 Task: Best interior design and art website designs: Polderâs Old World Market.
Action: Mouse moved to (96, 155)
Screenshot: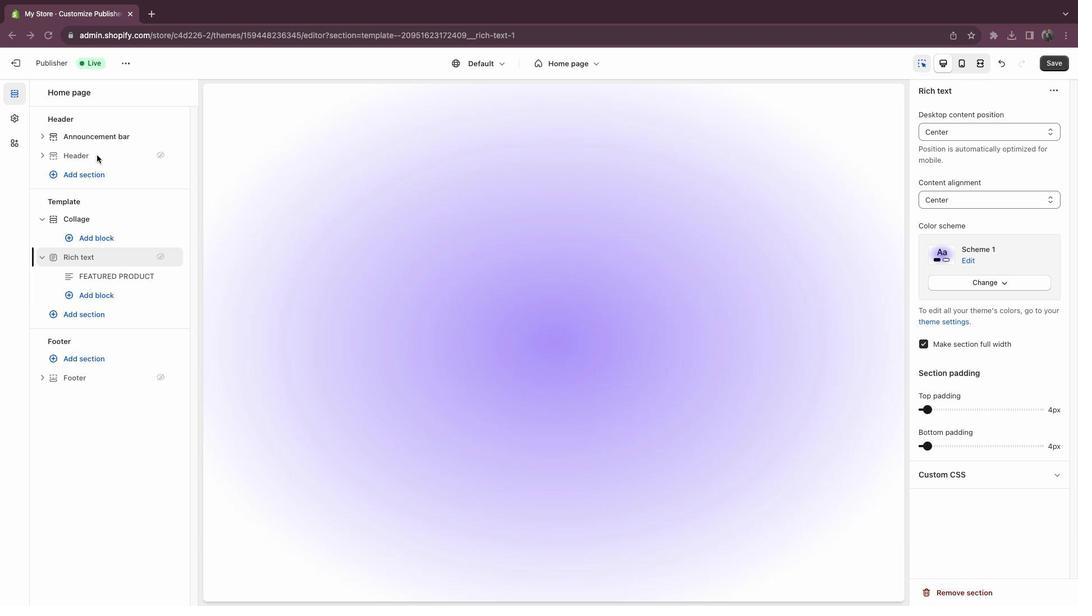 
Action: Mouse pressed left at (96, 155)
Screenshot: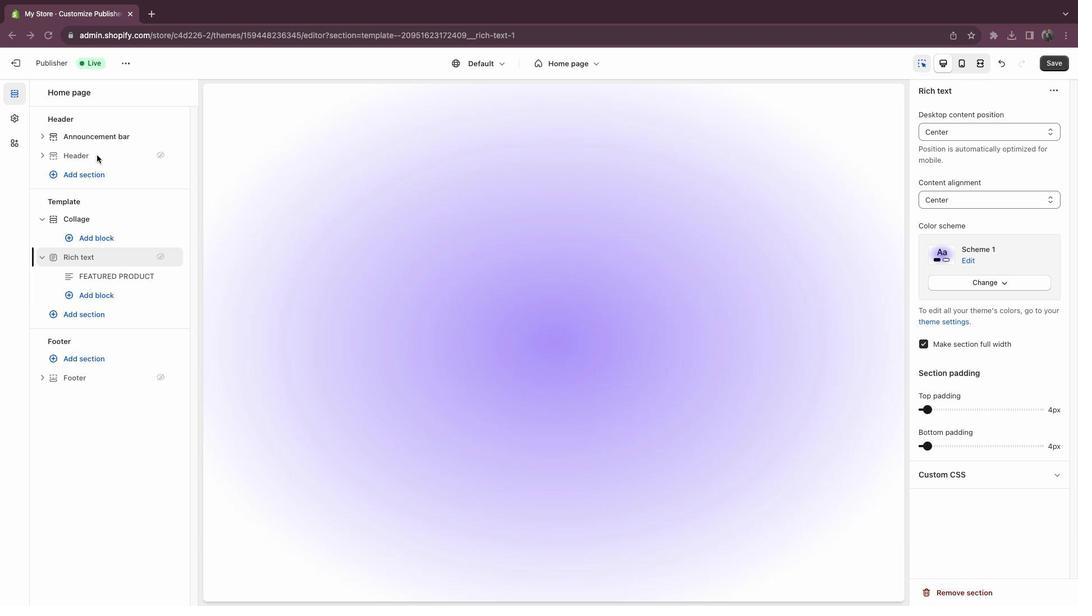 
Action: Mouse moved to (157, 157)
Screenshot: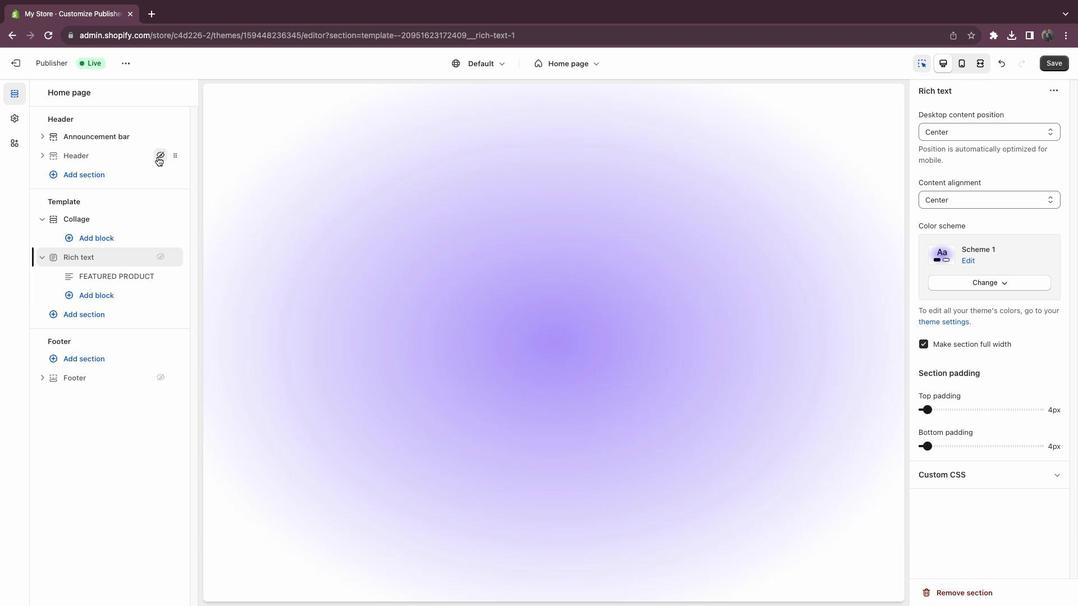 
Action: Mouse pressed left at (157, 157)
Screenshot: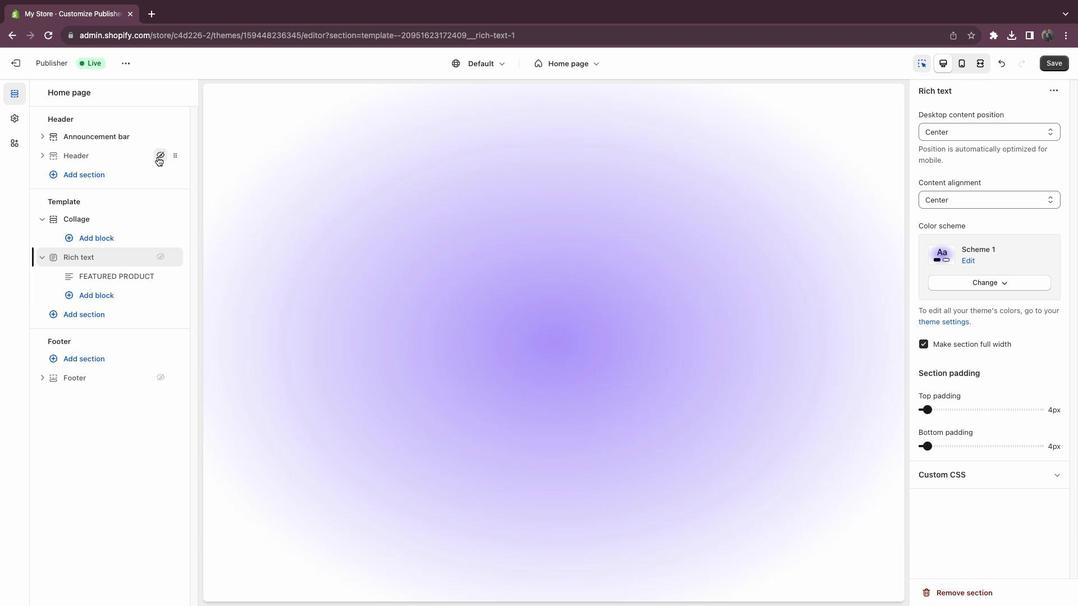 
Action: Mouse moved to (12, 126)
Screenshot: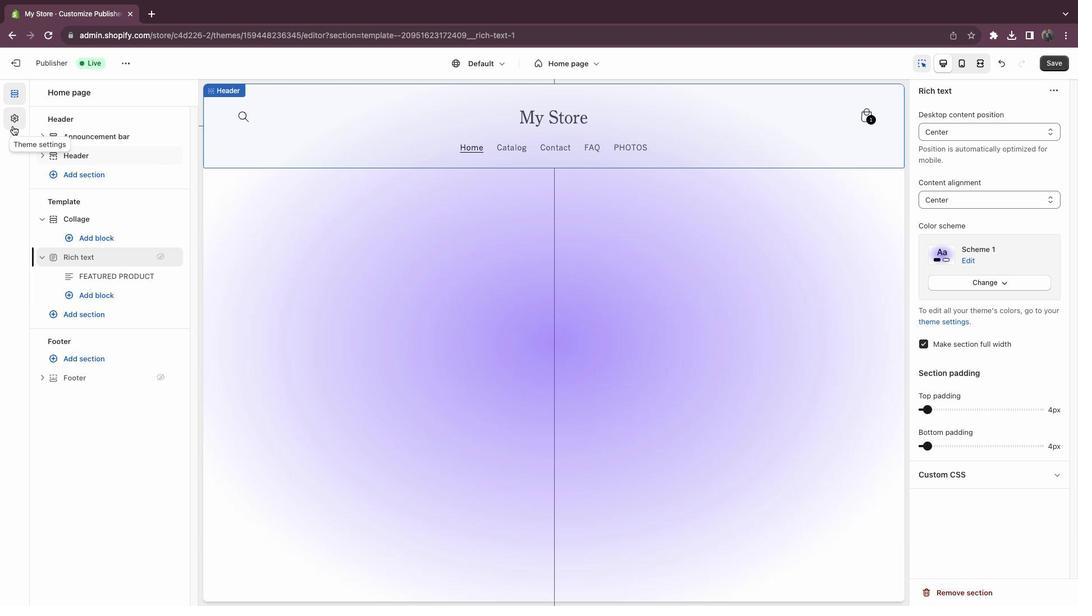 
Action: Mouse pressed left at (12, 126)
Screenshot: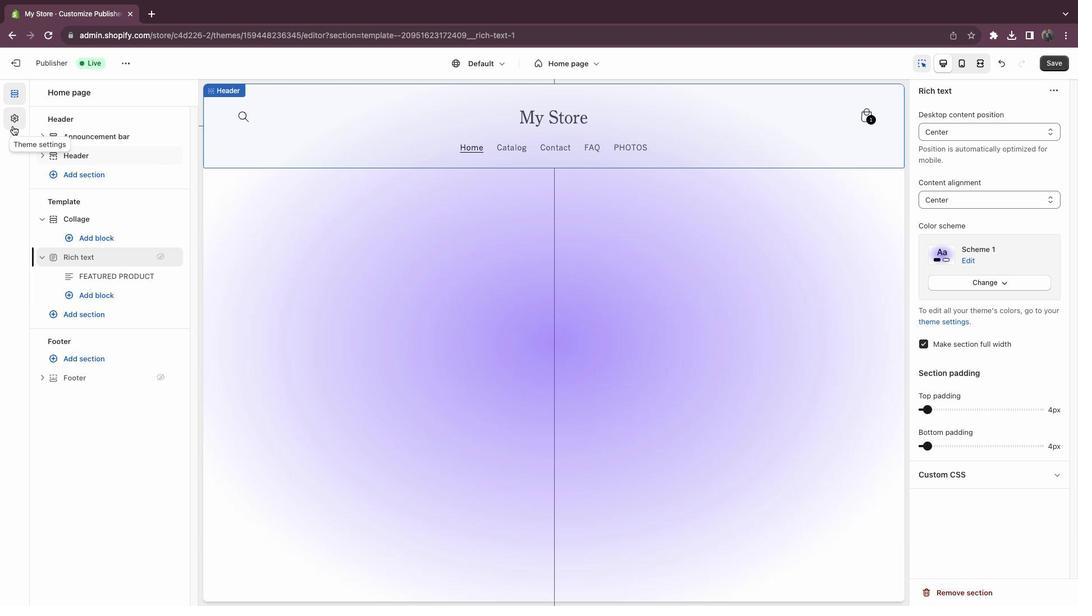 
Action: Mouse moved to (89, 127)
Screenshot: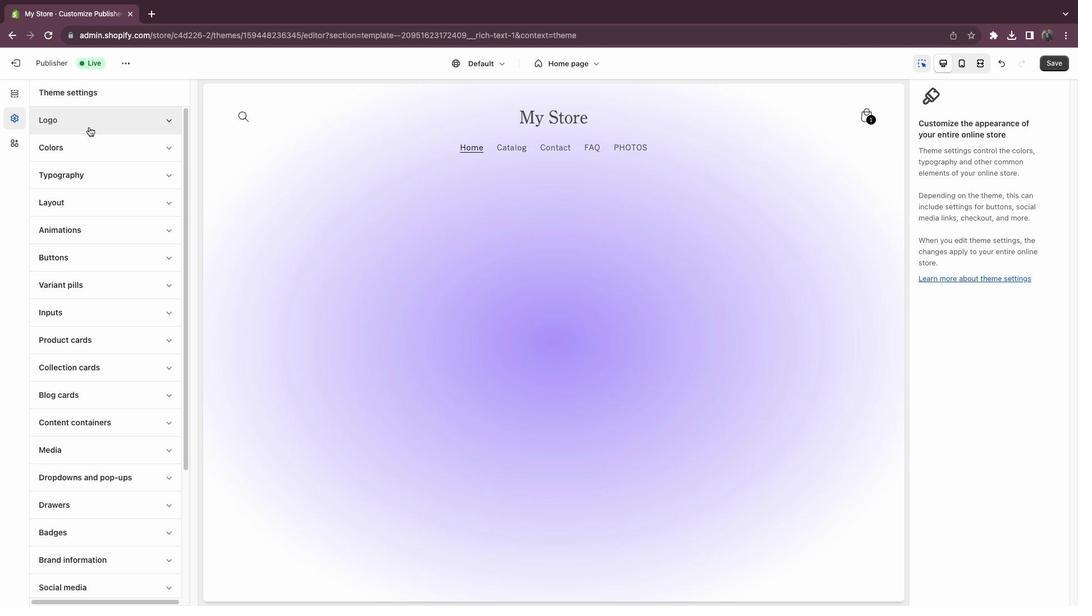 
Action: Mouse pressed left at (89, 127)
Screenshot: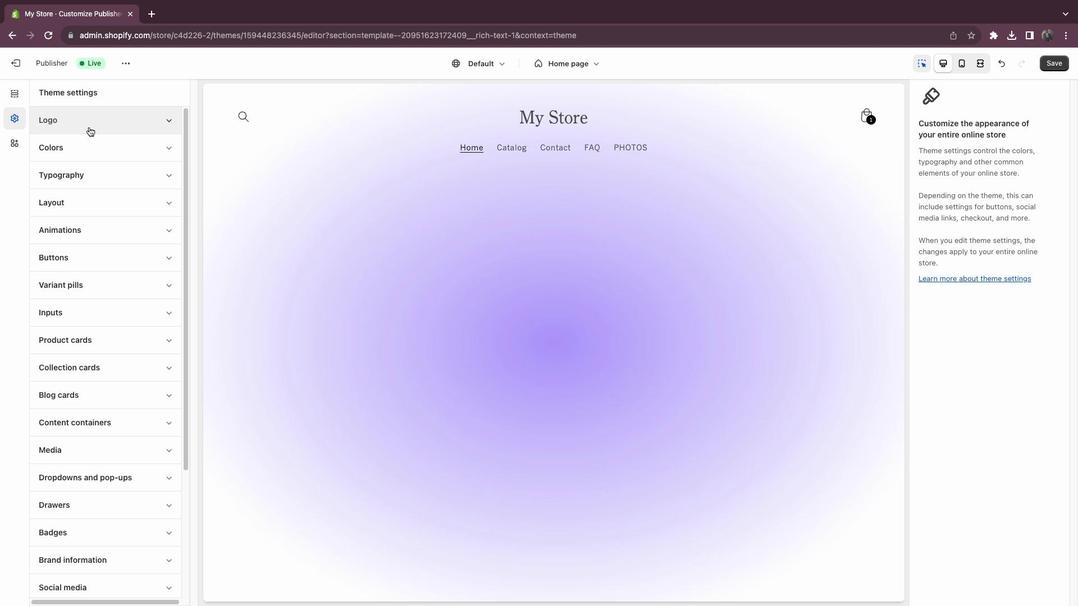 
Action: Mouse moved to (101, 189)
Screenshot: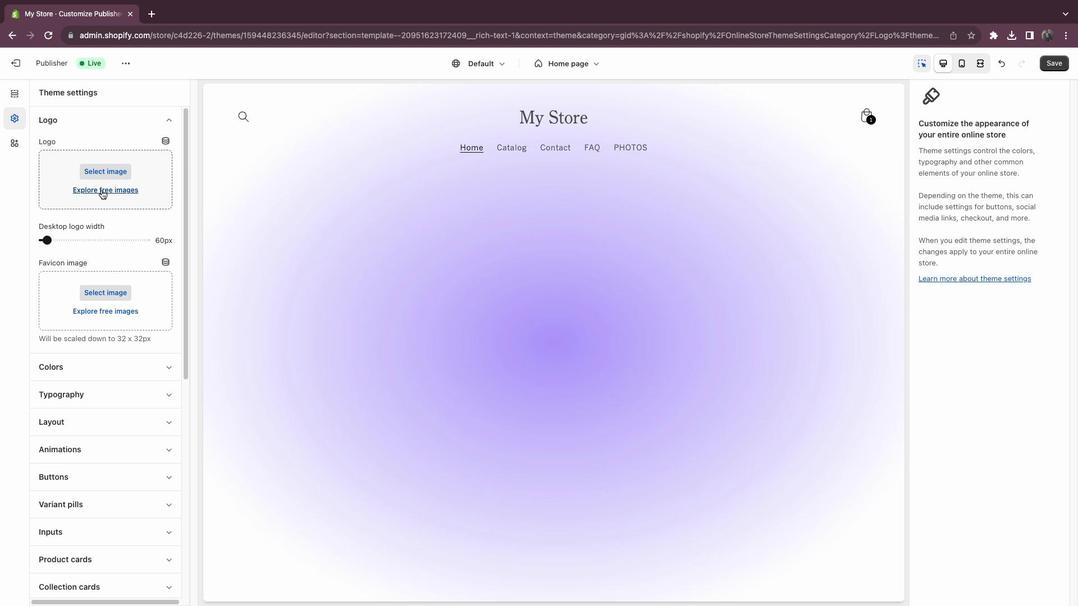 
Action: Mouse pressed left at (101, 189)
Screenshot: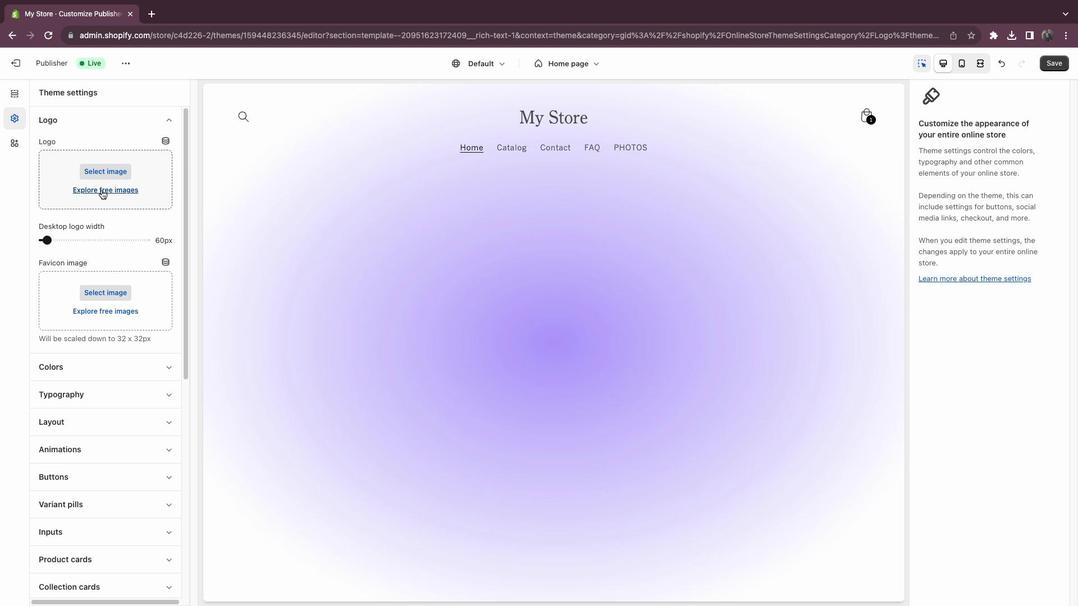 
Action: Mouse moved to (175, 86)
Screenshot: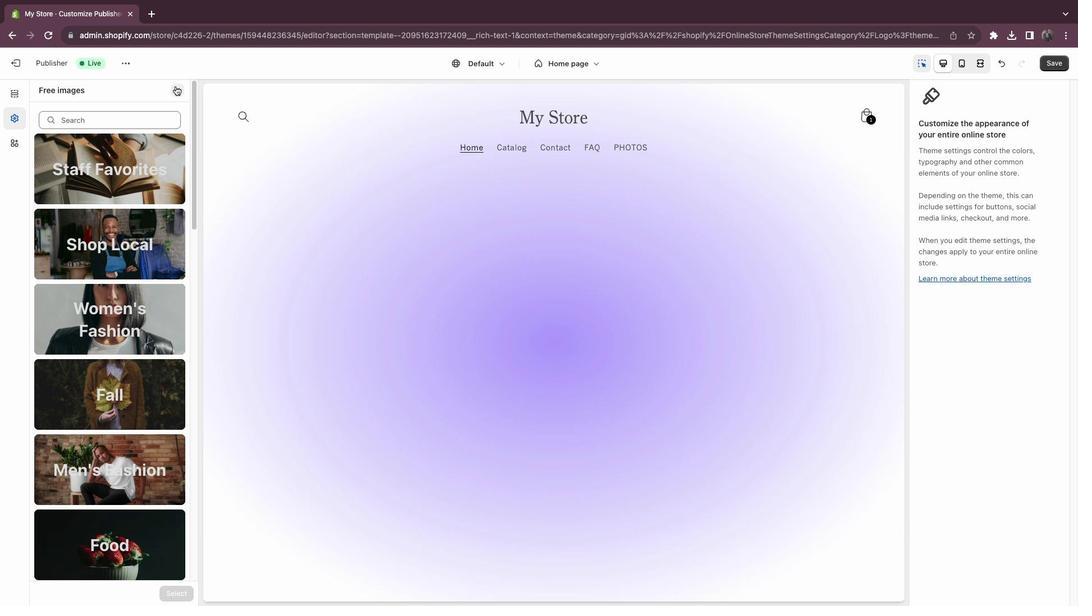 
Action: Mouse pressed left at (175, 86)
Screenshot: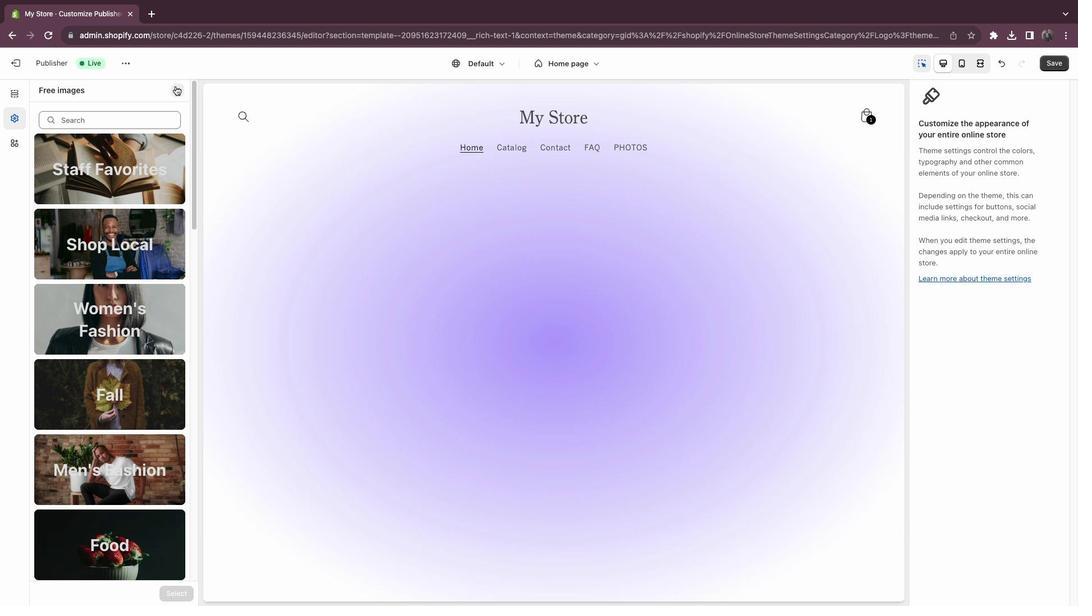 
Action: Mouse moved to (116, 174)
Screenshot: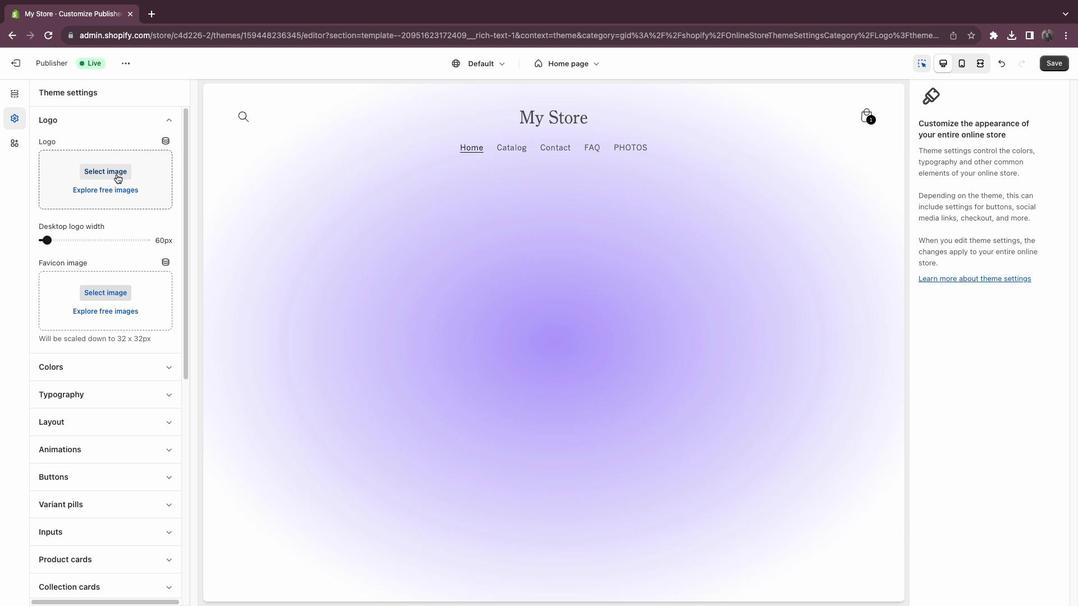 
Action: Mouse pressed left at (116, 174)
Screenshot: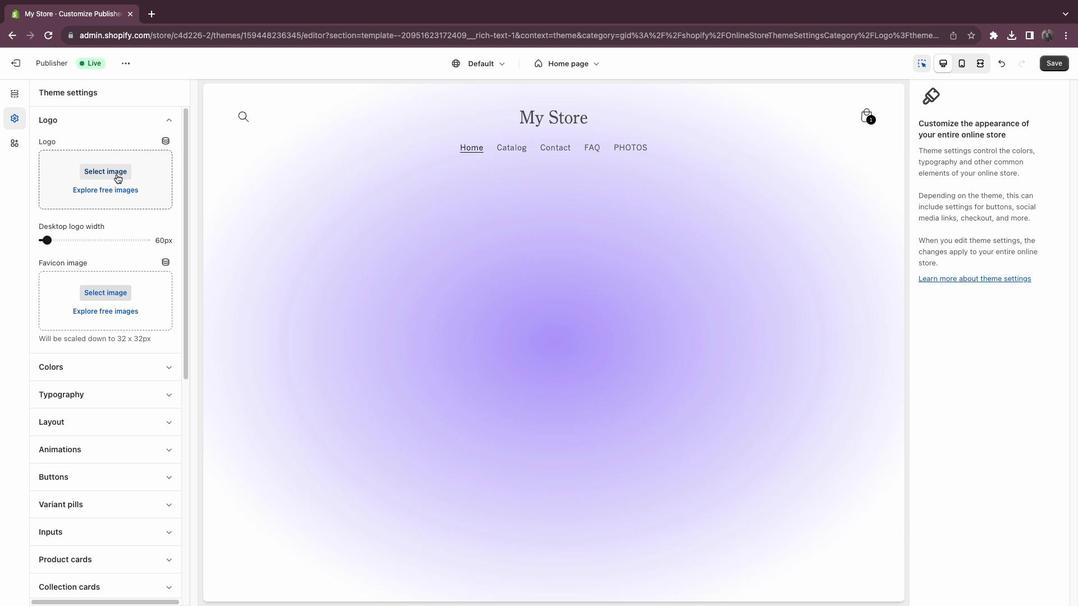 
Action: Mouse moved to (465, 330)
Screenshot: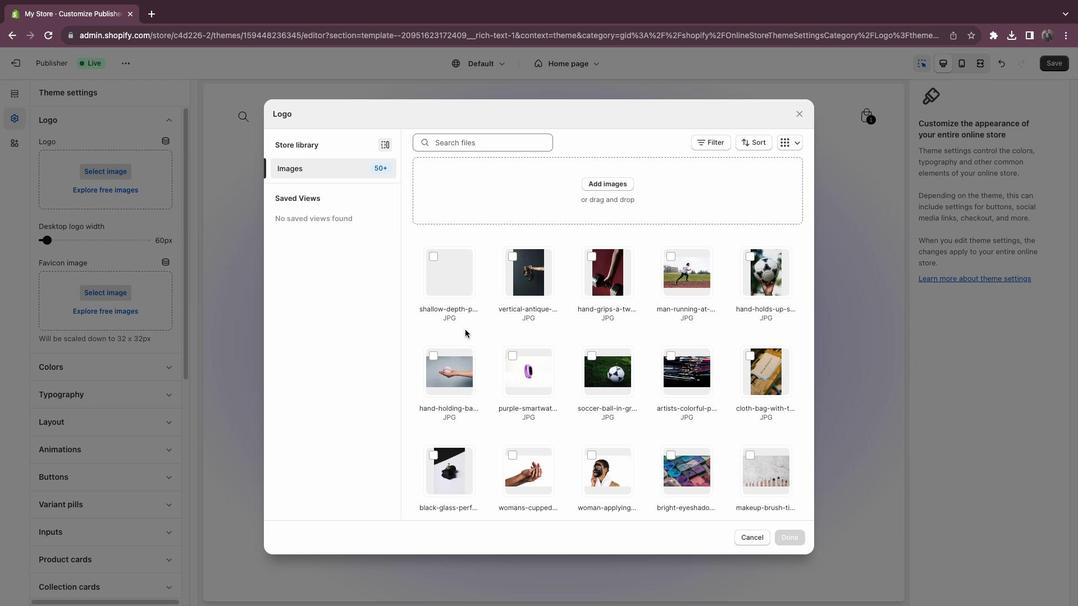 
Action: Mouse scrolled (465, 330) with delta (0, 0)
Screenshot: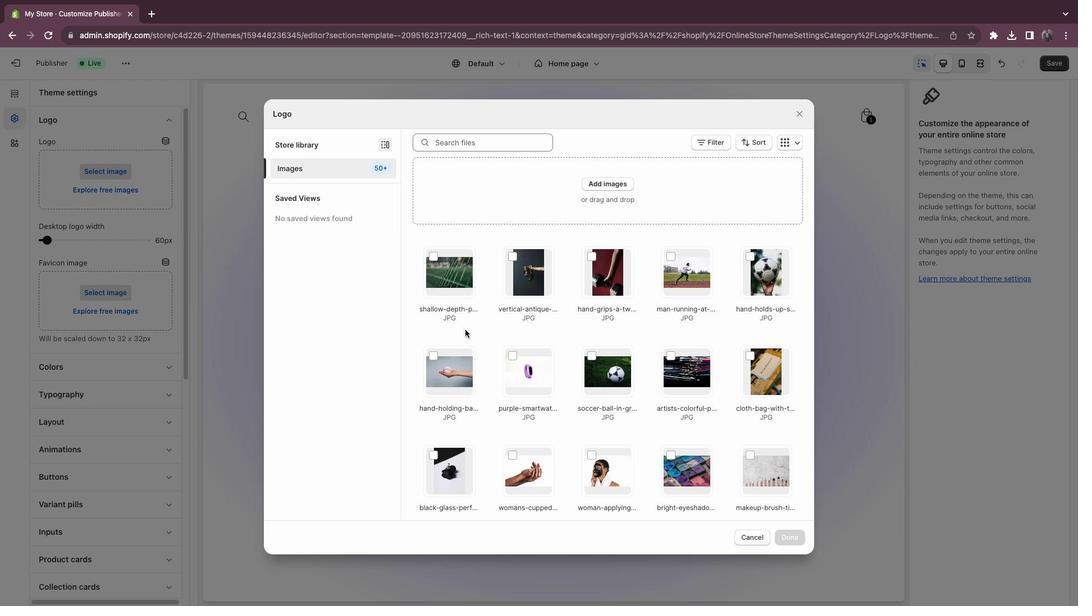 
Action: Mouse moved to (485, 306)
Screenshot: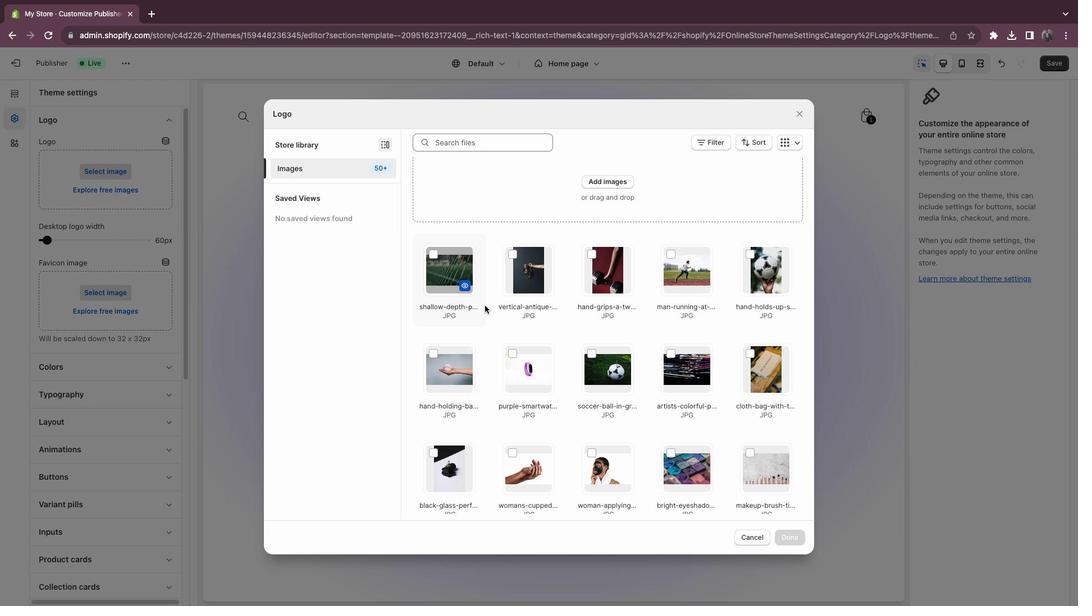 
Action: Mouse scrolled (485, 306) with delta (0, 0)
Screenshot: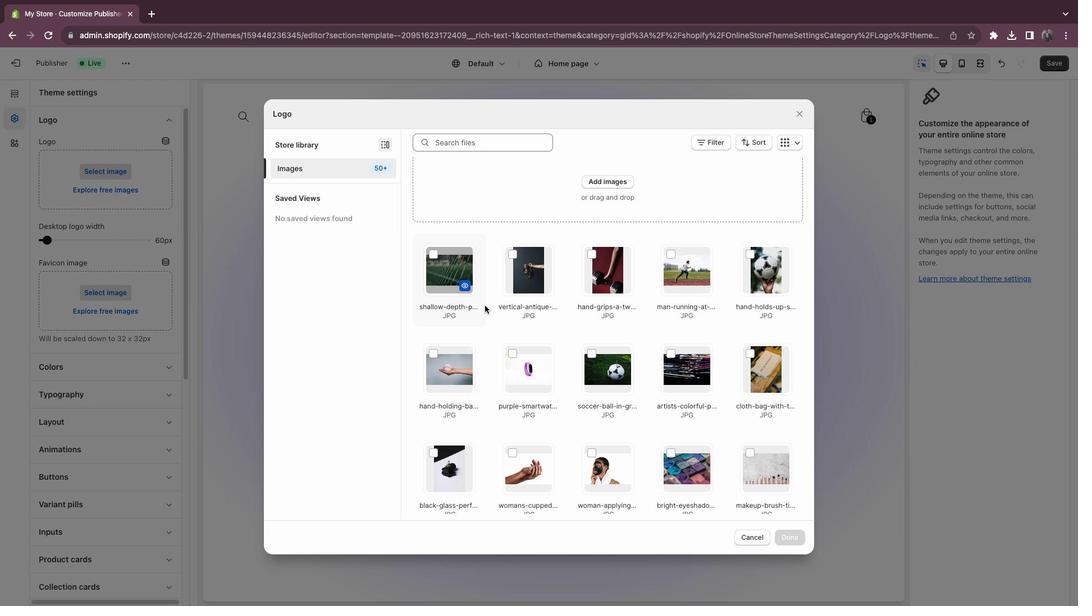 
Action: Mouse scrolled (485, 306) with delta (0, 0)
Screenshot: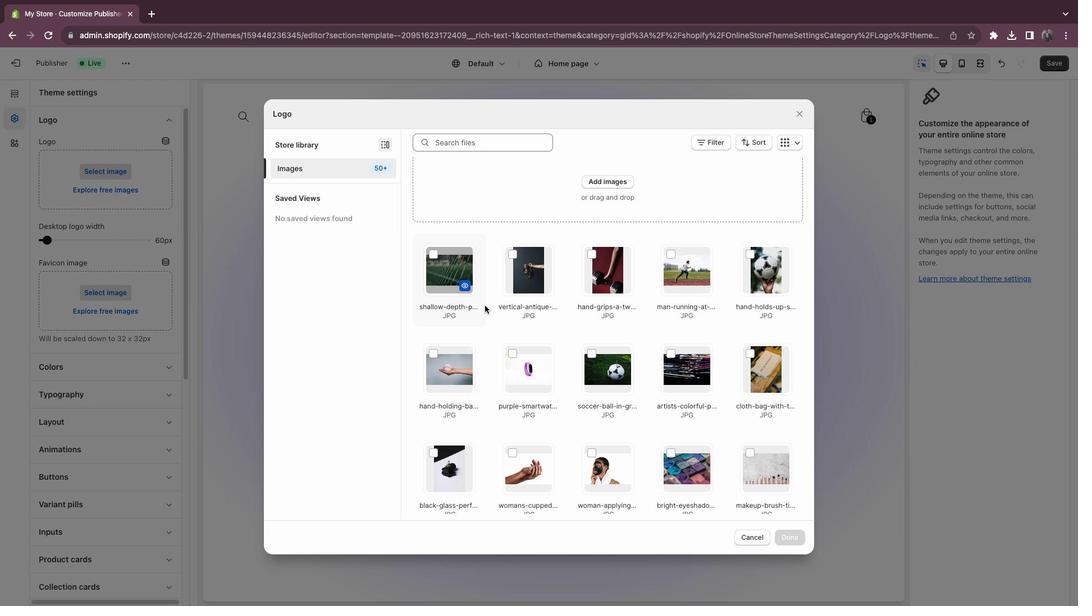 
Action: Mouse scrolled (485, 306) with delta (0, 2)
Screenshot: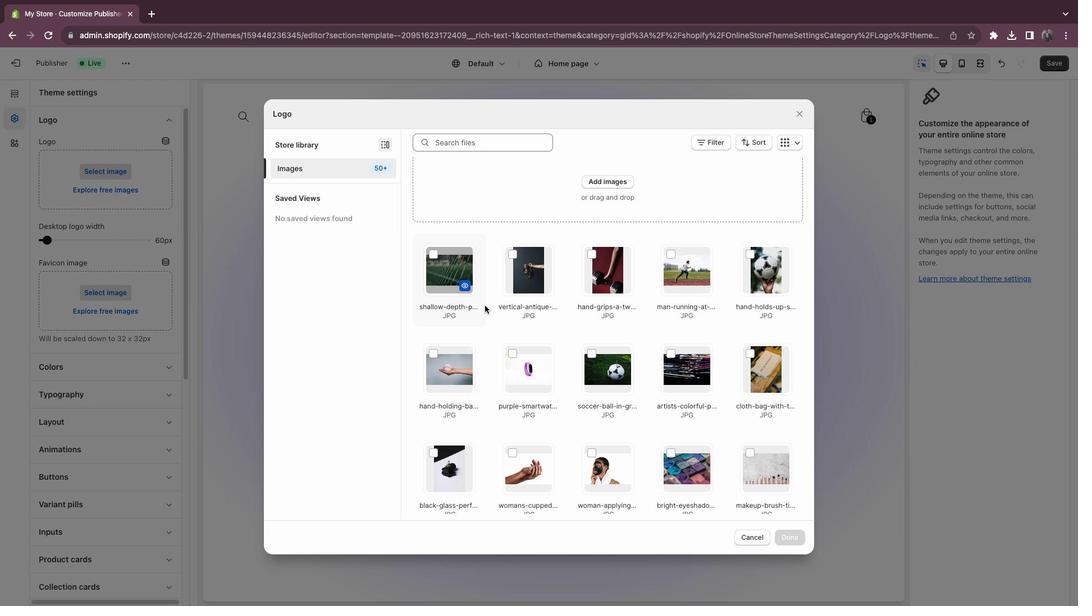 
Action: Mouse scrolled (485, 306) with delta (0, 2)
Screenshot: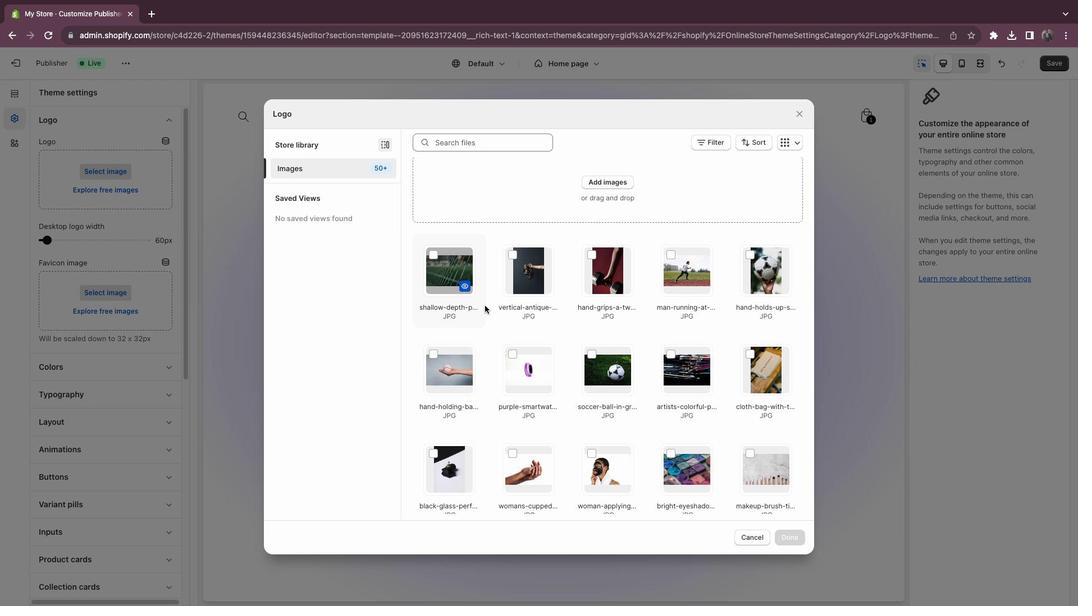
Action: Mouse scrolled (485, 306) with delta (0, 3)
Screenshot: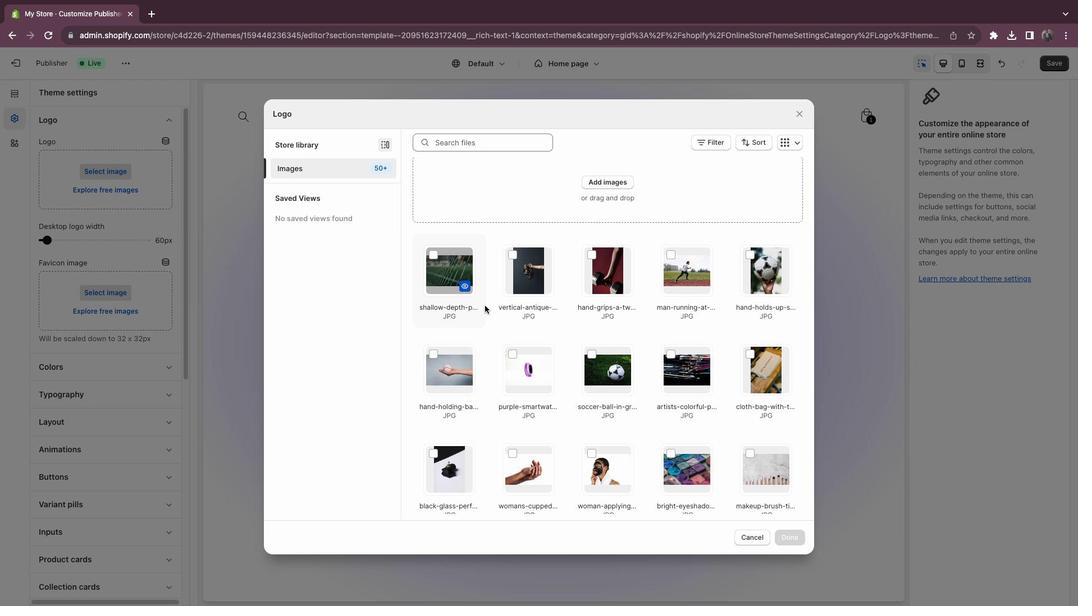 
Action: Mouse scrolled (485, 306) with delta (0, 3)
Screenshot: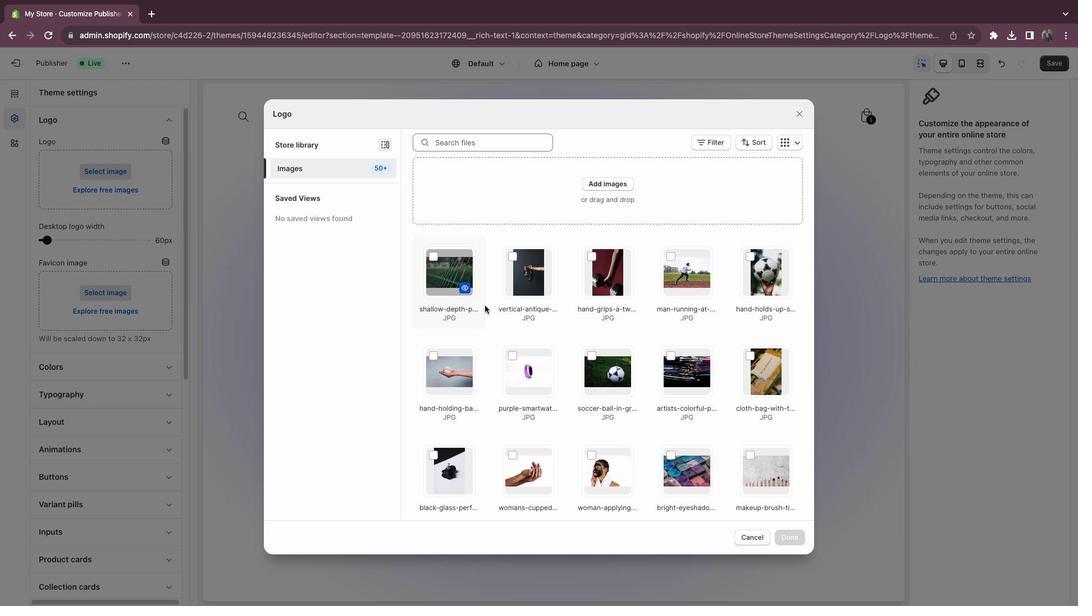 
Action: Mouse moved to (605, 194)
Screenshot: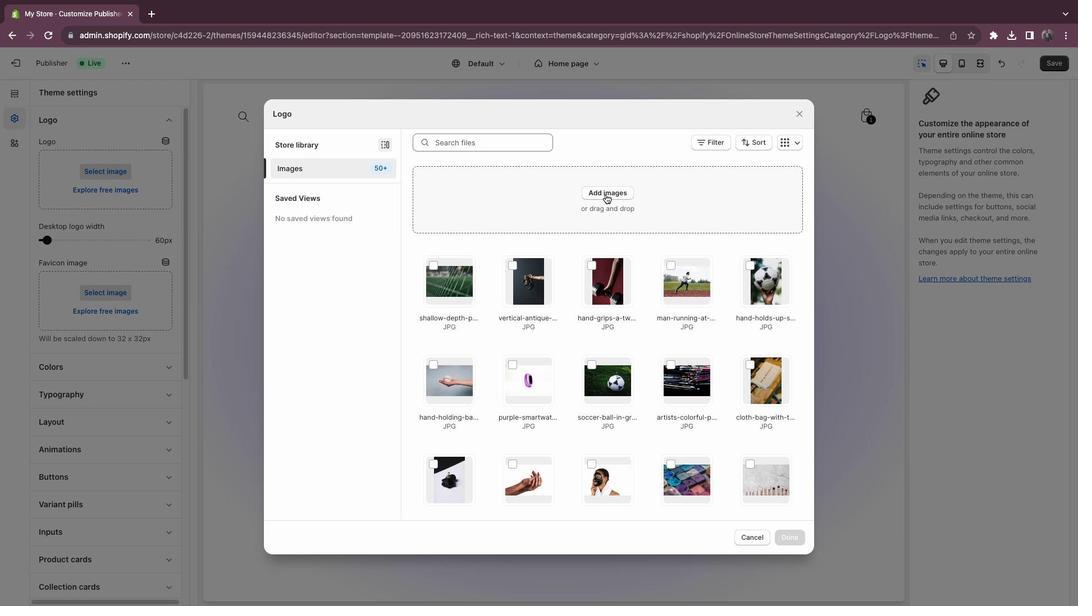 
Action: Mouse pressed left at (605, 194)
Screenshot: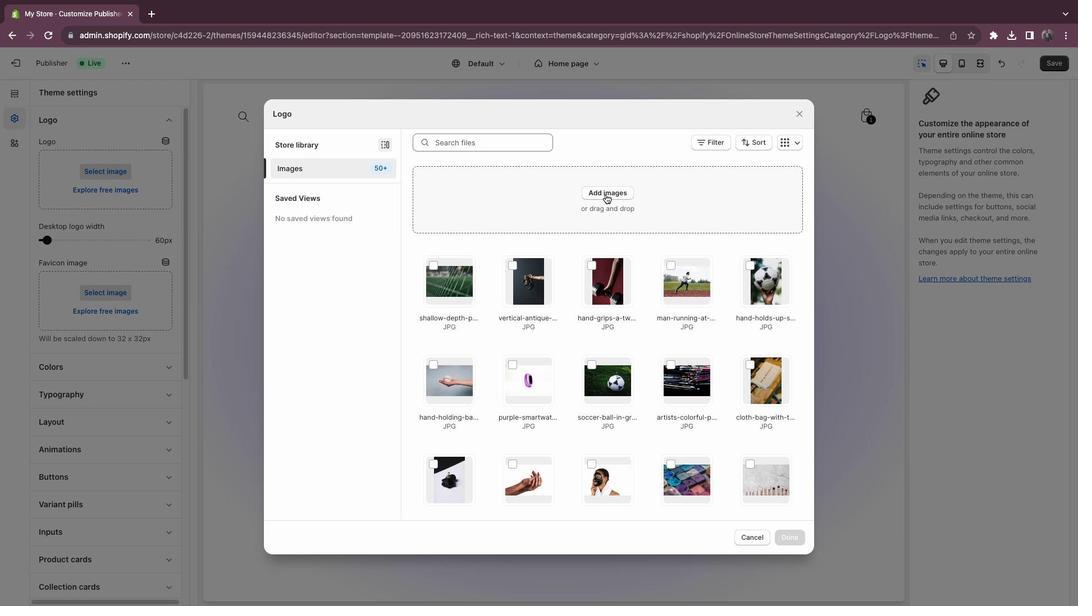 
Action: Mouse moved to (530, 263)
Screenshot: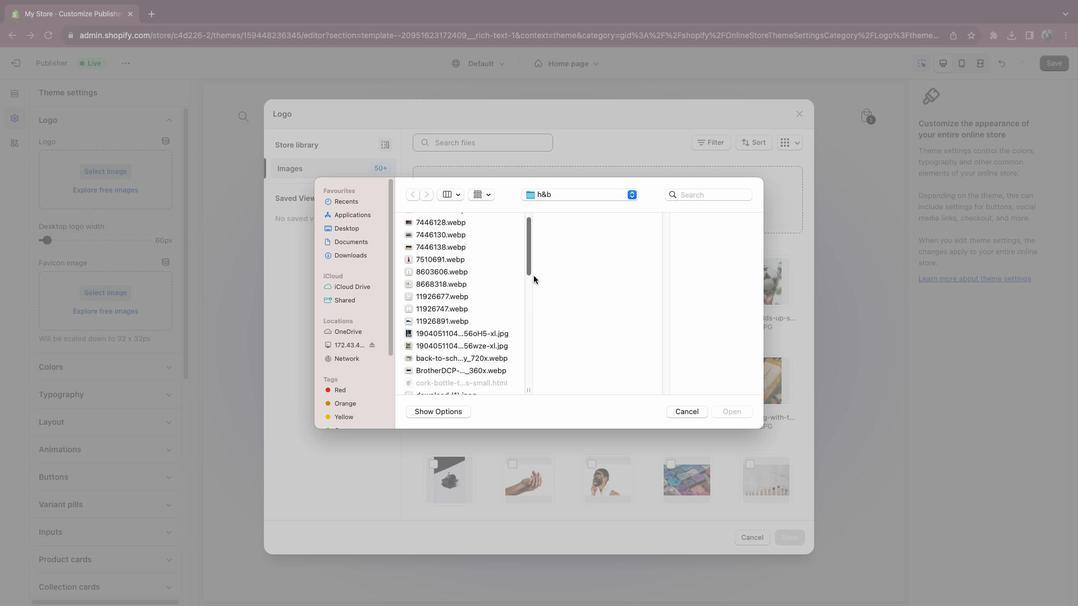 
Action: Mouse pressed left at (530, 263)
Screenshot: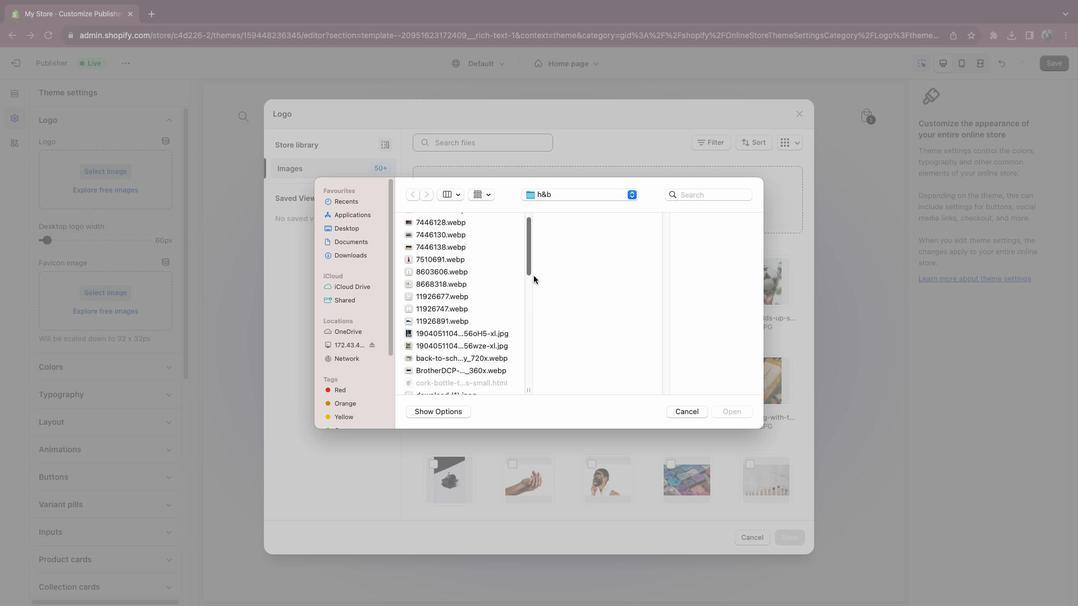 
Action: Mouse moved to (424, 272)
Screenshot: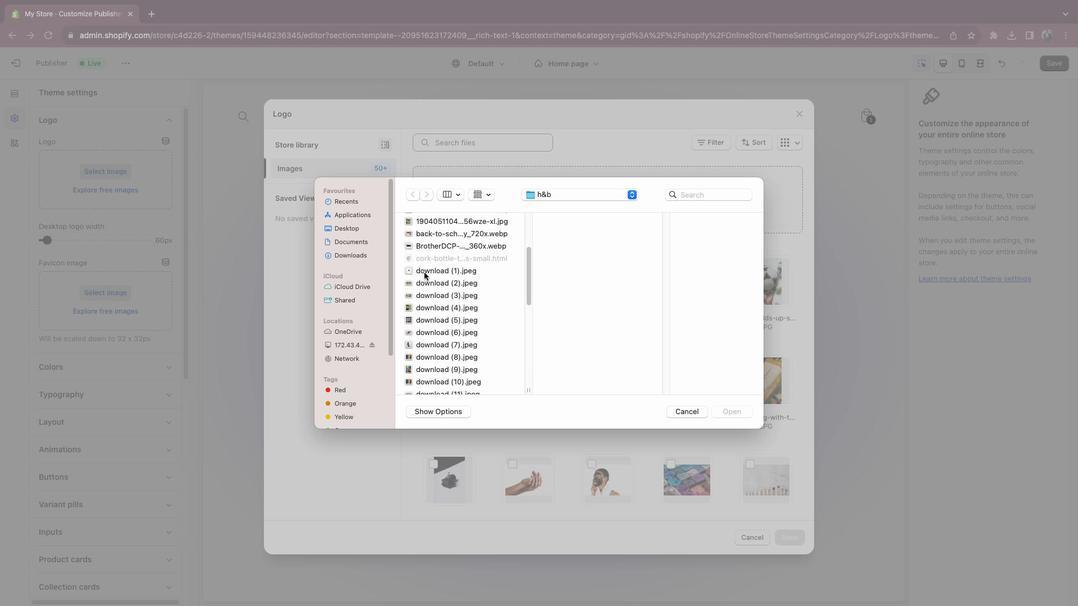 
Action: Mouse pressed left at (424, 272)
Screenshot: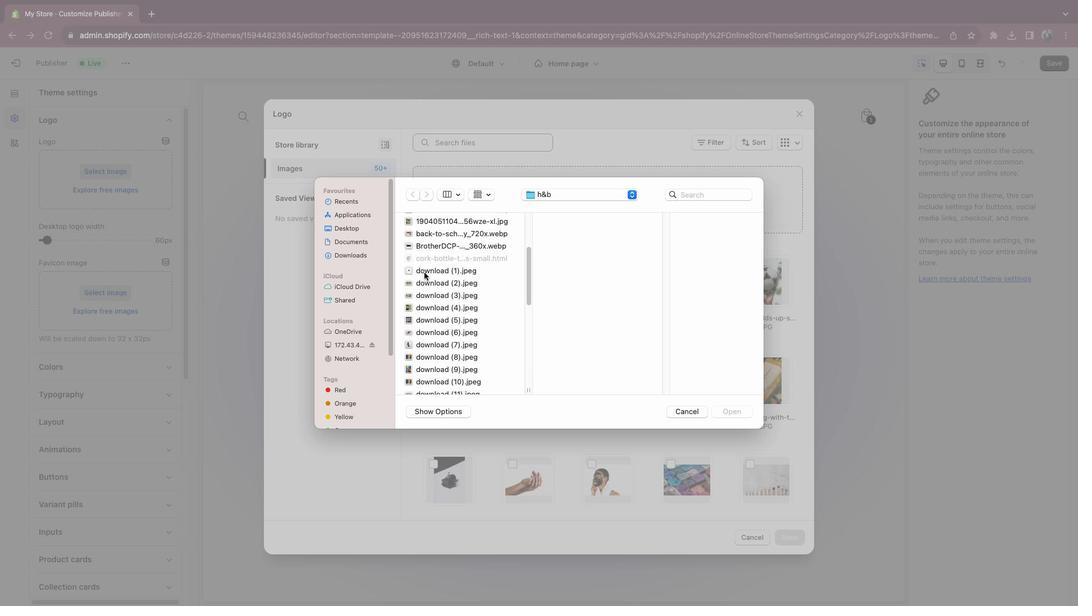 
Action: Mouse moved to (722, 409)
Screenshot: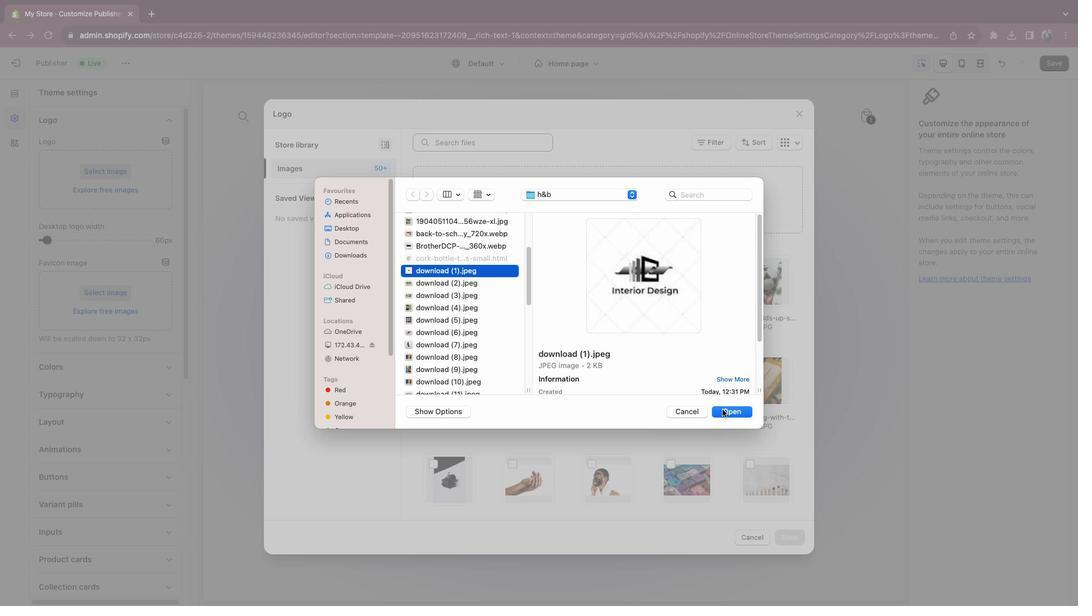 
Action: Mouse pressed left at (722, 409)
Screenshot: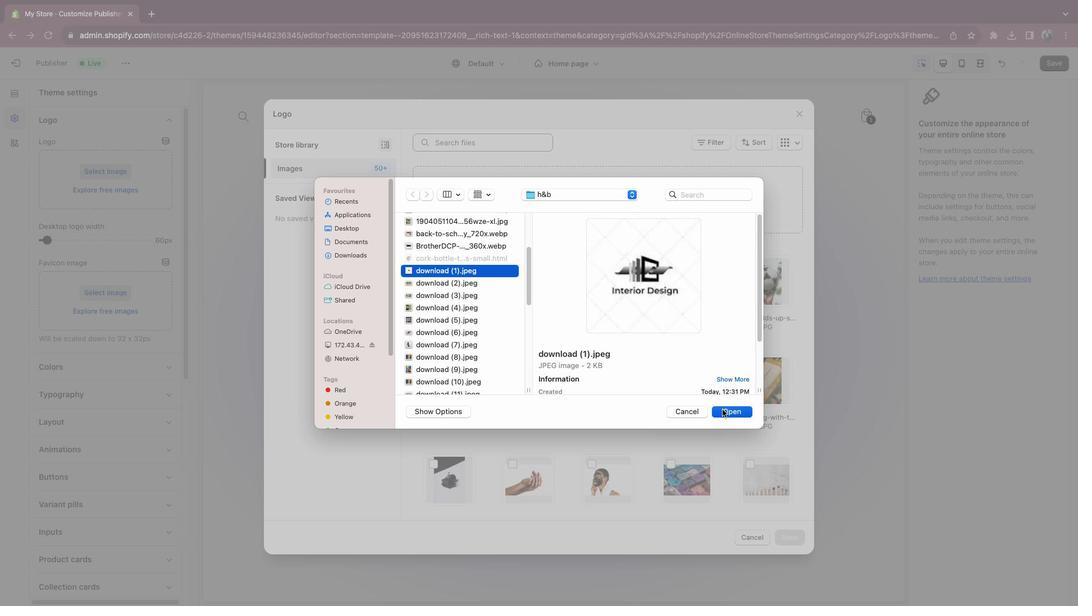 
Action: Mouse moved to (802, 541)
Screenshot: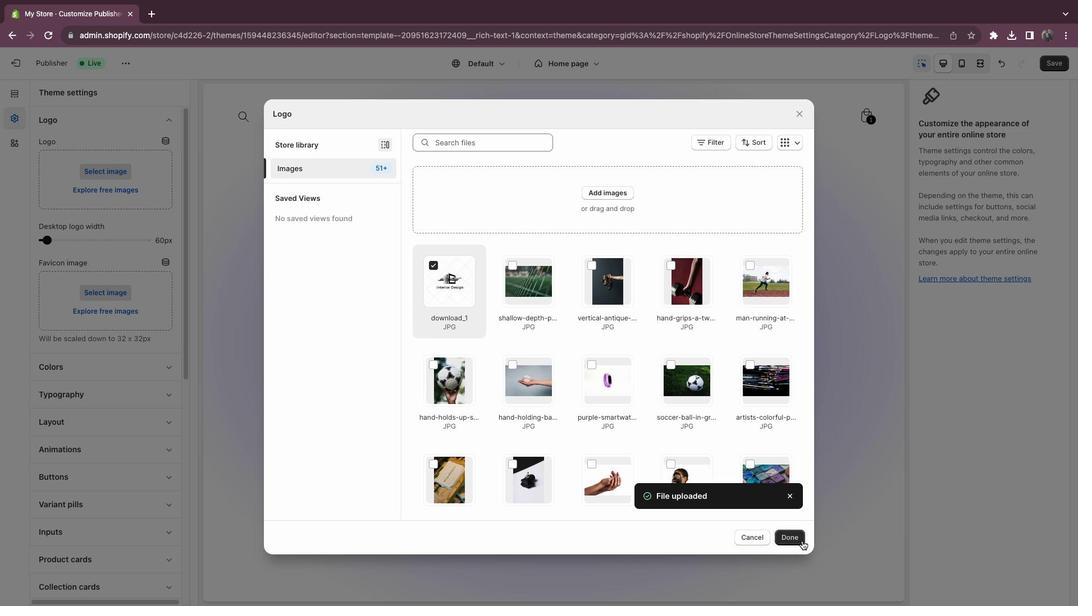 
Action: Mouse pressed left at (802, 541)
Screenshot: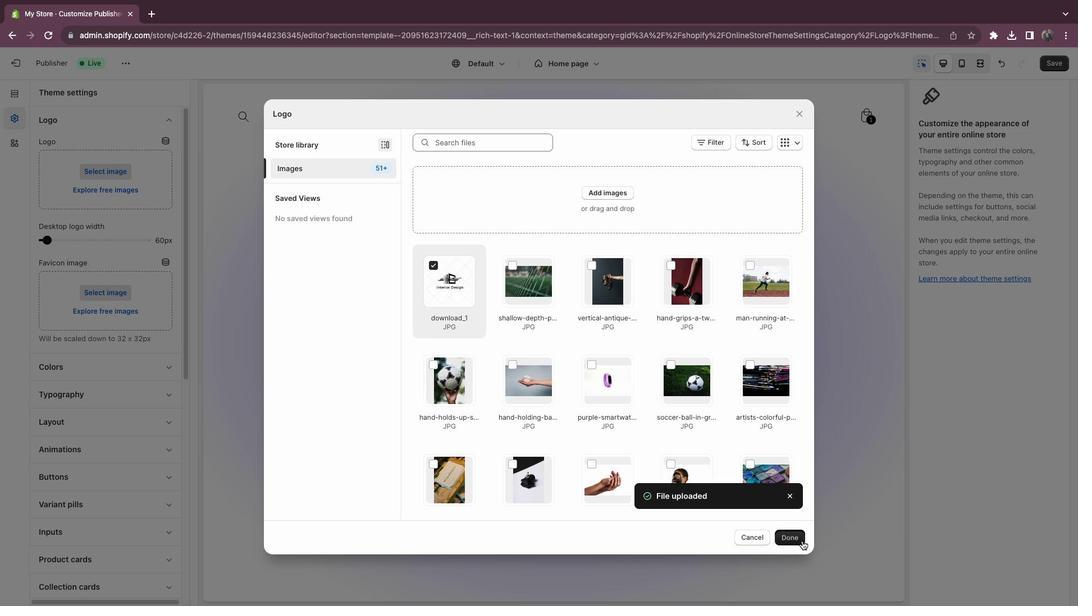 
Action: Mouse moved to (178, 429)
Screenshot: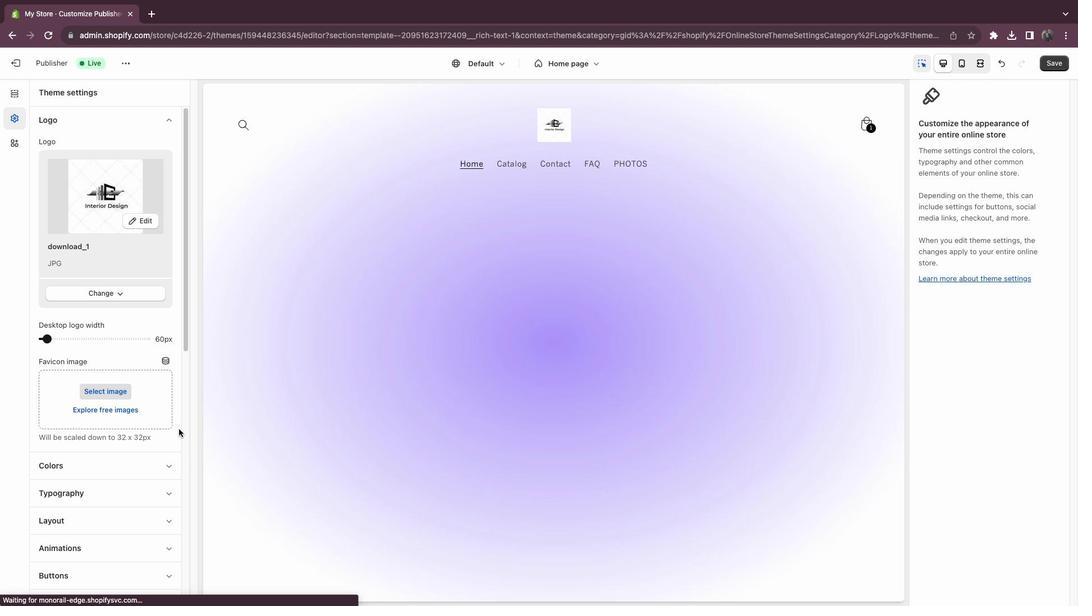 
Action: Mouse scrolled (178, 429) with delta (0, 0)
Screenshot: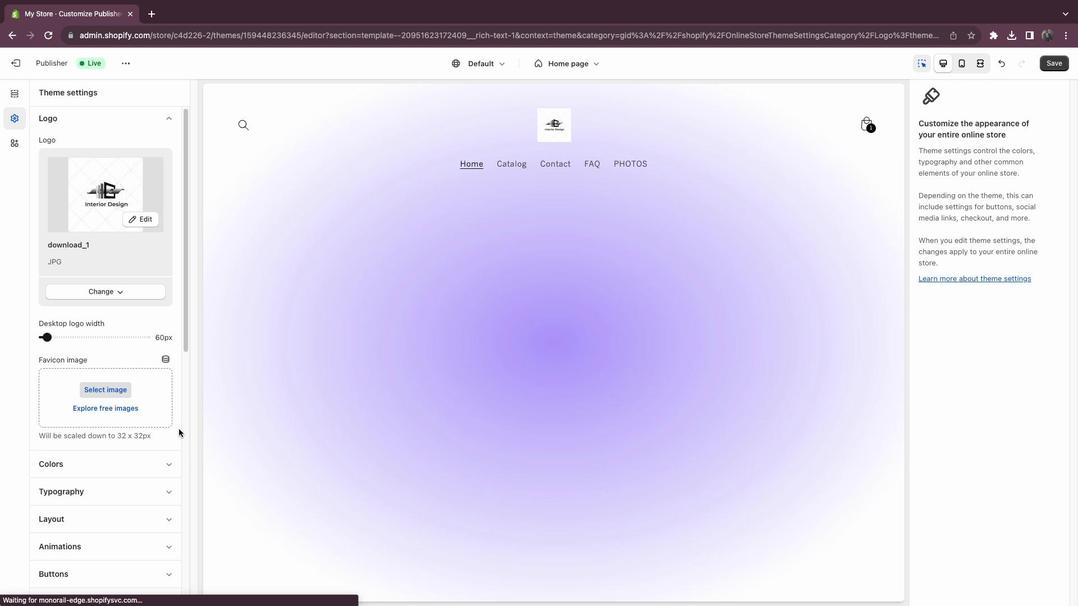 
Action: Mouse scrolled (178, 429) with delta (0, 0)
Screenshot: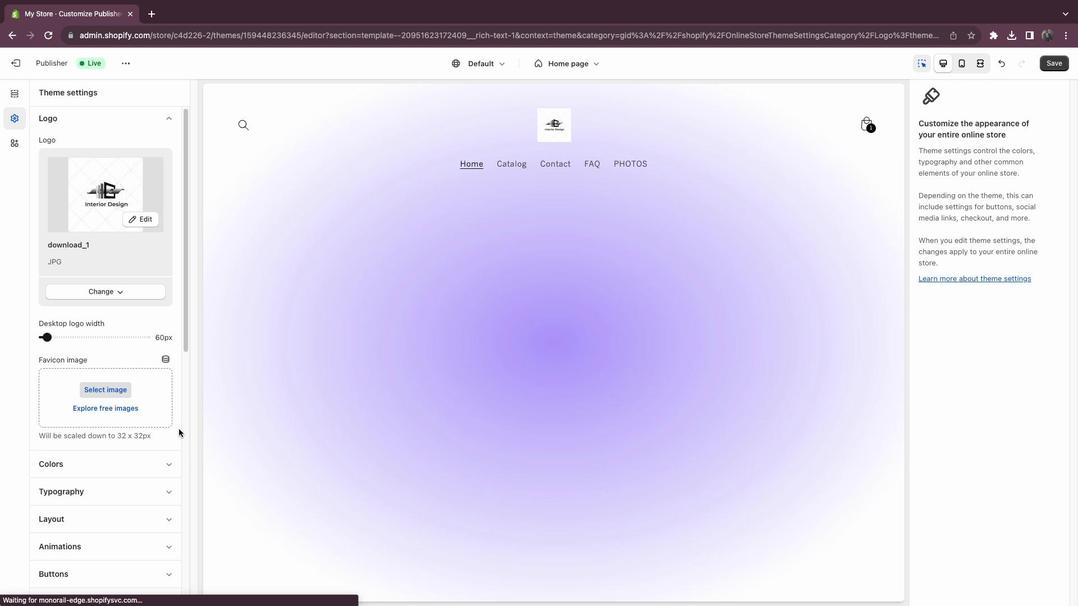 
Action: Mouse scrolled (178, 429) with delta (0, -1)
Screenshot: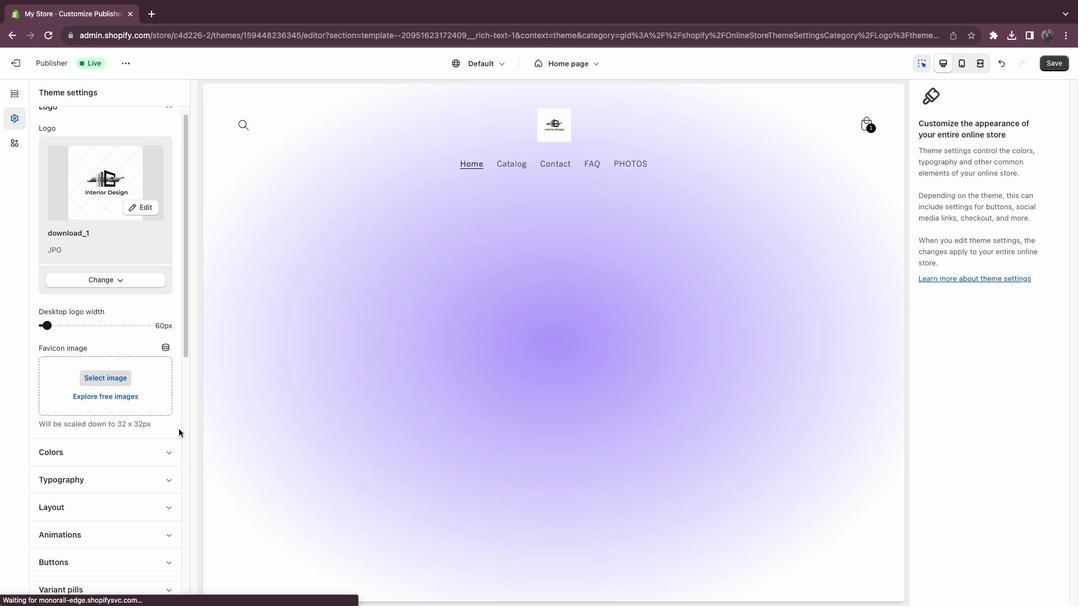 
Action: Mouse scrolled (178, 429) with delta (0, -2)
Screenshot: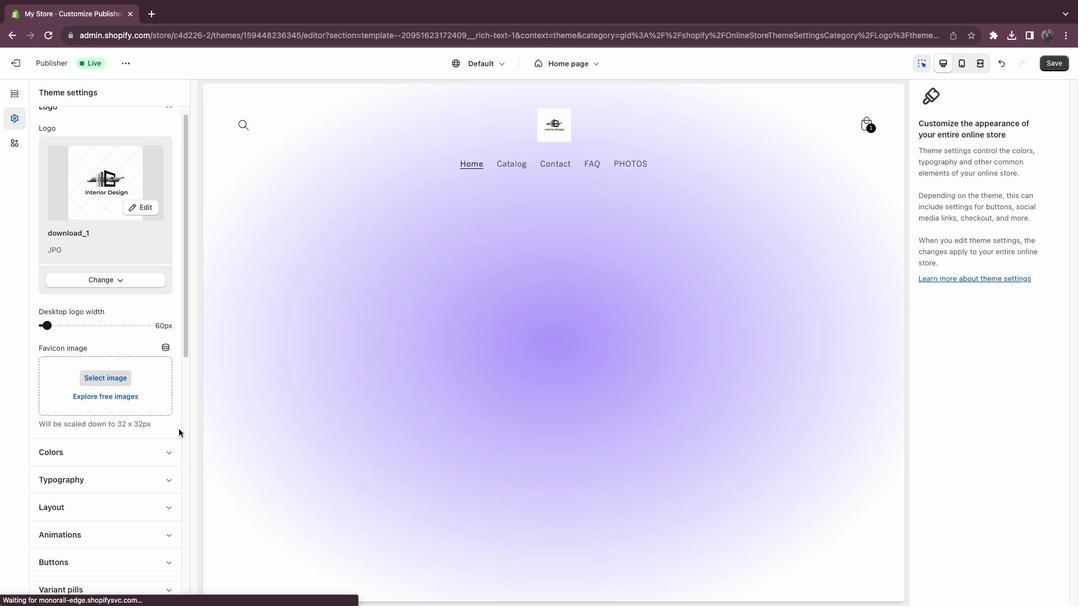 
Action: Mouse scrolled (178, 429) with delta (0, -3)
Screenshot: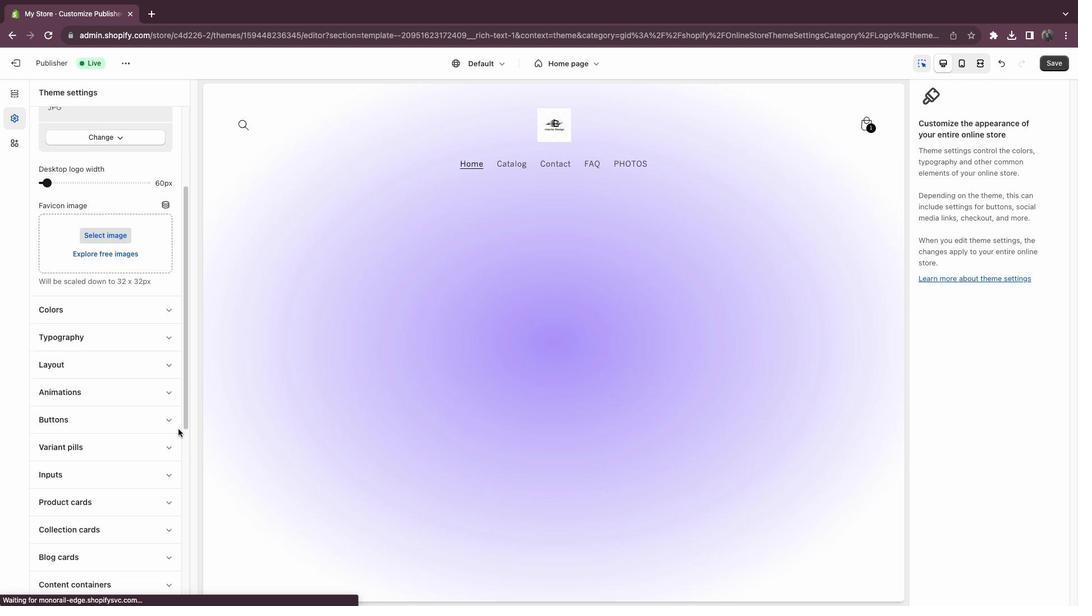 
Action: Mouse moved to (178, 429)
Screenshot: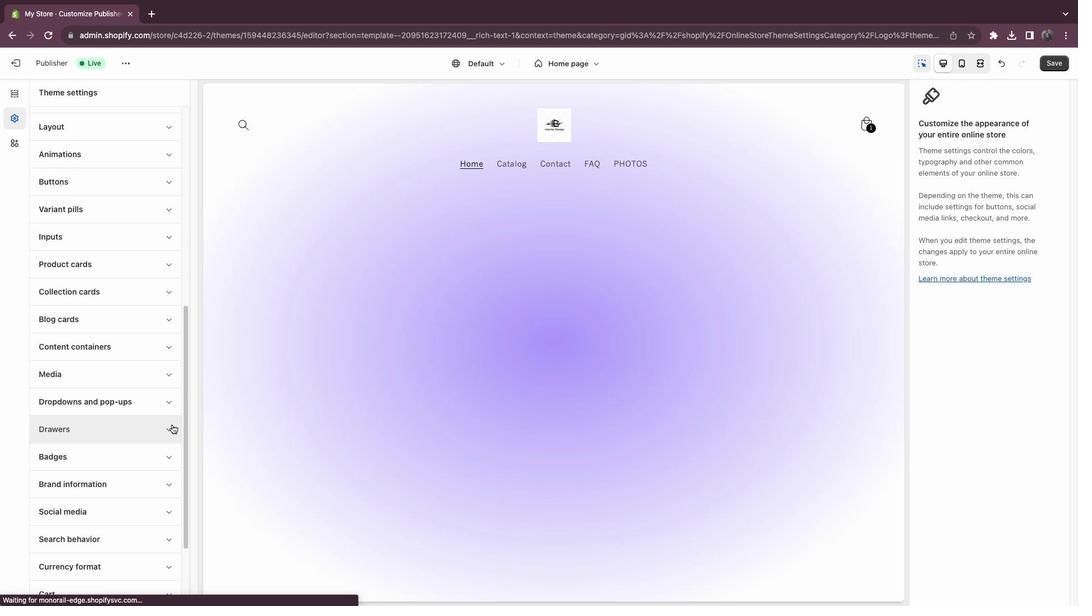 
Action: Mouse scrolled (178, 429) with delta (0, -3)
Screenshot: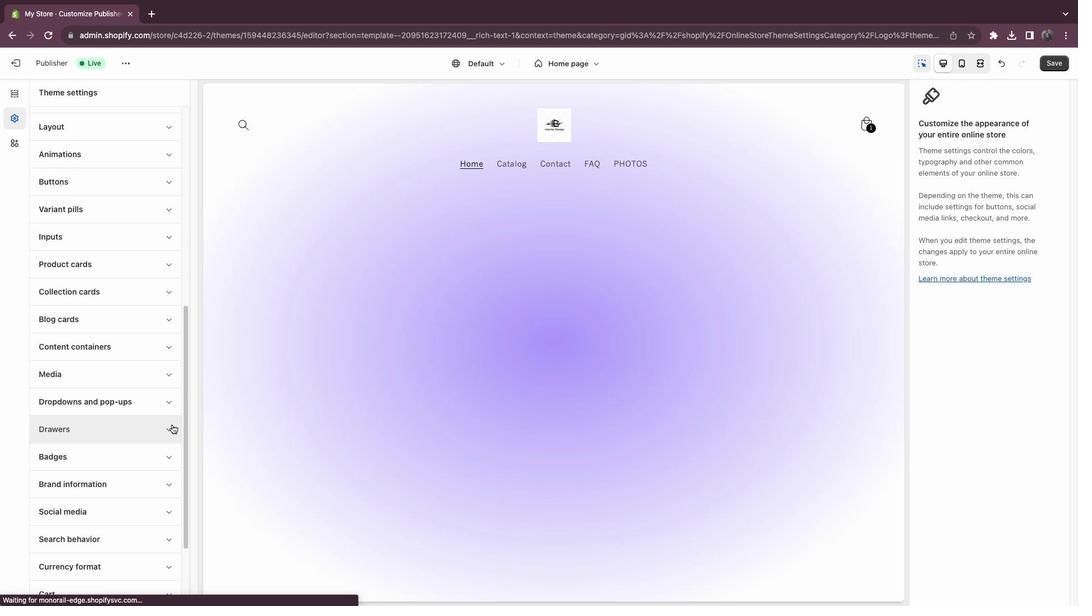 
Action: Mouse moved to (149, 404)
Screenshot: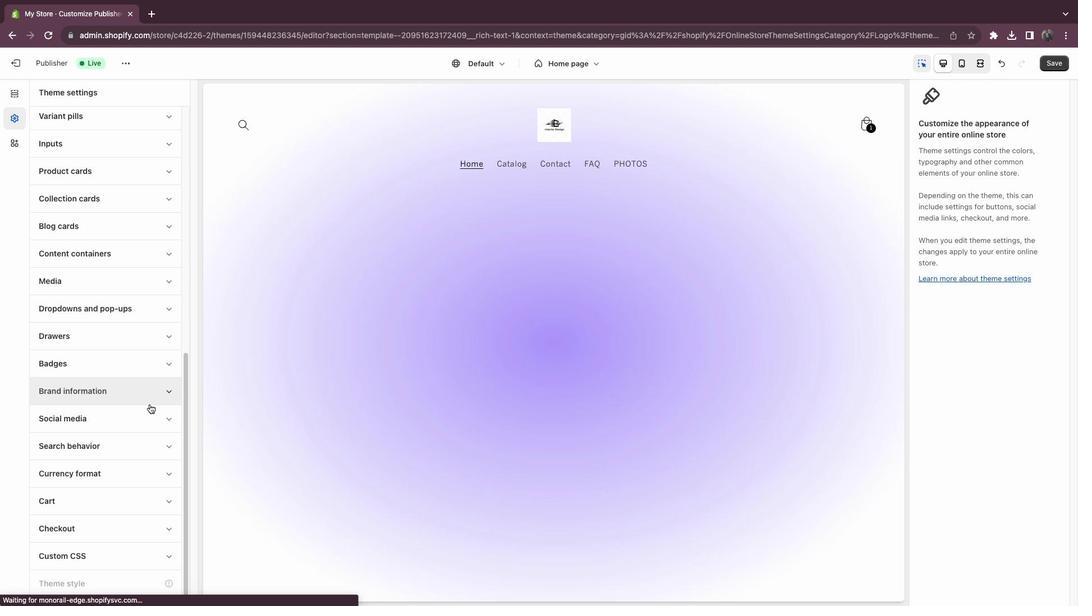 
Action: Mouse scrolled (149, 404) with delta (0, 0)
Screenshot: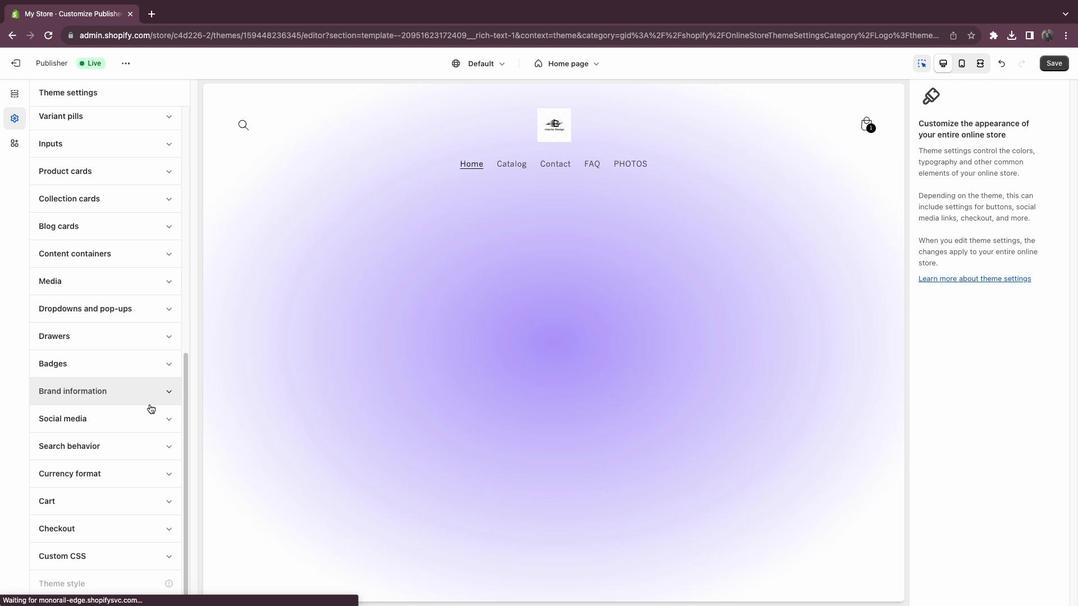 
Action: Mouse scrolled (149, 404) with delta (0, 0)
Screenshot: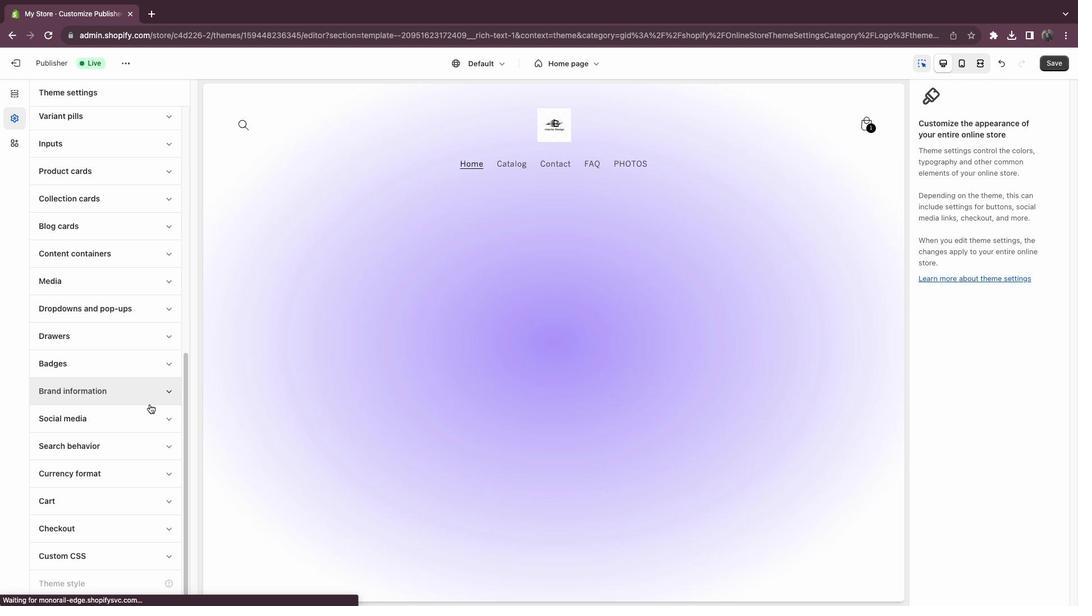 
Action: Mouse scrolled (149, 404) with delta (0, -1)
Screenshot: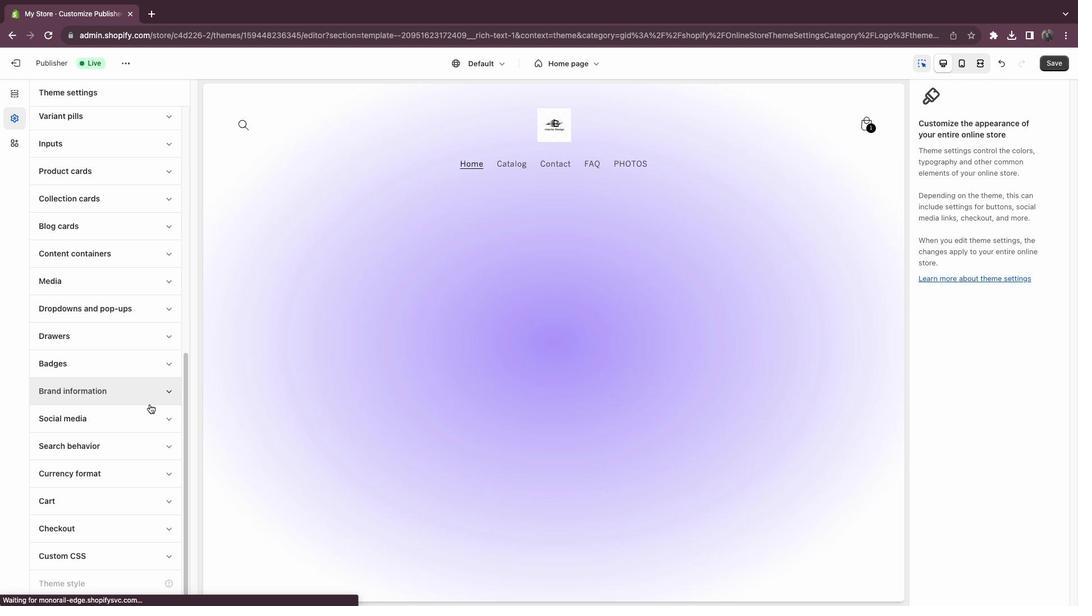 
Action: Mouse scrolled (149, 404) with delta (0, -2)
Screenshot: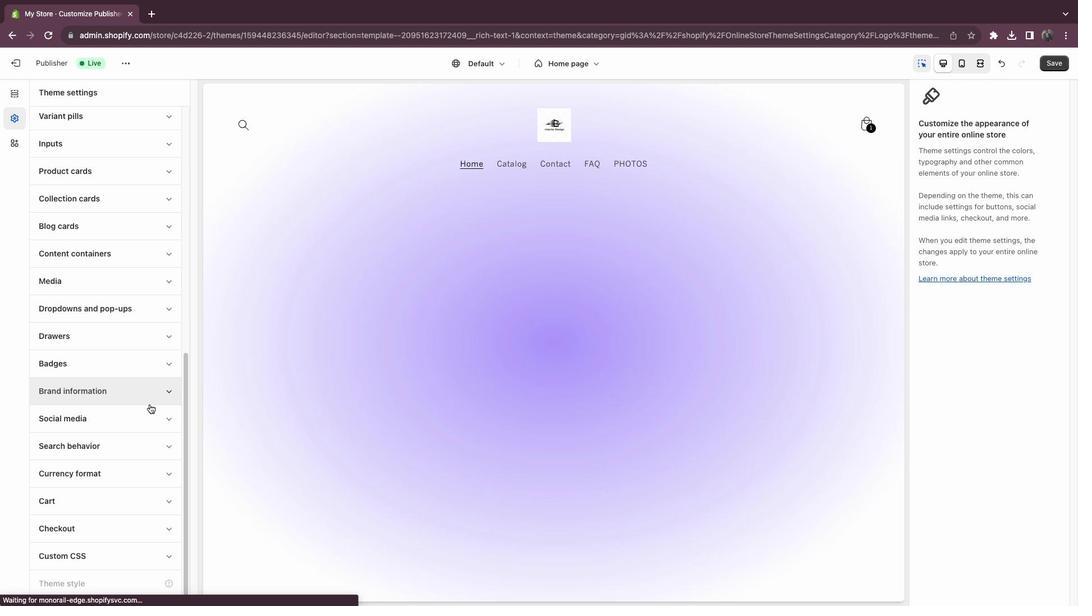 
Action: Mouse scrolled (149, 404) with delta (0, -3)
Screenshot: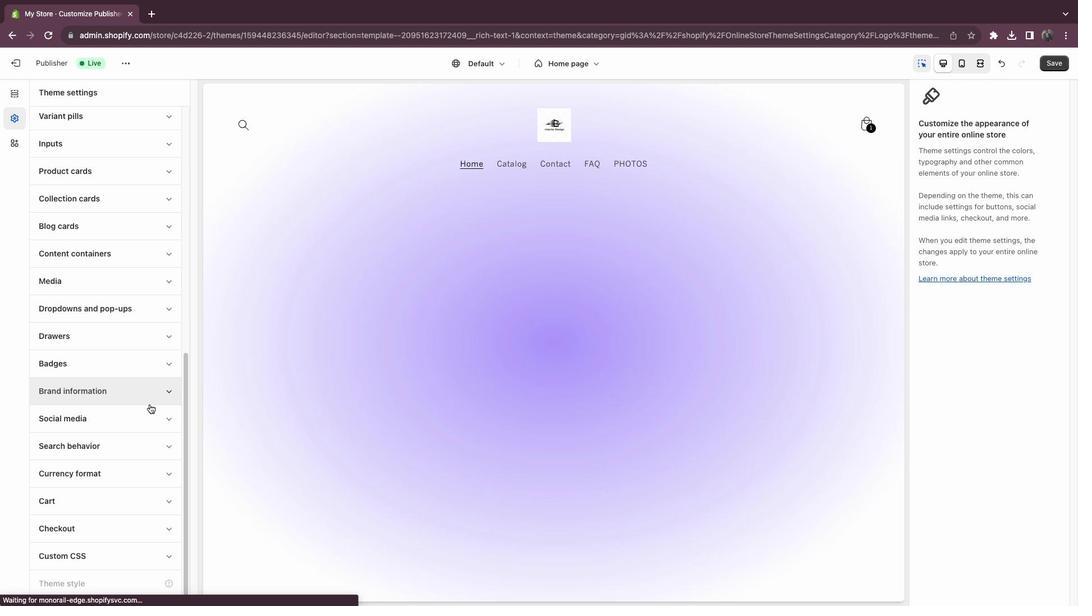 
Action: Mouse scrolled (149, 404) with delta (0, 0)
Screenshot: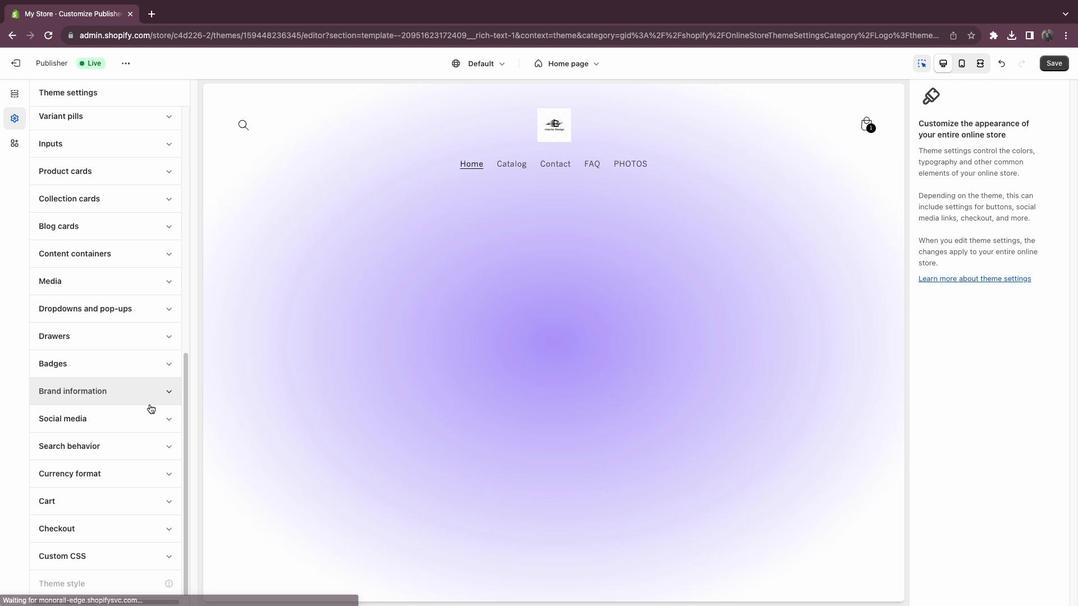 
Action: Mouse scrolled (149, 404) with delta (0, 0)
Screenshot: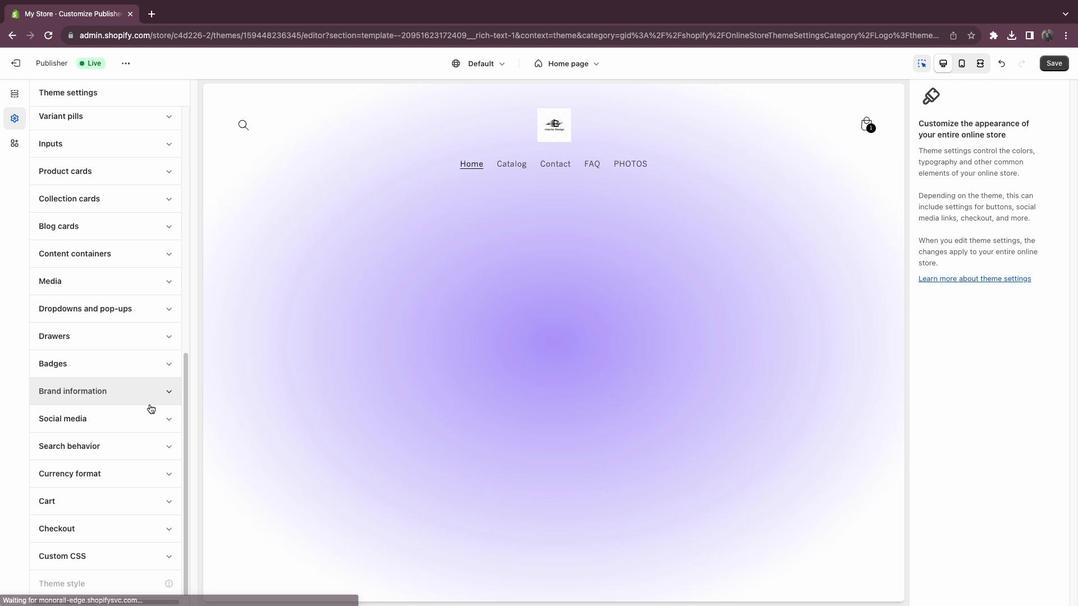 
Action: Mouse scrolled (149, 404) with delta (0, 1)
Screenshot: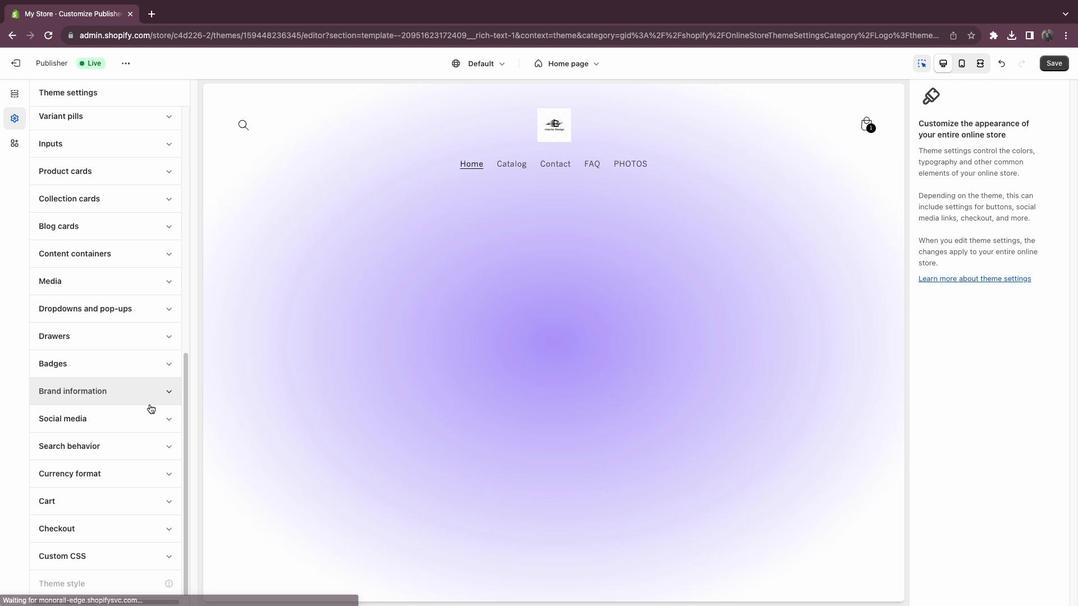 
Action: Mouse scrolled (149, 404) with delta (0, 2)
Screenshot: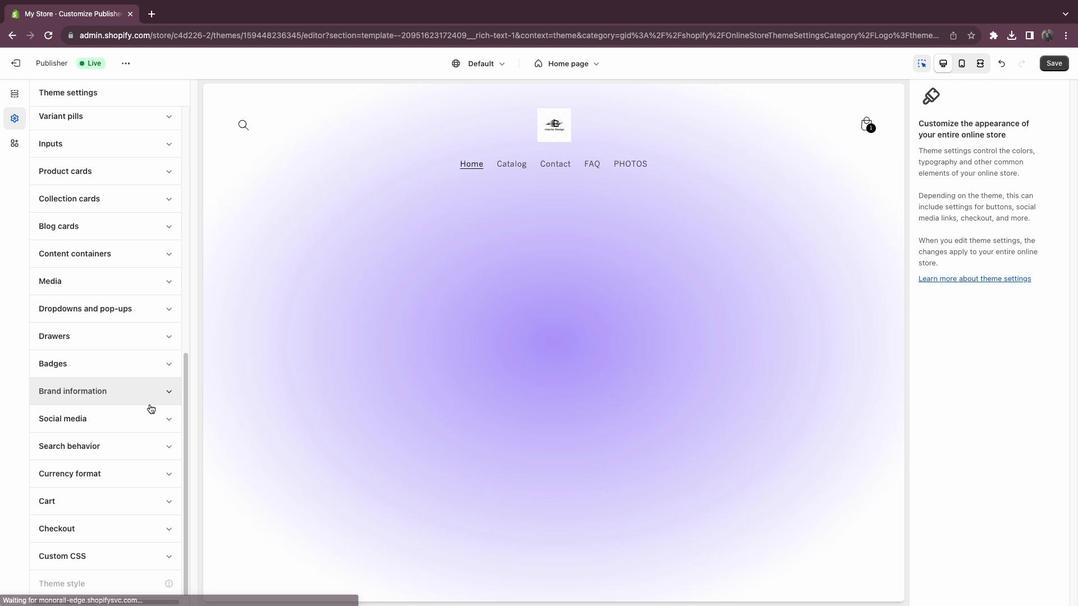 
Action: Mouse scrolled (149, 404) with delta (0, 0)
Screenshot: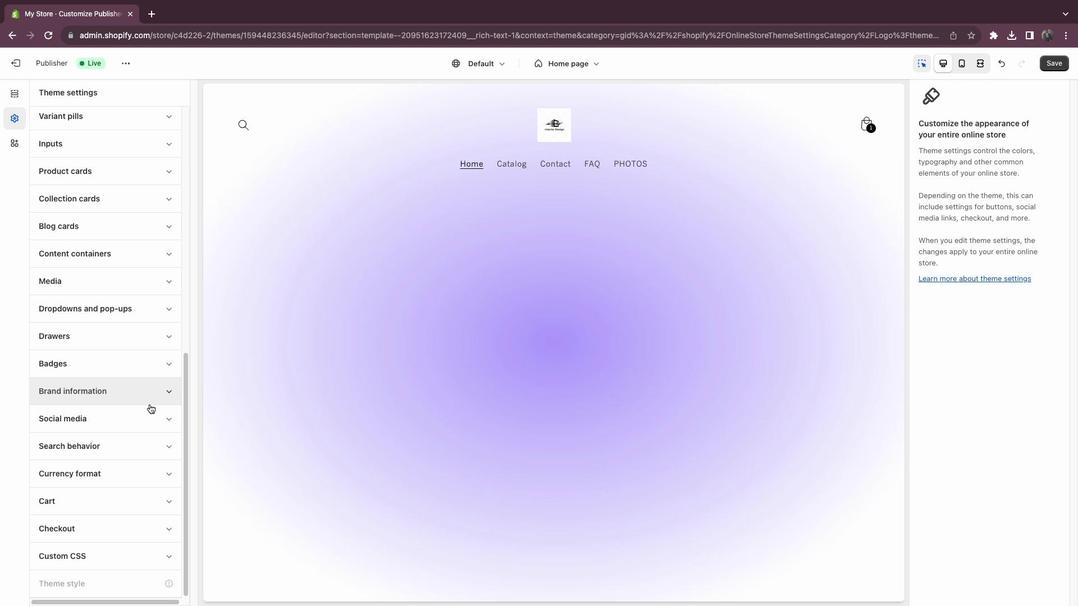 
Action: Mouse scrolled (149, 404) with delta (0, 0)
Screenshot: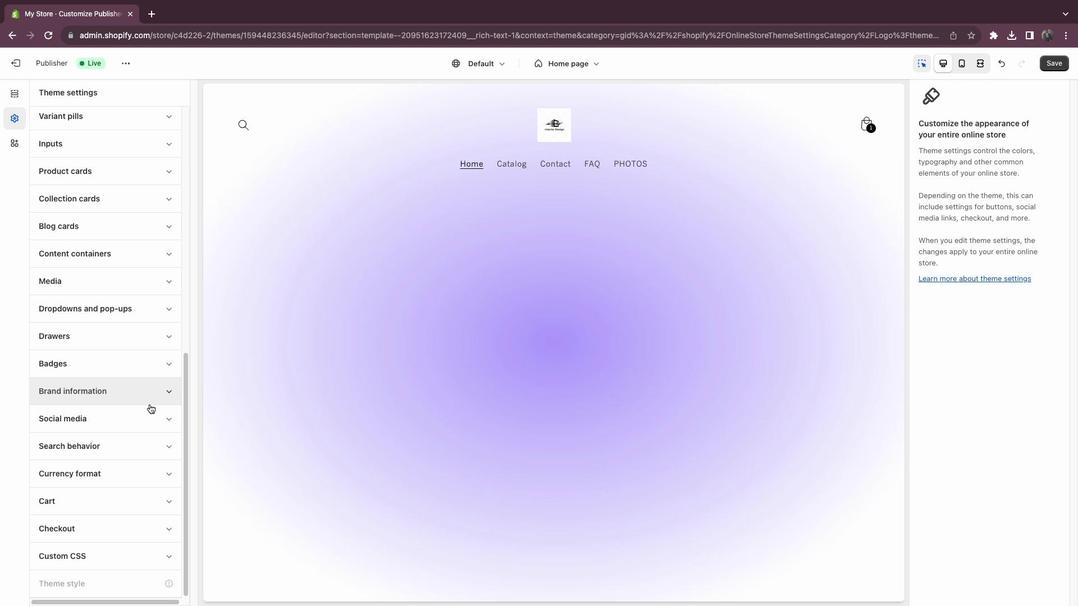 
Action: Mouse scrolled (149, 404) with delta (0, 1)
Screenshot: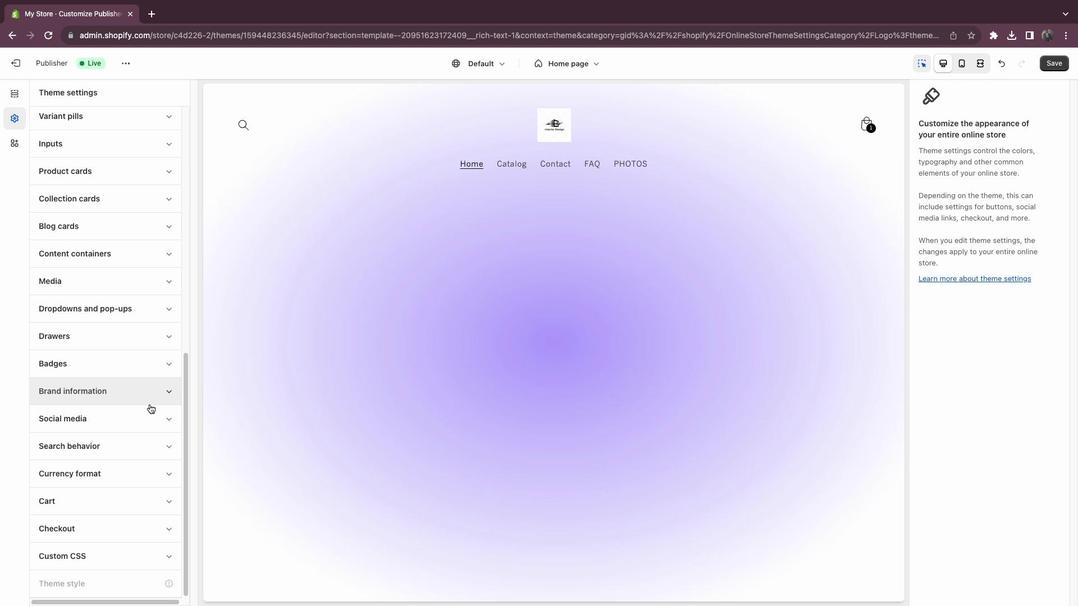 
Action: Mouse scrolled (149, 404) with delta (0, 2)
Screenshot: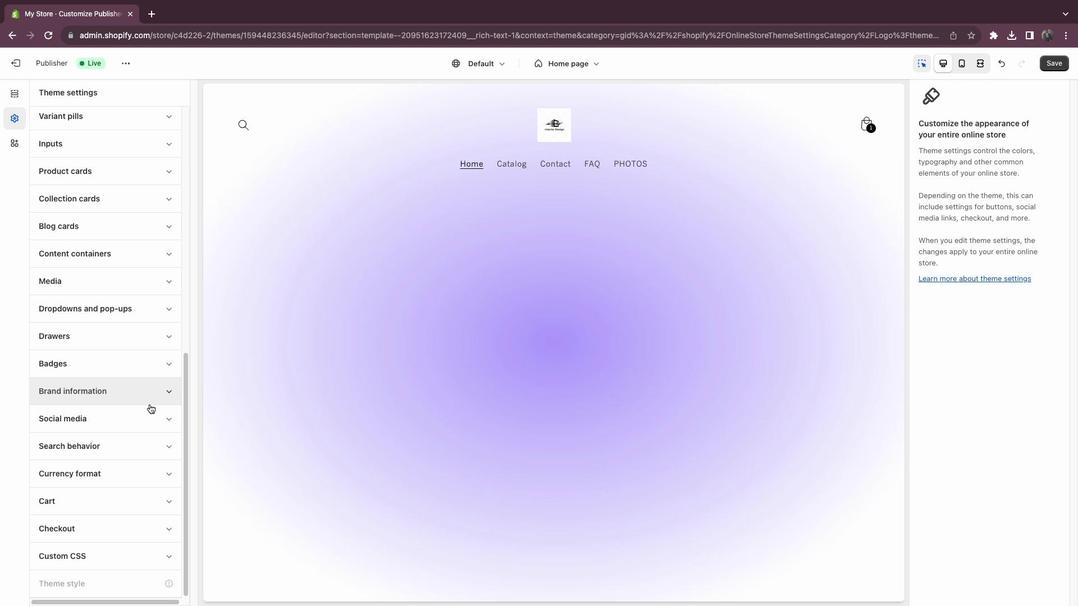 
Action: Mouse scrolled (149, 404) with delta (0, 3)
Screenshot: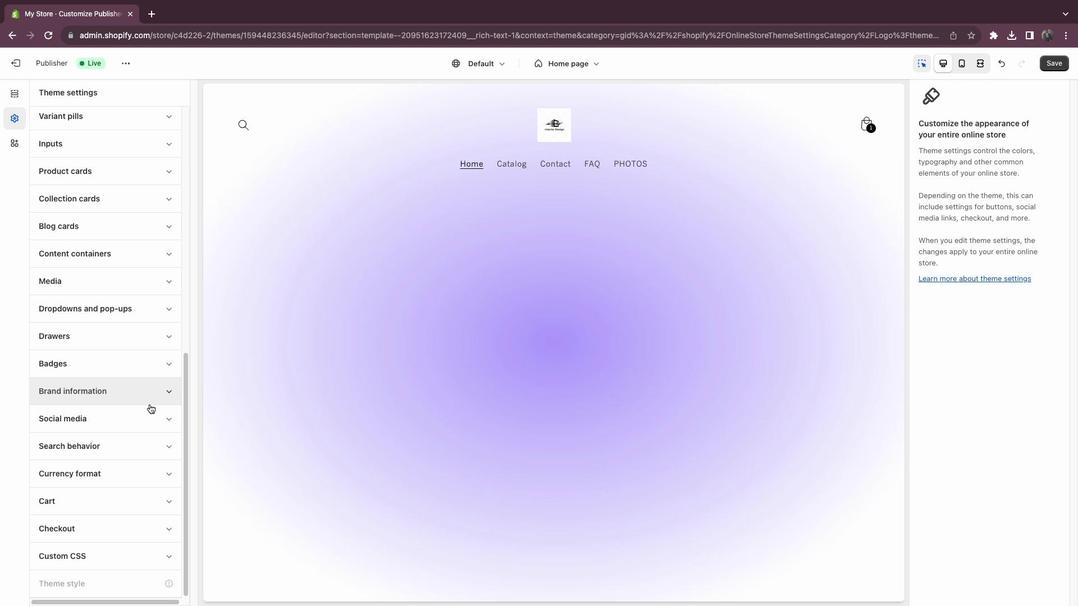 
Action: Mouse scrolled (149, 404) with delta (0, 0)
Screenshot: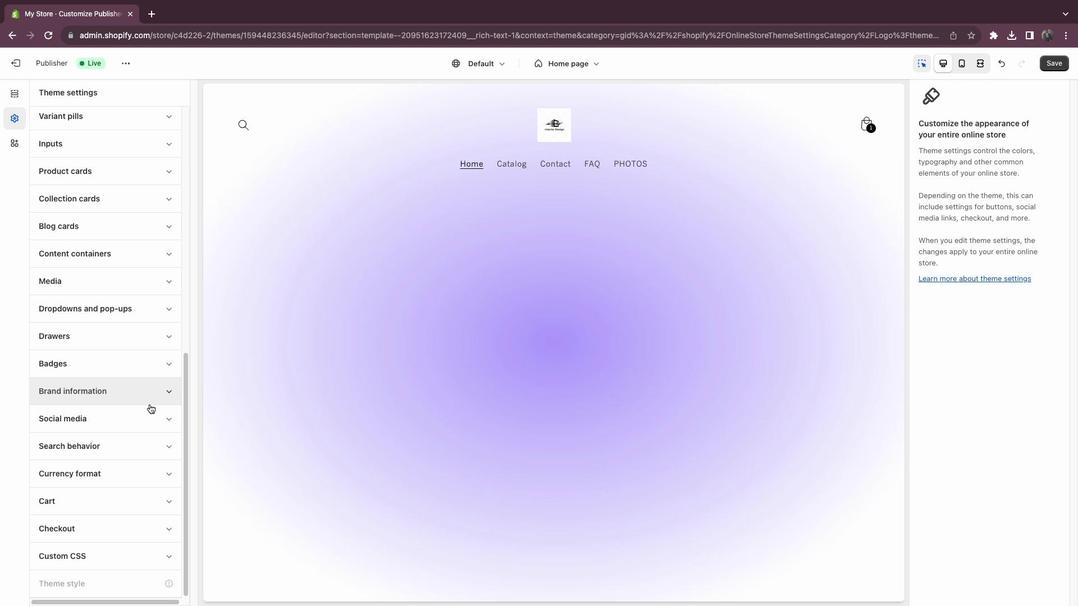 
Action: Mouse scrolled (149, 404) with delta (0, 0)
Screenshot: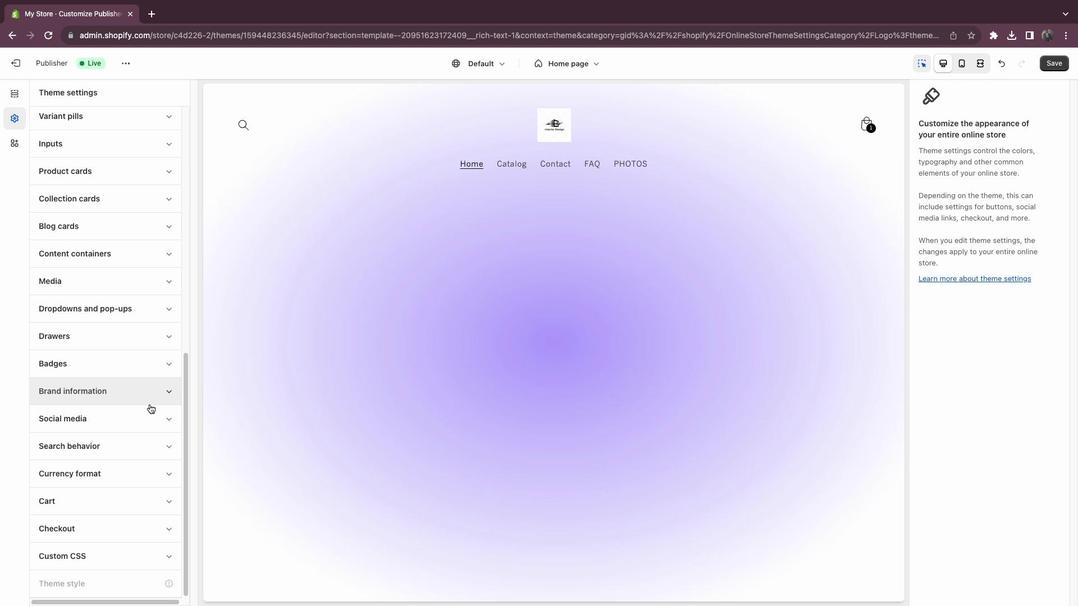 
Action: Mouse scrolled (149, 404) with delta (0, 1)
Screenshot: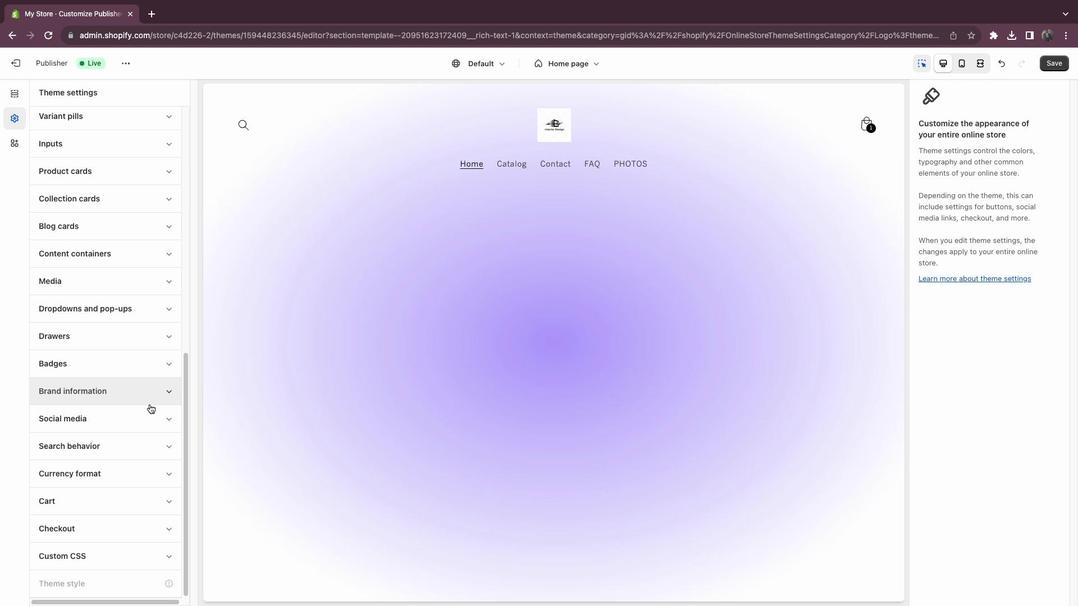 
Action: Mouse scrolled (149, 404) with delta (0, 2)
Screenshot: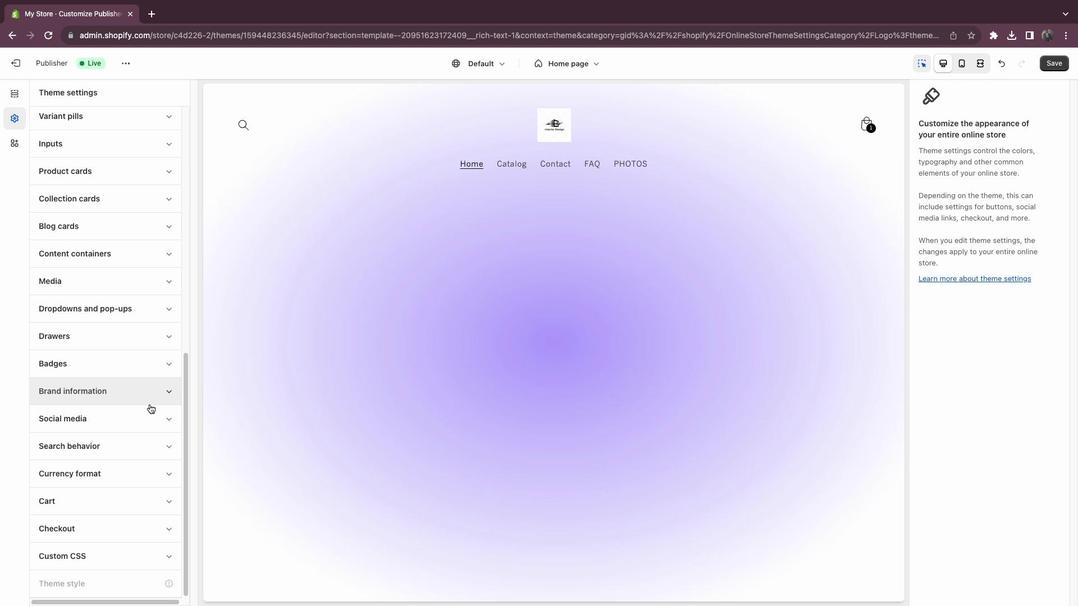 
Action: Mouse scrolled (149, 404) with delta (0, 3)
Screenshot: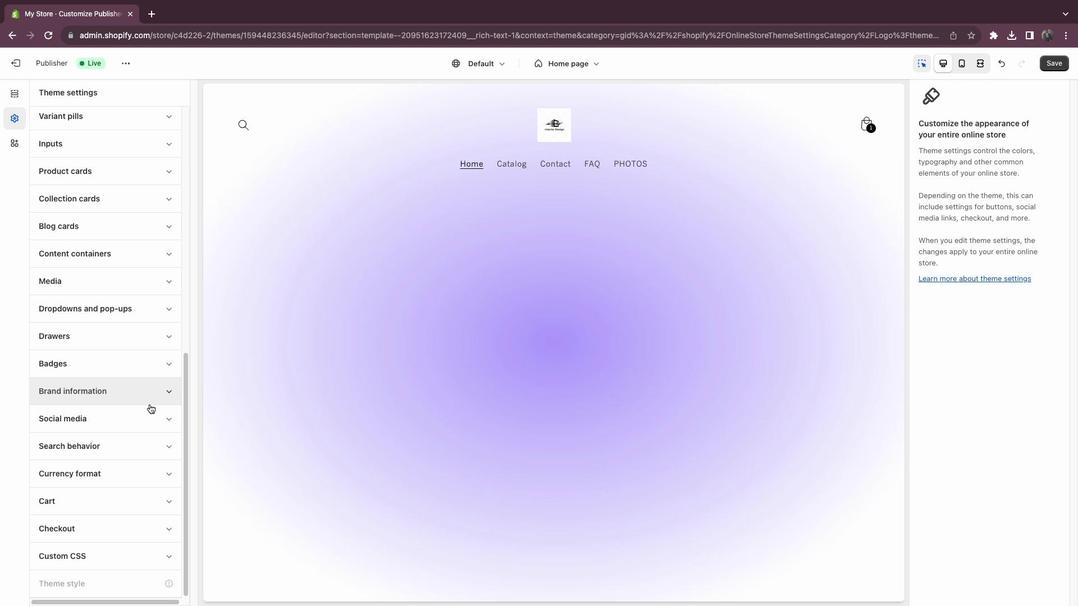 
Action: Mouse moved to (180, 418)
Screenshot: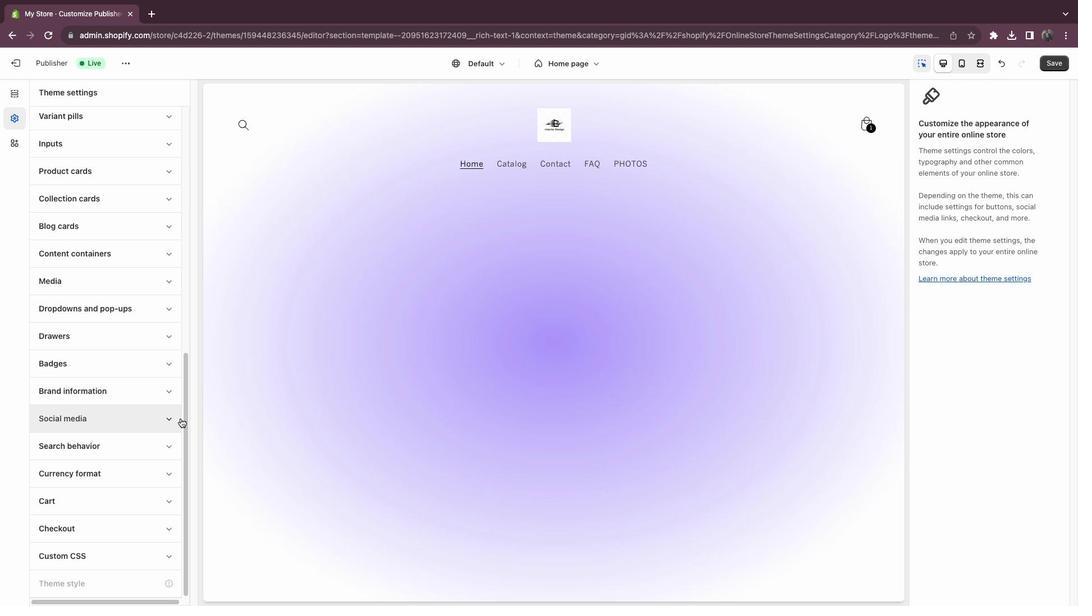 
Action: Mouse scrolled (180, 418) with delta (0, 0)
Screenshot: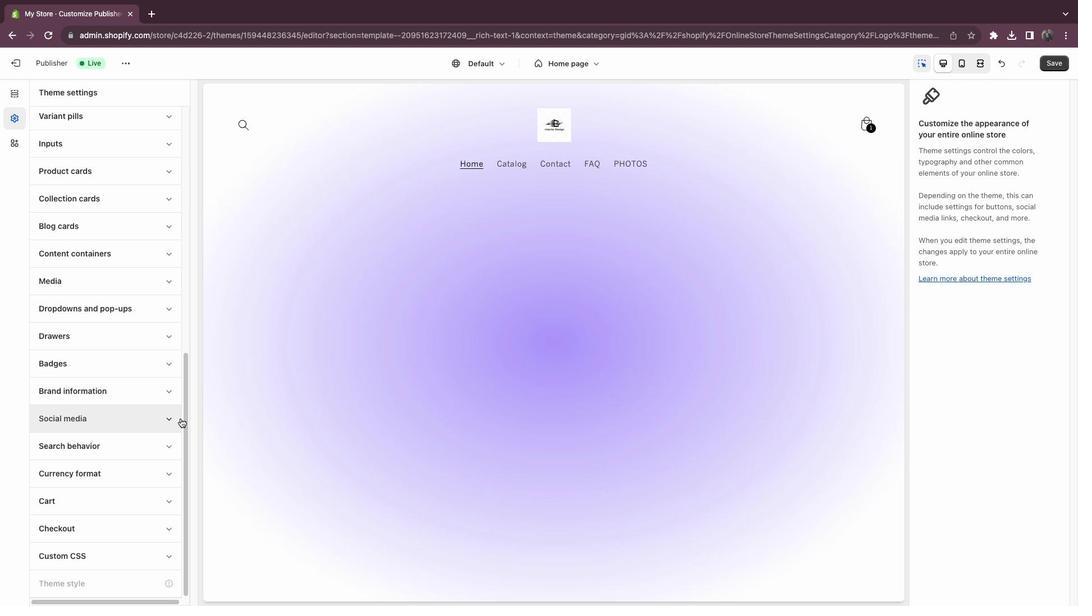 
Action: Mouse scrolled (180, 418) with delta (0, 0)
Screenshot: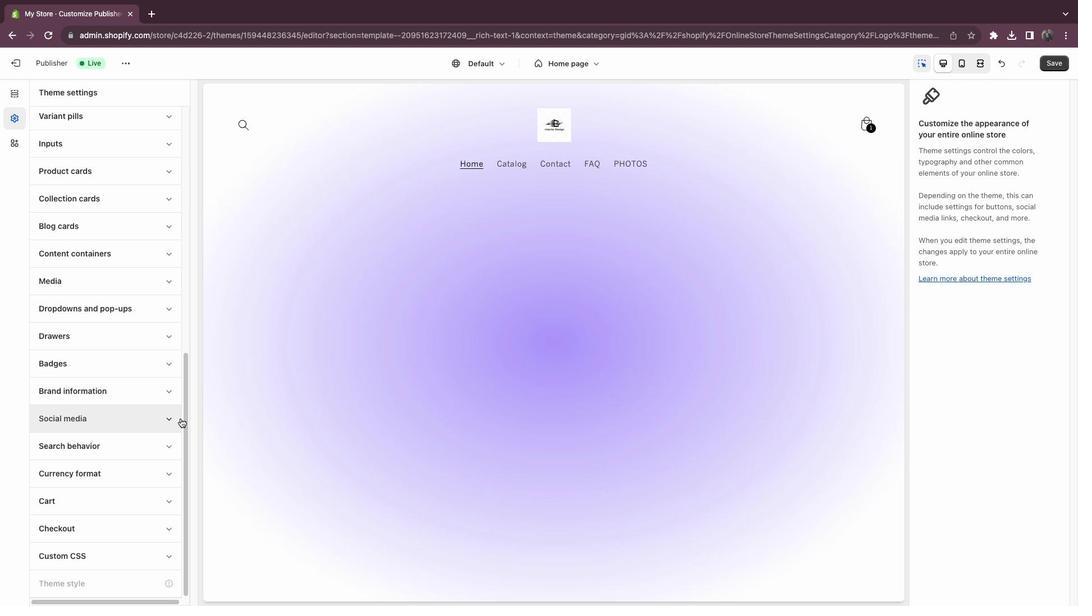 
Action: Mouse scrolled (180, 418) with delta (0, -1)
Screenshot: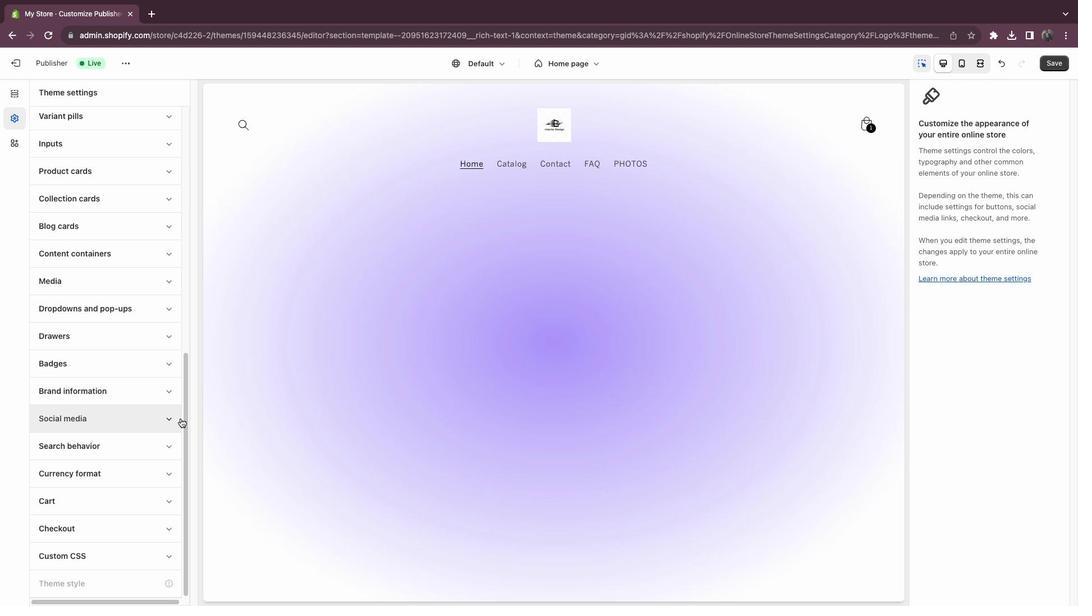 
Action: Mouse moved to (180, 418)
Screenshot: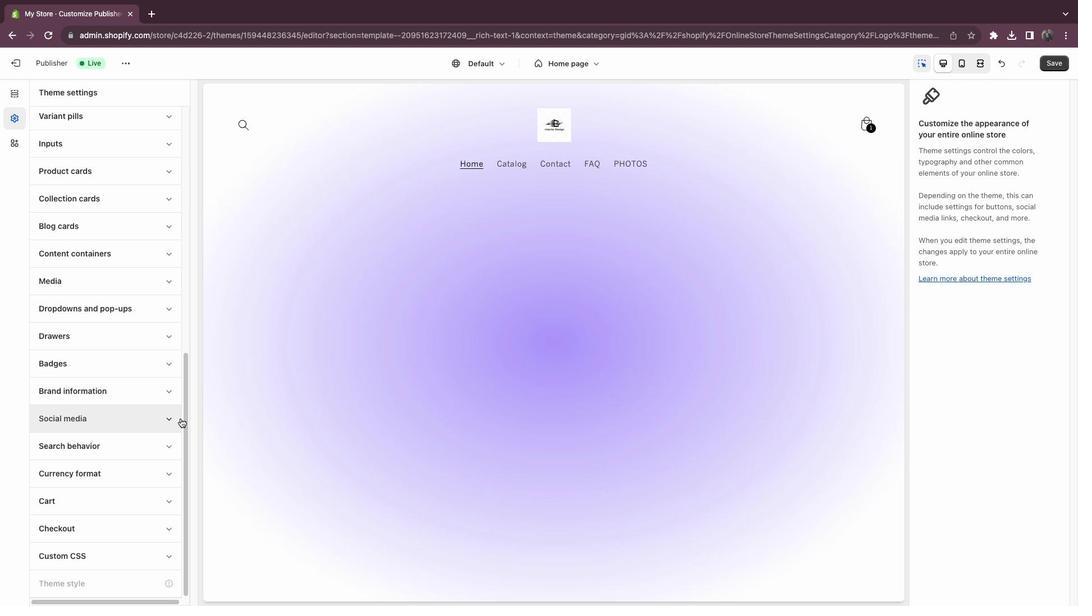 
Action: Mouse scrolled (180, 418) with delta (0, -2)
Screenshot: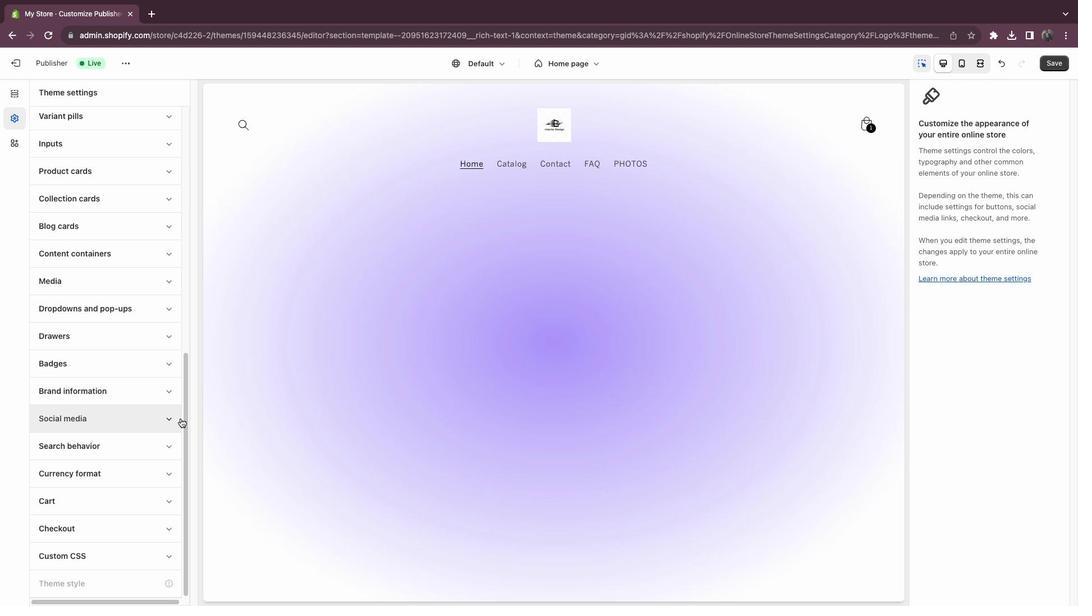 
Action: Mouse scrolled (180, 418) with delta (0, -3)
Screenshot: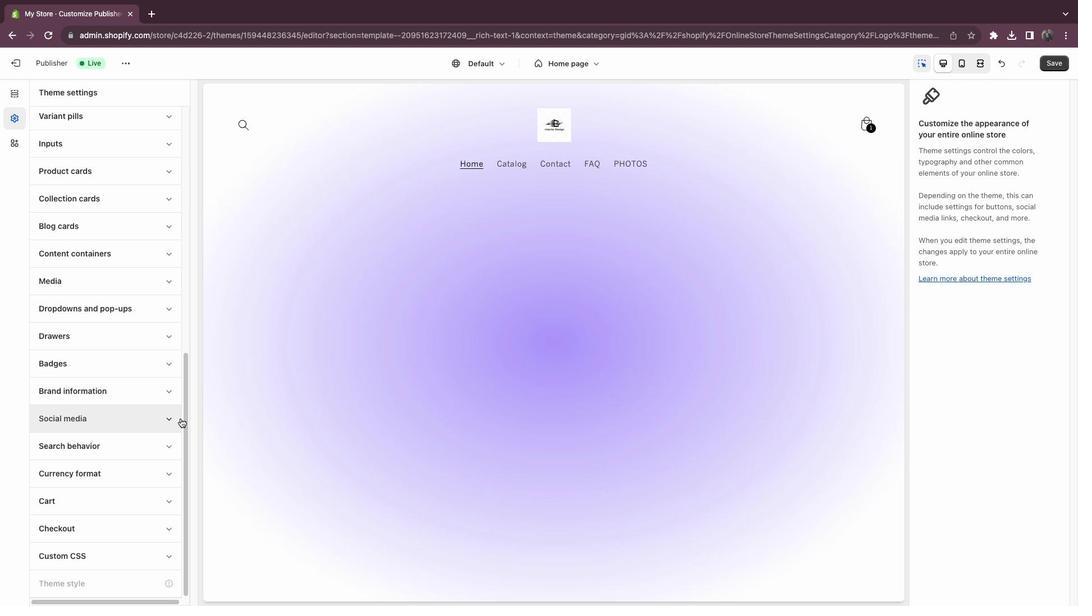 
Action: Mouse scrolled (180, 418) with delta (0, -3)
Screenshot: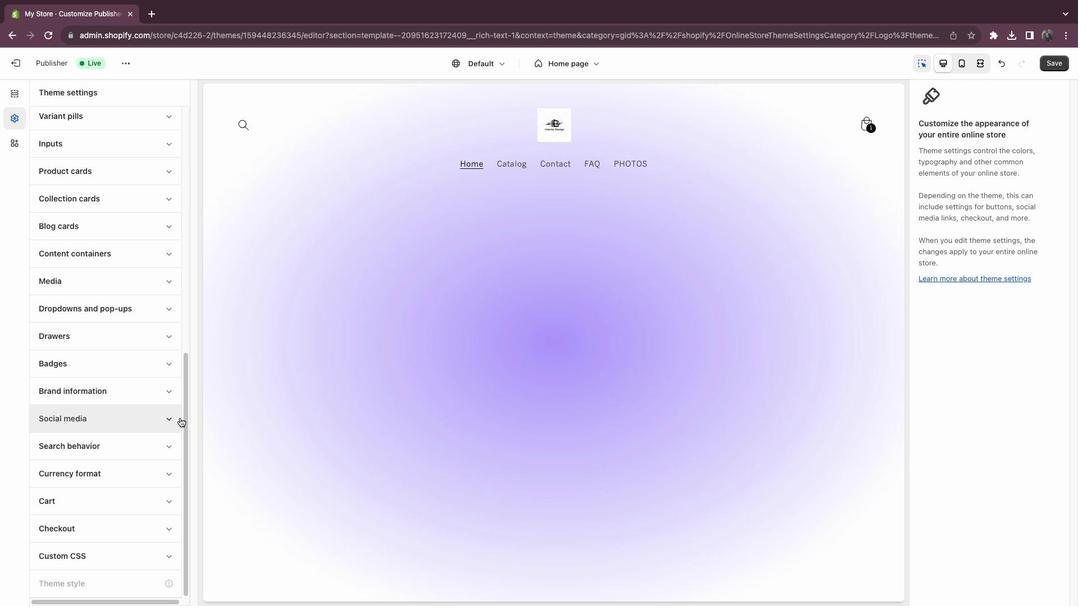 
Action: Mouse moved to (110, 375)
Screenshot: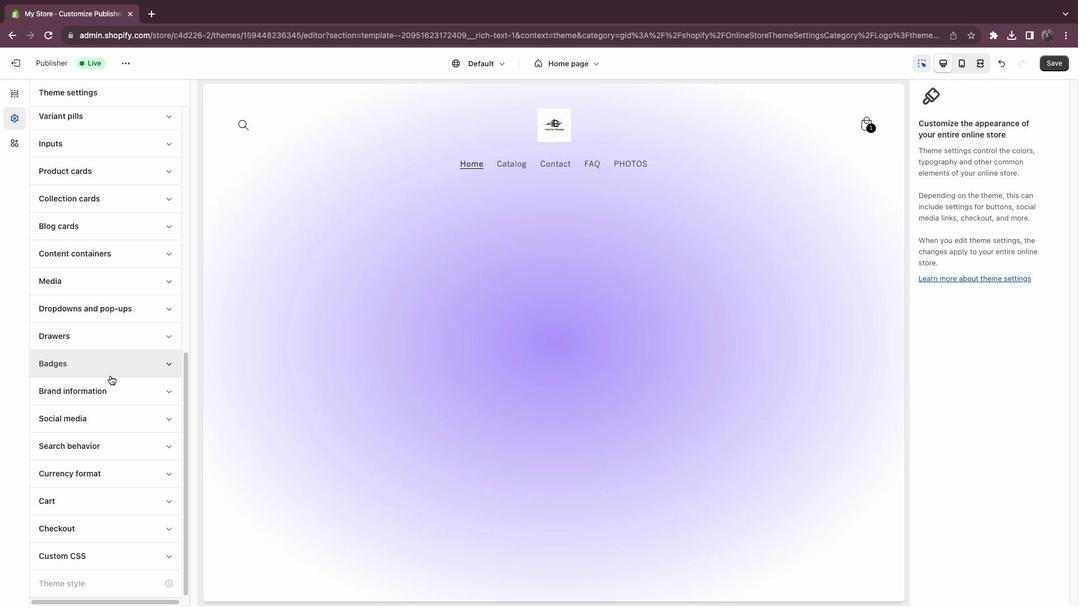 
Action: Mouse scrolled (110, 375) with delta (0, 0)
Screenshot: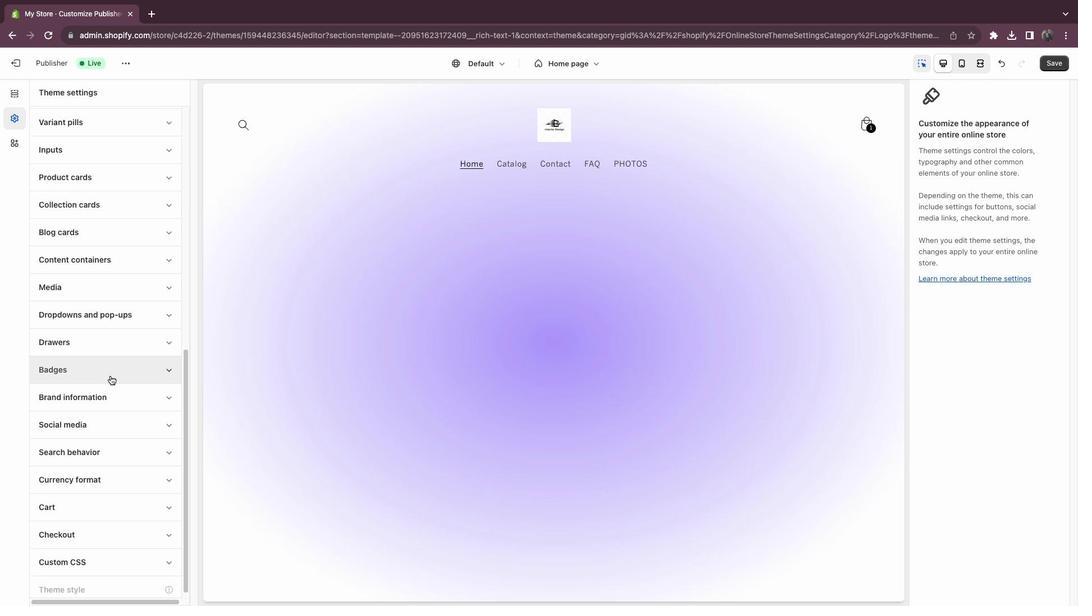 
Action: Mouse scrolled (110, 375) with delta (0, 0)
Screenshot: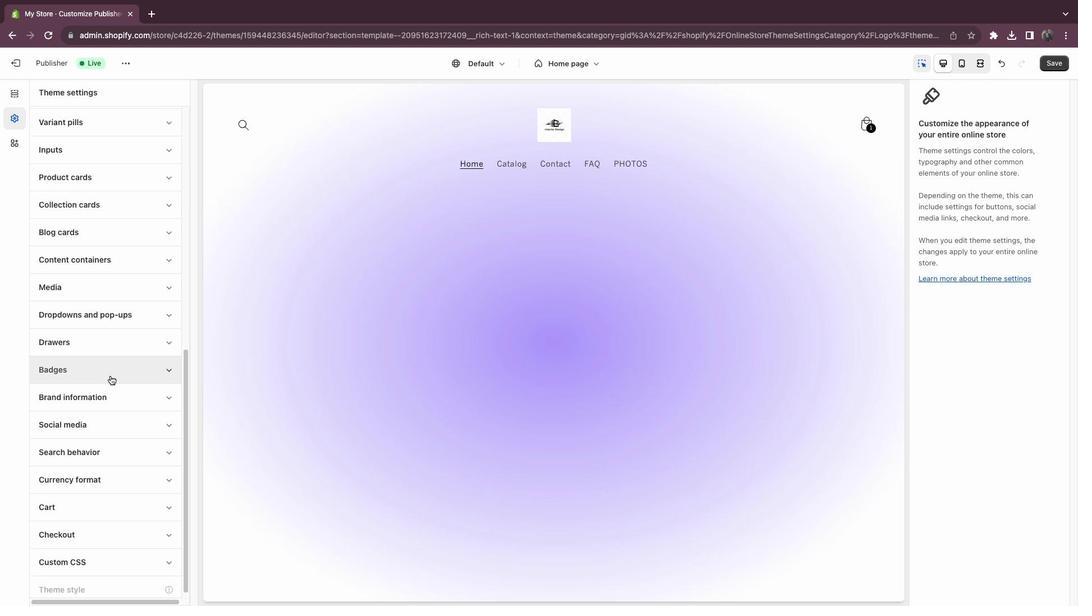 
Action: Mouse scrolled (110, 375) with delta (0, 1)
Screenshot: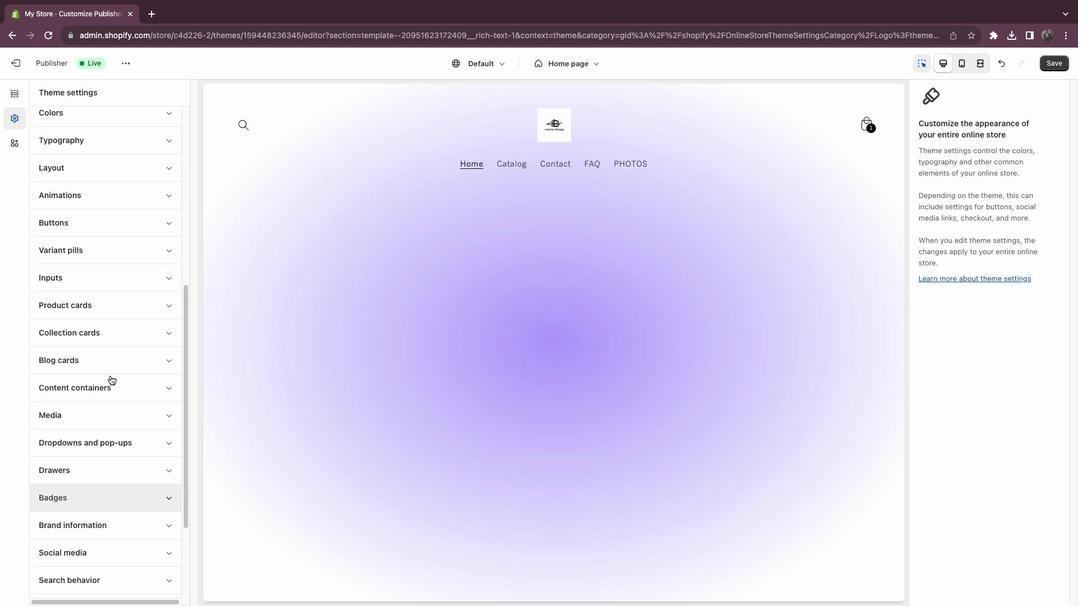 
Action: Mouse scrolled (110, 375) with delta (0, 2)
Screenshot: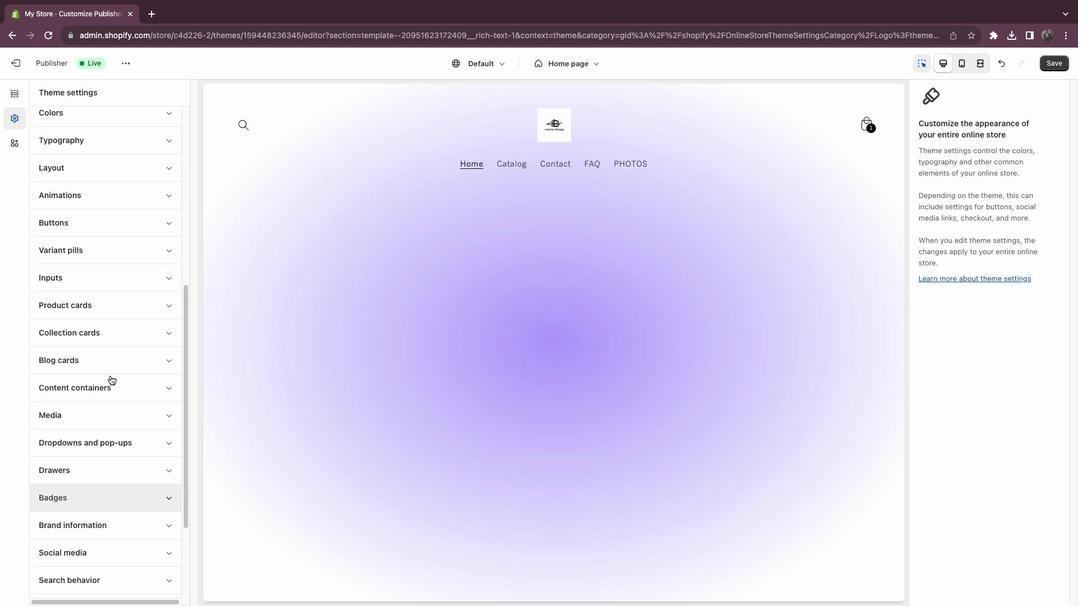
Action: Mouse scrolled (110, 375) with delta (0, 3)
Screenshot: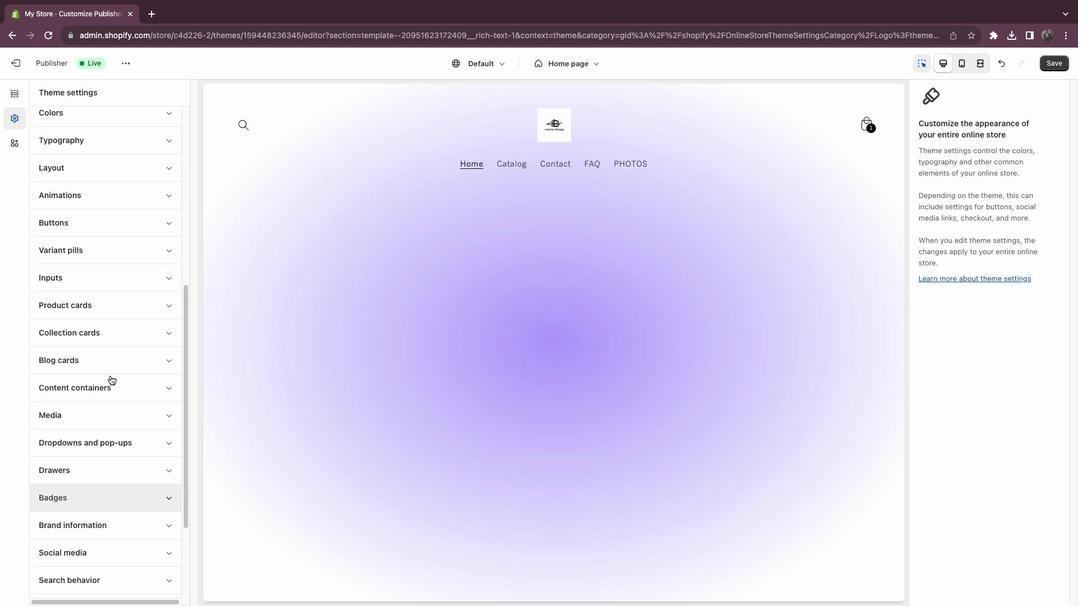 
Action: Mouse scrolled (110, 375) with delta (0, 3)
Screenshot: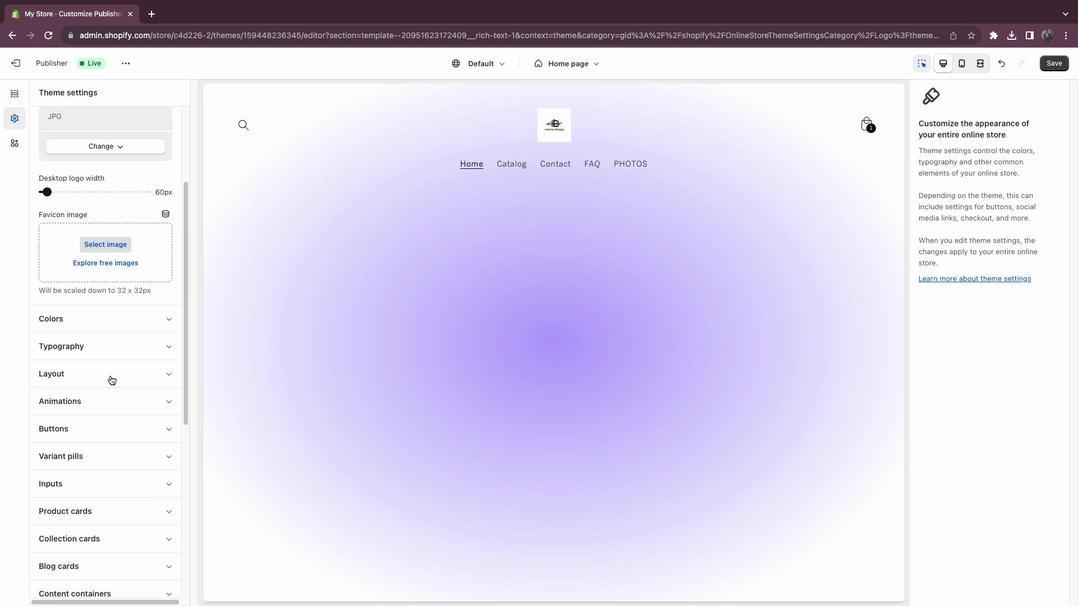 
Action: Mouse scrolled (110, 375) with delta (0, 0)
Screenshot: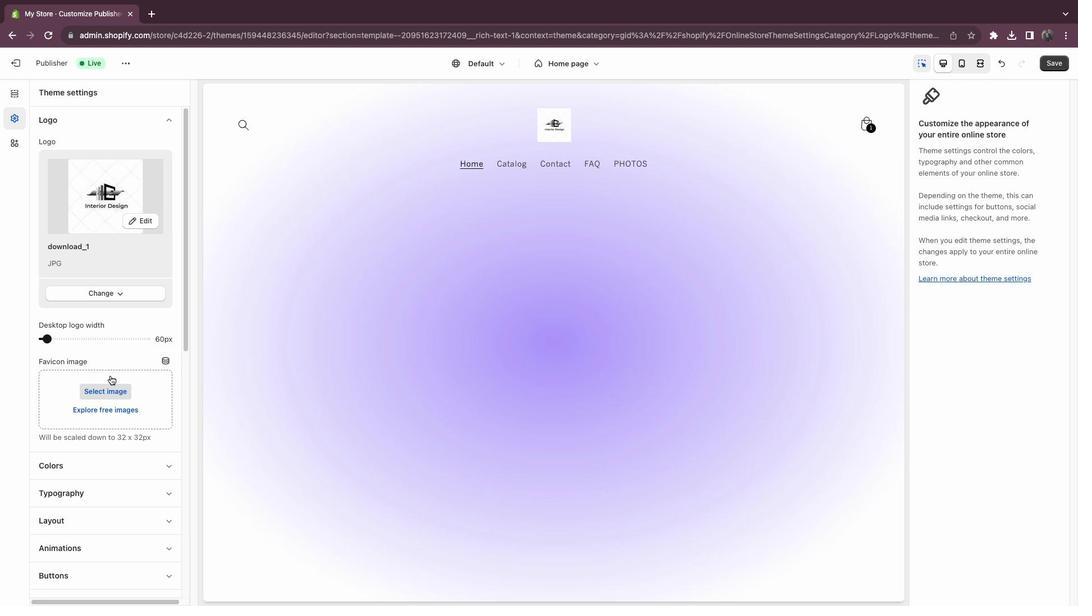 
Action: Mouse scrolled (110, 375) with delta (0, 0)
Screenshot: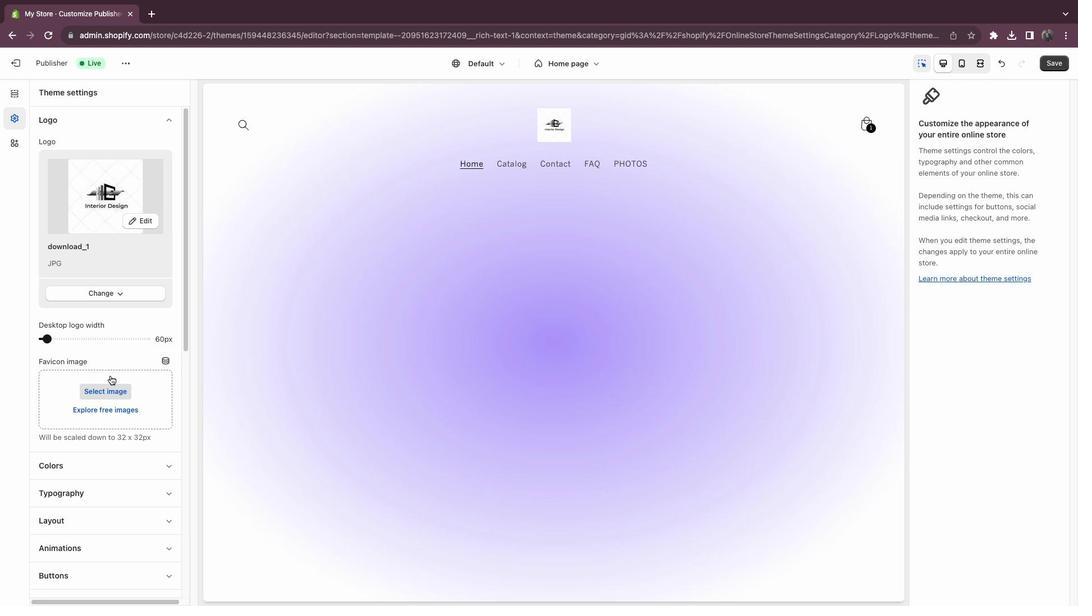 
Action: Mouse scrolled (110, 375) with delta (0, 1)
Screenshot: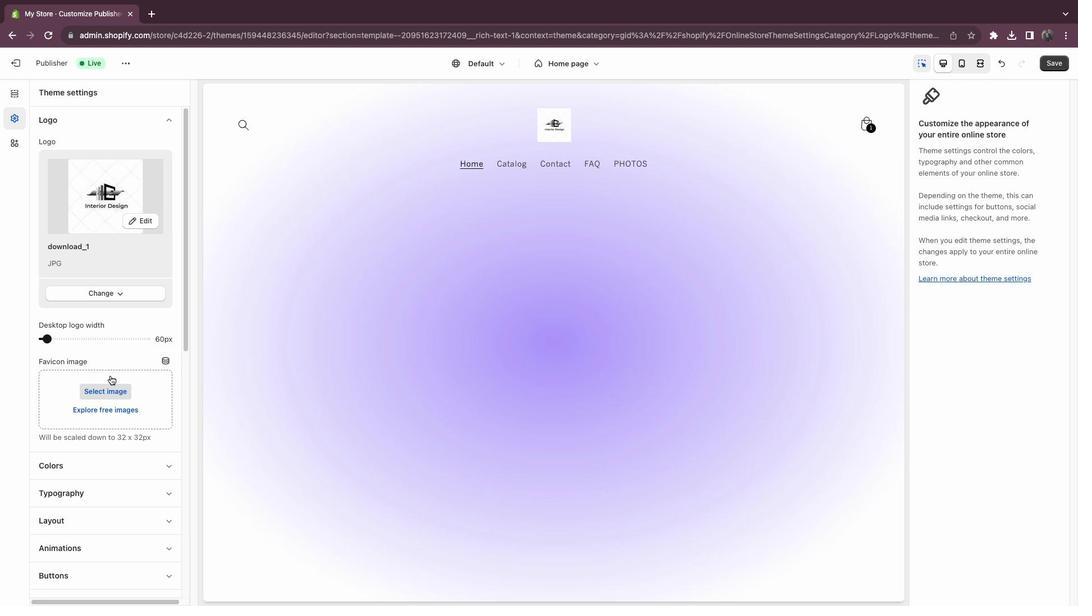 
Action: Mouse scrolled (110, 375) with delta (0, 2)
Screenshot: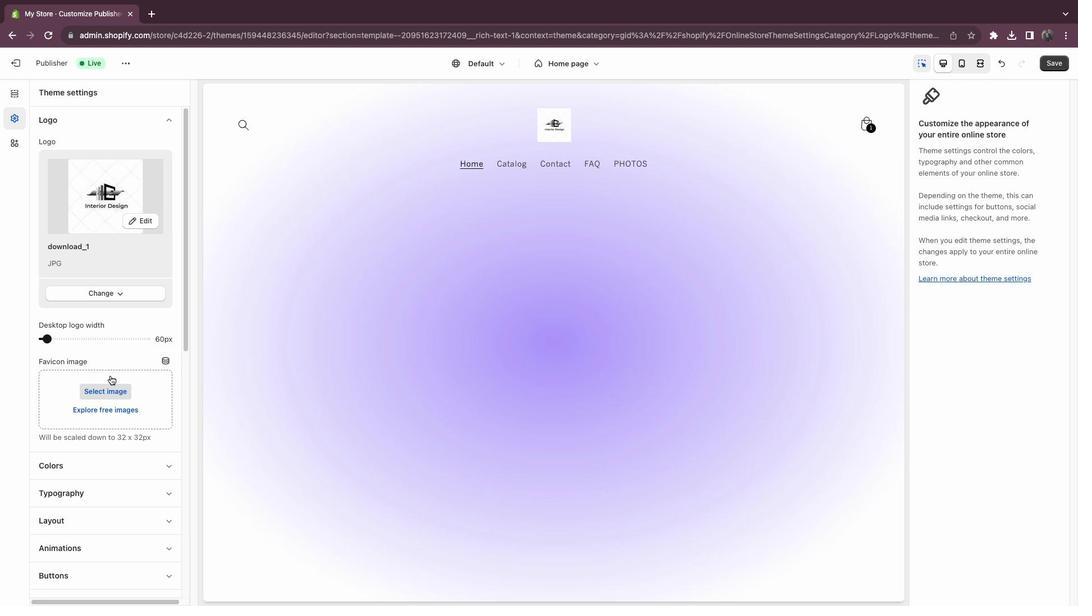 
Action: Mouse scrolled (110, 375) with delta (0, 3)
Screenshot: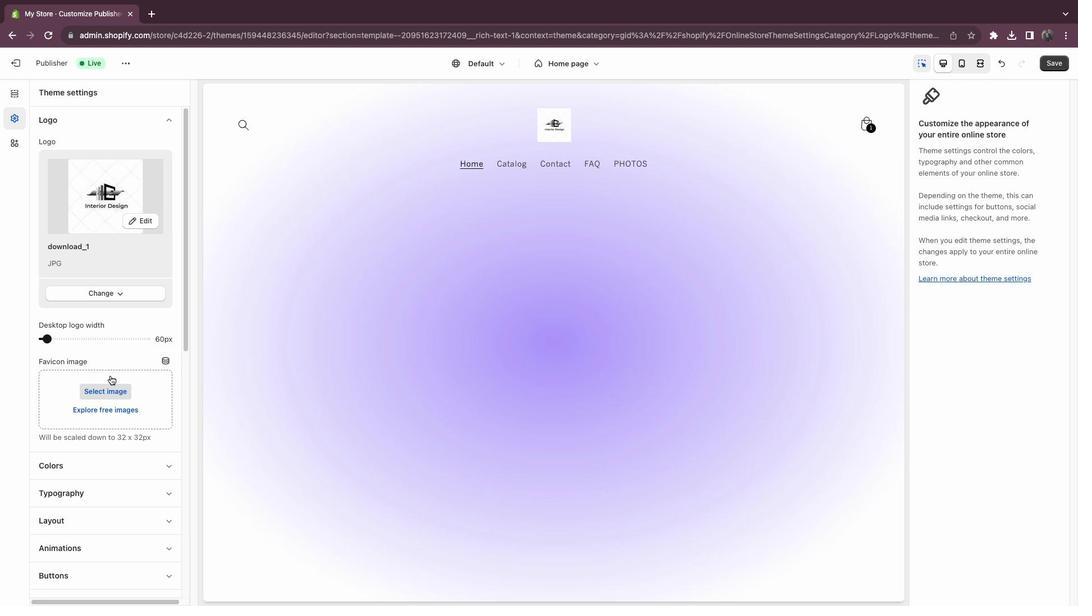 
Action: Mouse moved to (51, 338)
Screenshot: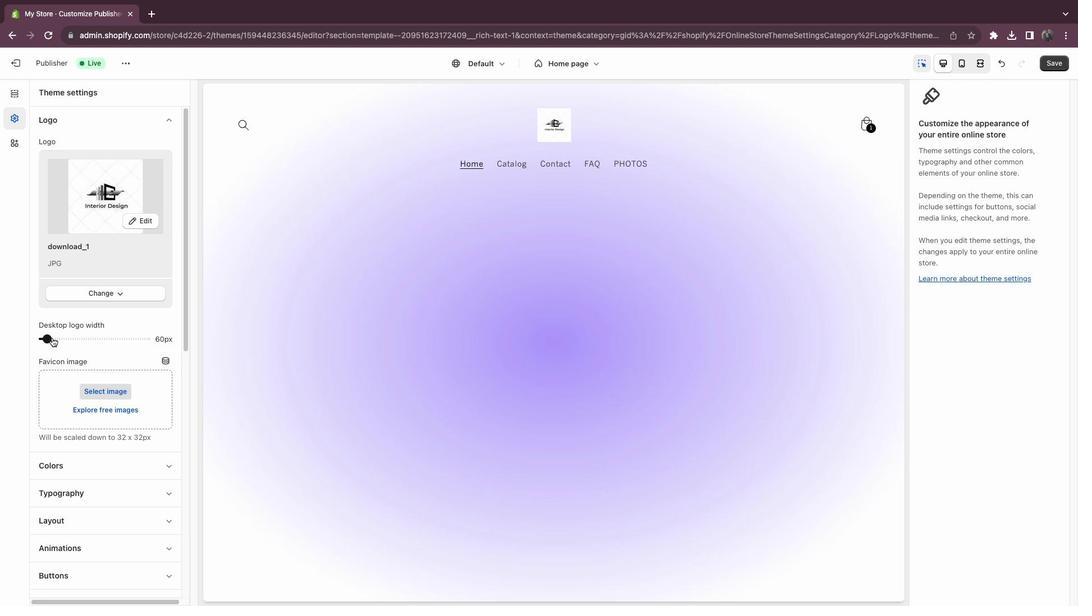 
Action: Mouse pressed left at (51, 338)
Screenshot: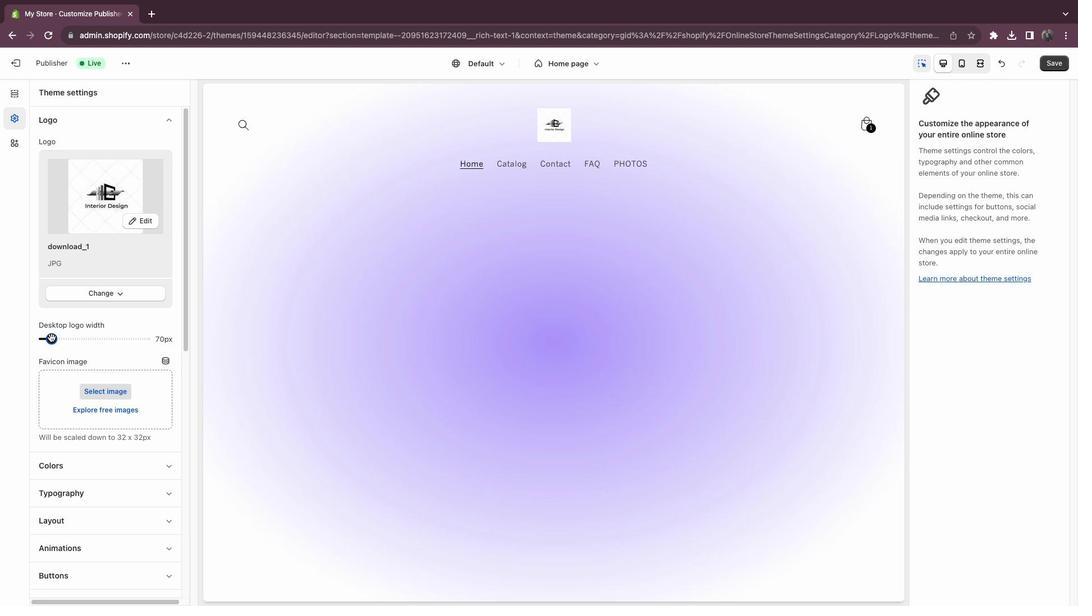 
Action: Mouse moved to (62, 339)
Screenshot: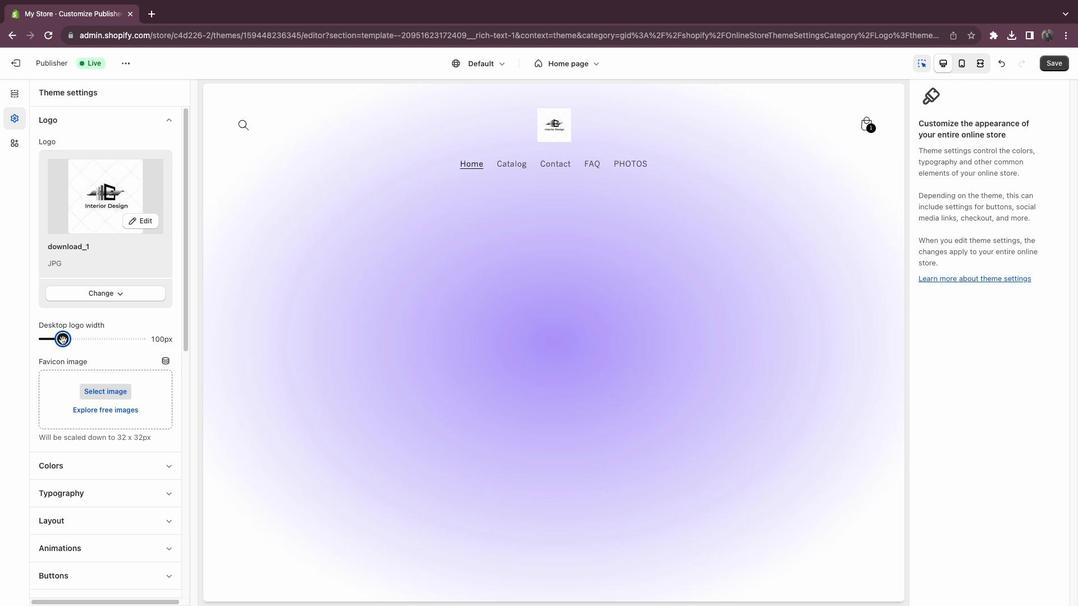 
Action: Mouse pressed left at (62, 339)
Screenshot: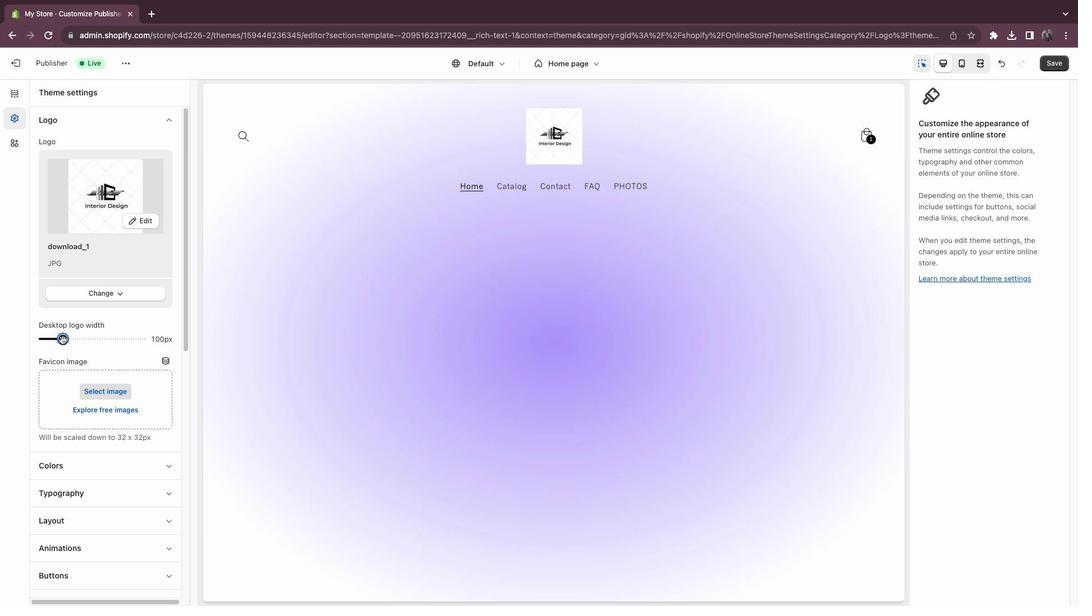 
Action: Mouse moved to (128, 294)
Screenshot: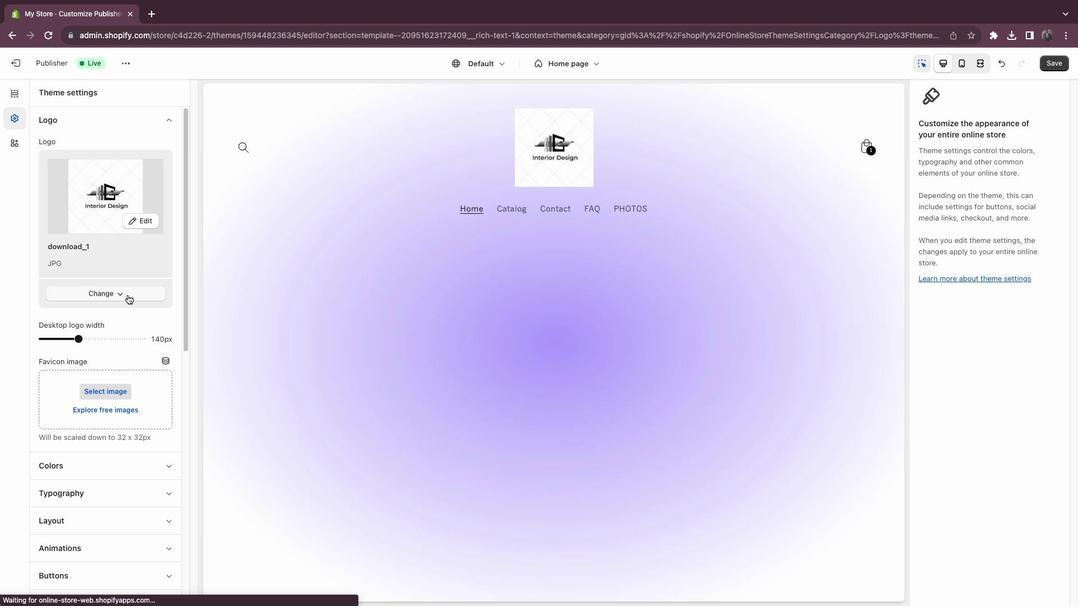 
Action: Mouse pressed left at (128, 294)
Screenshot: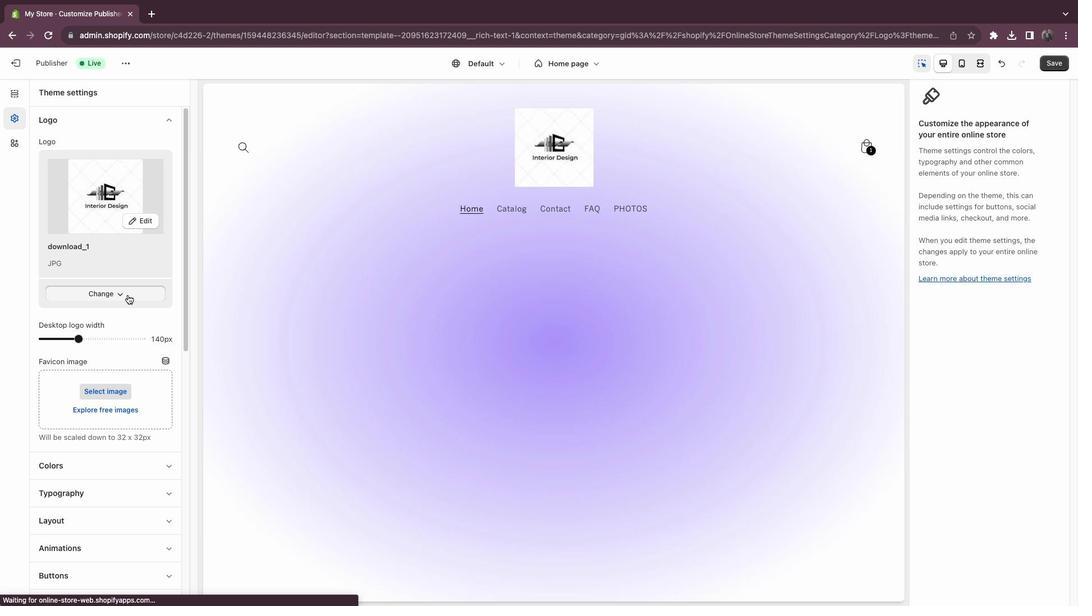 
Action: Mouse moved to (188, 319)
Screenshot: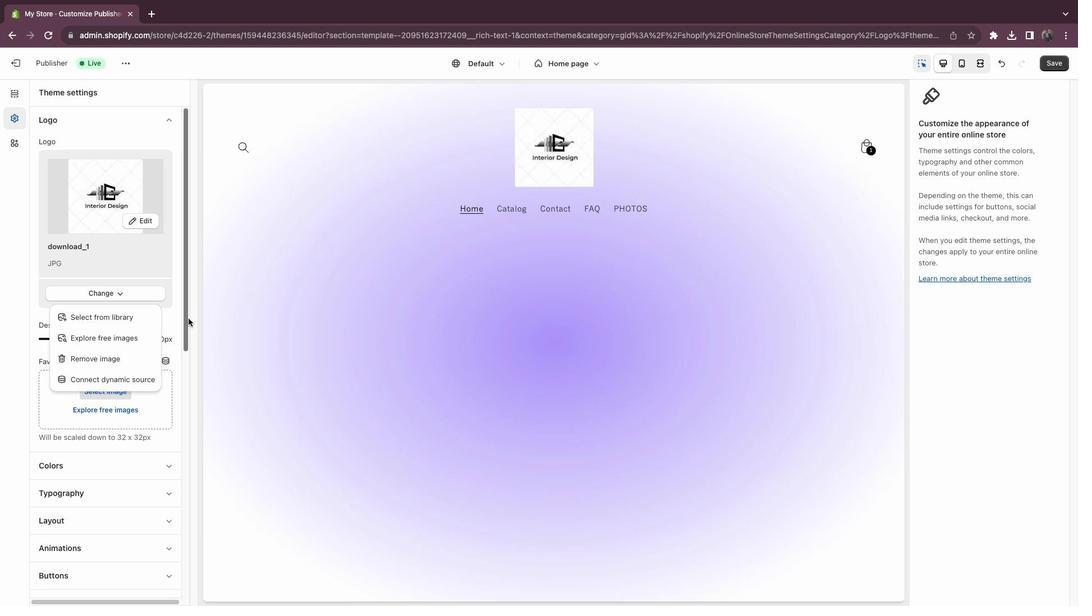
Action: Mouse pressed left at (188, 319)
Screenshot: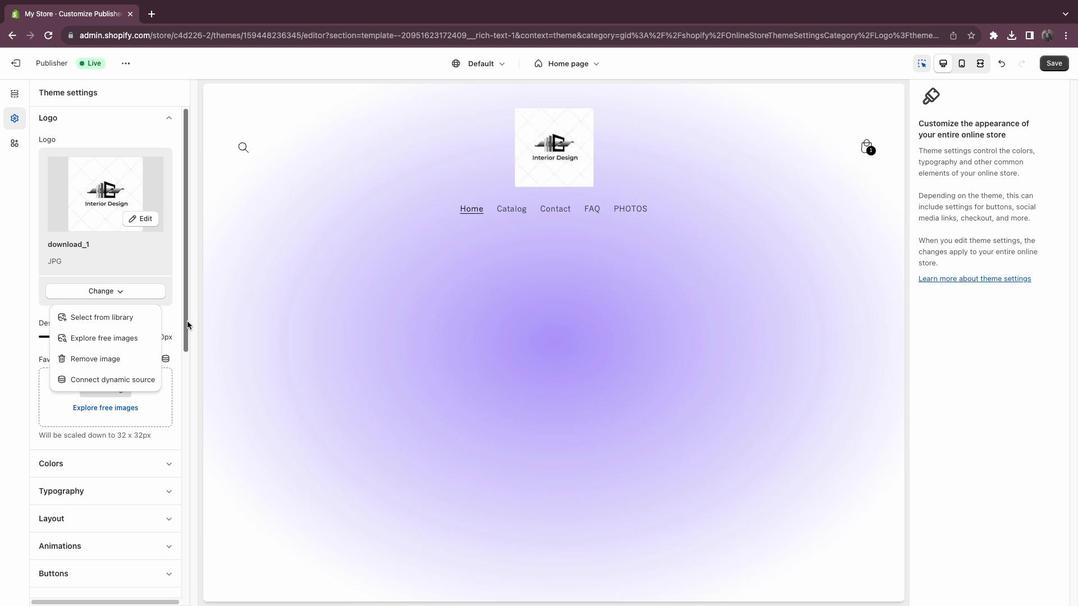 
Action: Mouse moved to (303, 380)
Screenshot: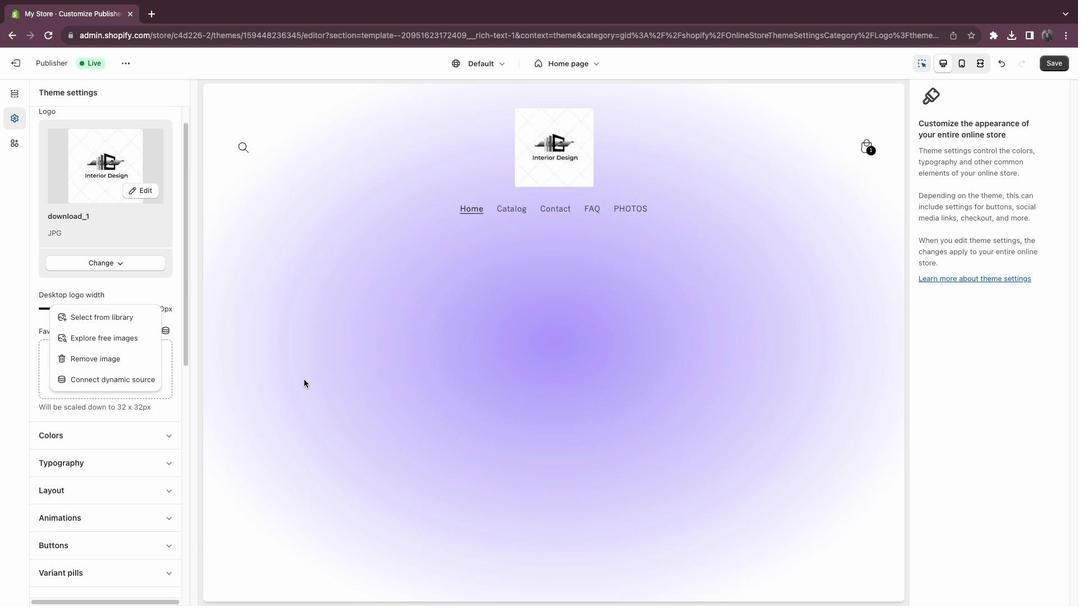 
Action: Mouse pressed left at (303, 380)
Screenshot: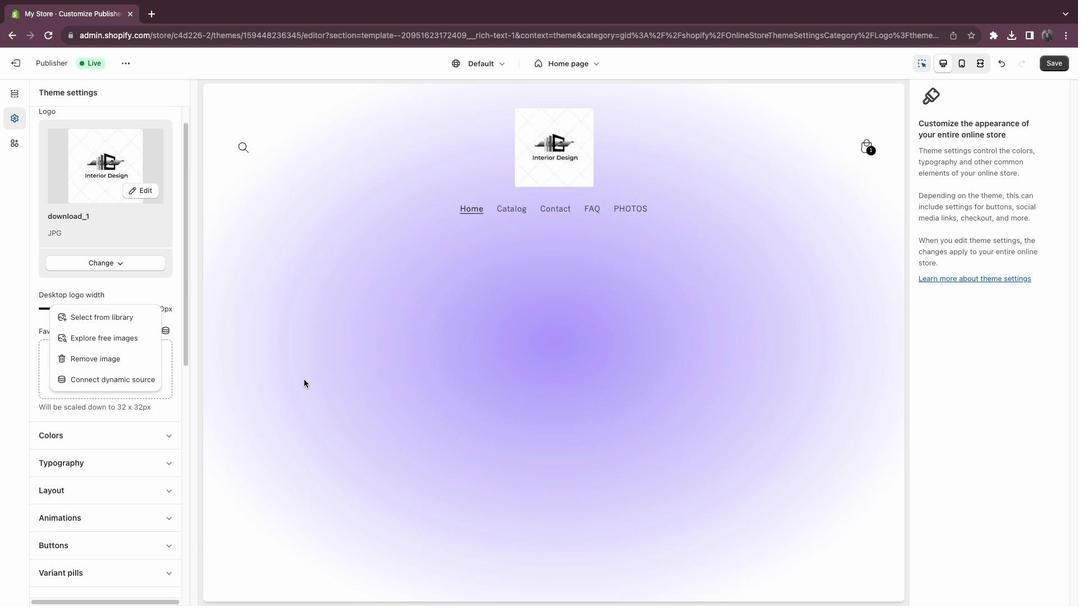 
Action: Mouse moved to (103, 425)
Screenshot: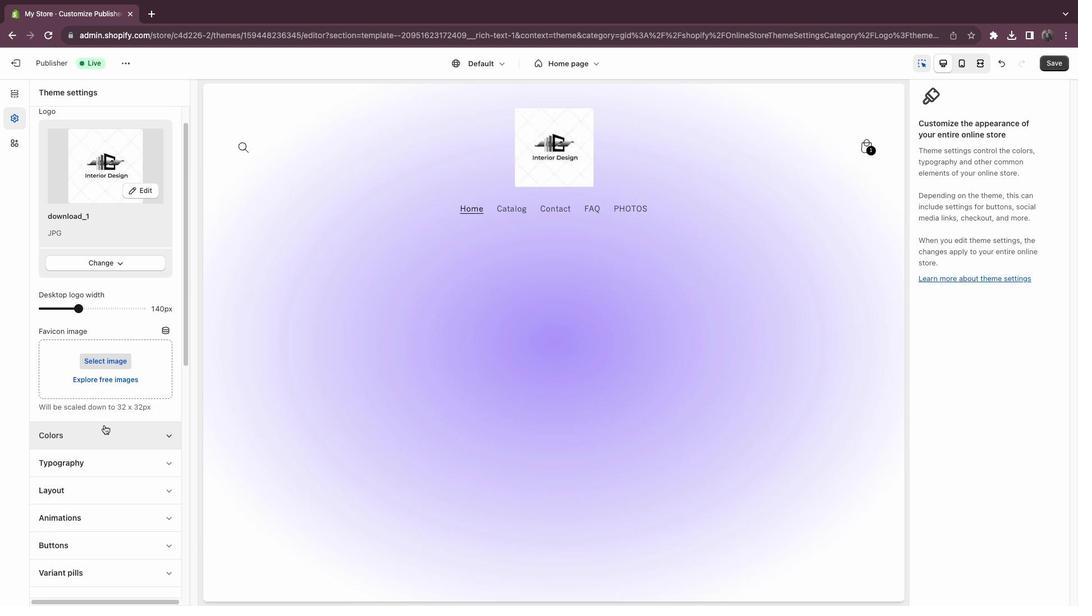 
Action: Mouse pressed left at (103, 425)
Screenshot: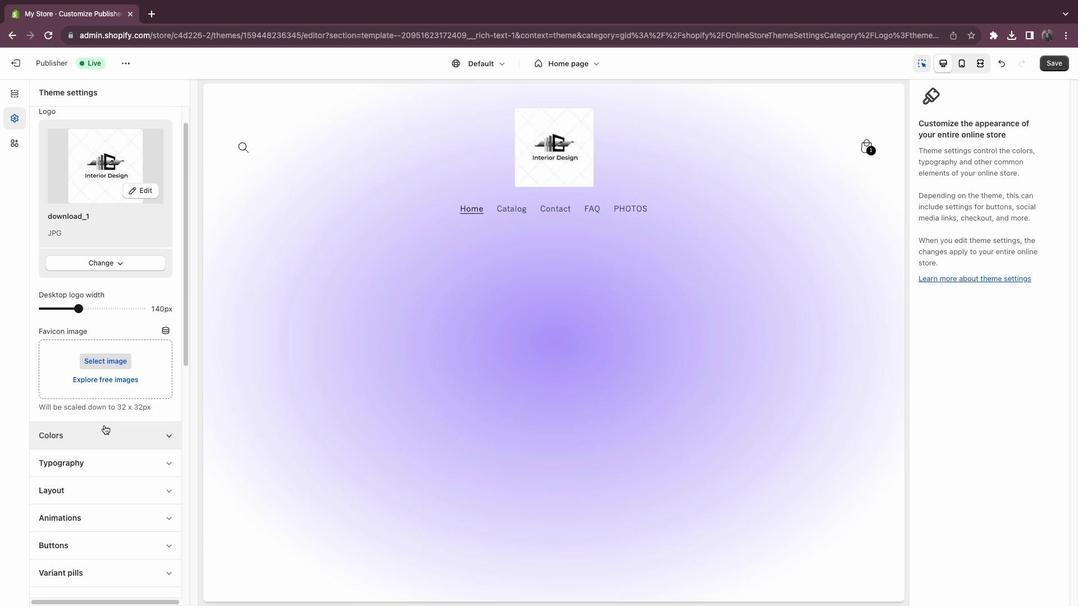 
Action: Mouse moved to (68, 303)
Screenshot: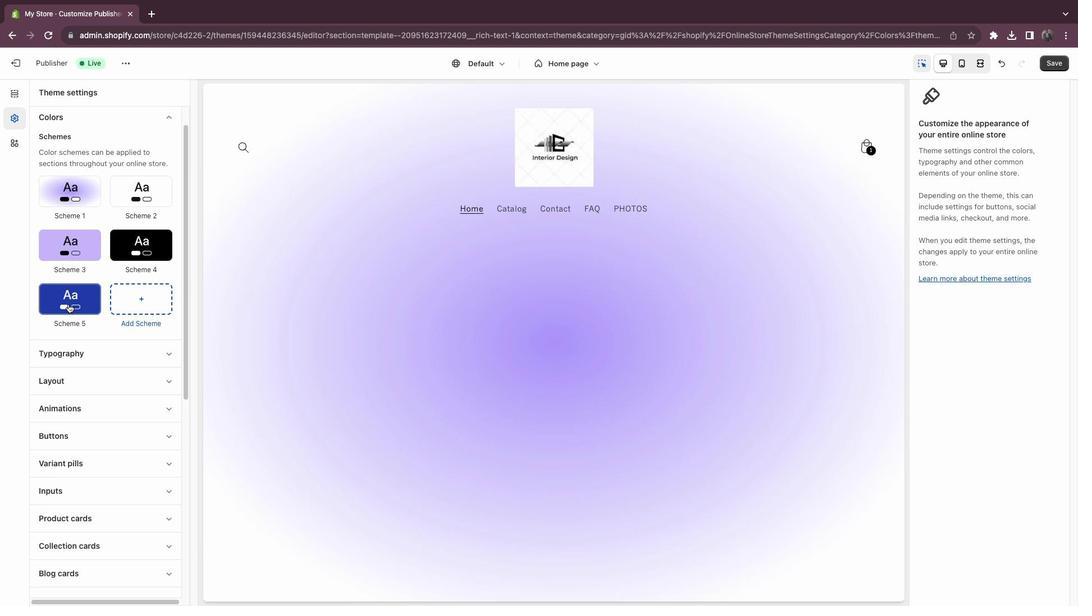 
Action: Mouse pressed left at (68, 303)
Screenshot: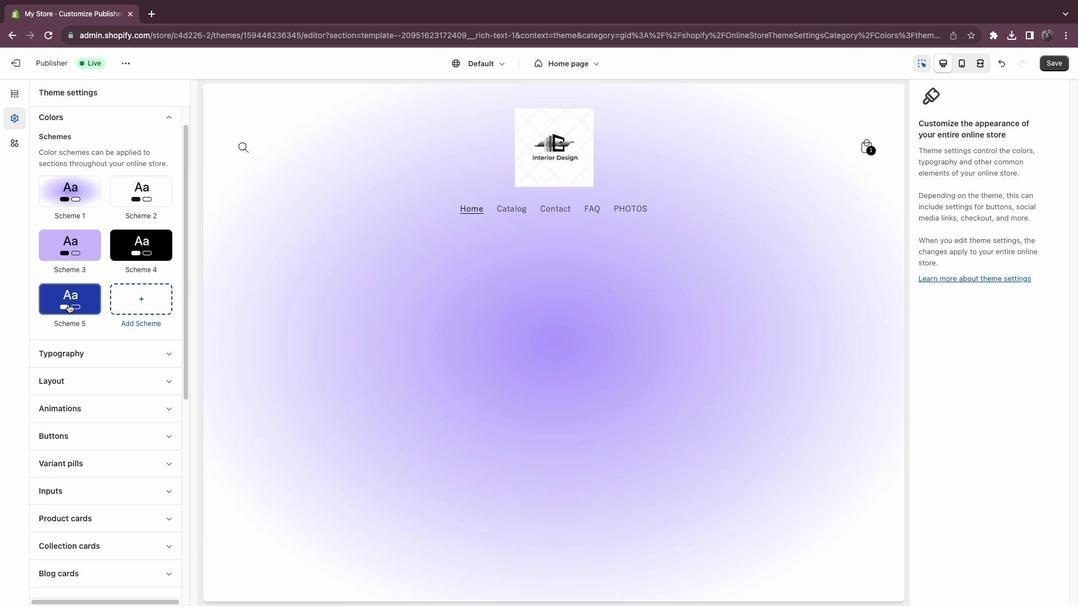
Action: Mouse moved to (114, 343)
Screenshot: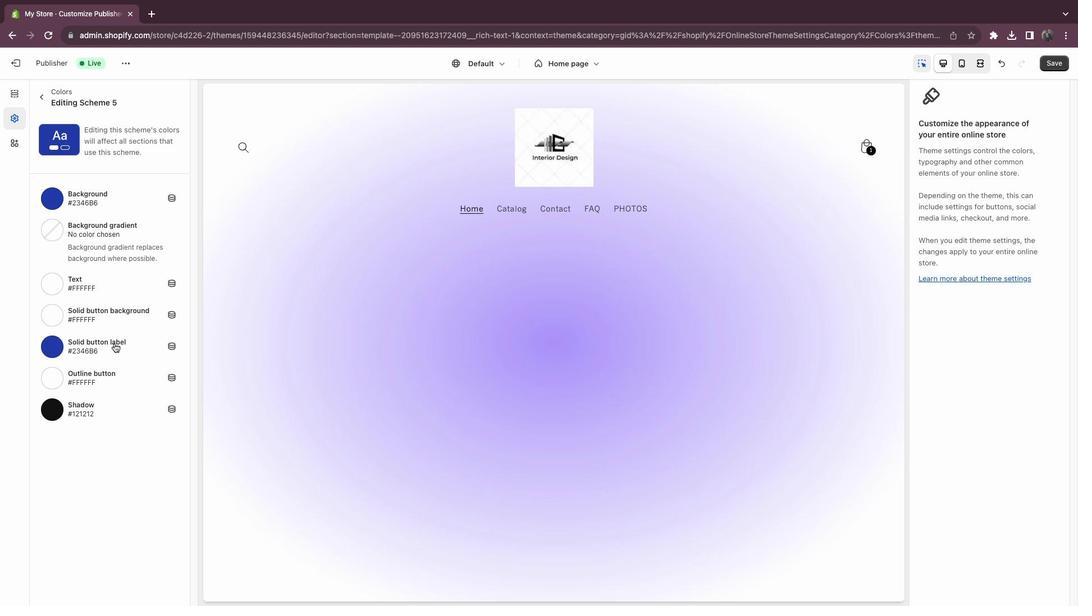 
Action: Mouse pressed left at (114, 343)
Screenshot: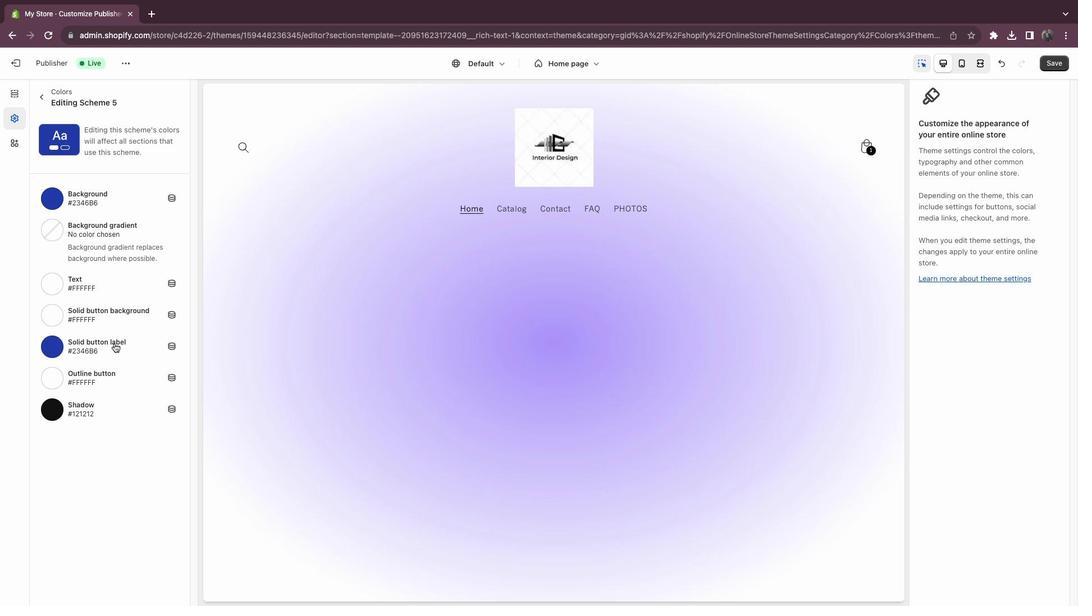 
Action: Mouse moved to (369, 399)
Screenshot: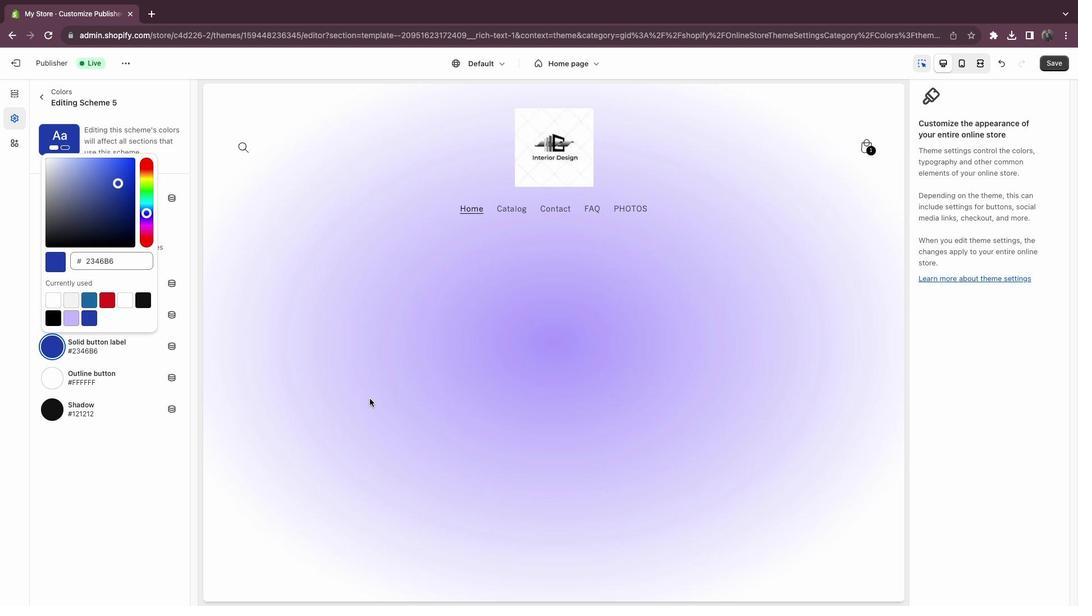 
Action: Mouse pressed left at (369, 399)
Screenshot: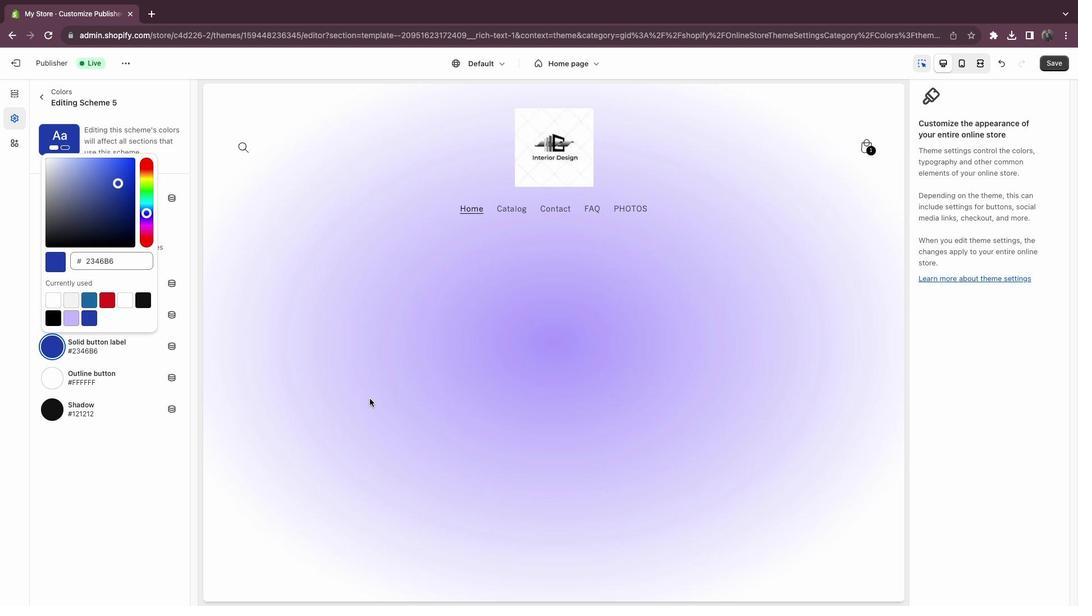 
Action: Mouse moved to (338, 170)
Screenshot: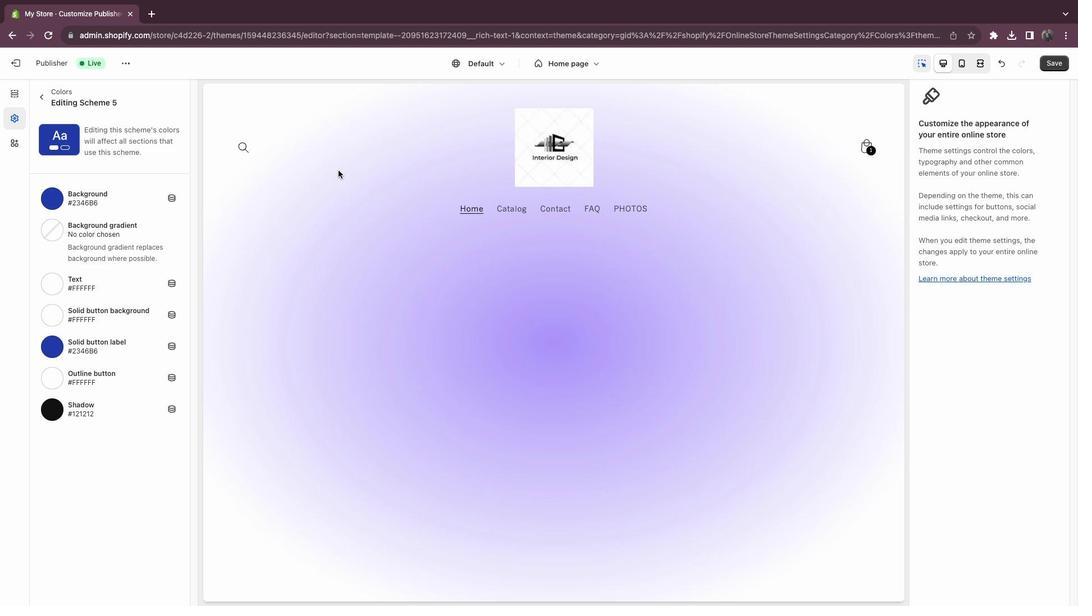 
Action: Mouse pressed left at (338, 170)
Screenshot: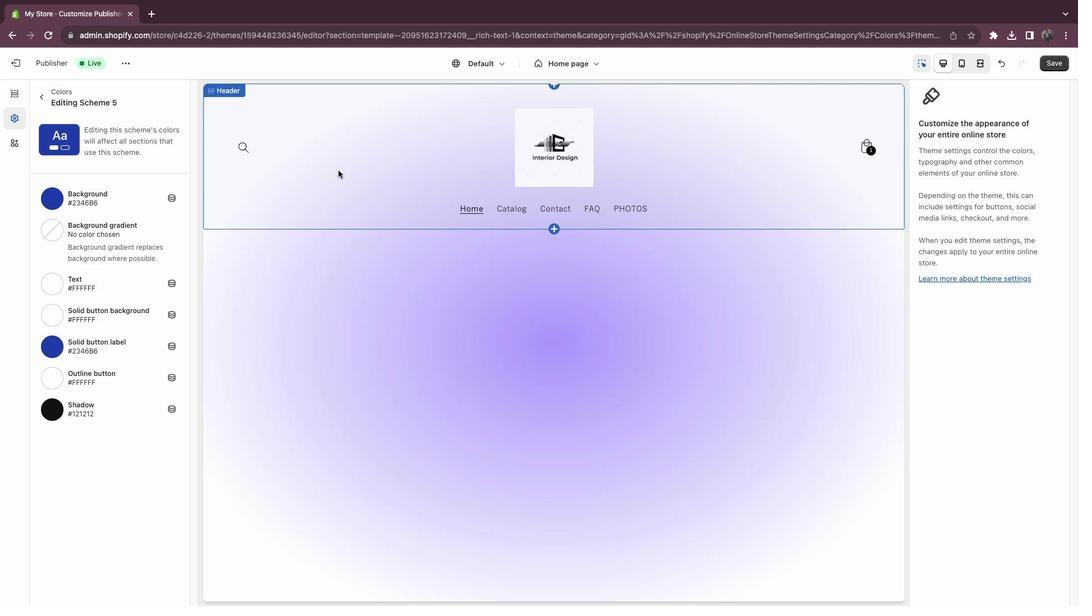 
Action: Mouse moved to (968, 505)
Screenshot: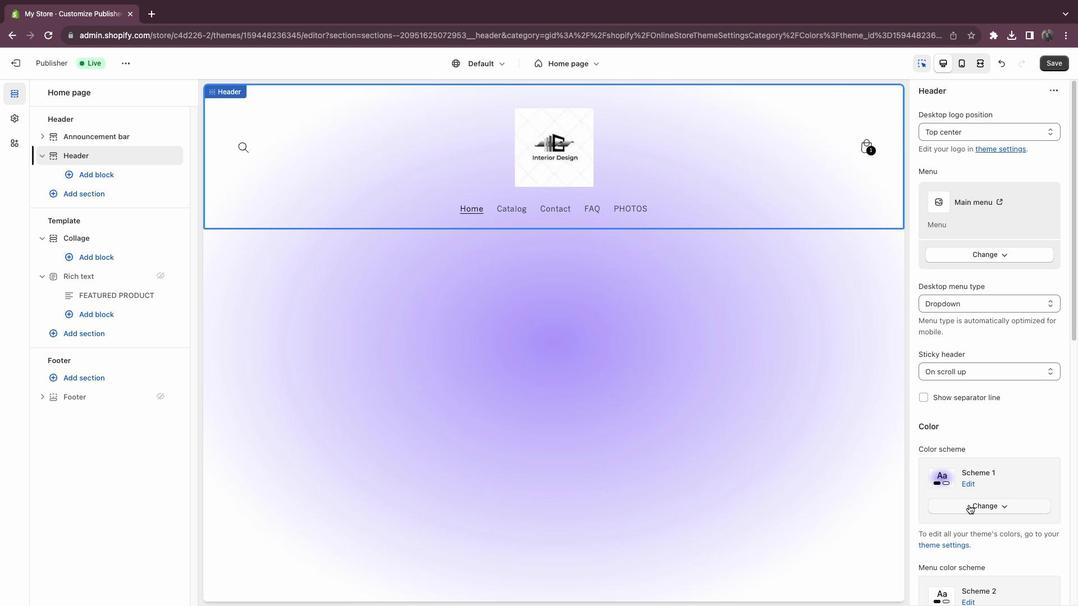
Action: Mouse pressed left at (968, 505)
Screenshot: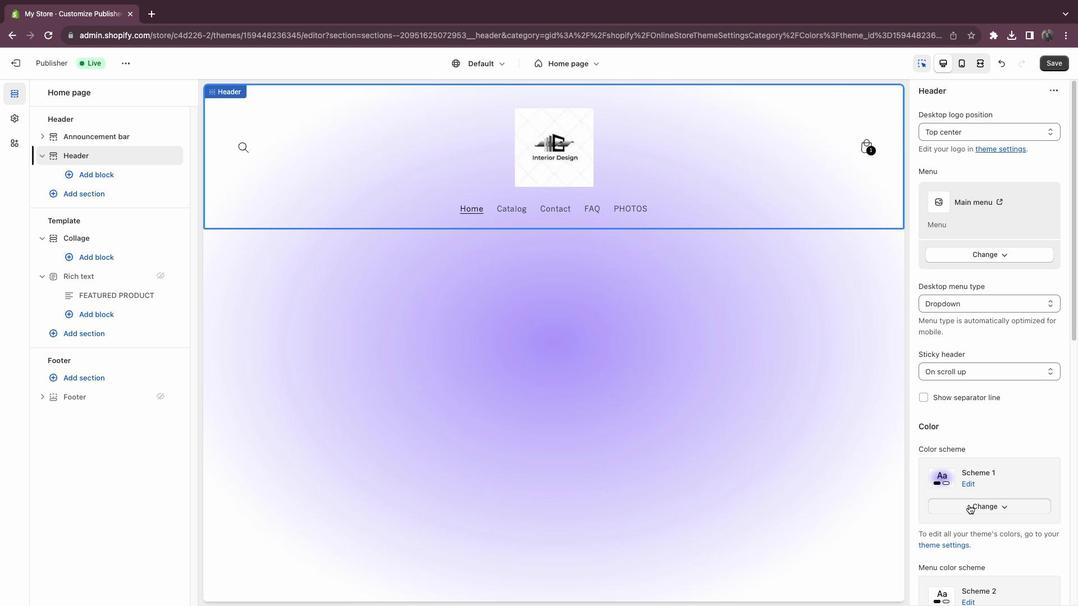 
Action: Mouse moved to (954, 480)
Screenshot: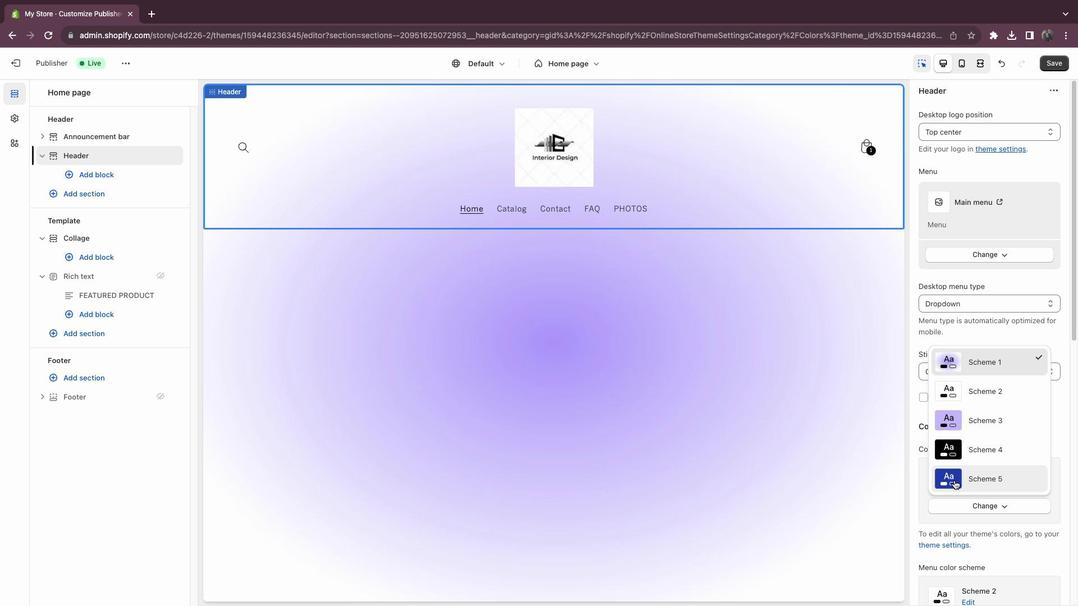
Action: Mouse pressed left at (954, 480)
Screenshot: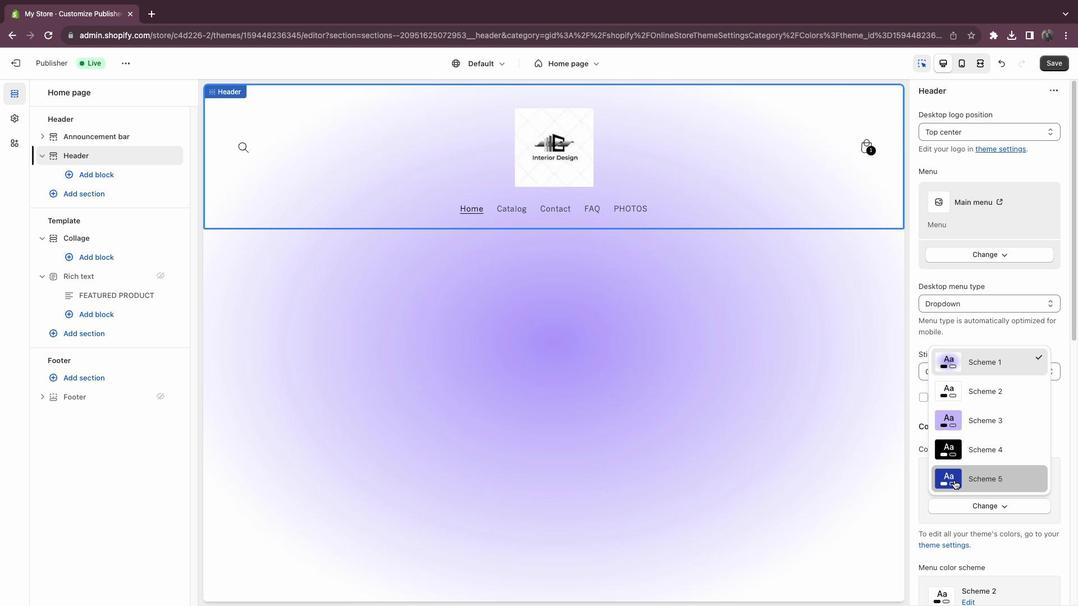 
Action: Mouse moved to (612, 372)
Screenshot: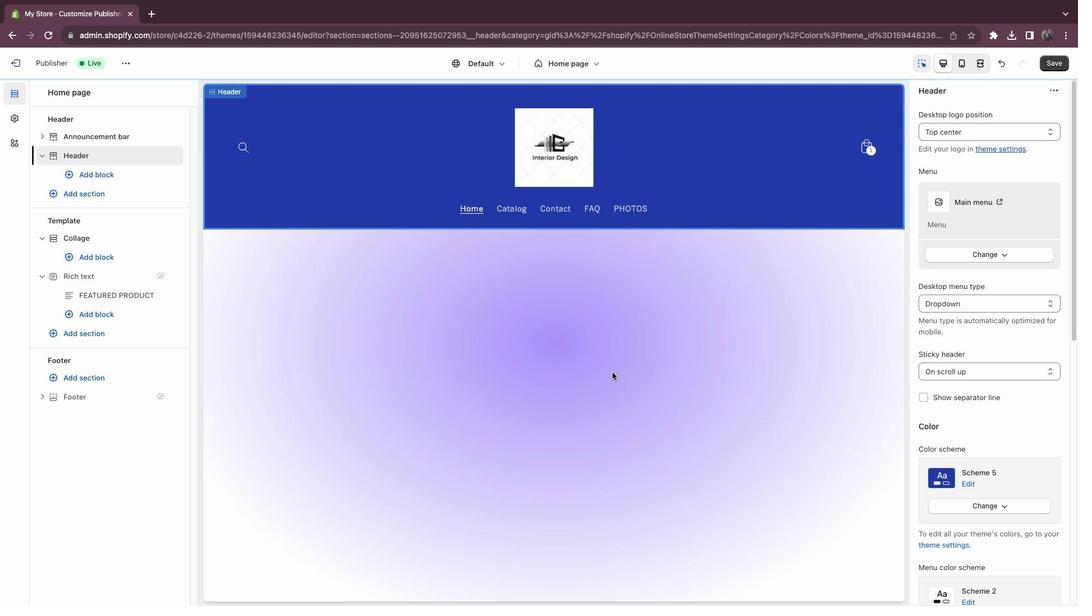 
Action: Mouse pressed left at (612, 372)
Screenshot: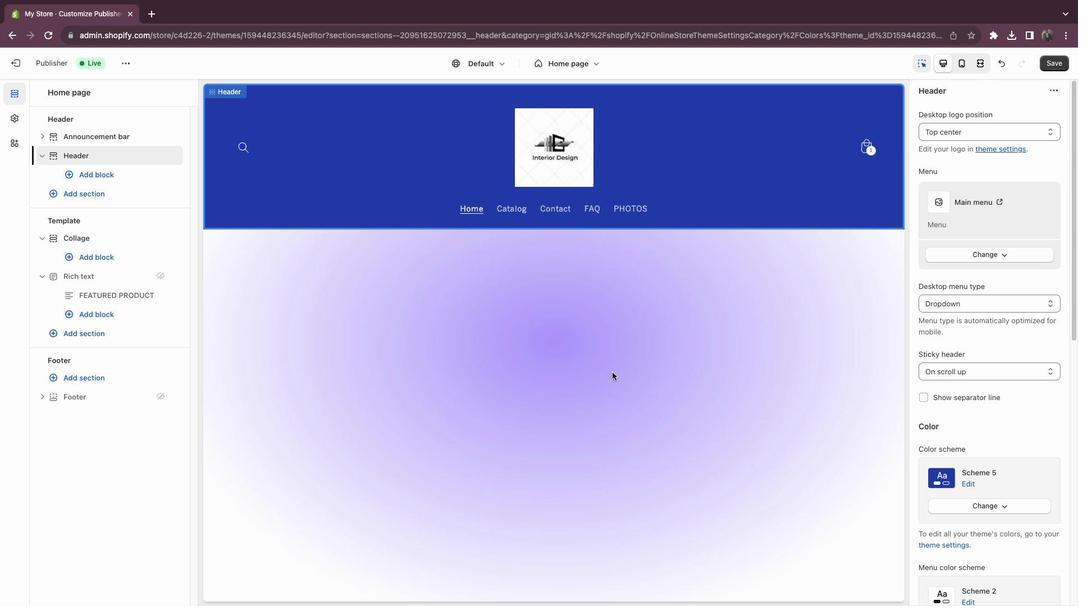 
Action: Mouse moved to (402, 313)
Screenshot: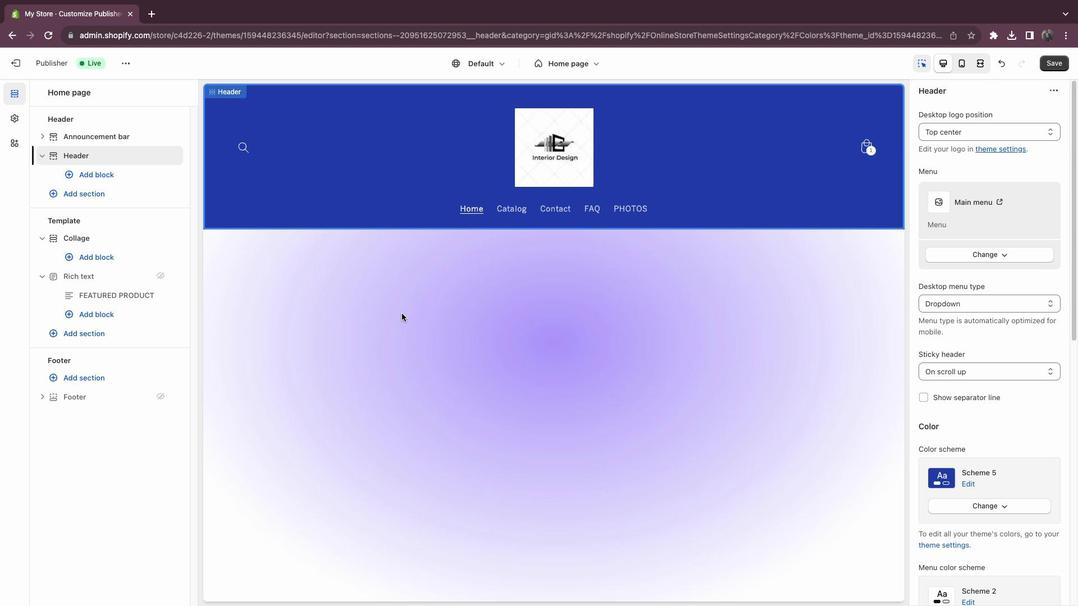 
Action: Mouse scrolled (402, 313) with delta (0, 0)
Screenshot: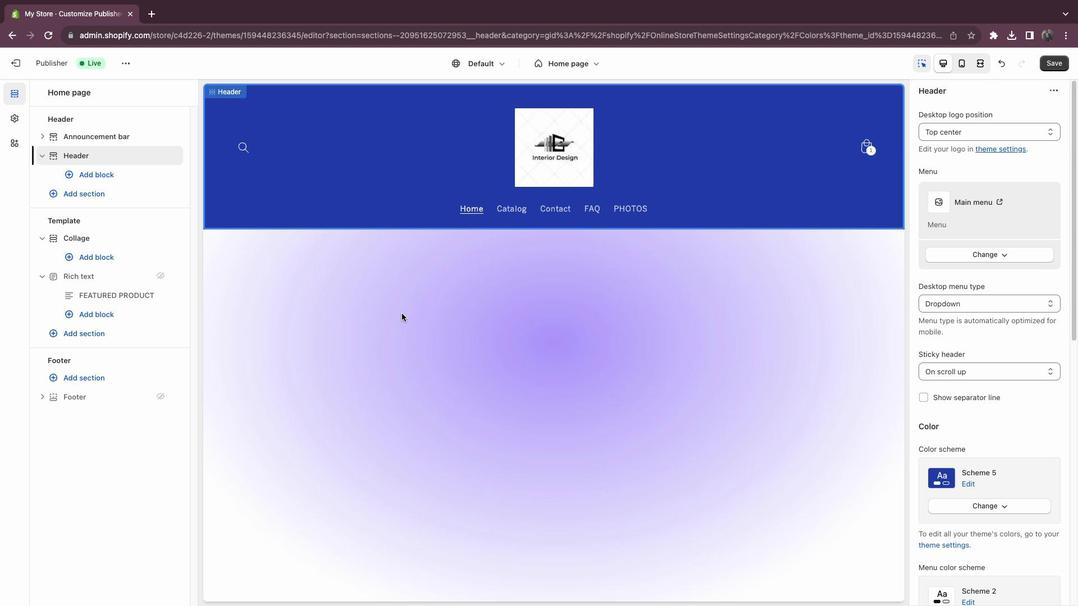 
Action: Mouse scrolled (402, 313) with delta (0, 0)
Screenshot: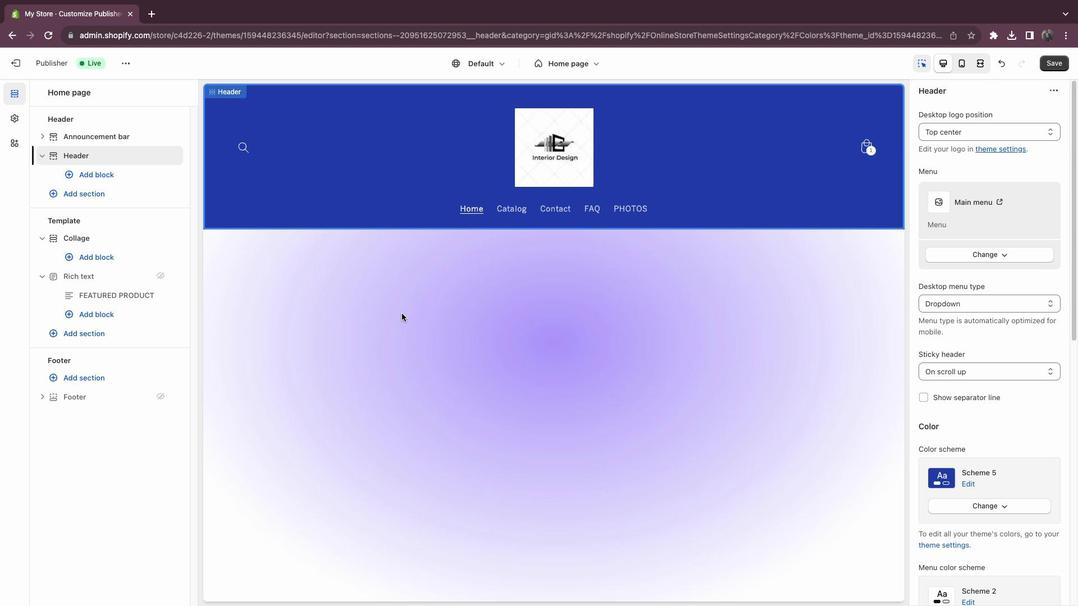
Action: Mouse scrolled (402, 313) with delta (0, -1)
Screenshot: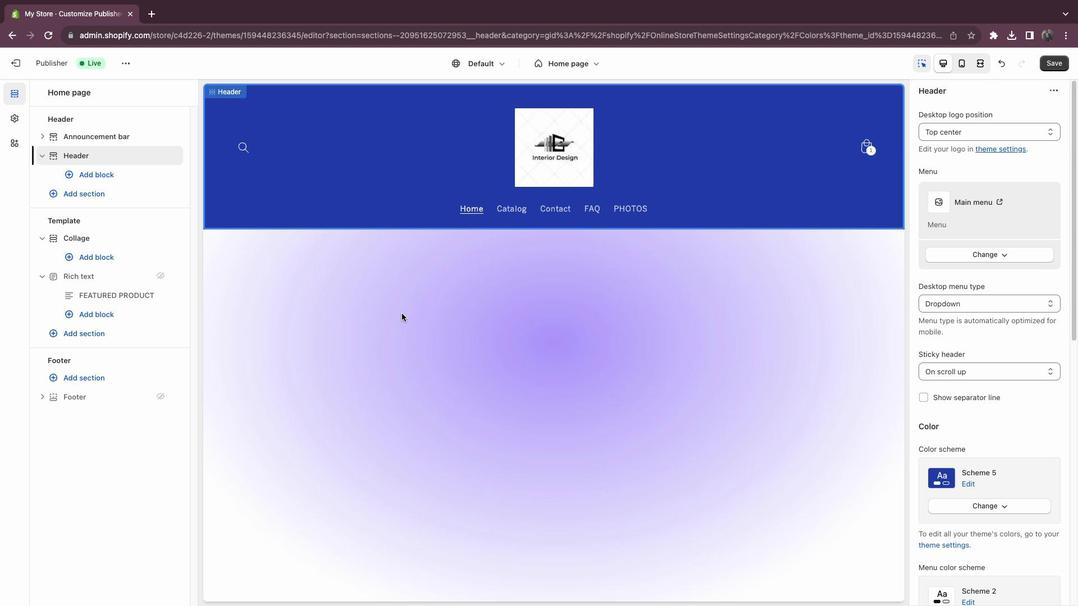
Action: Mouse scrolled (402, 313) with delta (0, -2)
Screenshot: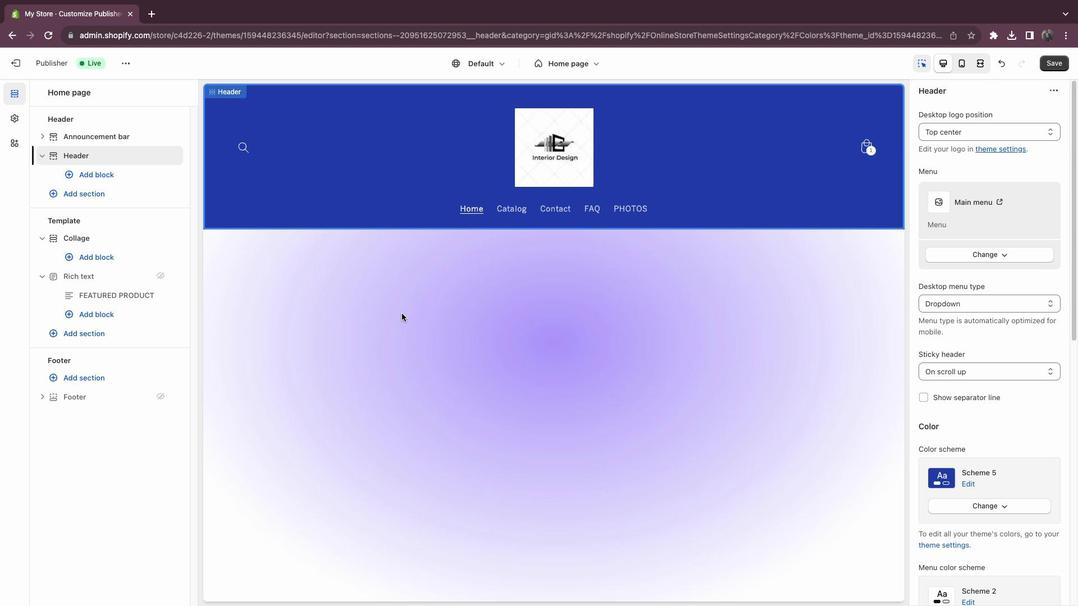 
Action: Mouse scrolled (402, 313) with delta (0, -3)
Screenshot: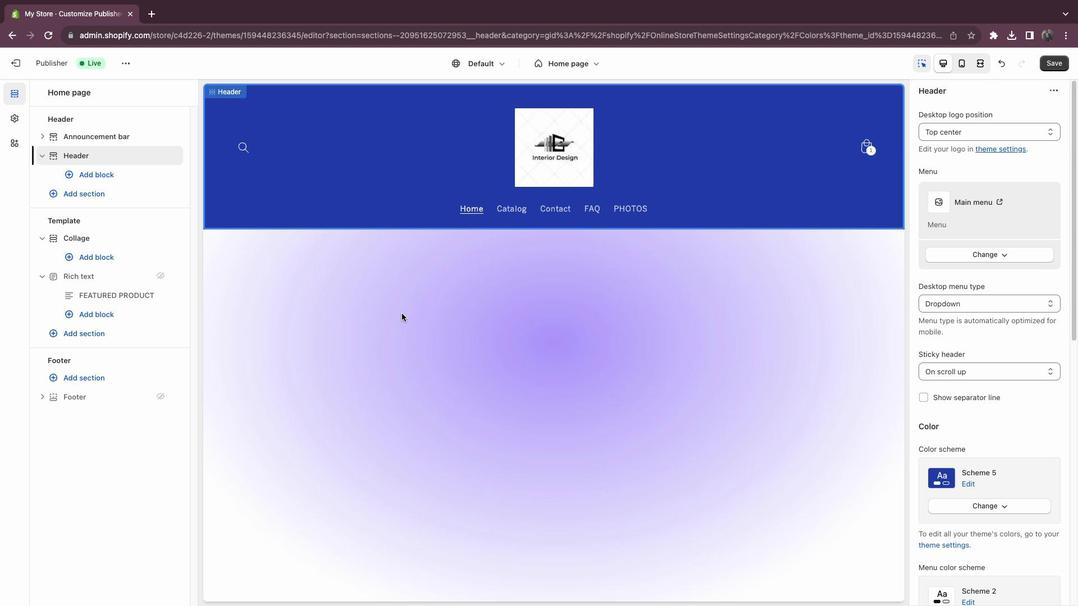
Action: Mouse scrolled (402, 313) with delta (0, -3)
Screenshot: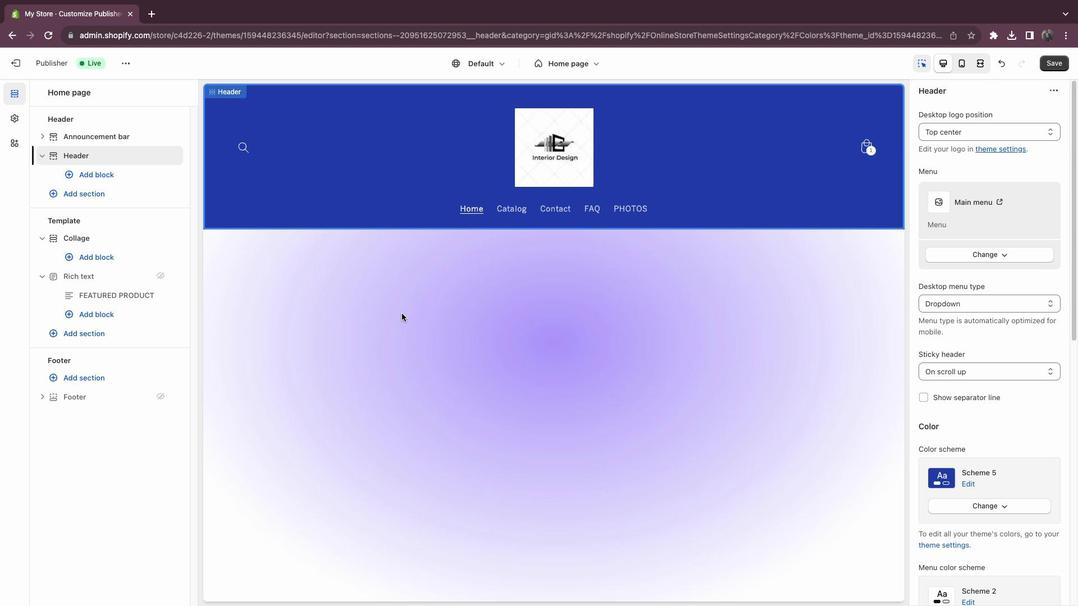 
Action: Mouse moved to (402, 313)
Screenshot: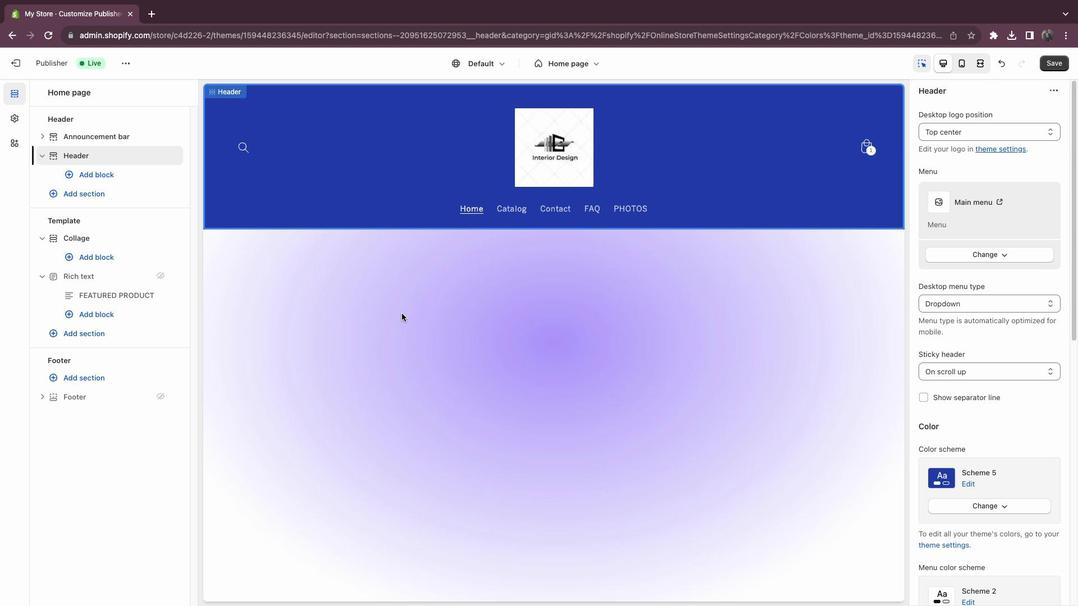 
Action: Mouse scrolled (402, 313) with delta (0, 0)
Screenshot: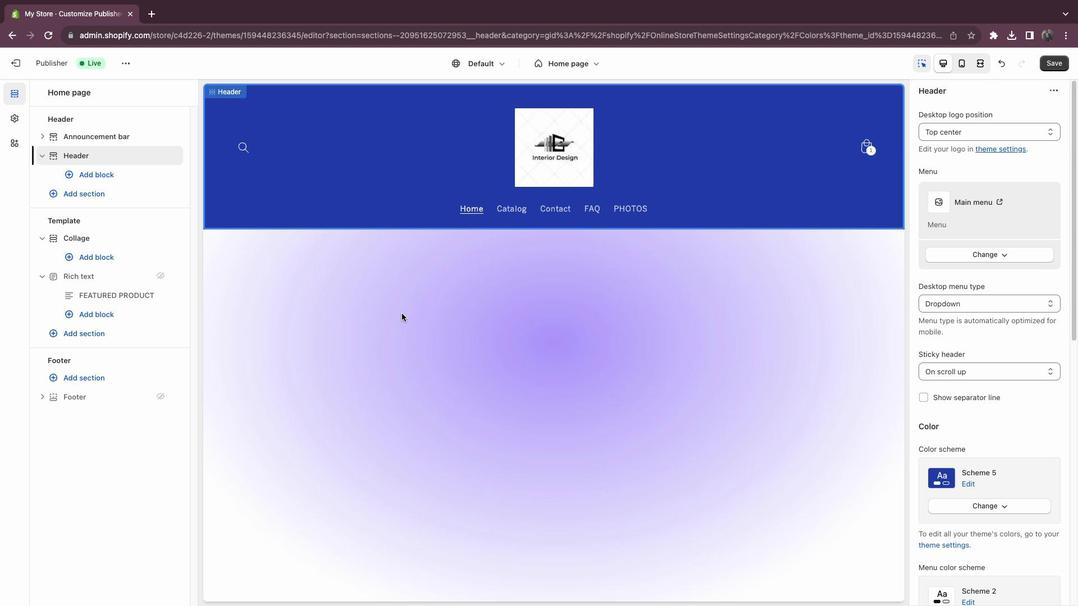 
Action: Mouse scrolled (402, 313) with delta (0, 0)
Screenshot: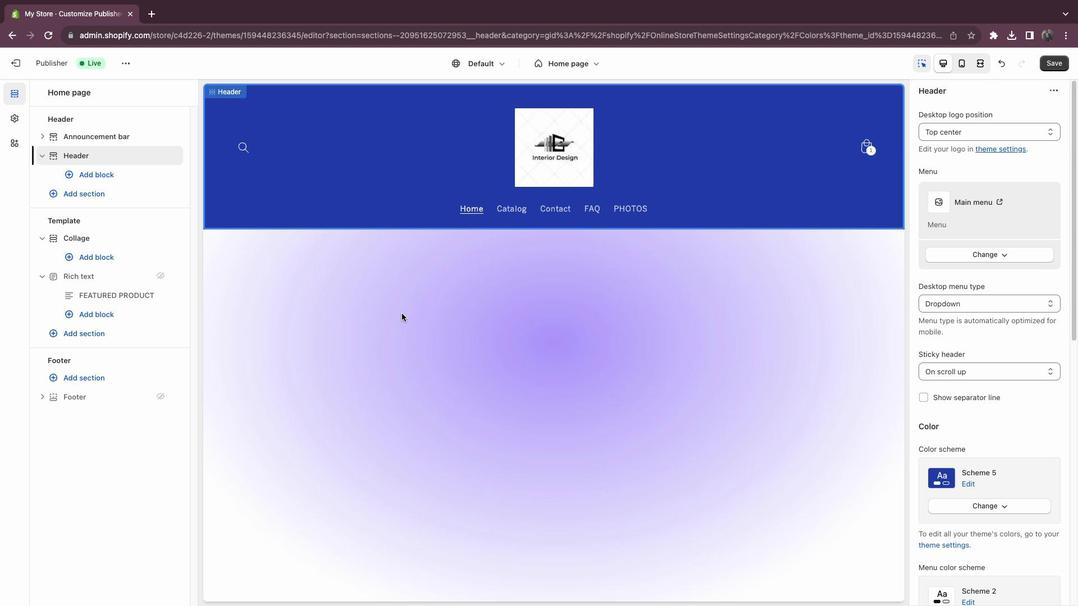 
Action: Mouse scrolled (402, 313) with delta (0, 2)
Screenshot: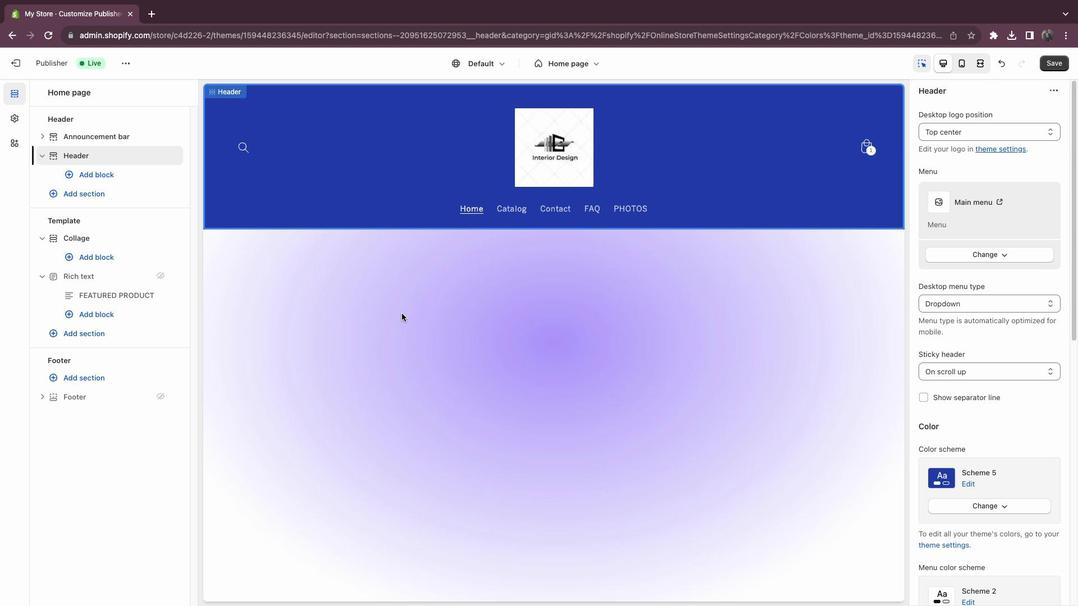 
Action: Mouse scrolled (402, 313) with delta (0, 2)
Screenshot: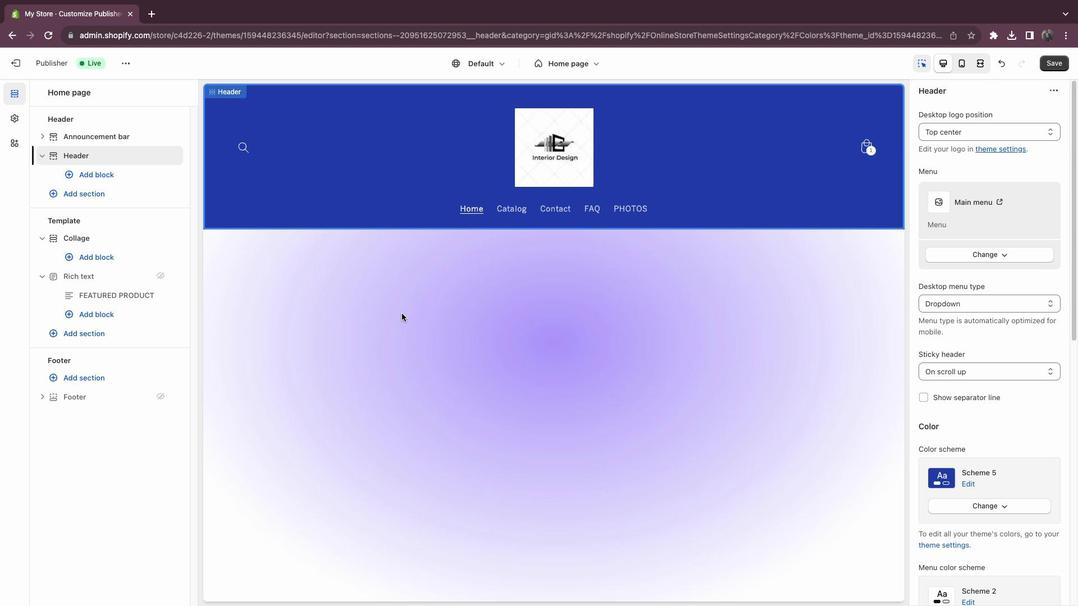 
Action: Mouse scrolled (402, 313) with delta (0, 3)
Screenshot: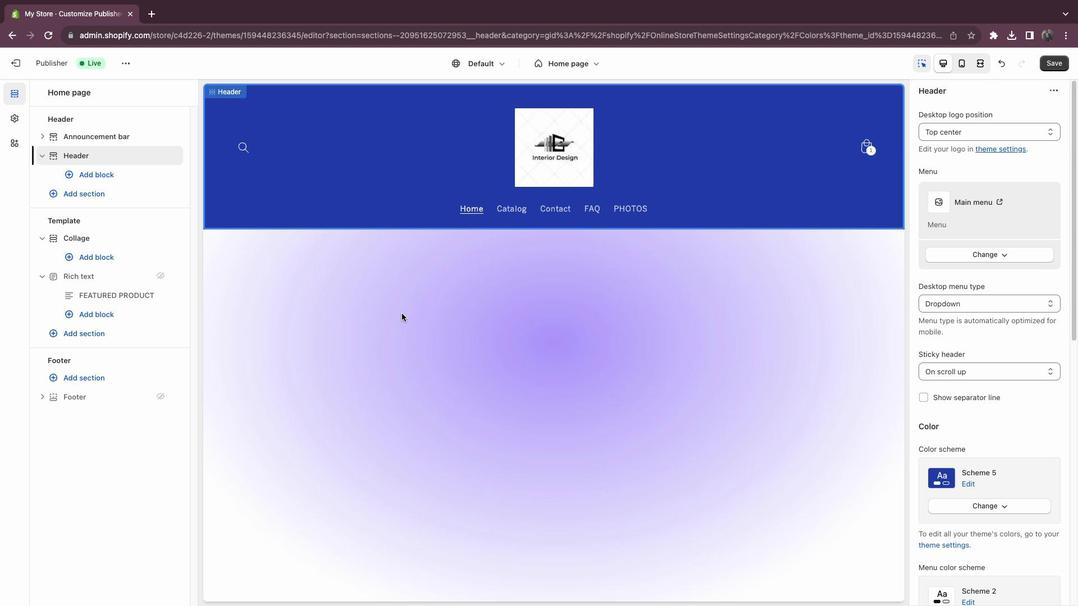 
Action: Mouse scrolled (402, 313) with delta (0, 3)
Screenshot: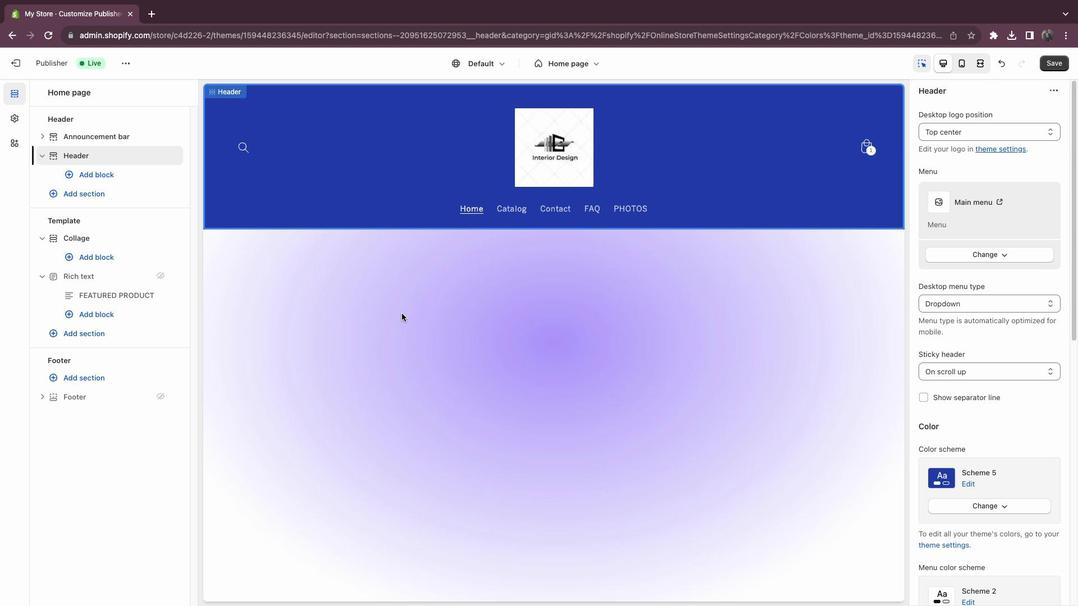 
Action: Mouse scrolled (402, 313) with delta (0, 0)
Screenshot: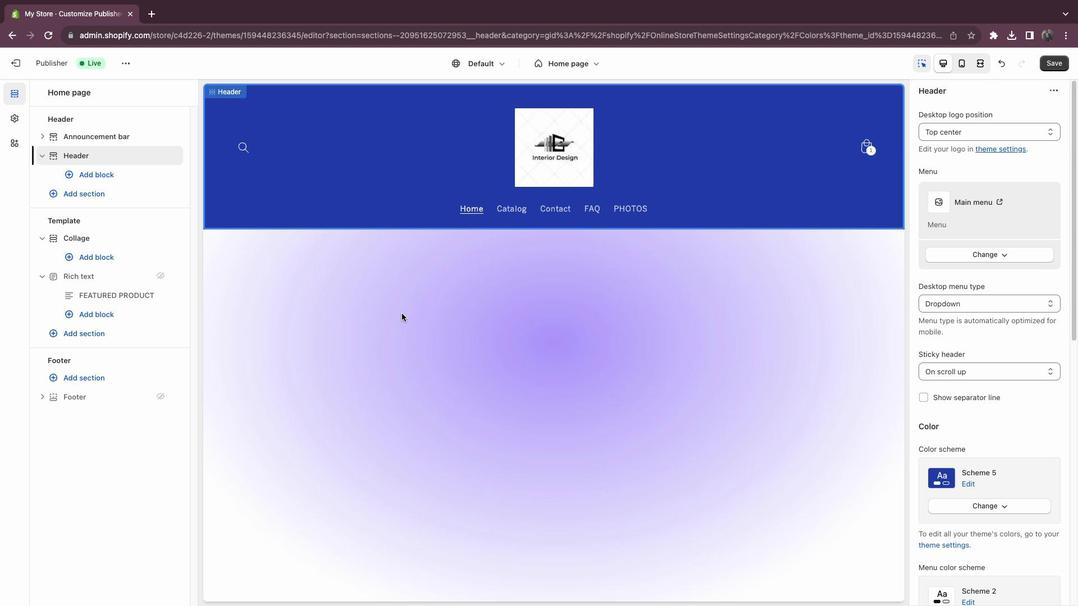 
Action: Mouse scrolled (402, 313) with delta (0, 0)
Screenshot: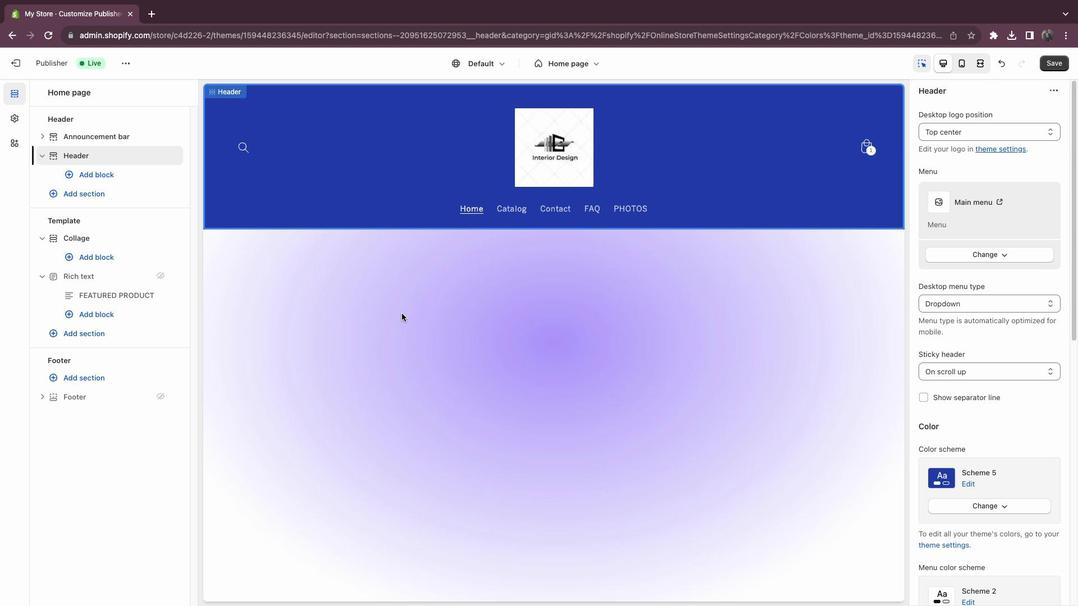 
Action: Mouse scrolled (402, 313) with delta (0, 1)
Screenshot: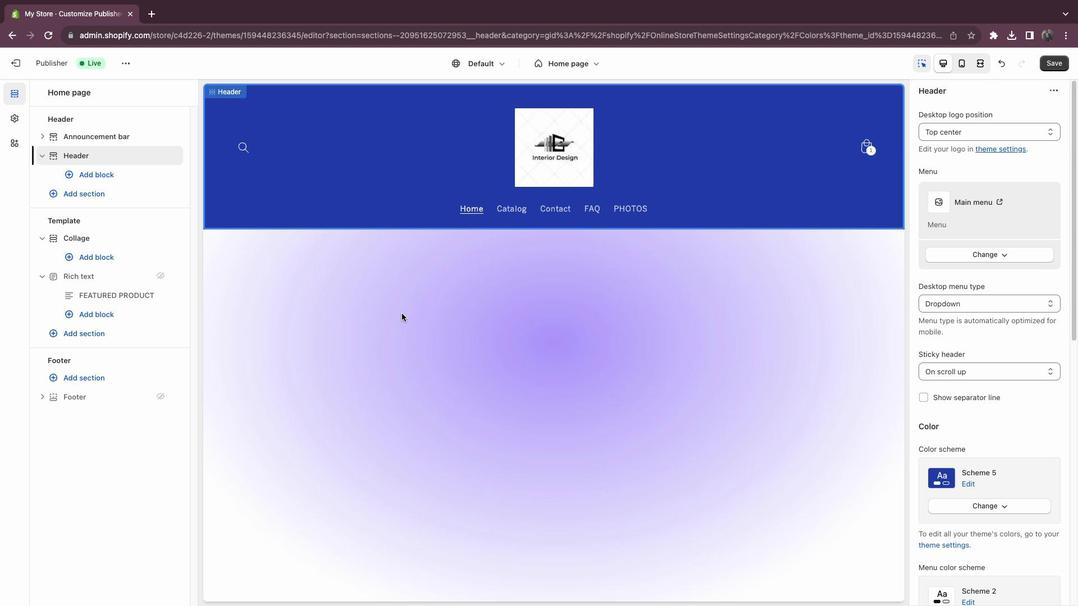 
Action: Mouse scrolled (402, 313) with delta (0, 2)
Screenshot: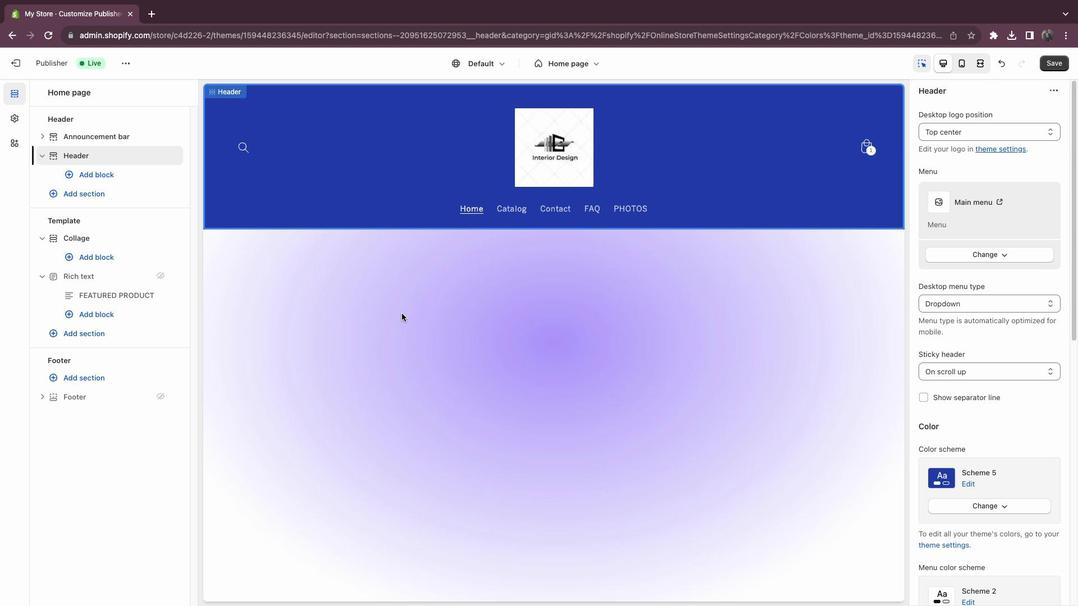 
Action: Mouse scrolled (402, 313) with delta (0, 3)
Screenshot: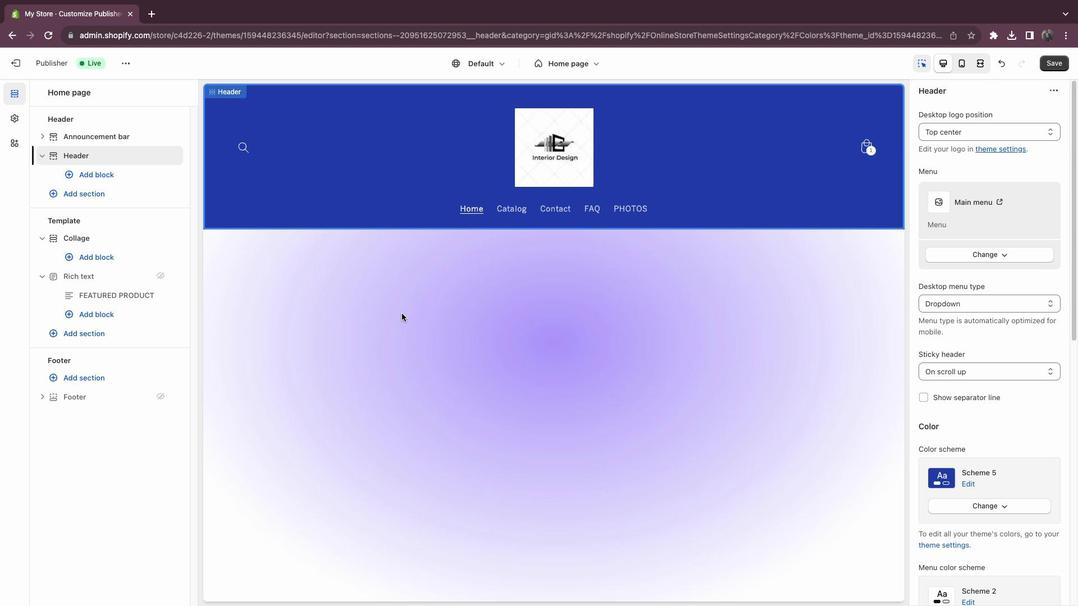 
Action: Mouse scrolled (402, 313) with delta (0, 3)
Screenshot: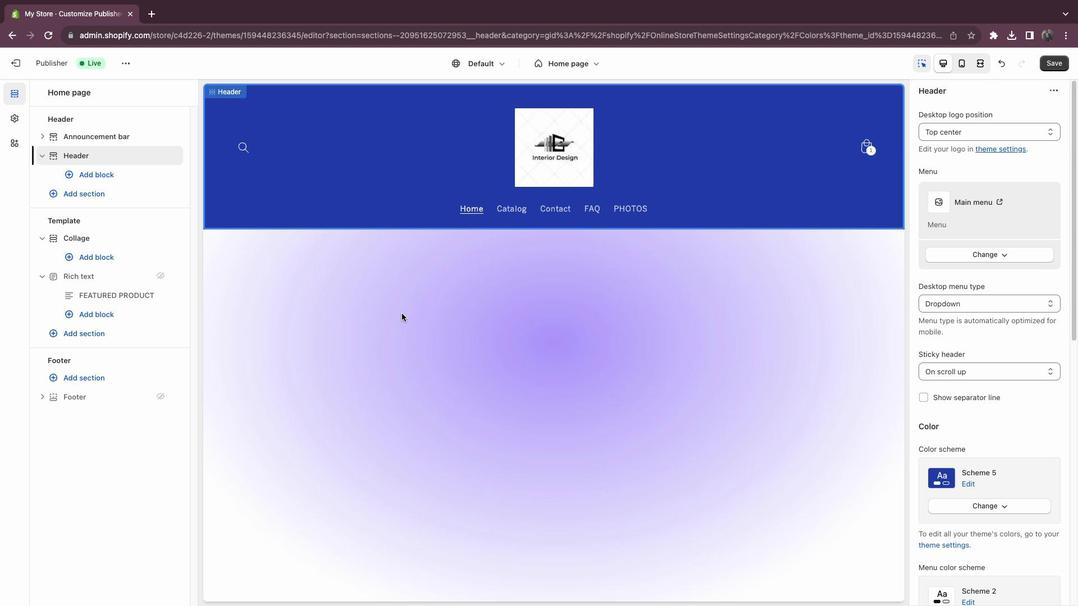 
Action: Mouse moved to (443, 323)
Screenshot: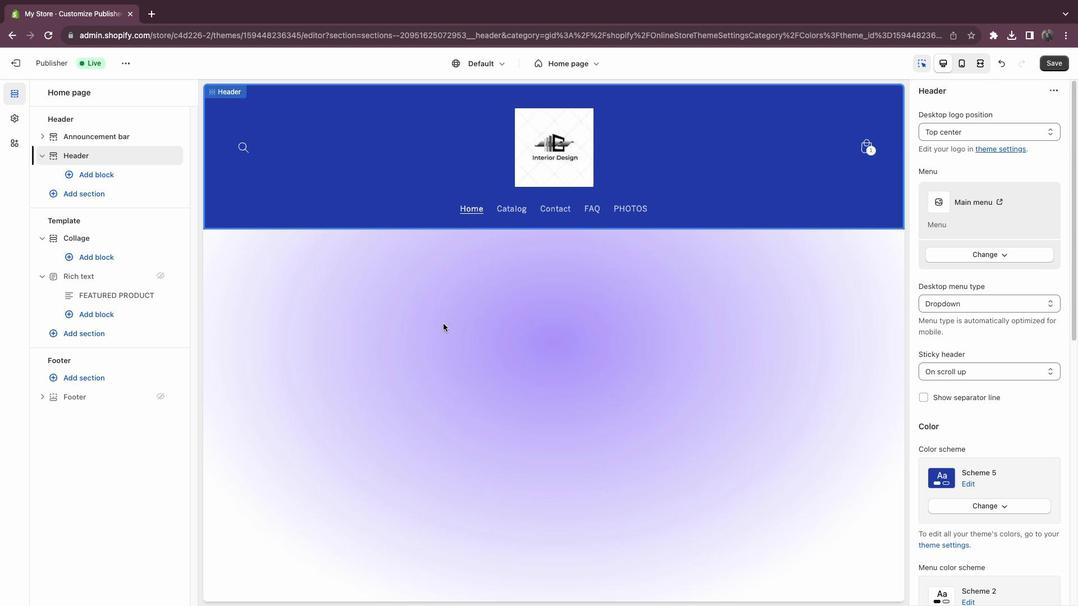 
Action: Mouse pressed left at (443, 323)
Screenshot: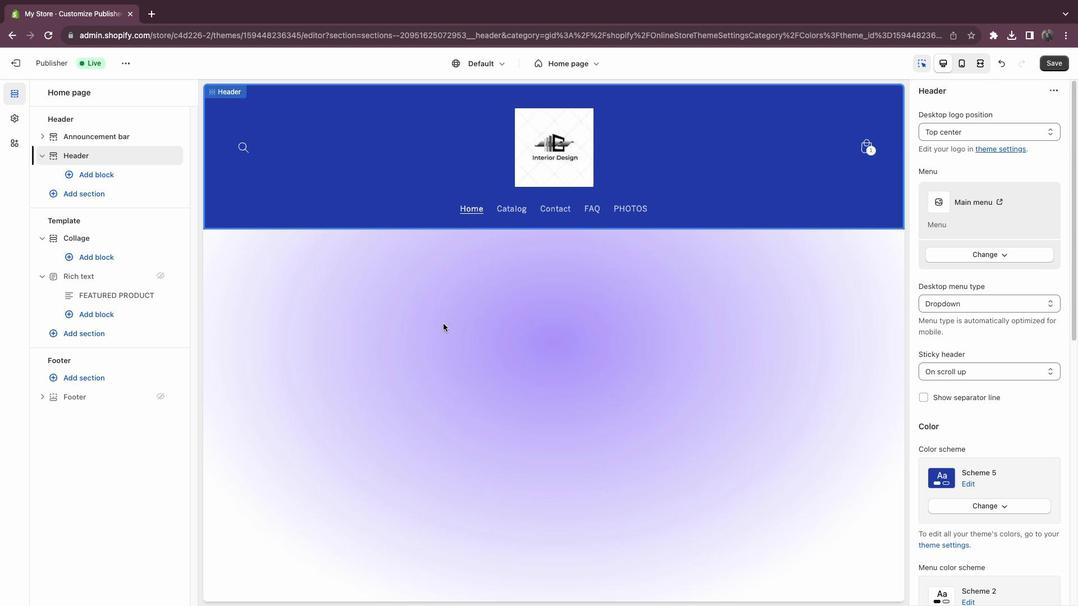 
Action: Mouse moved to (92, 335)
Screenshot: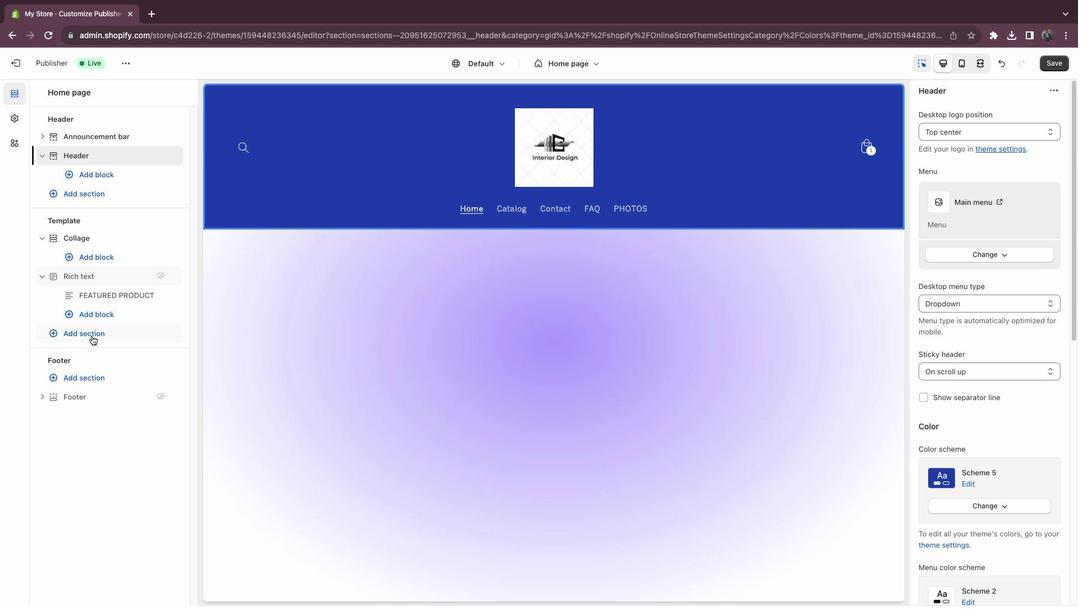 
Action: Mouse pressed left at (92, 335)
Screenshot: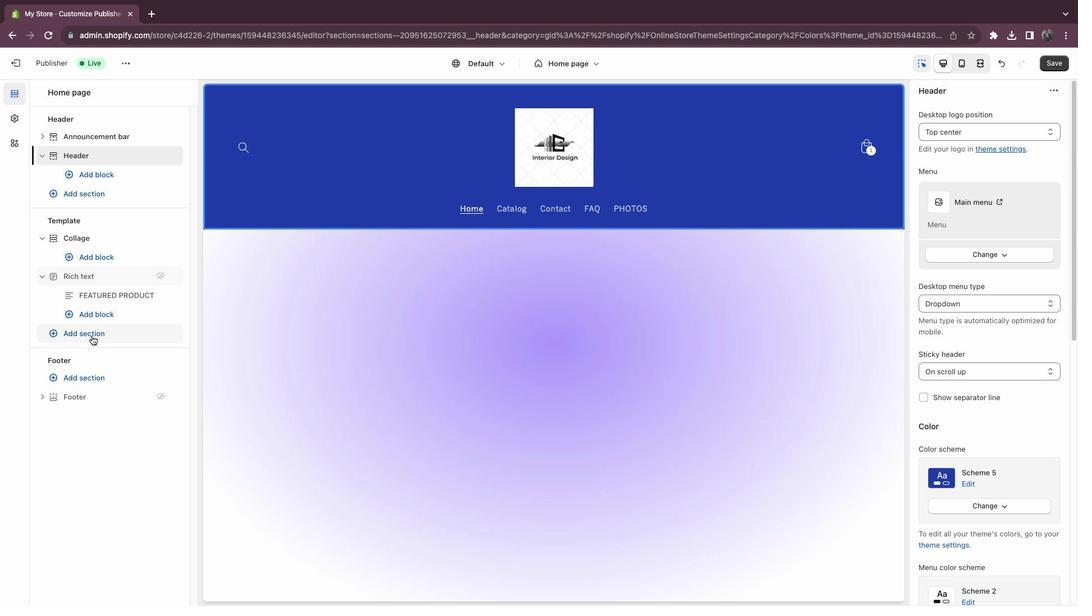 
Action: Mouse moved to (253, 417)
Screenshot: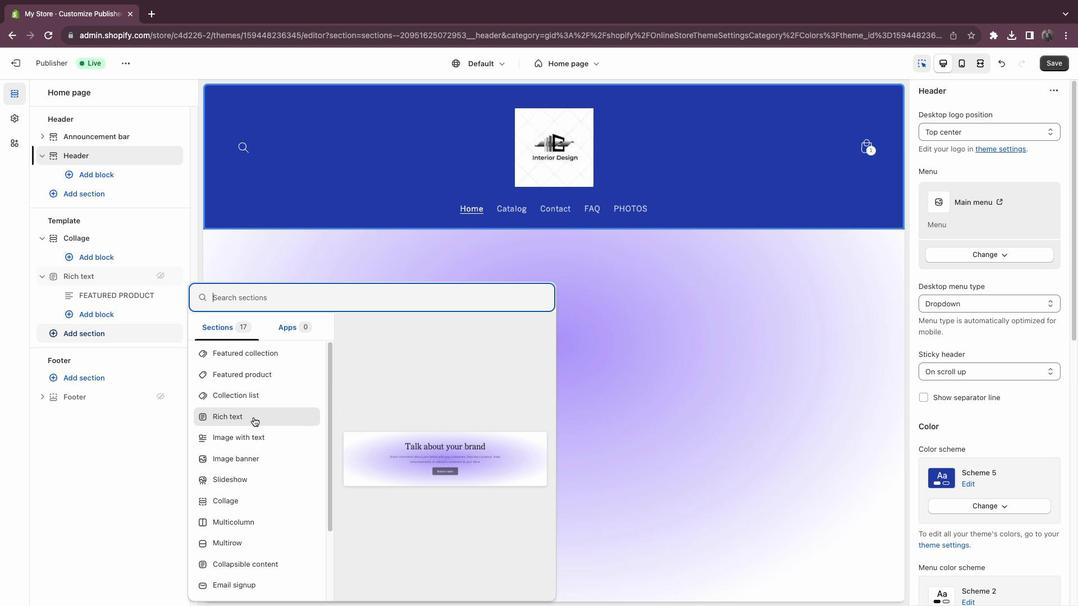 
Action: Mouse pressed left at (253, 417)
Screenshot: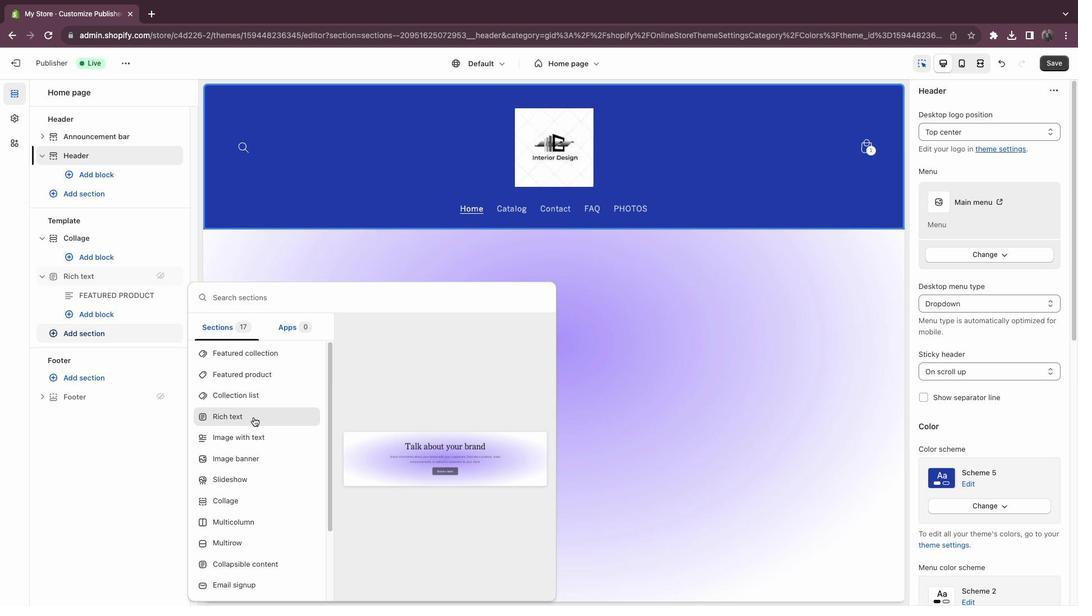 
Action: Mouse moved to (450, 243)
Screenshot: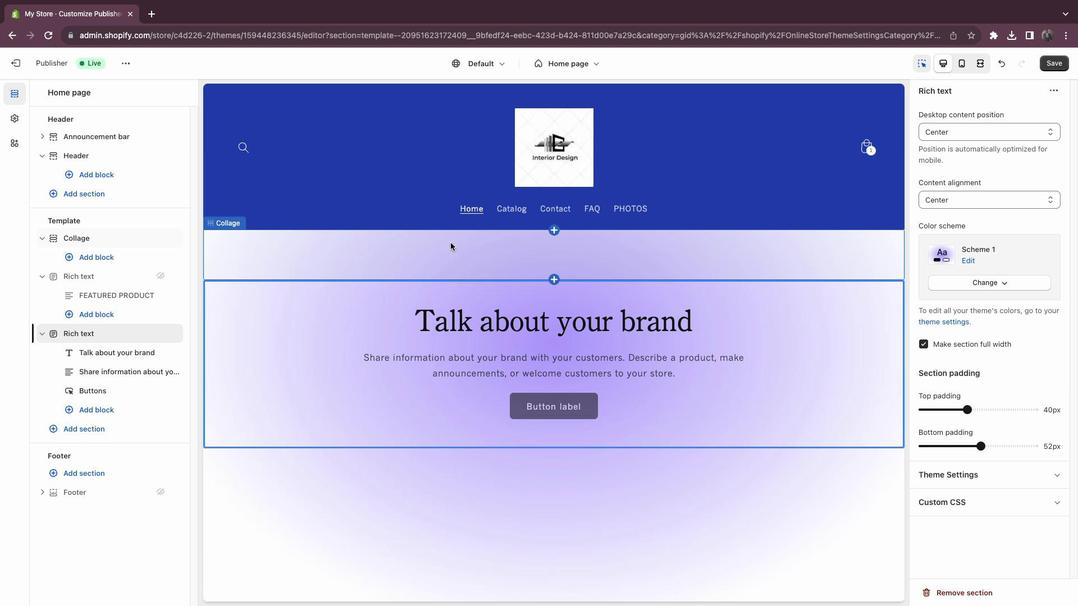 
Action: Mouse pressed left at (450, 243)
Screenshot: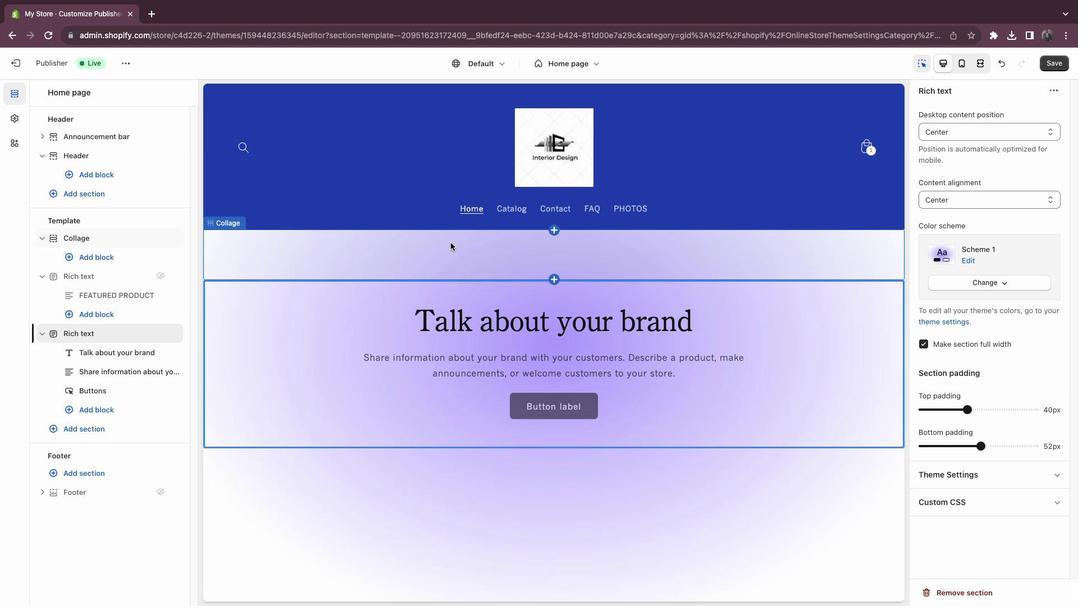 
Action: Mouse moved to (158, 237)
Screenshot: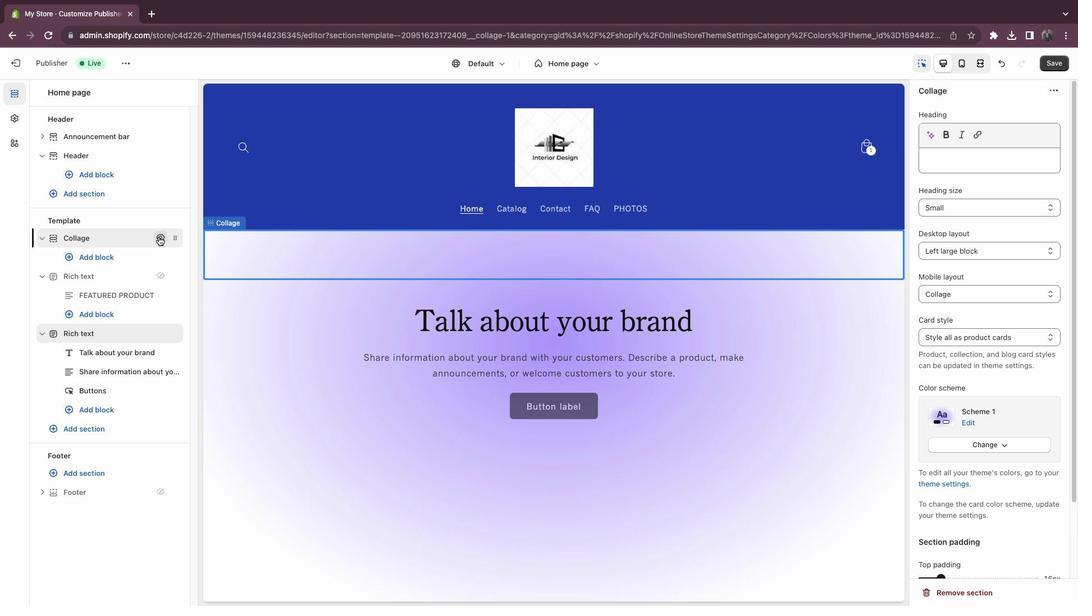 
Action: Mouse pressed left at (158, 237)
Screenshot: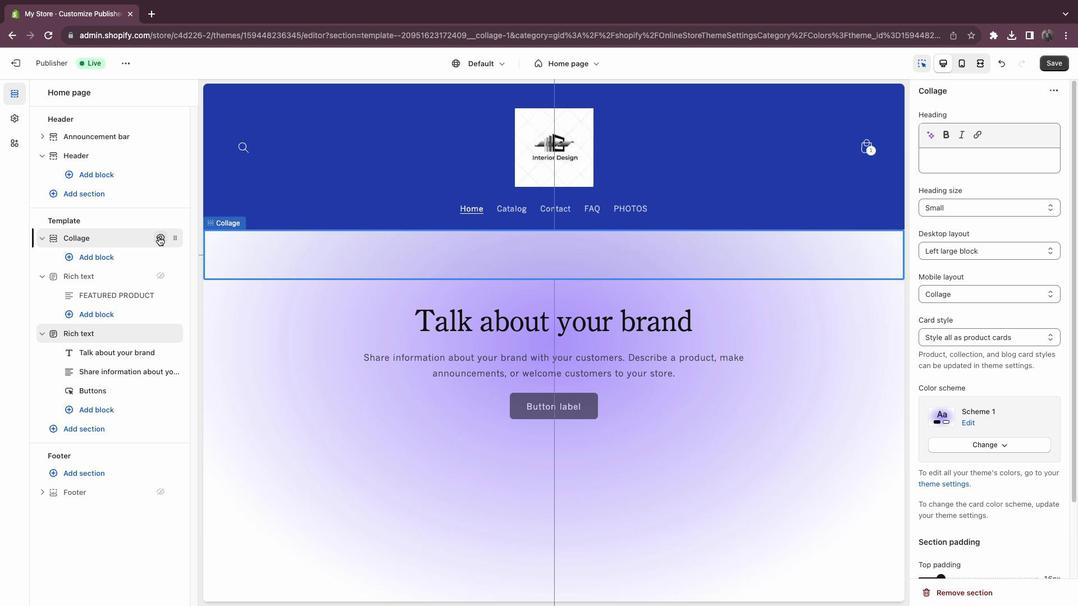 
Action: Mouse moved to (712, 266)
Screenshot: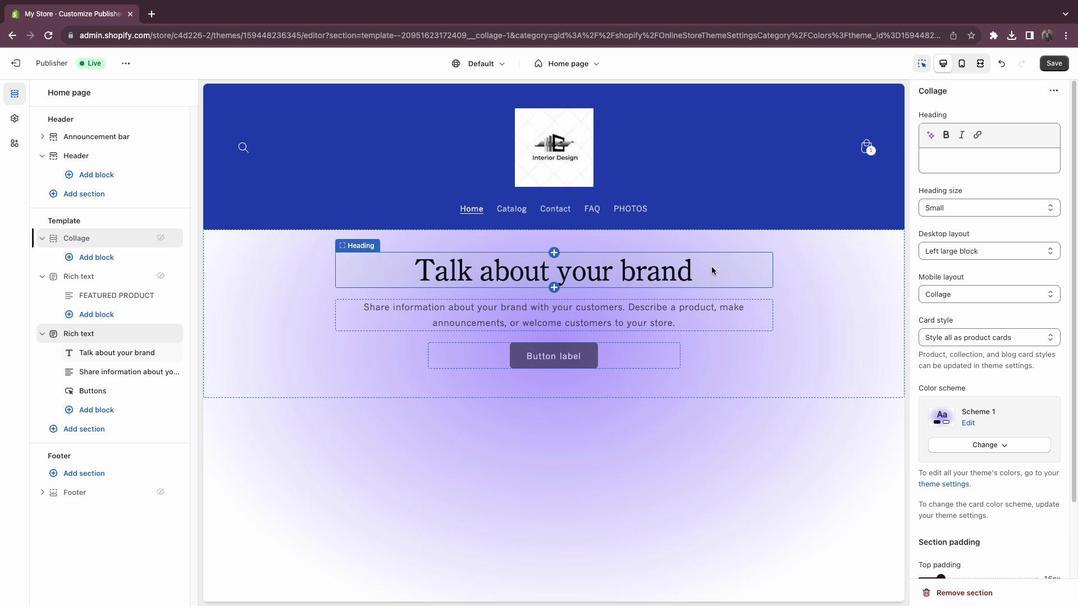 
Action: Mouse pressed left at (712, 266)
Screenshot: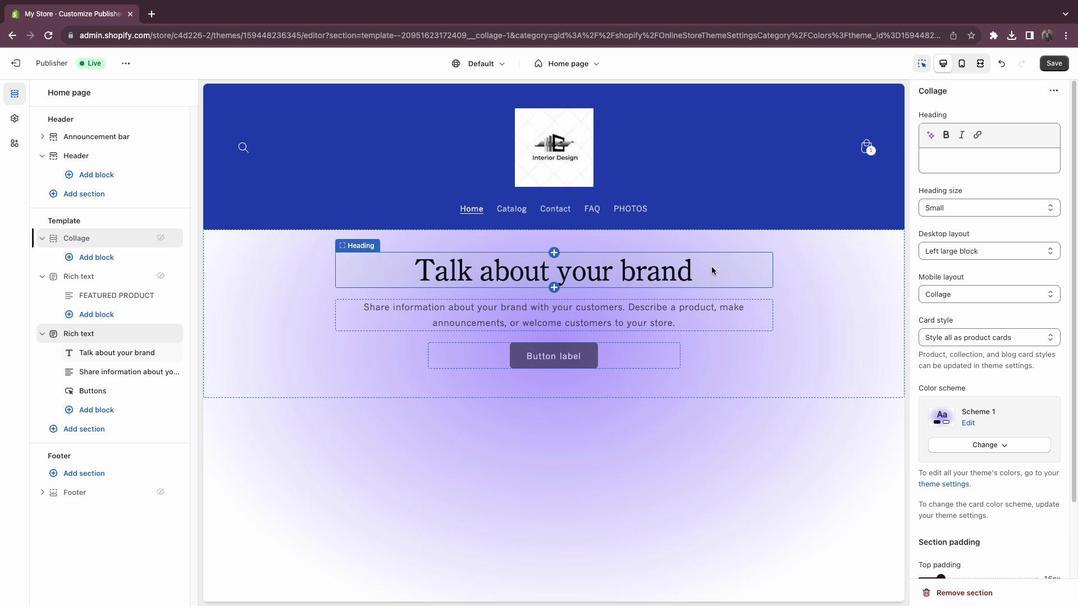 
Action: Mouse moved to (712, 266)
Screenshot: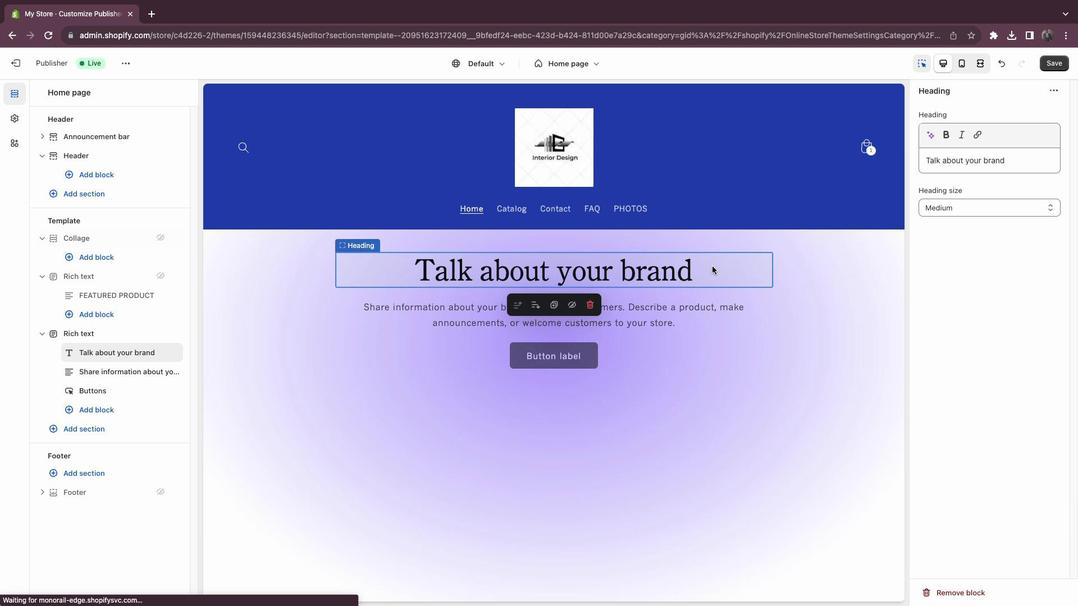 
Action: Mouse pressed left at (712, 266)
Screenshot: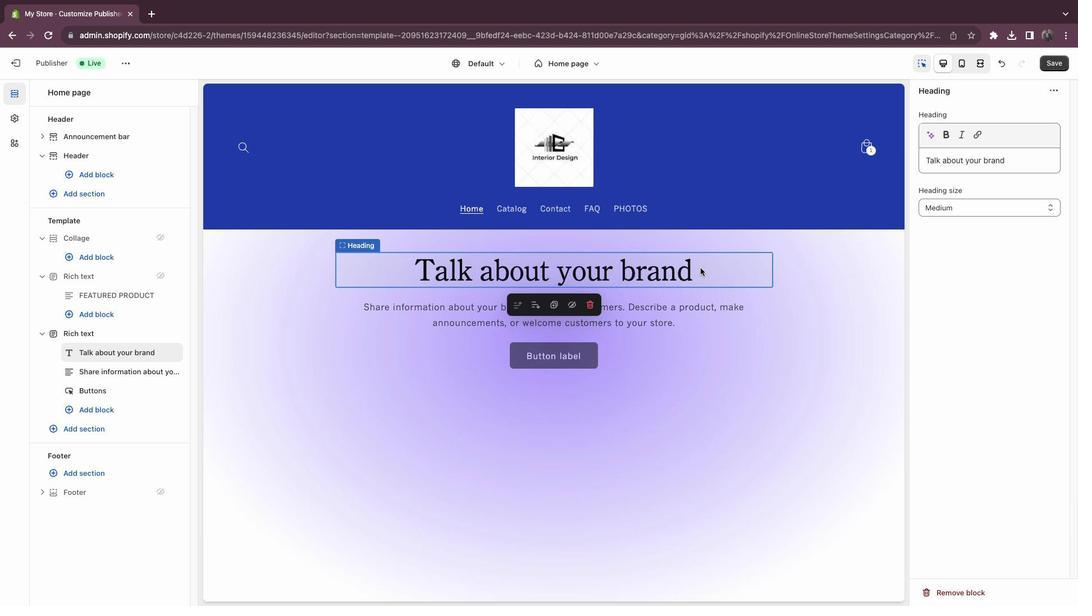 
Action: Mouse moved to (747, 263)
Screenshot: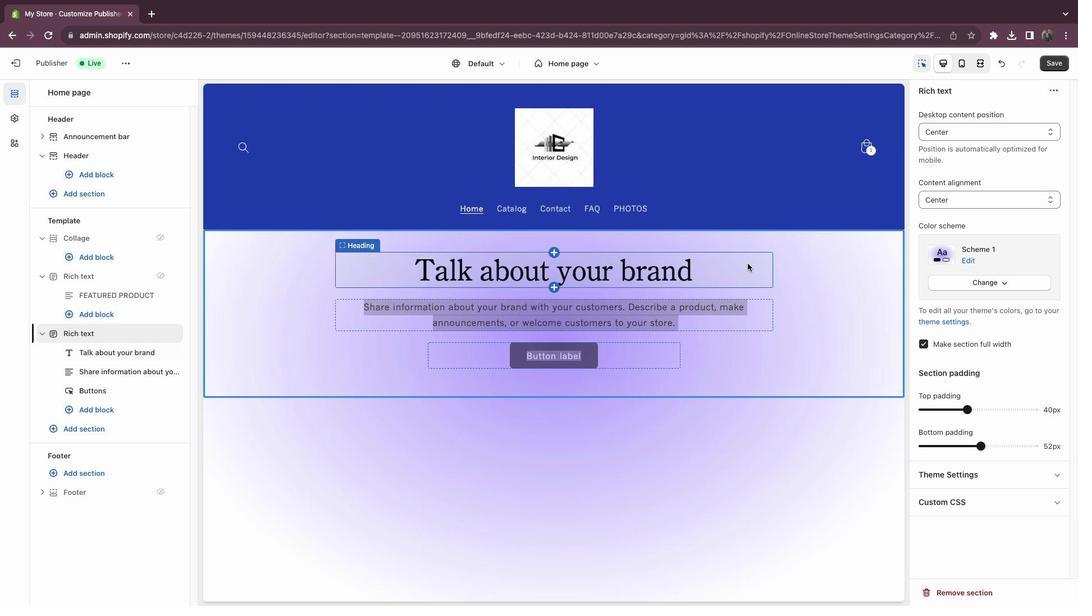 
Action: Mouse pressed left at (747, 263)
Screenshot: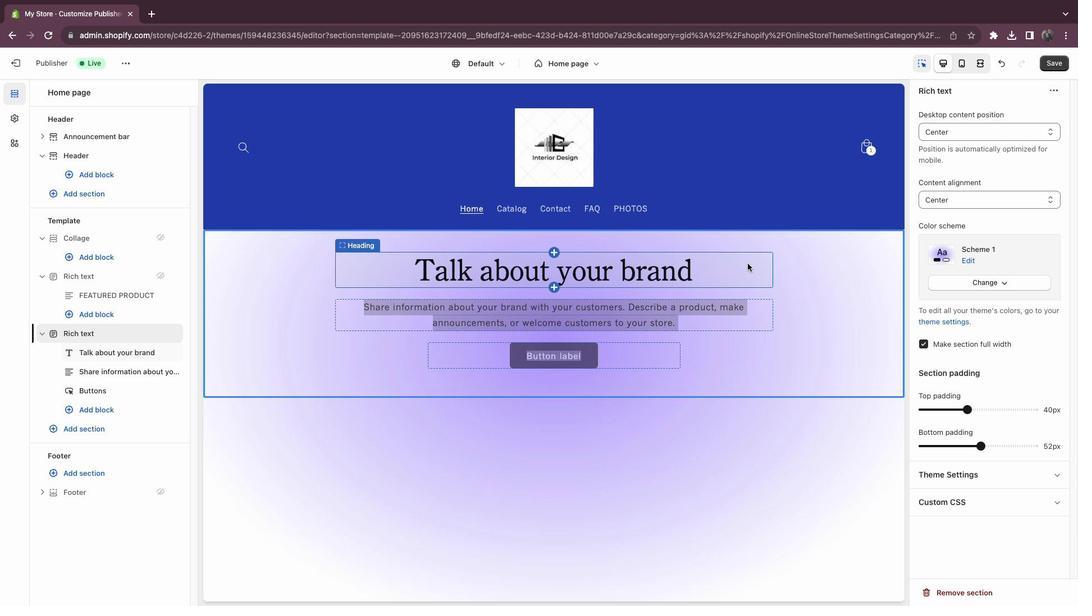 
Action: Mouse moved to (1005, 161)
Screenshot: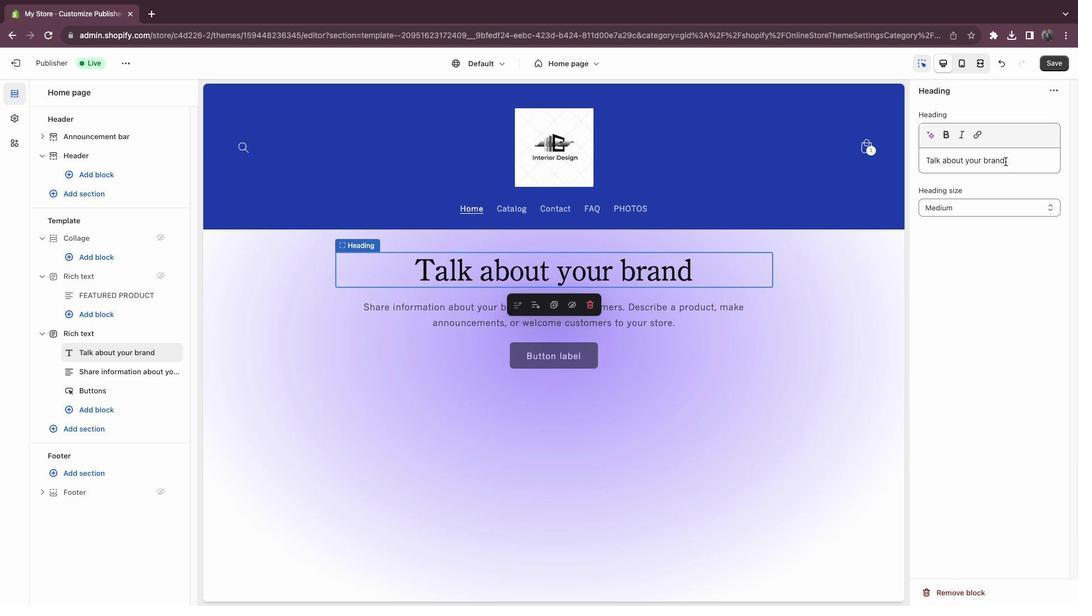 
Action: Mouse pressed left at (1005, 161)
Screenshot: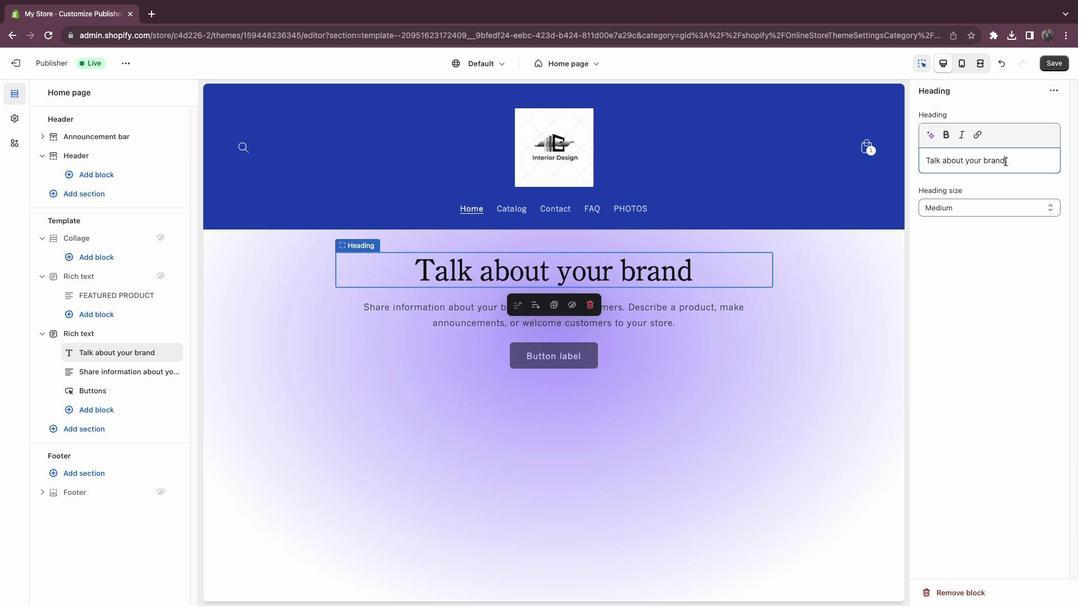 
Action: Mouse moved to (751, 95)
Screenshot: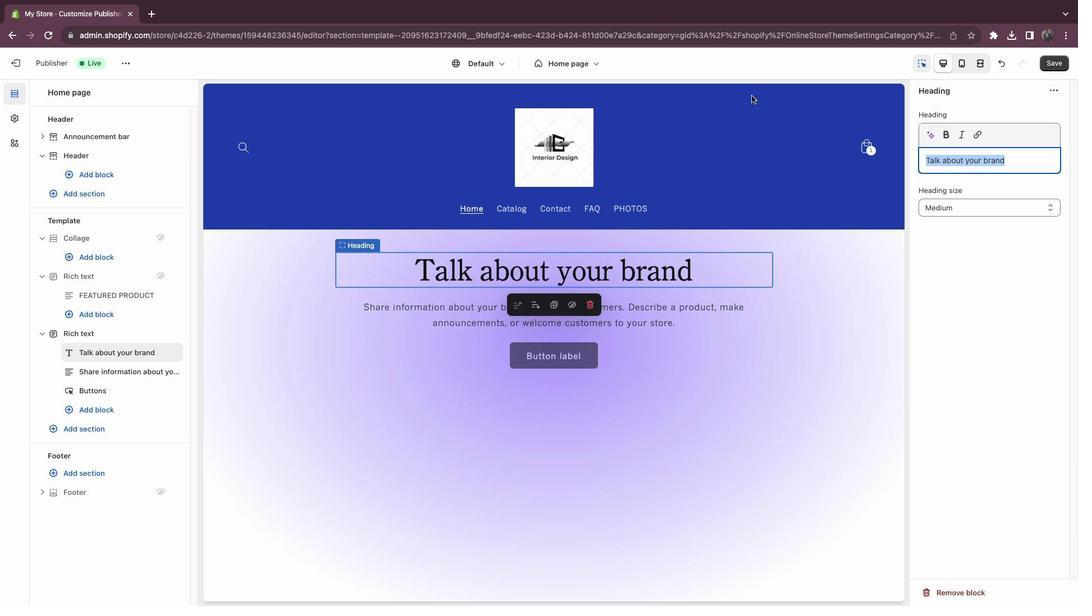 
Action: Key pressed Key.caps_lockKey.shift'P''o''l''d''e''r'',''s'Key.spaceKey.backspaceKey.backspaceKey.backspaceKey.shift_r':'Key.backspaceKey.shift_r','Key.backspace"'"
Screenshot: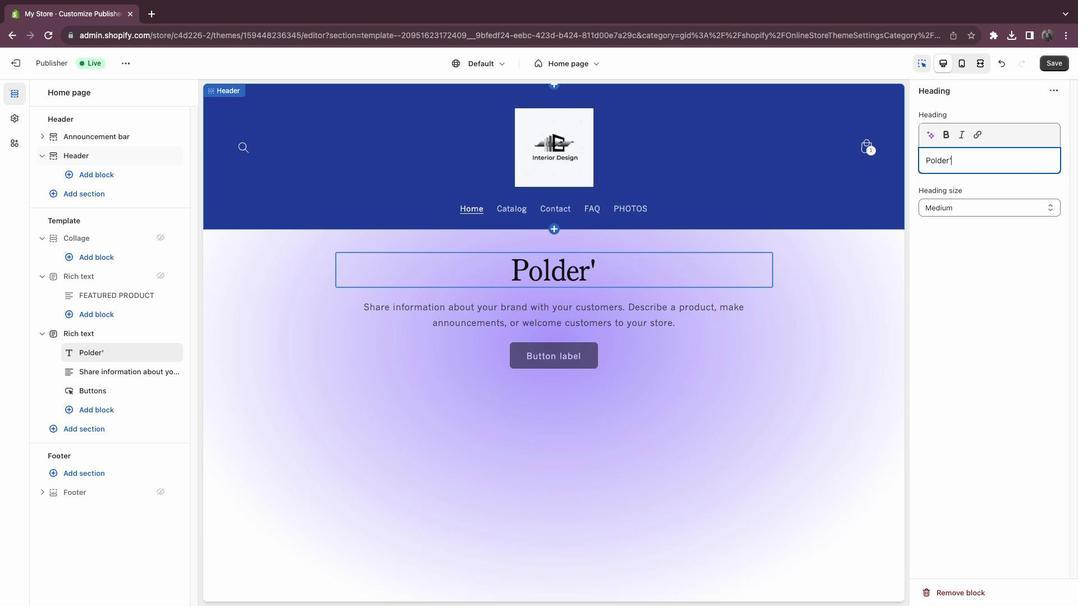 
Action: Mouse moved to (881, 102)
Screenshot: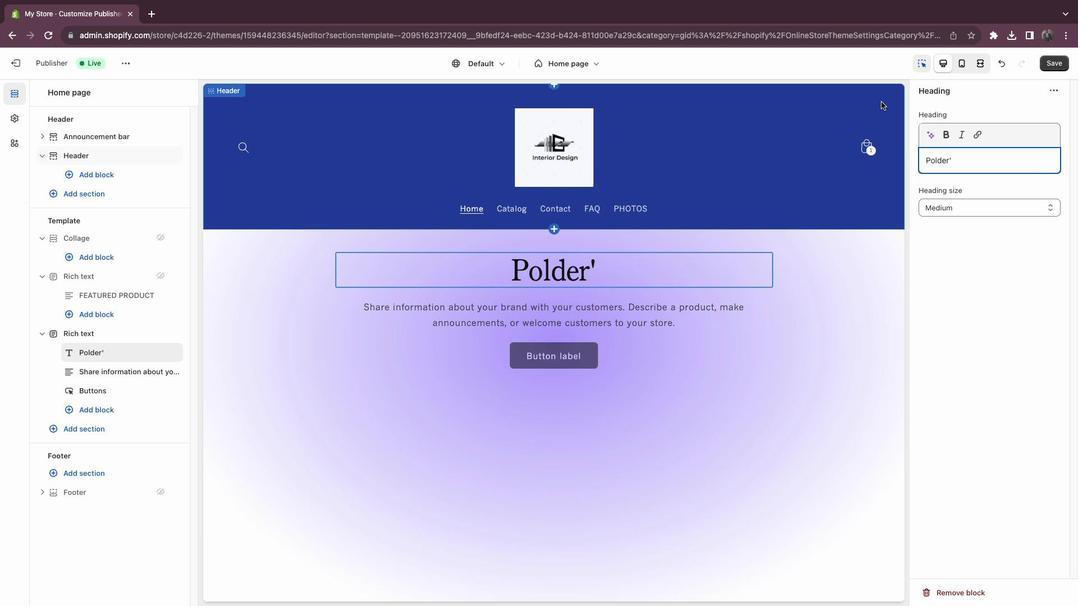 
Action: Key pressed 's'Key.space'o''l''d'Key.space'w''o''r''l''d'Key.space'm''a''r''k''e''t'Key.space
Screenshot: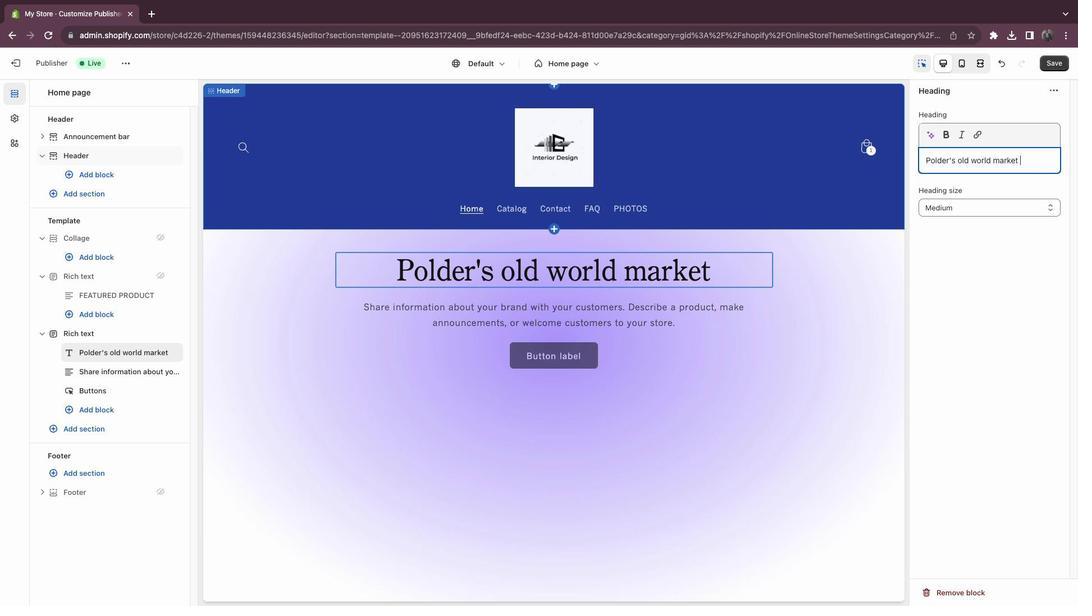 
Action: Mouse moved to (726, 313)
Screenshot: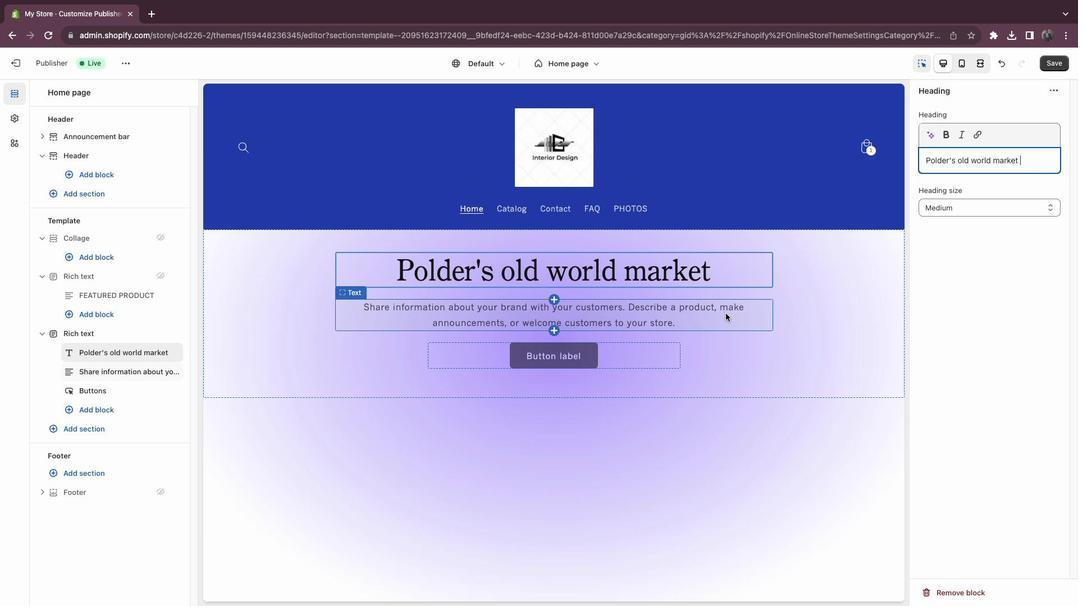 
Action: Mouse pressed left at (726, 313)
Screenshot: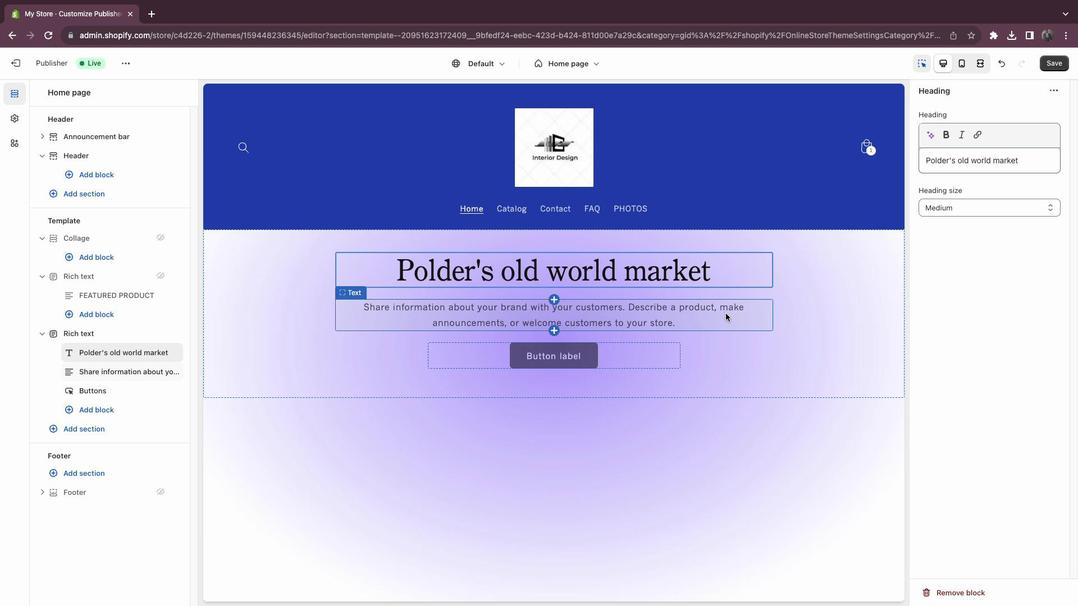 
Action: Mouse moved to (1015, 210)
Screenshot: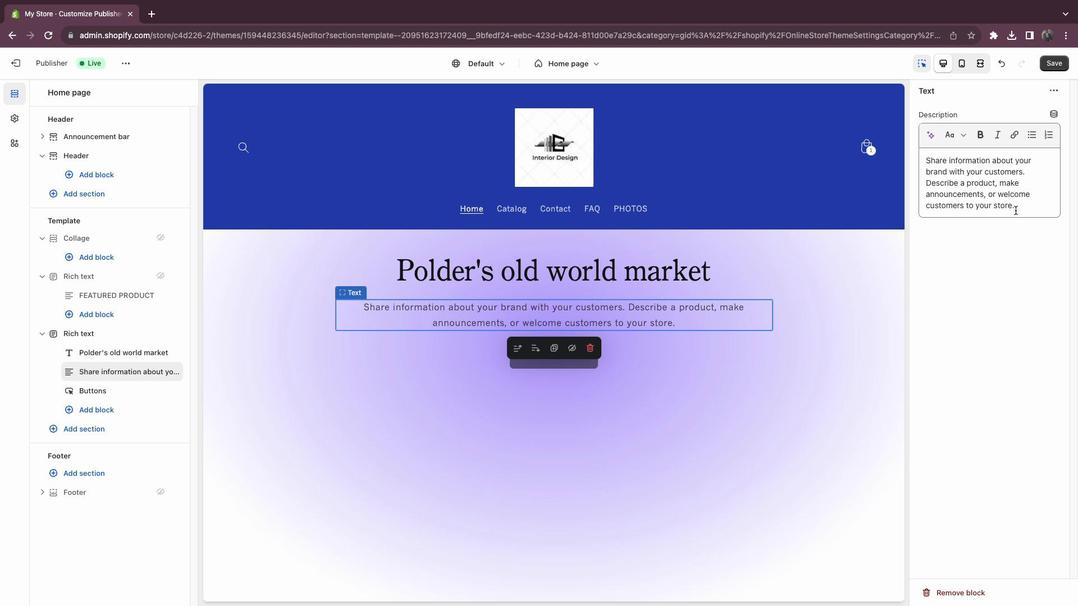 
Action: Mouse pressed left at (1015, 210)
Screenshot: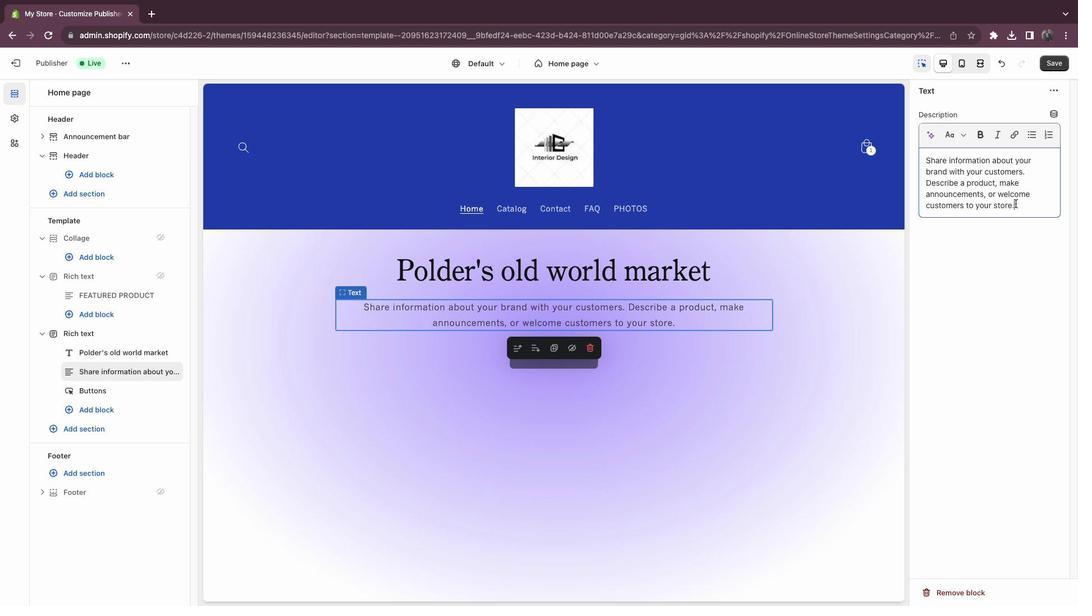 
Action: Mouse moved to (945, 152)
Screenshot: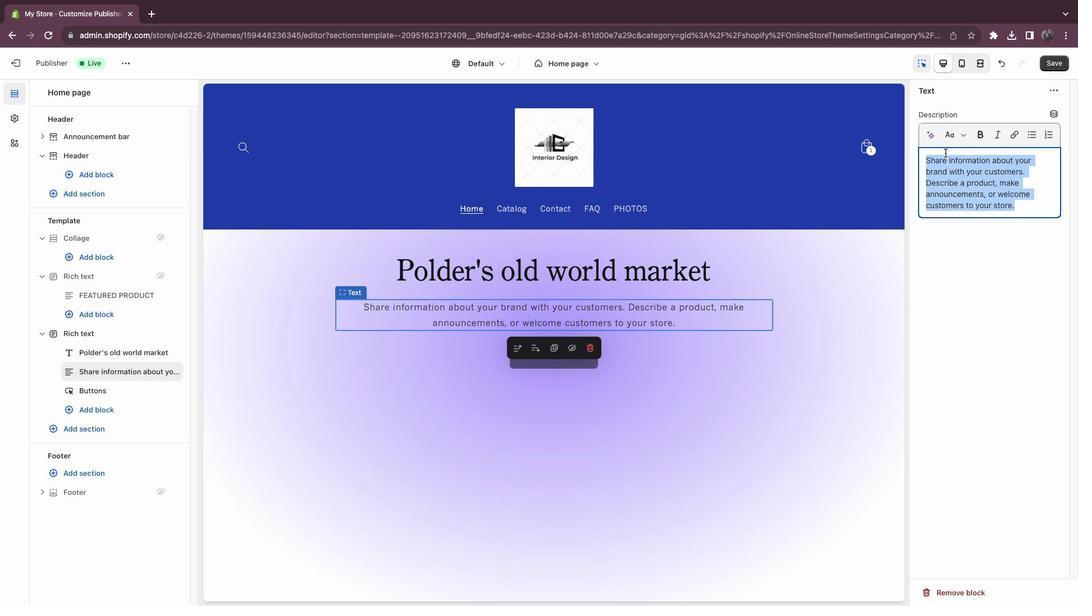 
Action: Key pressed Key.backspace
Screenshot: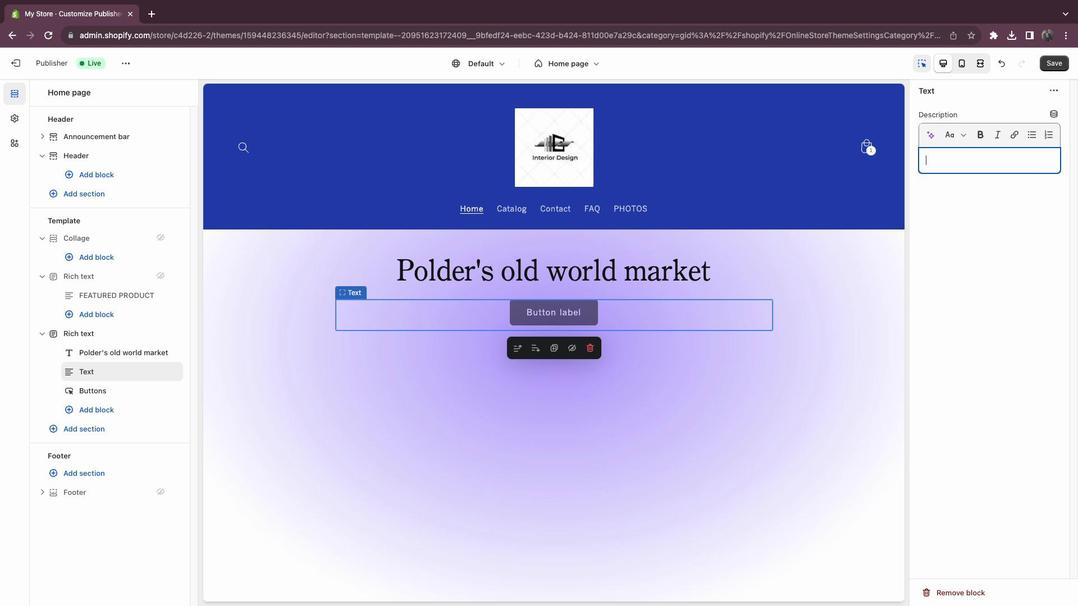 
Action: Mouse moved to (978, 163)
Screenshot: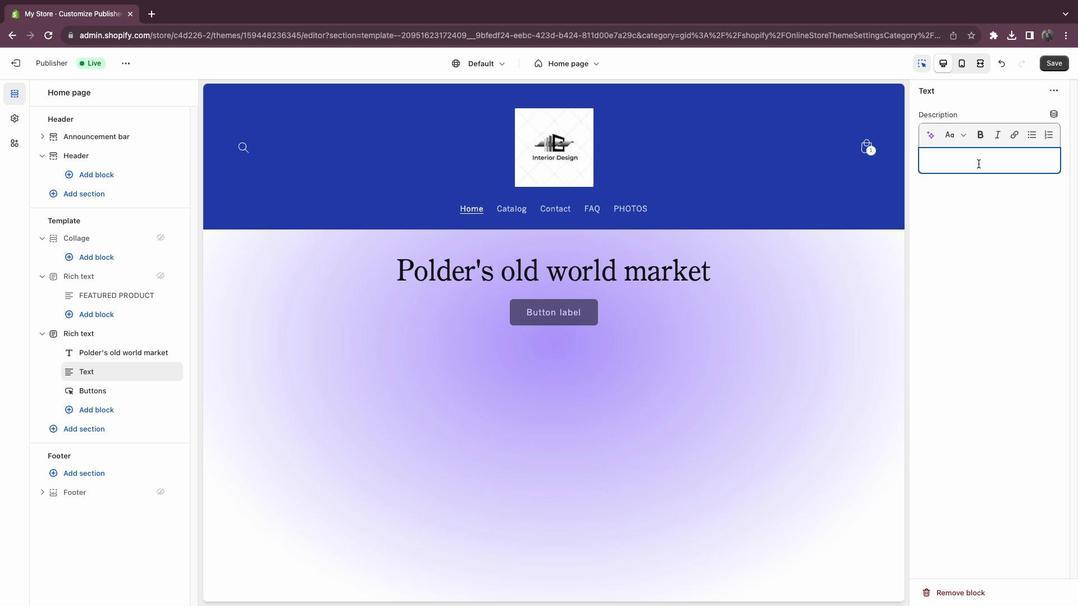 
Action: Mouse pressed left at (978, 163)
Screenshot: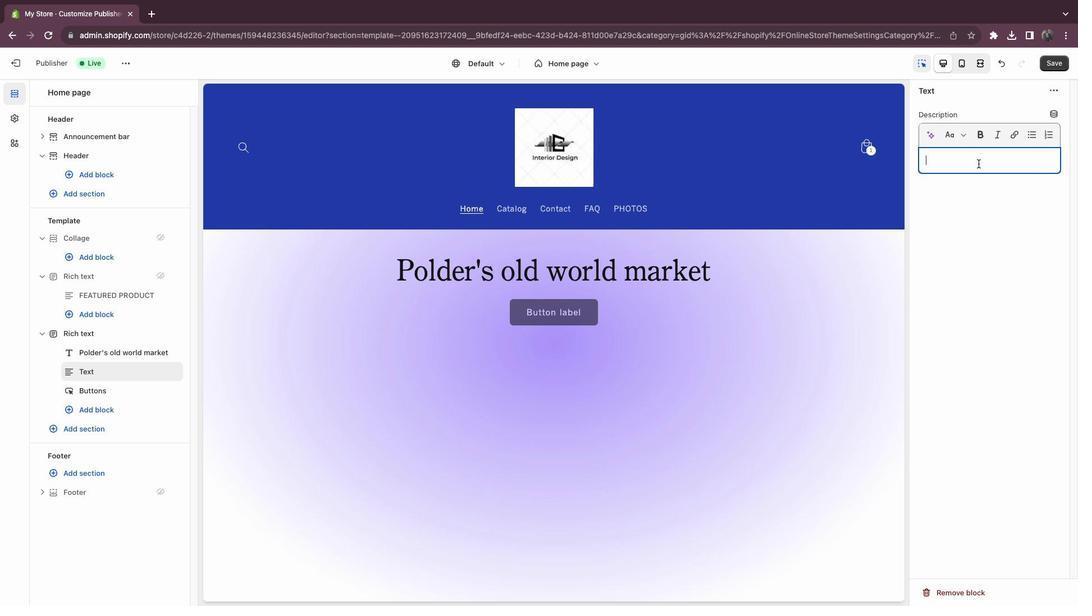 
Action: Mouse moved to (973, 157)
Screenshot: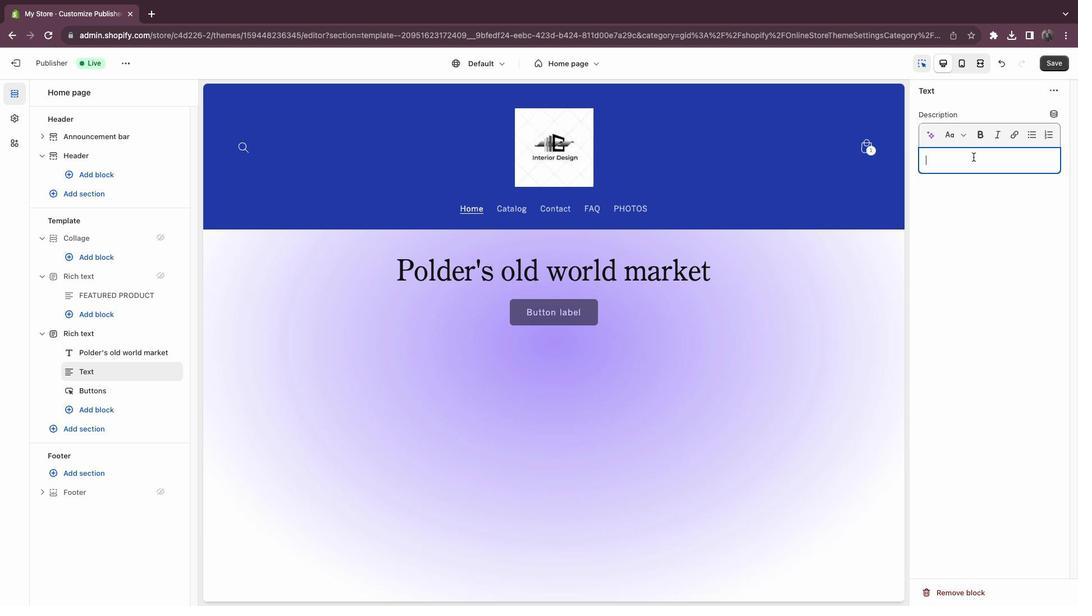 
Action: Key pressed Key.shift'B''e''s''t'Key.space'i''n''t''e''r''i''o''n'Key.spaceKey.backspaceKey.backspace'r'Key.space'd''e''s''i''n''g'Key.spaceKey.backspaceKey.backspaceKey.backspaceKey.backspace'i''g''n'Key.space'a''n''d'Key.space'a''r''t'Key.space'w''e''b''s''i''t''e'Key.space'd''e''s''i''g''n''s'Key.space'w''e'Key.space'a''l''l'Key.space'a''r''e'Key.space'd''o''n''e'Key.space'm''o''r''e'Key.space'y'Key.backspace't''h''a''n'Key.space'1''0''0'Key.space'p''l''u''s'Key.space'h''o''m''e'Key.space't''o'Key.space'd''e''s''i''g''n'Key.space'a''n'Key.space'c''r''e''a''t''e'Key.space'm''u''l''t''i''p''l''e'Key.space'f''u''n''c''t''i''o''n'Key.space'w''i''t''h'Key.space'u''s''i''n''g'Key.space'l''a''t''e''s''t'Key.space't''e''c''n''h''o''l''o''g''y'Key.space't''o'Key.space'c''r''e''a''t''e'Key.space'a'Key.space'd''r''e''a''m'Key.space'h''o''u''s''e'Key.spaceKey.backspace'.''w''e'Key.space'h''a''v''r'Key.backspace'e'Key.space'a'Key.space'g''r'Key.backspace'r''e''a''t'Key.space't''e''a''m'Key.space'w''i''t''h'Key.space'a''l''l'Key.space'h''a''v''e'Key.space'i''n''d''i''v''i''d''u''l''e'Key.spaceKey.backspaceKey.backspaceKey.backspaceKey.backspace'u''l''e'Key.spaceKey.backspaceKey.backspaceKey.backspaceKey.backspace'o''l''e'Key.space
Screenshot: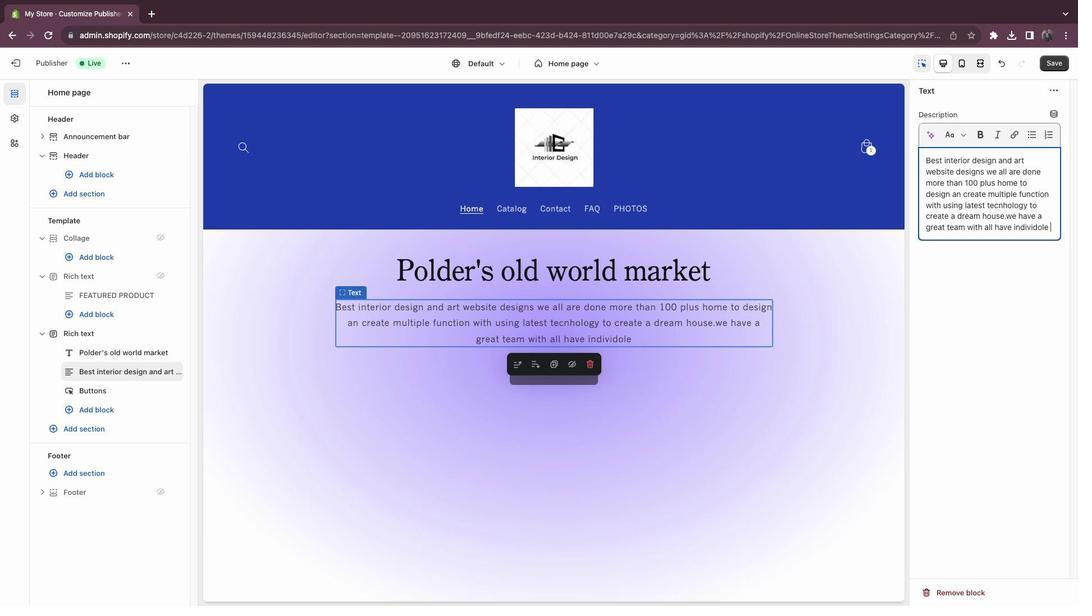 
Action: Mouse moved to (1023, 230)
Screenshot: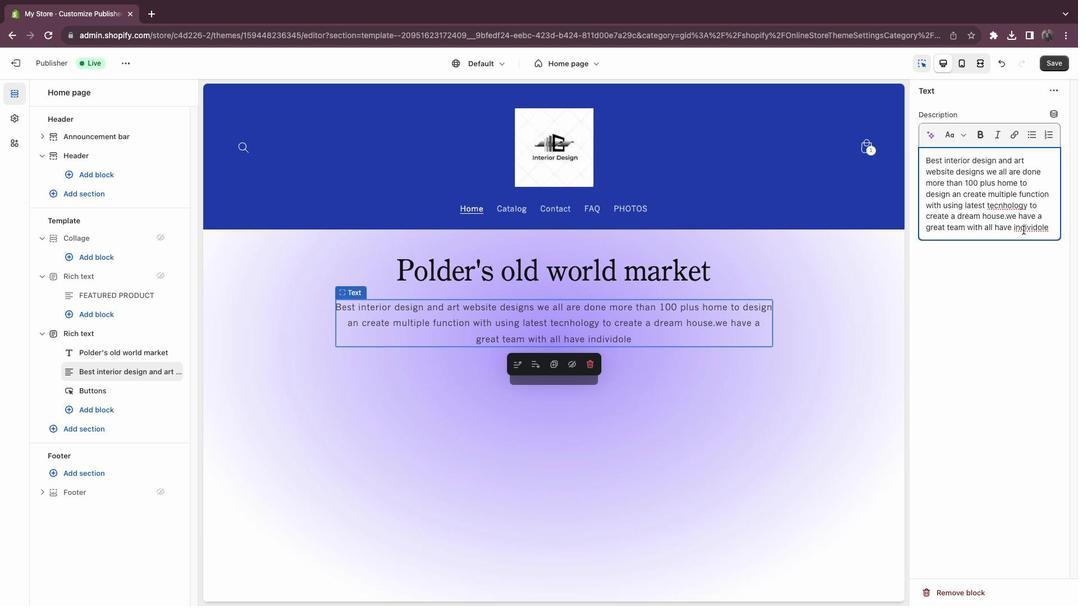 
Action: Mouse pressed right at (1023, 230)
Screenshot: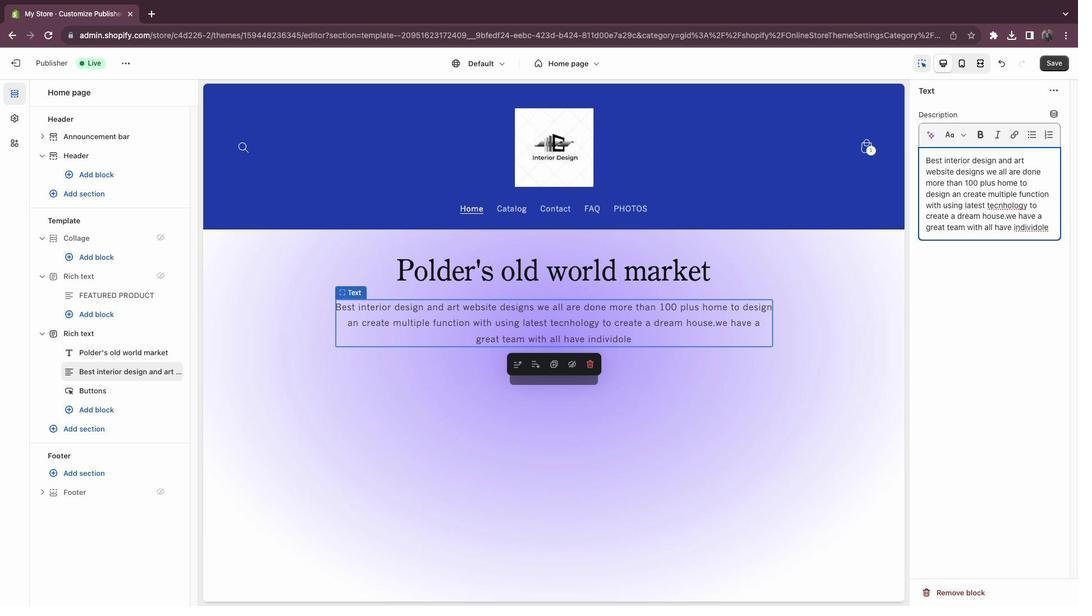
Action: Mouse moved to (1011, 230)
Screenshot: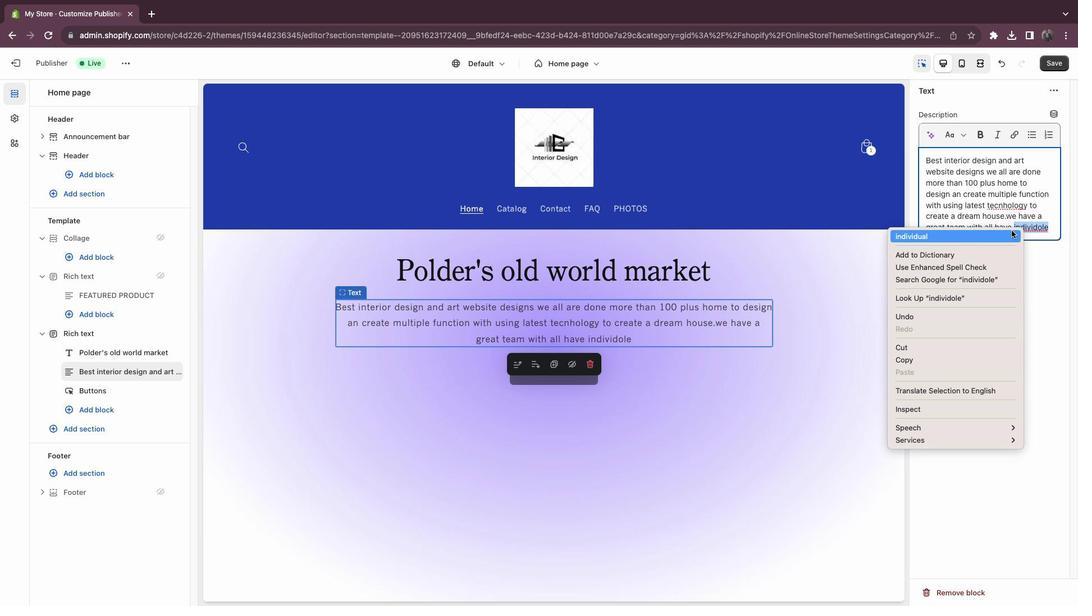 
Action: Mouse pressed left at (1011, 230)
Screenshot: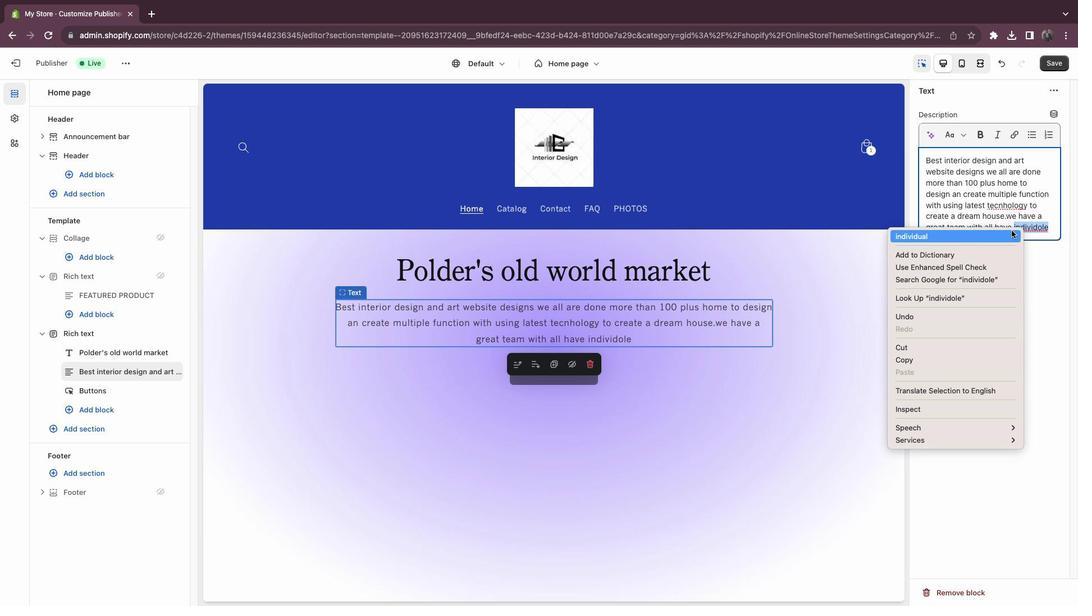 
Action: Mouse moved to (1015, 237)
Screenshot: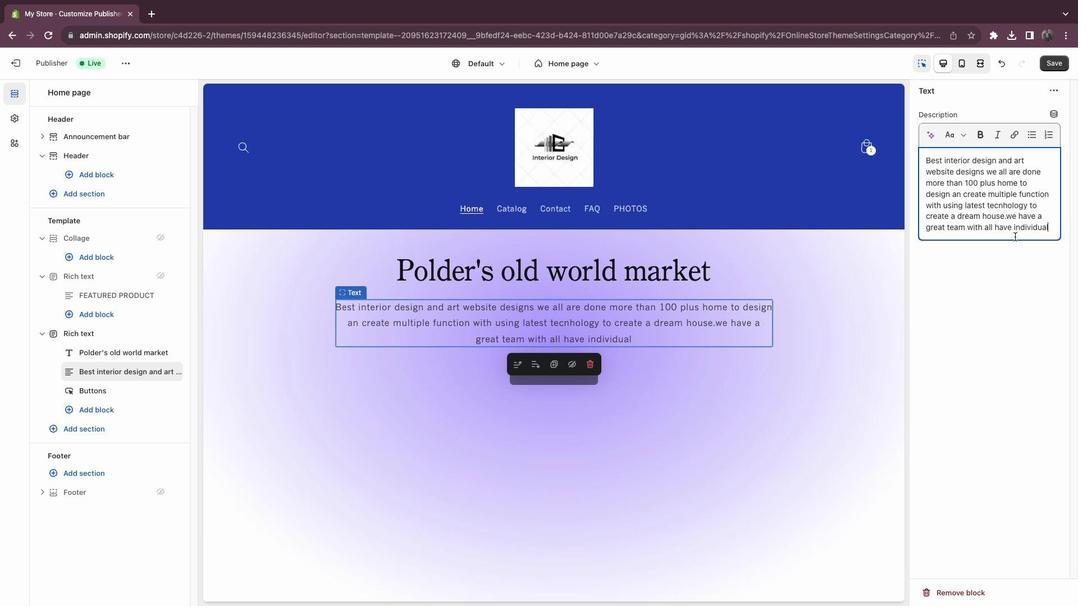 
Action: Key pressed Key.space'r''e''s''p''o''s''i''b''l''a''t''y'Key.space
Screenshot: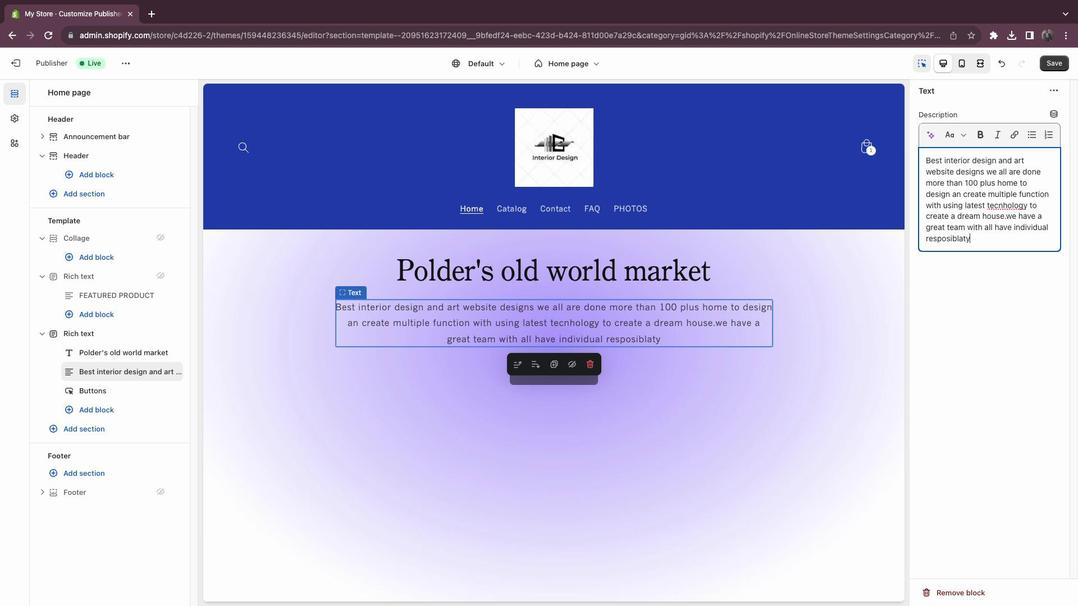 
Action: Mouse moved to (926, 227)
Screenshot: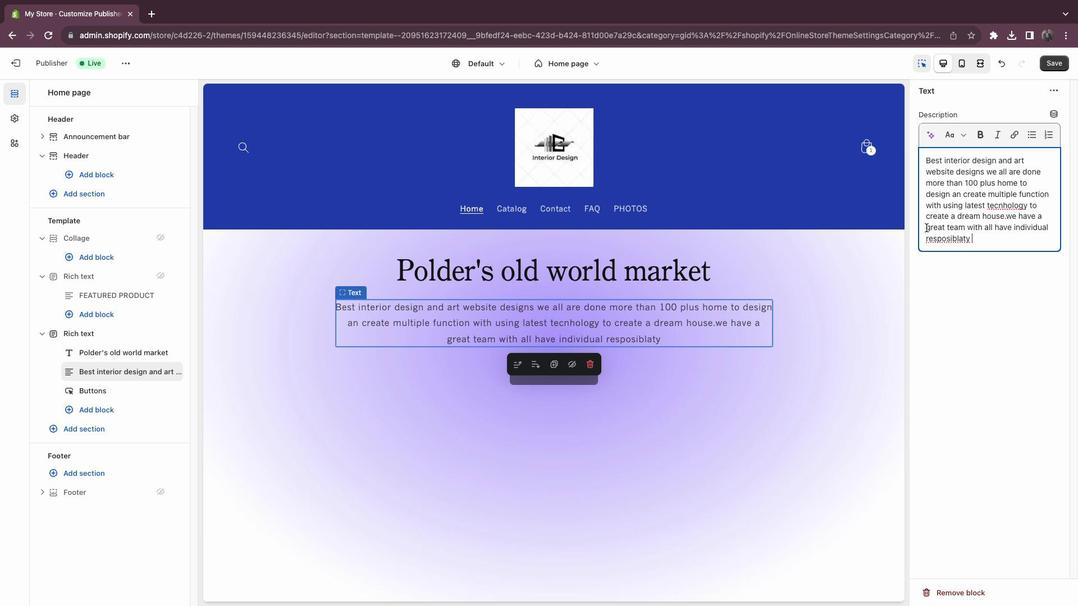 
Action: Key pressed Key.backspaceKey.backspaceKey.backspaceKey.backspaceKey.backspaceKey.backspaceKey.backspaceKey.backspaceKey.backspaceKey.backspaceKey.backspaceKey.backspaceKey.backspace'r''e''s''p''o''n''s''i''b''l''t''i''e''s'Key.space
Screenshot: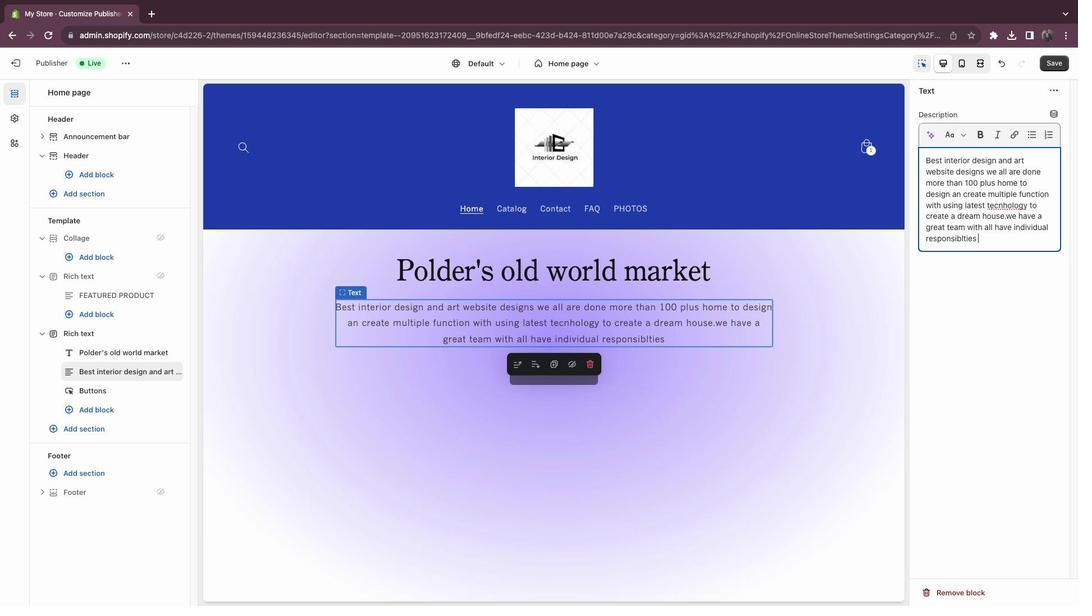 
Action: Mouse moved to (960, 242)
Screenshot: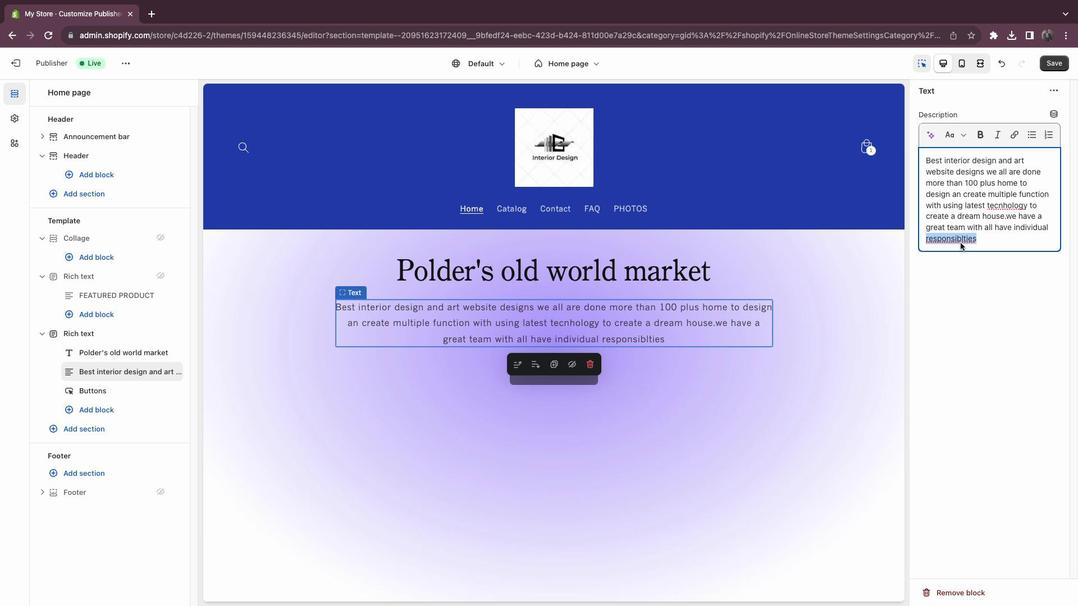 
Action: Mouse pressed right at (960, 242)
Screenshot: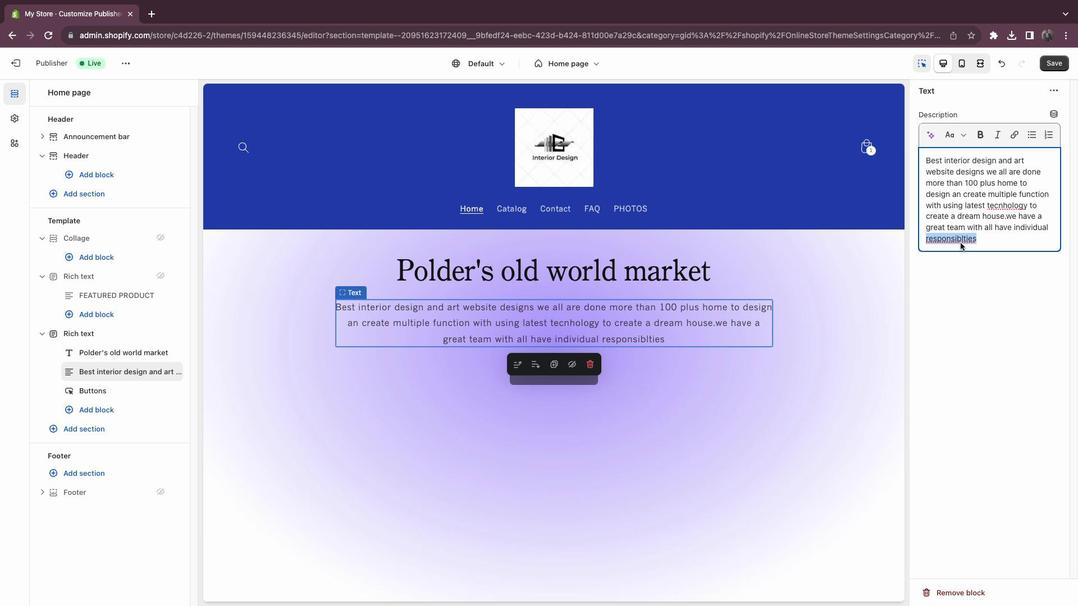
Action: Mouse moved to (940, 251)
Screenshot: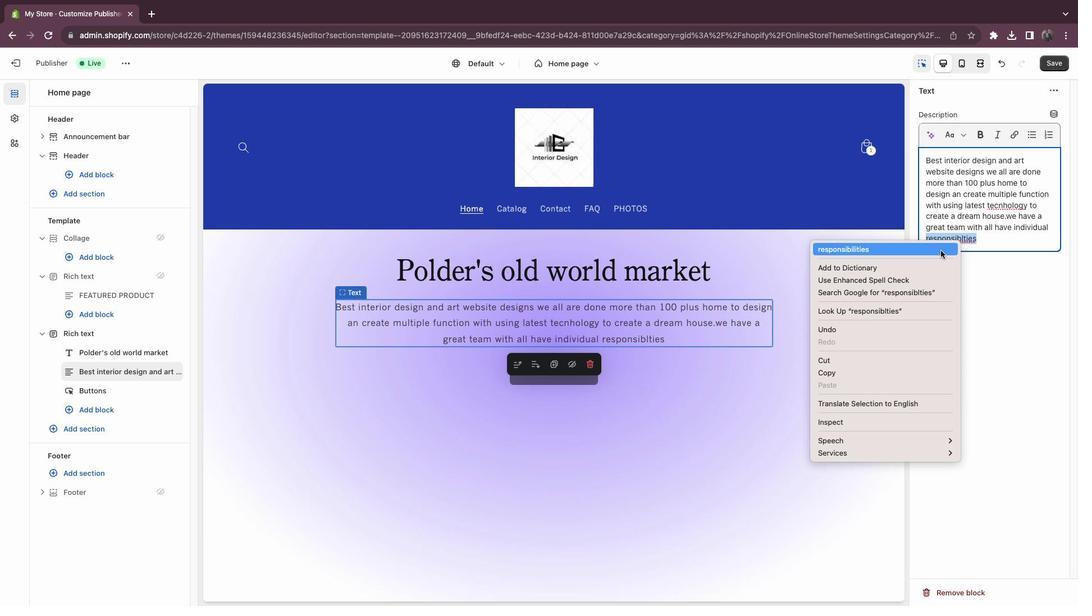 
Action: Mouse pressed left at (940, 251)
Screenshot: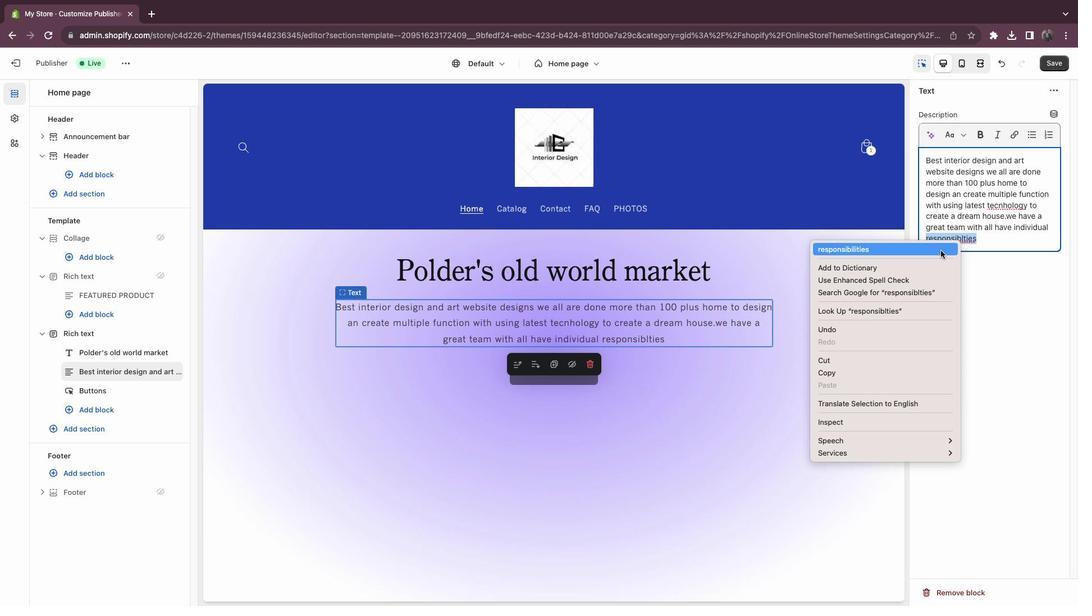 
Action: Mouse moved to (1013, 228)
Screenshot: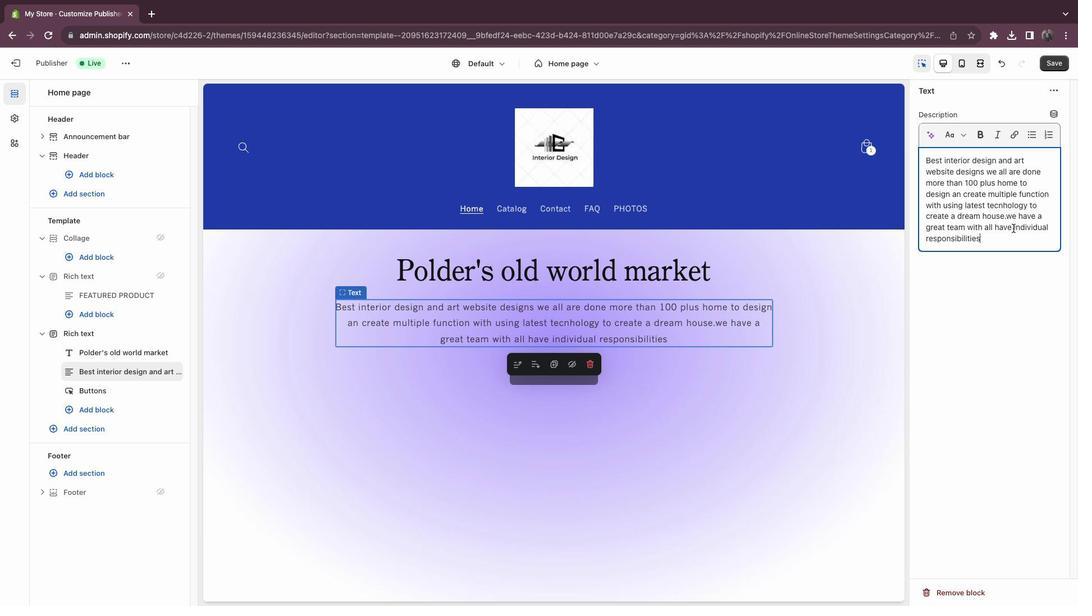 
Action: Key pressed Key.space
Screenshot: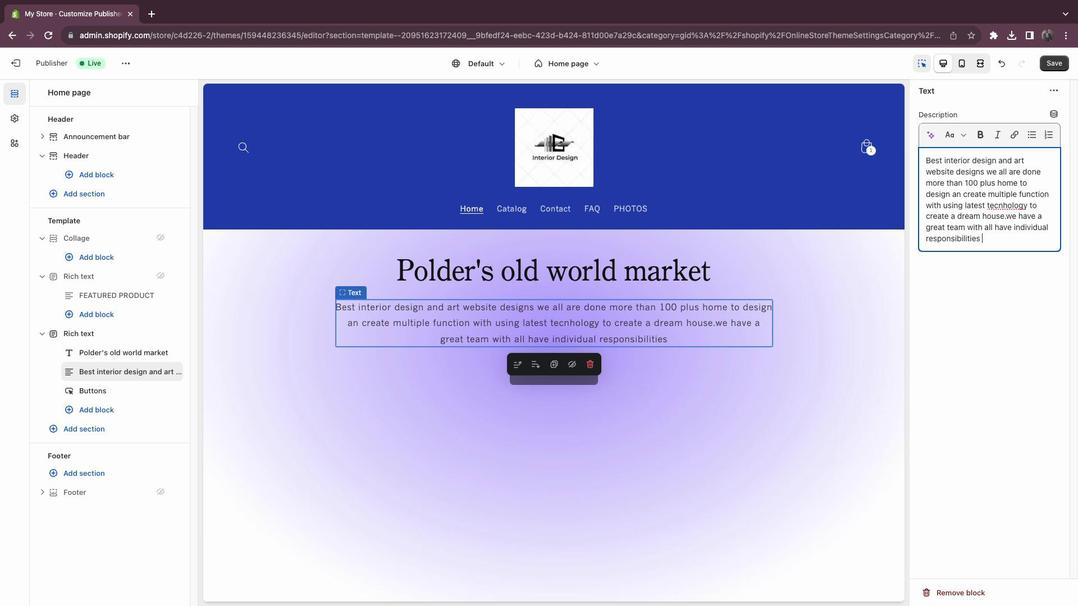 
Action: Mouse moved to (958, 257)
Screenshot: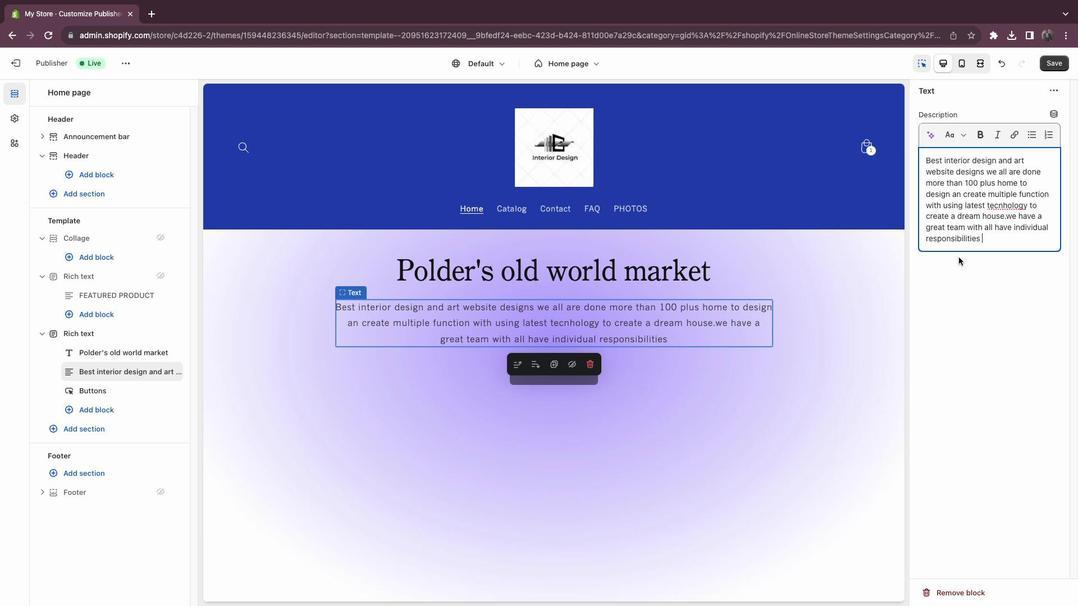
Action: Key pressed 't''o'Key.space'l''e''a''d'Key.space'a'Key.space'a'Key.space'g''r'Key.backspaceKey.backspaceKey.backspaceKey.backspace'g''r''a''t'Key.spaceKey.backspaceKey.backspaceKey.backspace'e''a''t'Key.space'h''o''u''s''e'Key.space'a''n''d'Key.space'y''o''u''r'Key.space'd''r''e''a''m'Key.space'h''o''m''e'Key.space','Key.backspace'.'
Screenshot: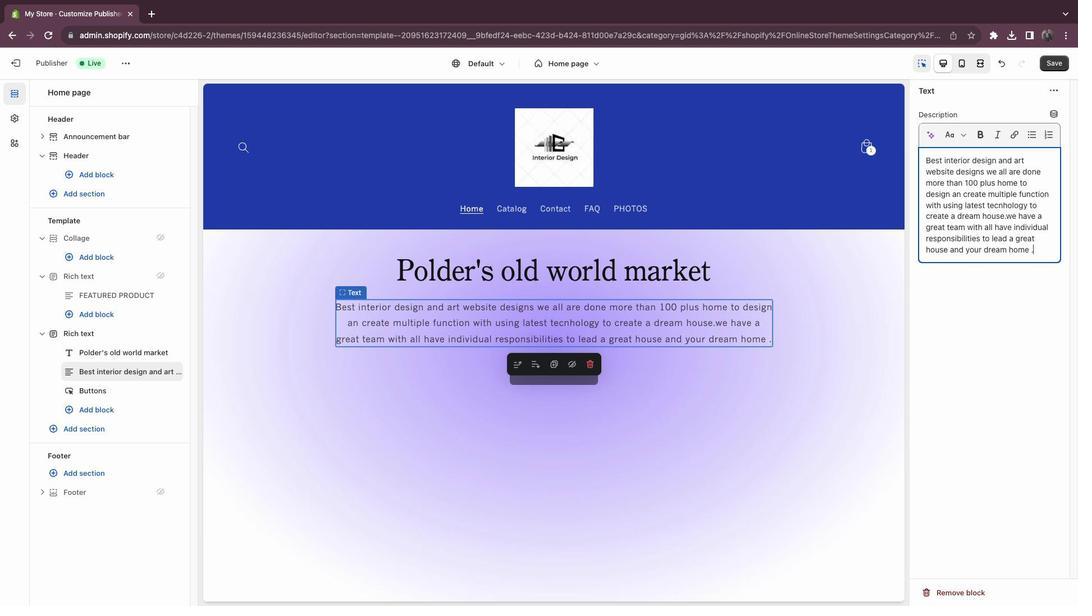 
Action: Mouse moved to (858, 367)
Screenshot: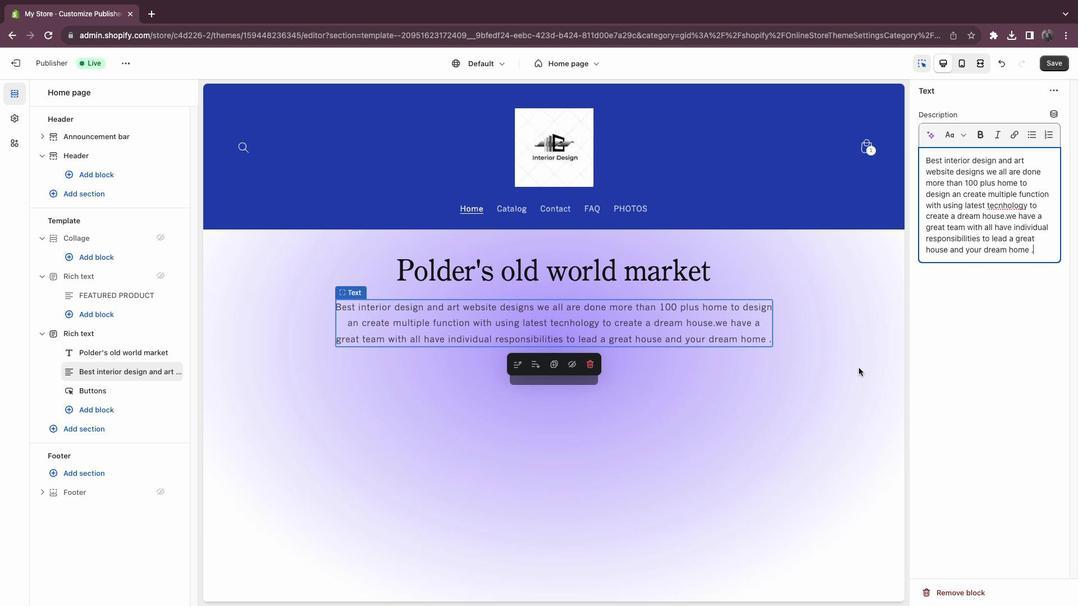 
Action: Mouse pressed left at (858, 367)
Screenshot: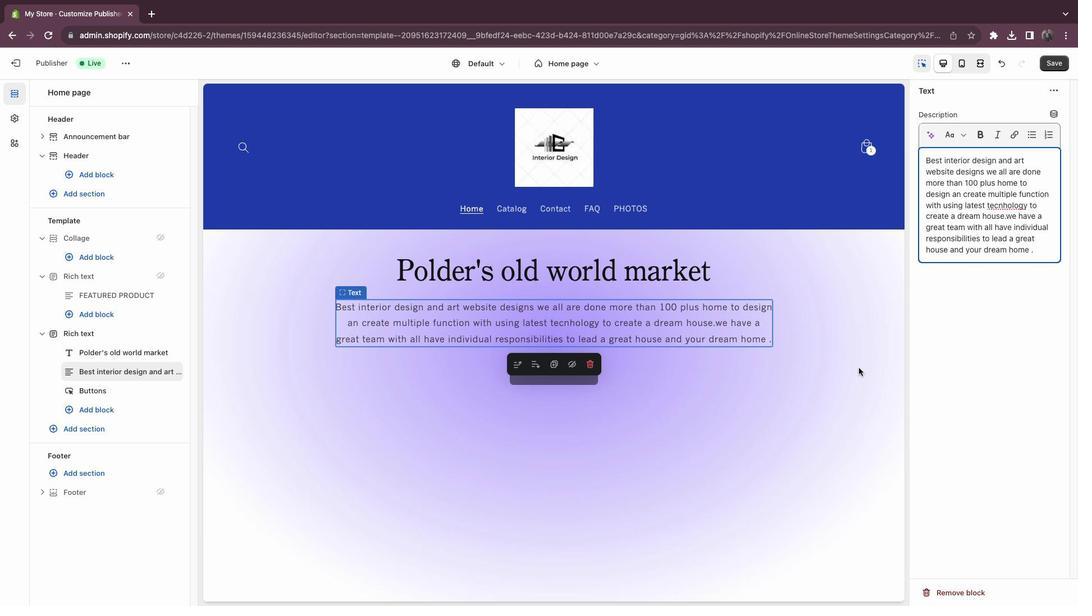 
Action: Mouse moved to (663, 372)
Screenshot: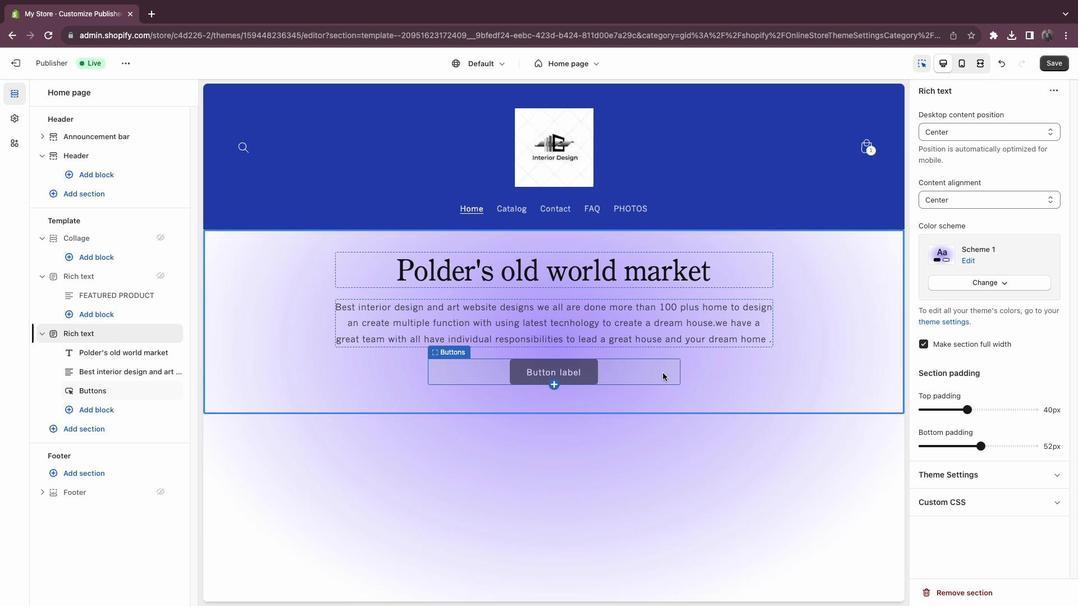 
Action: Mouse pressed left at (663, 372)
Screenshot: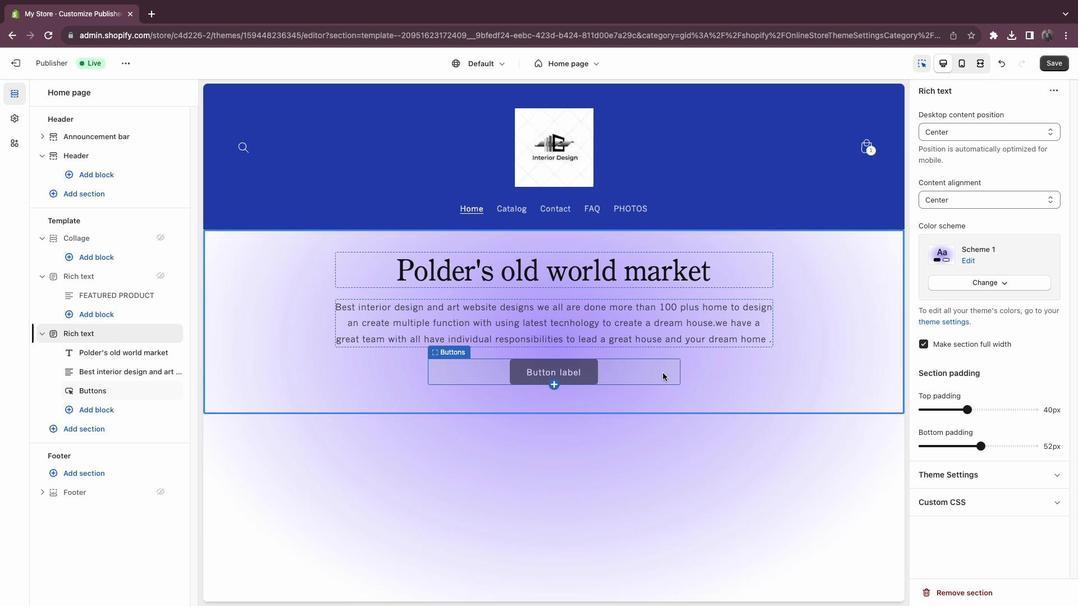 
Action: Mouse moved to (985, 134)
Screenshot: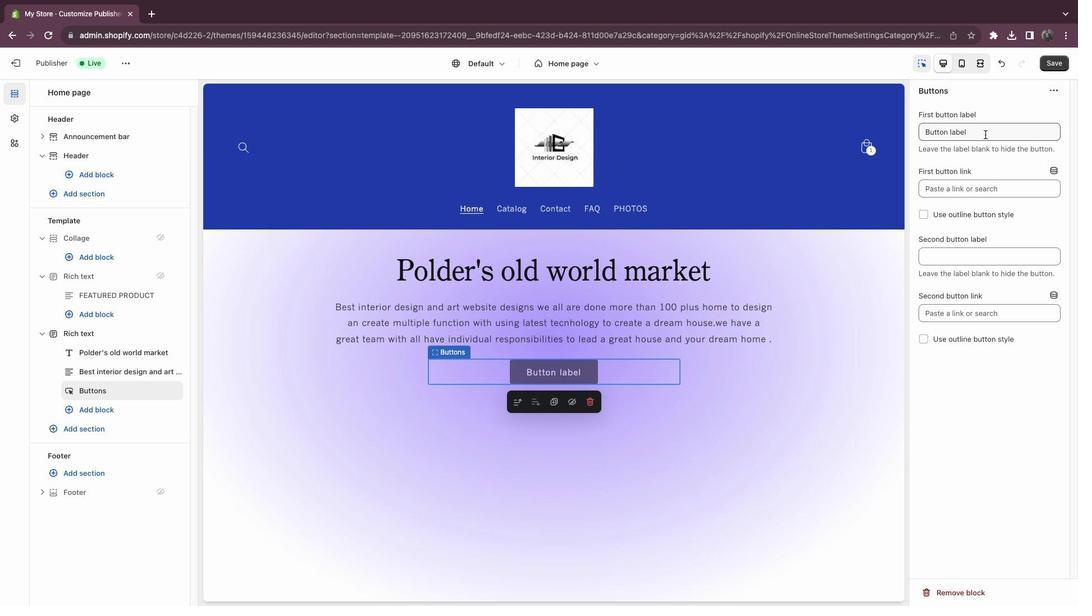 
Action: Mouse pressed left at (985, 134)
Screenshot: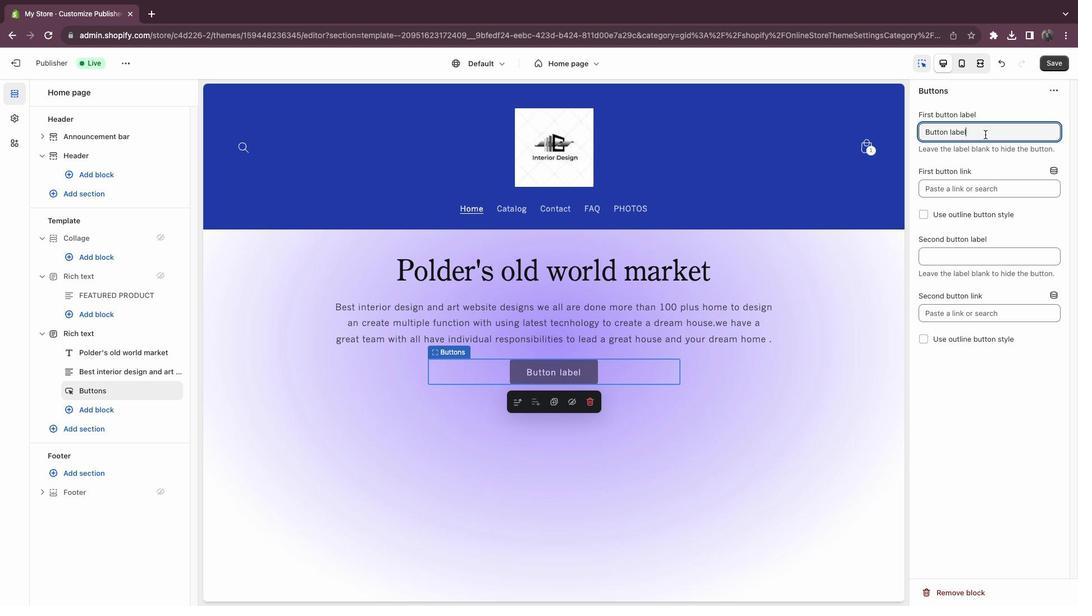 
Action: Mouse moved to (888, 129)
Screenshot: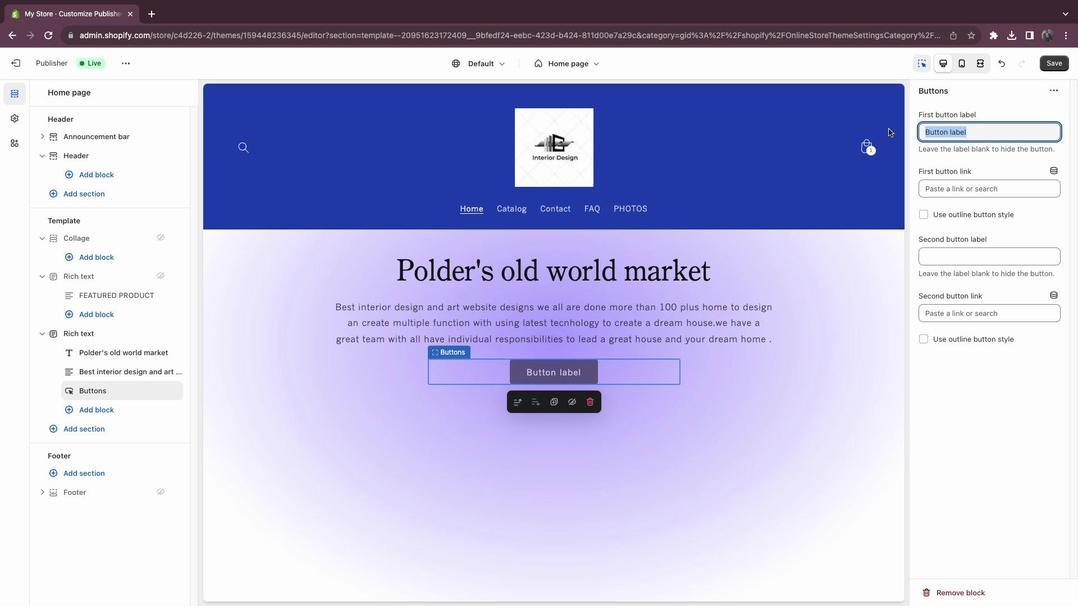 
Action: Key pressed Key.backspace'c''h''e''c''k'Key.space'o''u''t'Key.spaceKey.backspaceKey.backspaceKey.backspaceKey.backspaceKey.backspaceKey.backspaceKey.backspaceKey.backspaceKey.backspaceKey.backspaceKey.backspaceKey.backspaceKey.backspace'o''u''r'Key.space'd''i'Key.backspace'e''s''i''g''n'
Screenshot: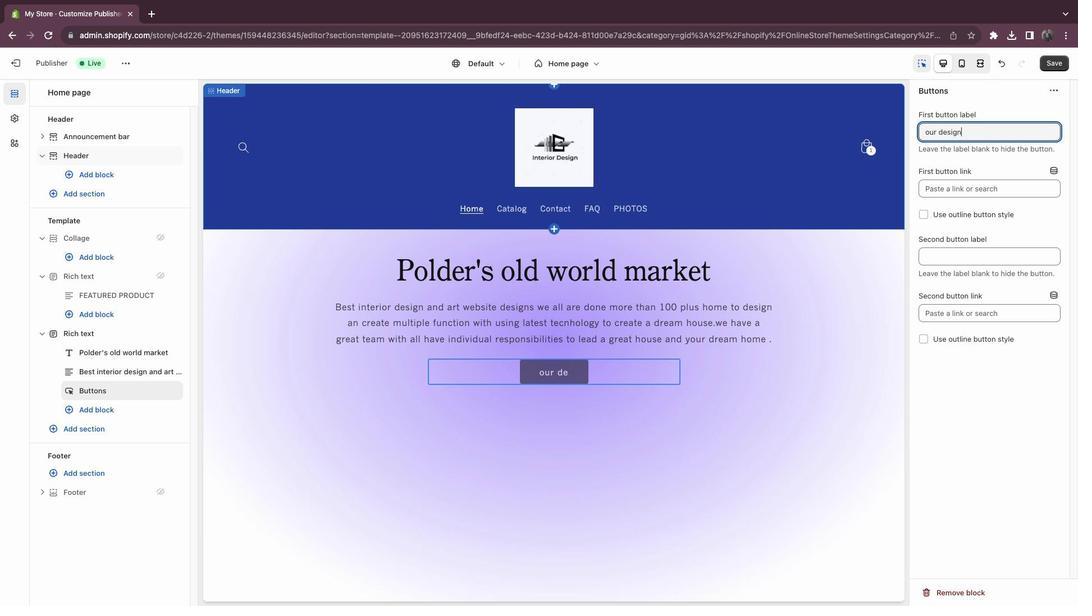 
Action: Mouse moved to (940, 261)
Screenshot: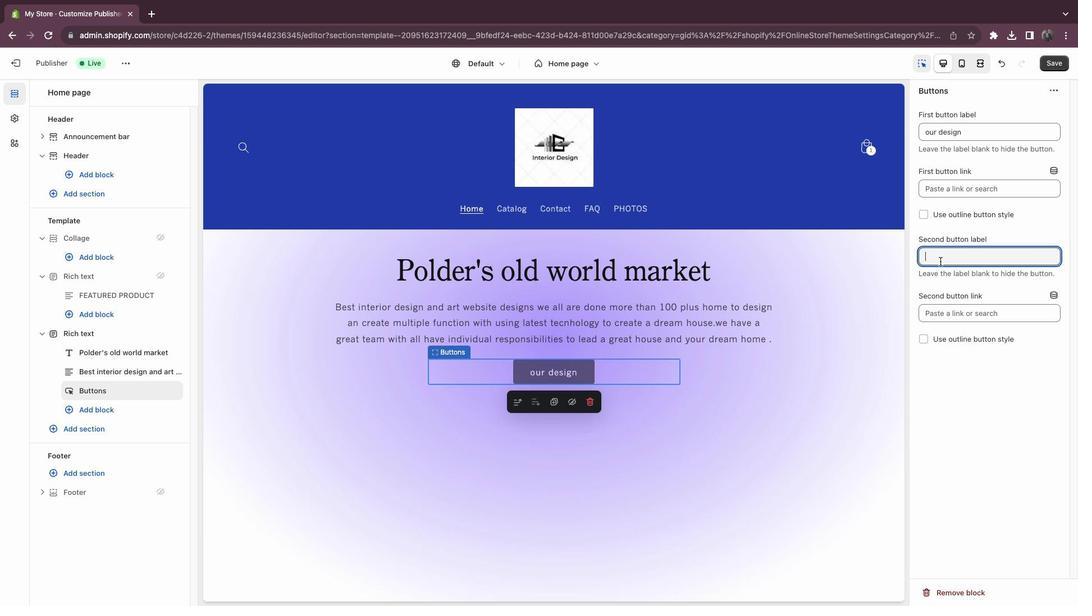 
Action: Mouse pressed left at (940, 261)
Screenshot: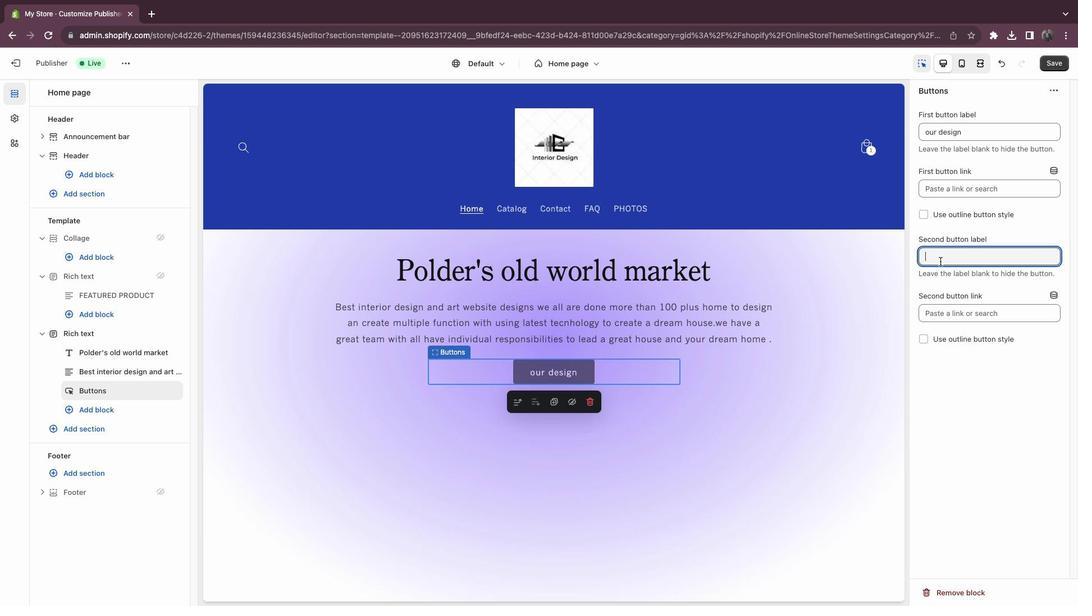 
Action: Mouse moved to (959, 189)
Screenshot: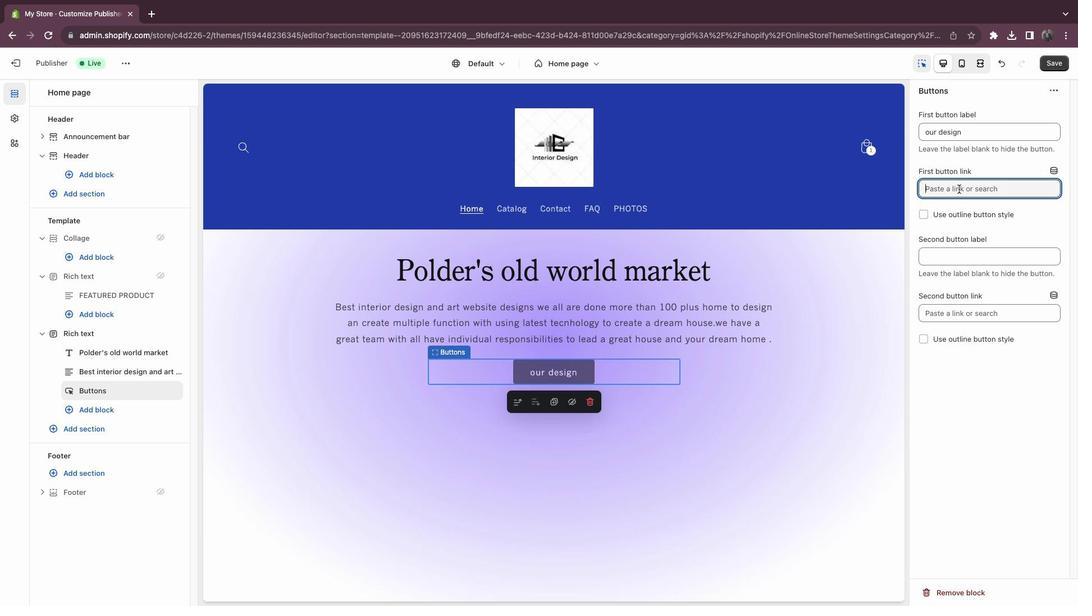 
Action: Mouse pressed left at (959, 189)
Screenshot: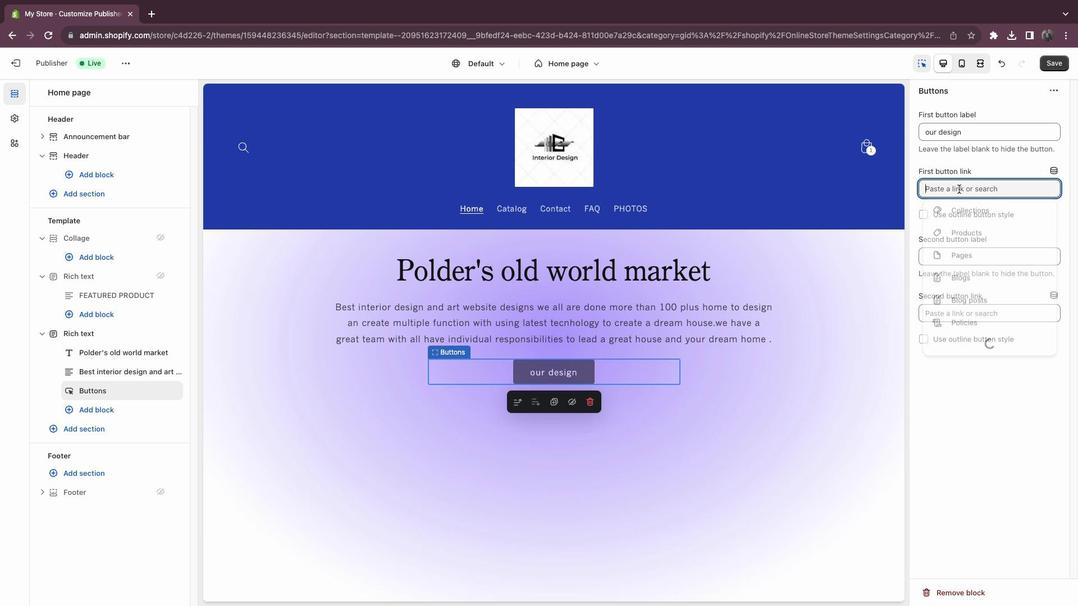 
Action: Mouse moved to (958, 261)
Screenshot: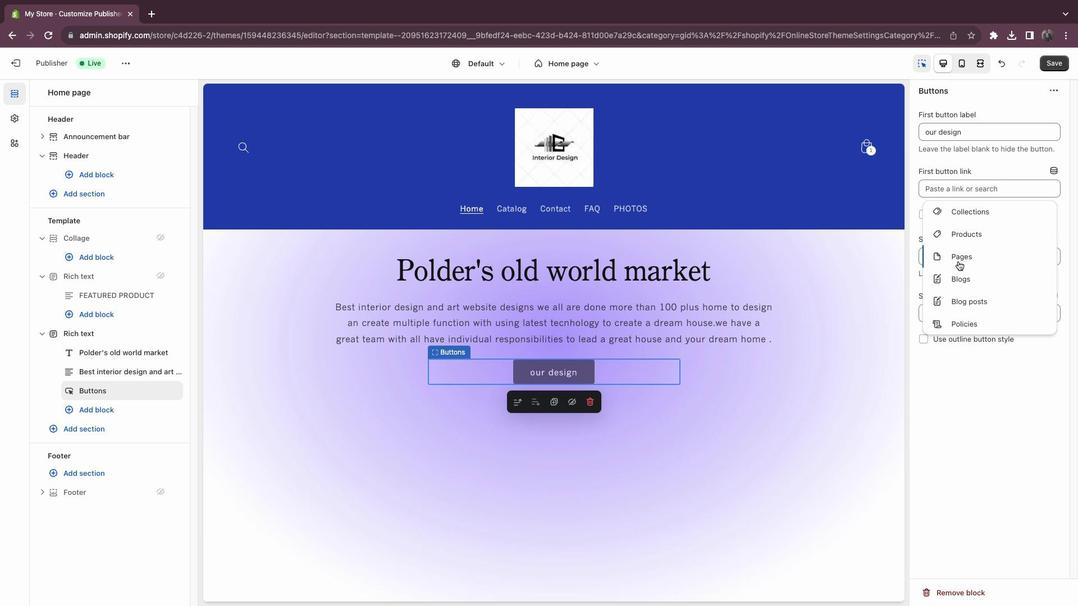 
Action: Mouse pressed left at (958, 261)
Screenshot: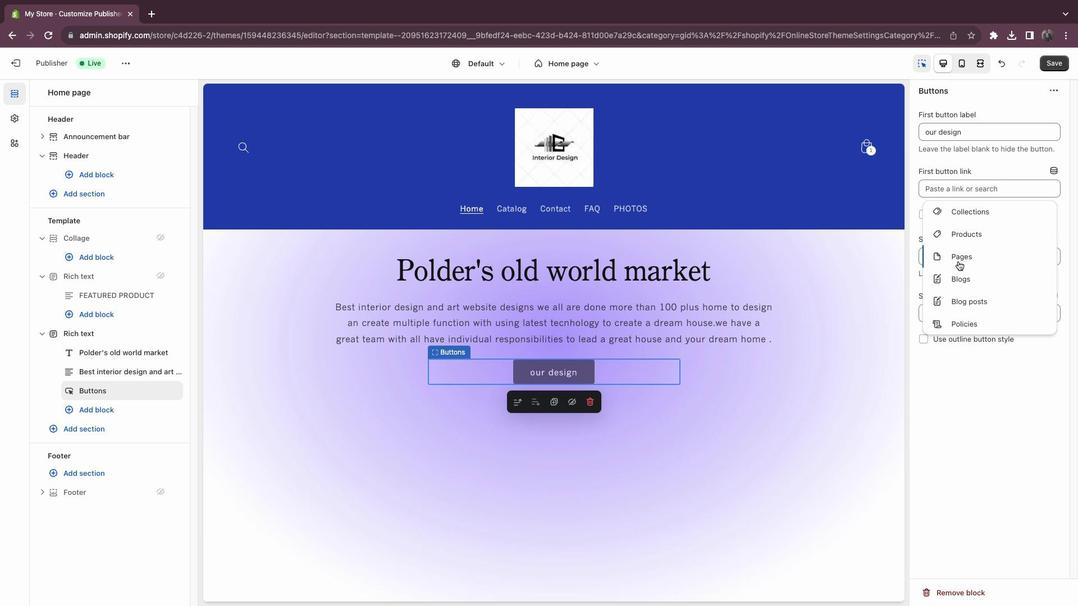 
Action: Mouse moved to (824, 377)
Screenshot: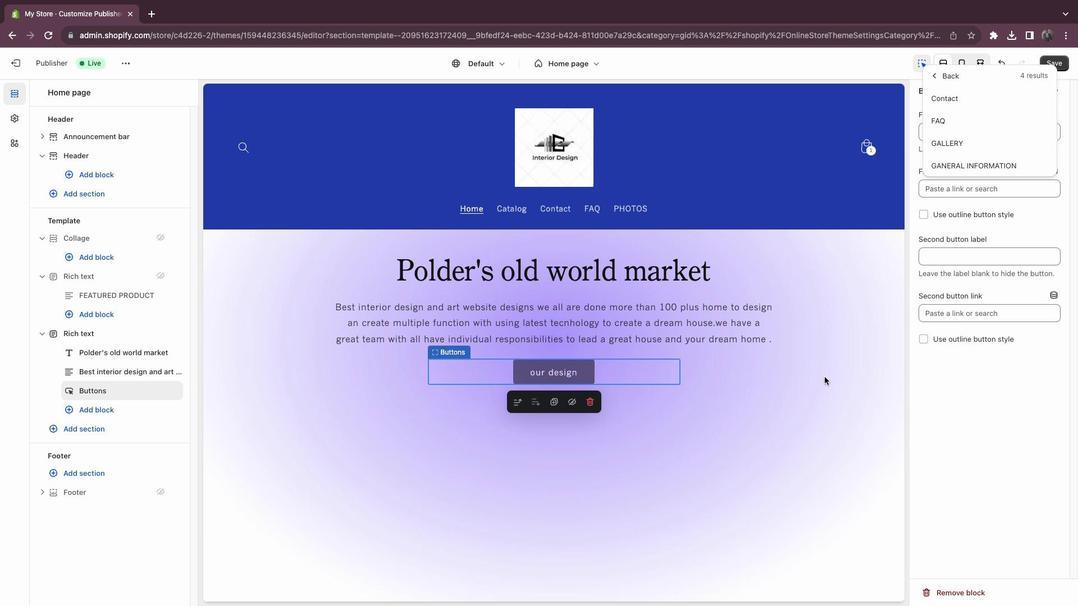 
Action: Mouse pressed left at (824, 377)
Screenshot: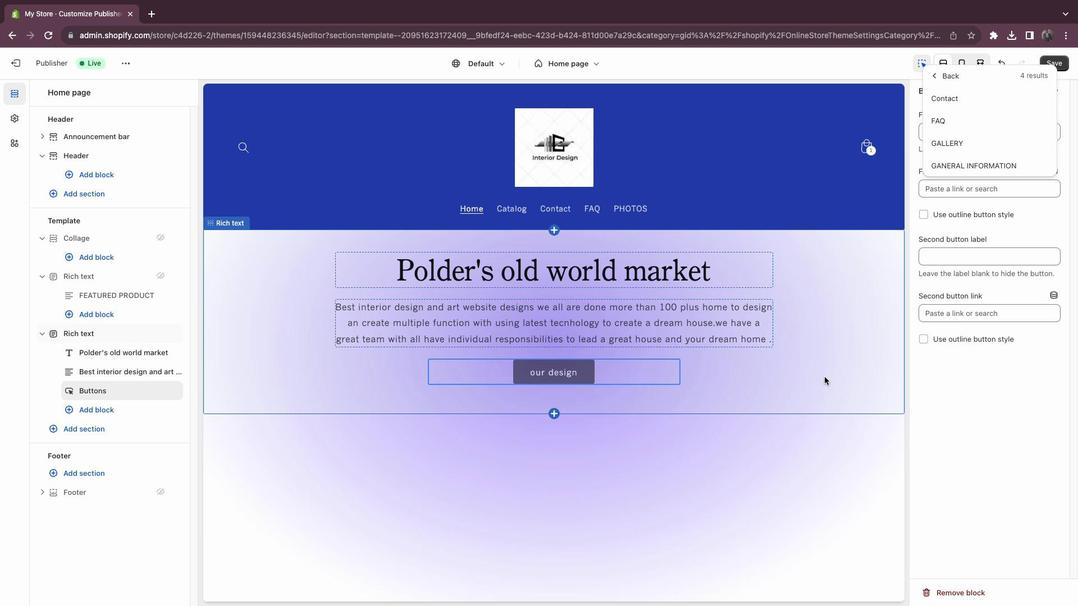 
Action: Mouse moved to (980, 283)
Screenshot: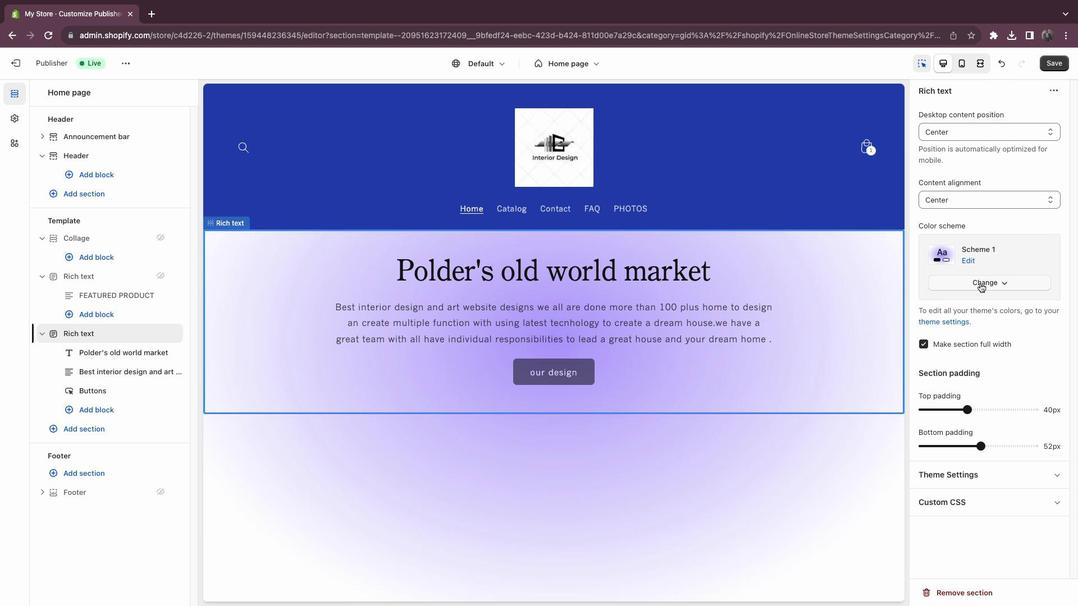 
Action: Mouse pressed left at (980, 283)
Screenshot: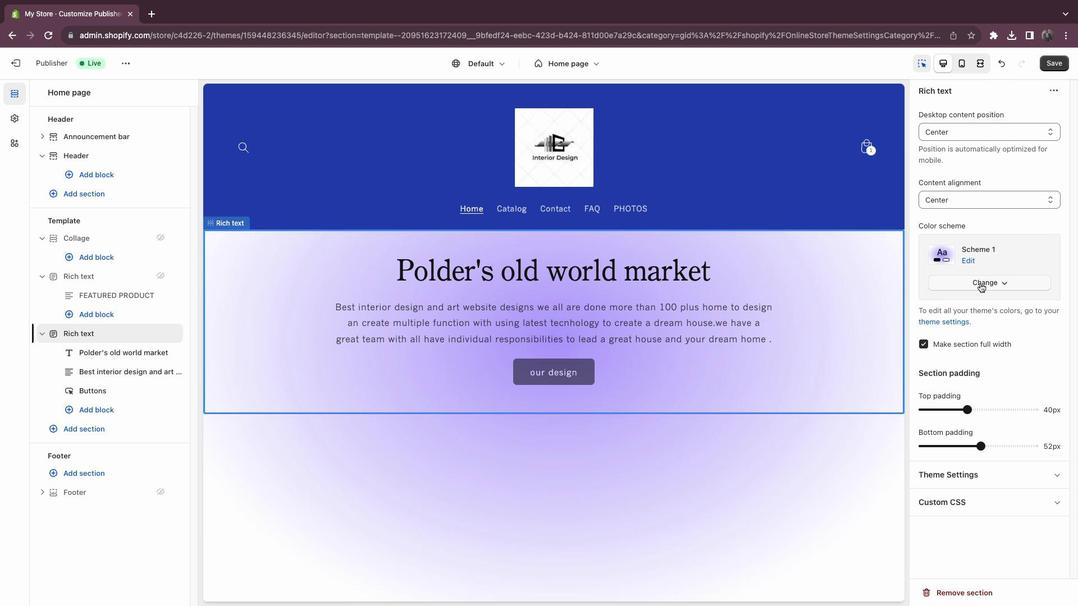 
Action: Mouse moved to (953, 427)
Screenshot: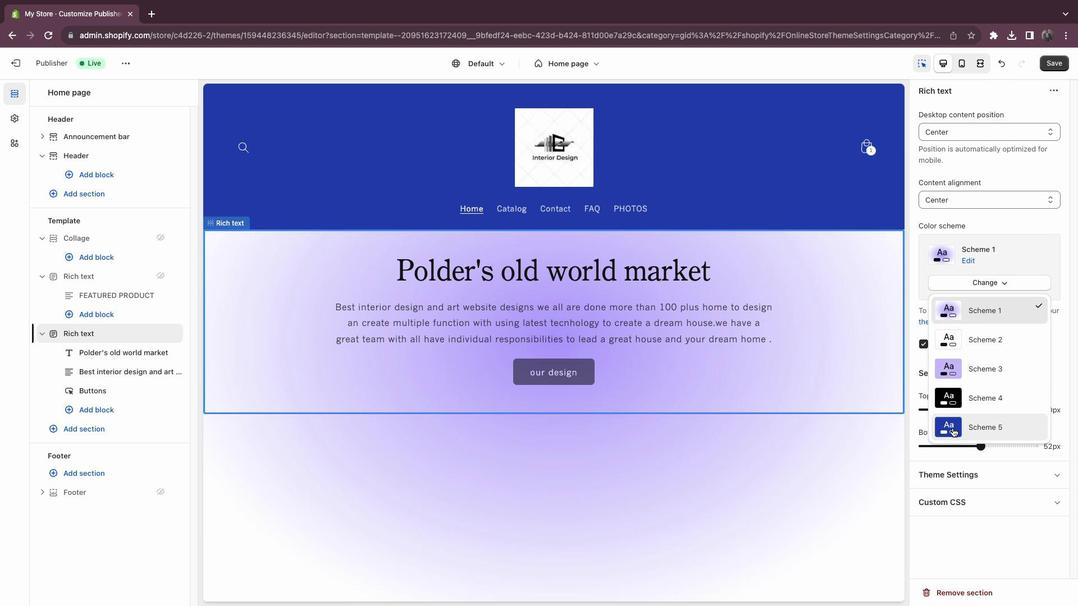 
Action: Mouse pressed left at (953, 427)
Screenshot: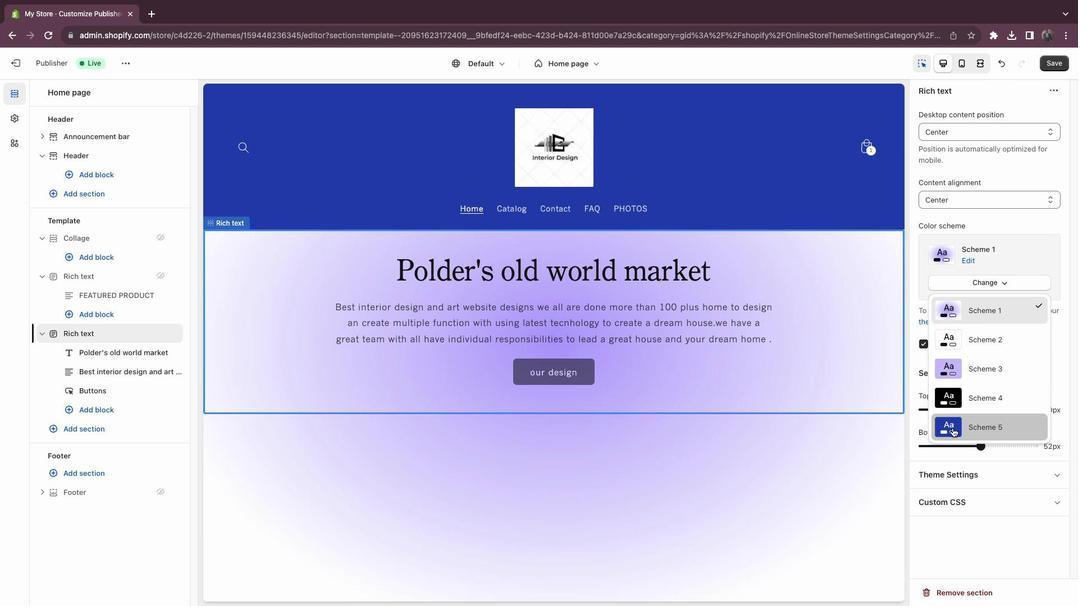 
Action: Mouse moved to (655, 513)
Screenshot: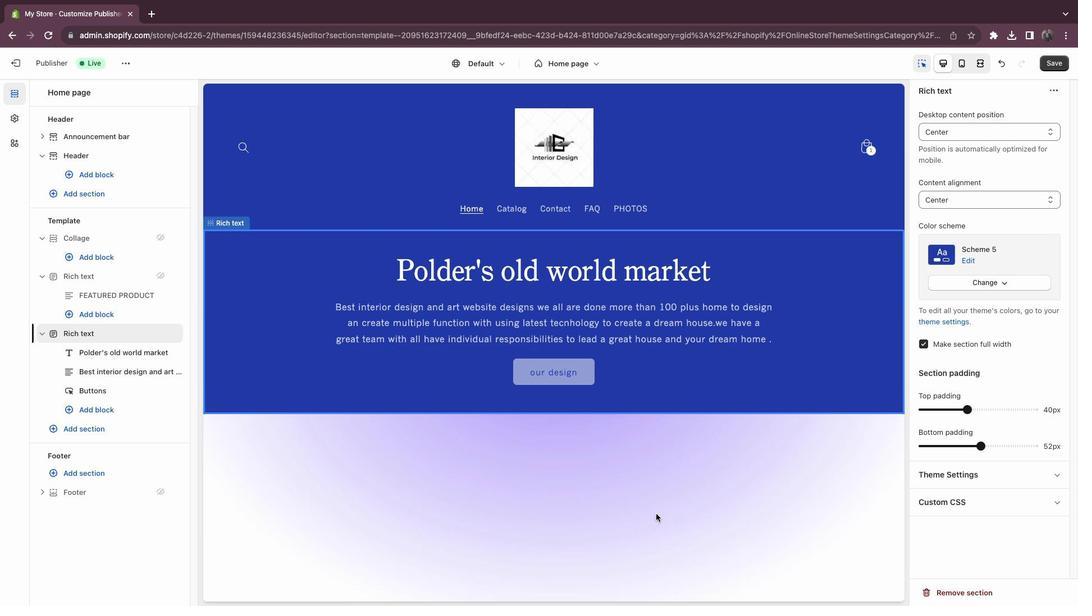 
Action: Mouse pressed left at (655, 513)
Screenshot: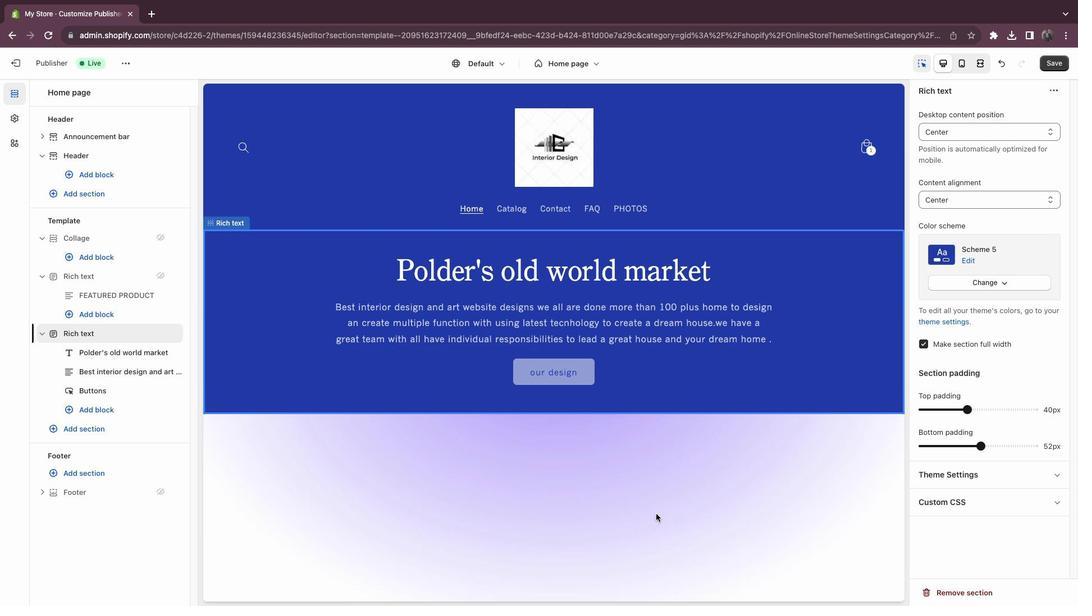 
Action: Mouse moved to (705, 345)
Screenshot: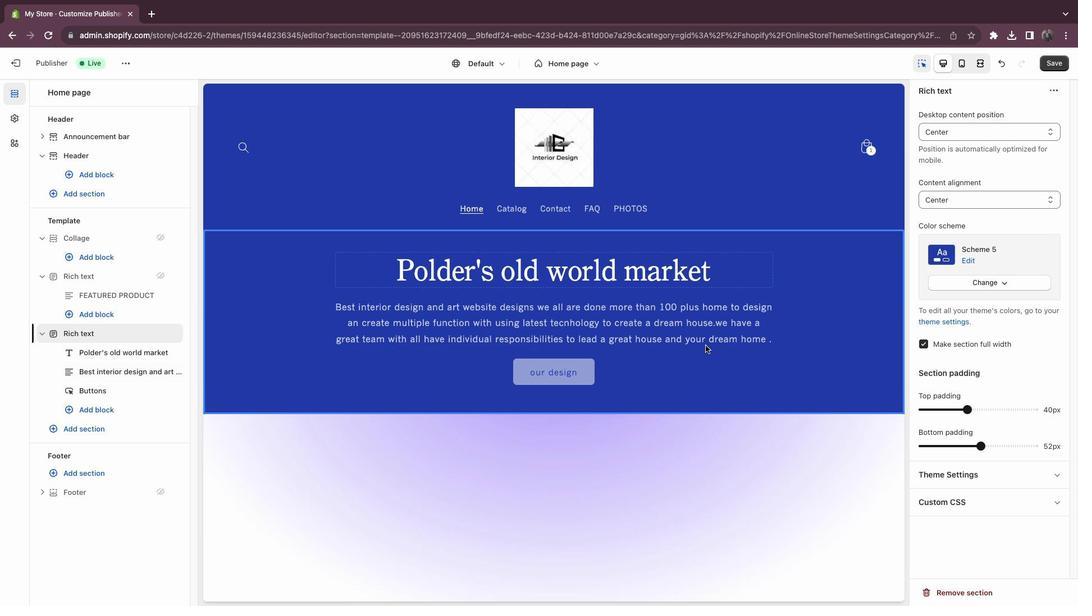 
Action: Mouse scrolled (705, 345) with delta (0, 0)
Screenshot: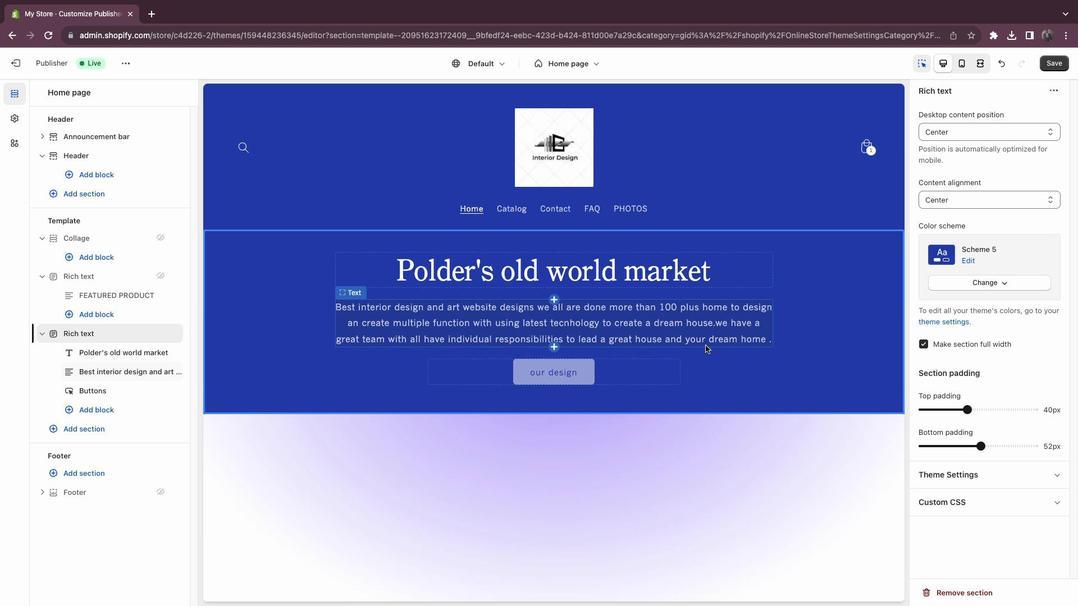 
Action: Mouse moved to (705, 345)
Screenshot: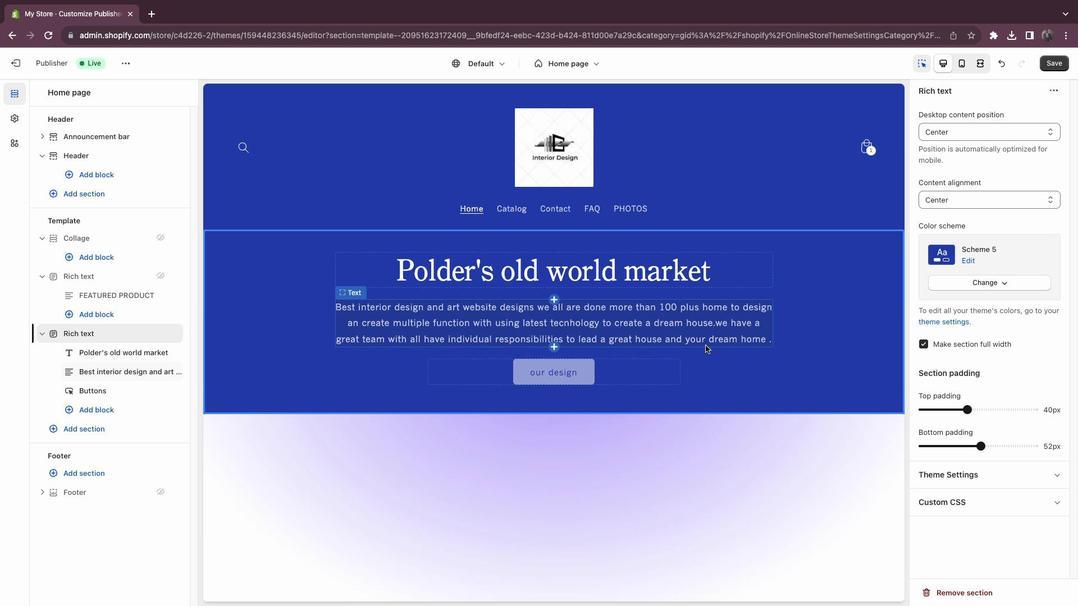 
Action: Mouse scrolled (705, 345) with delta (0, 0)
Screenshot: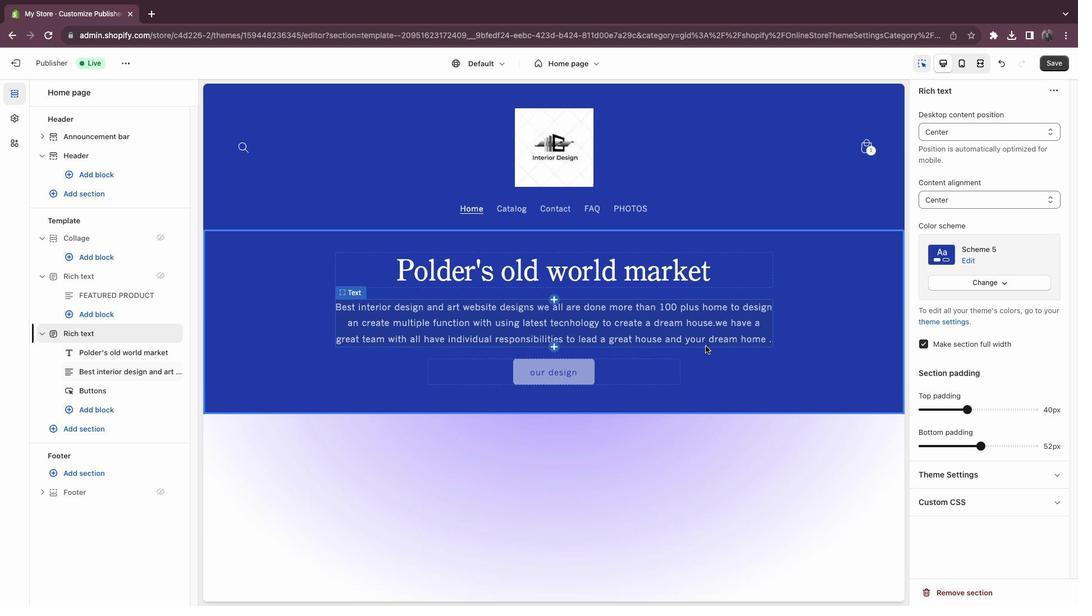 
Action: Mouse moved to (705, 345)
Screenshot: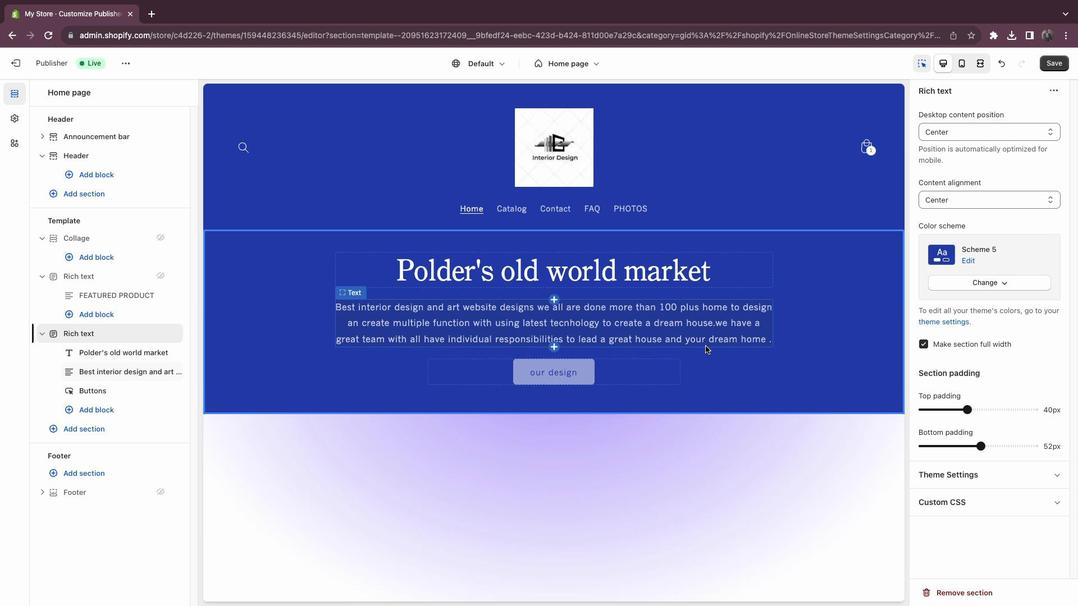 
Action: Mouse scrolled (705, 345) with delta (0, -1)
Screenshot: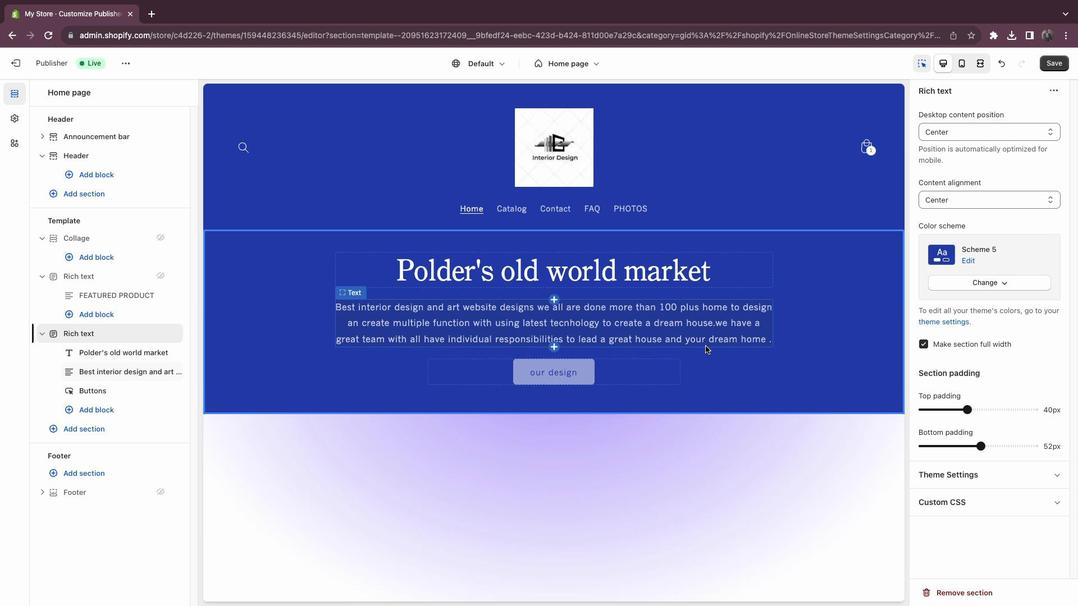 
Action: Mouse moved to (705, 345)
Screenshot: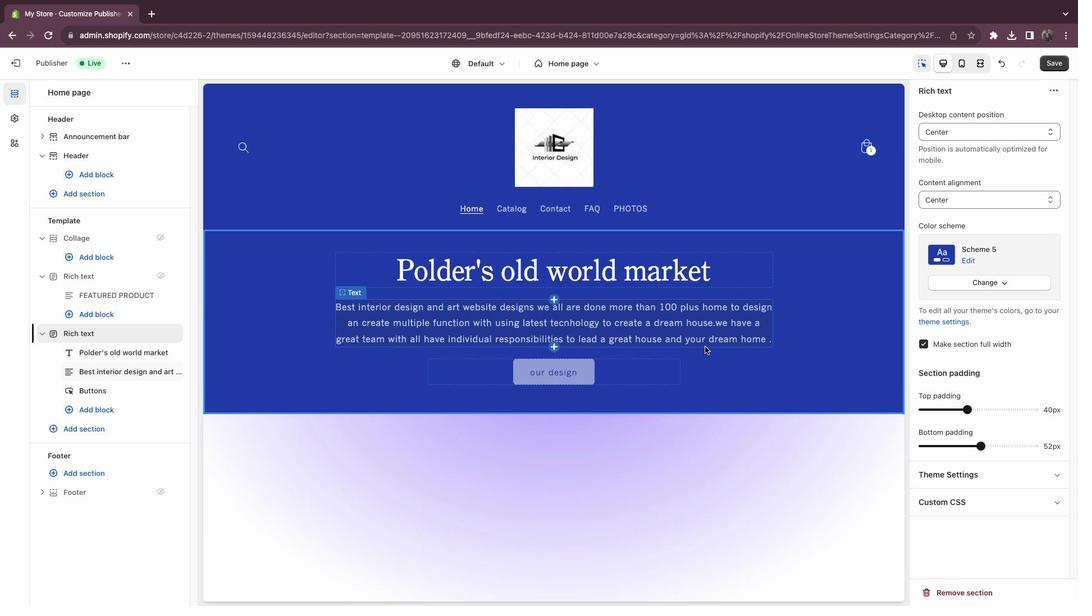 
Action: Mouse scrolled (705, 345) with delta (0, -2)
Screenshot: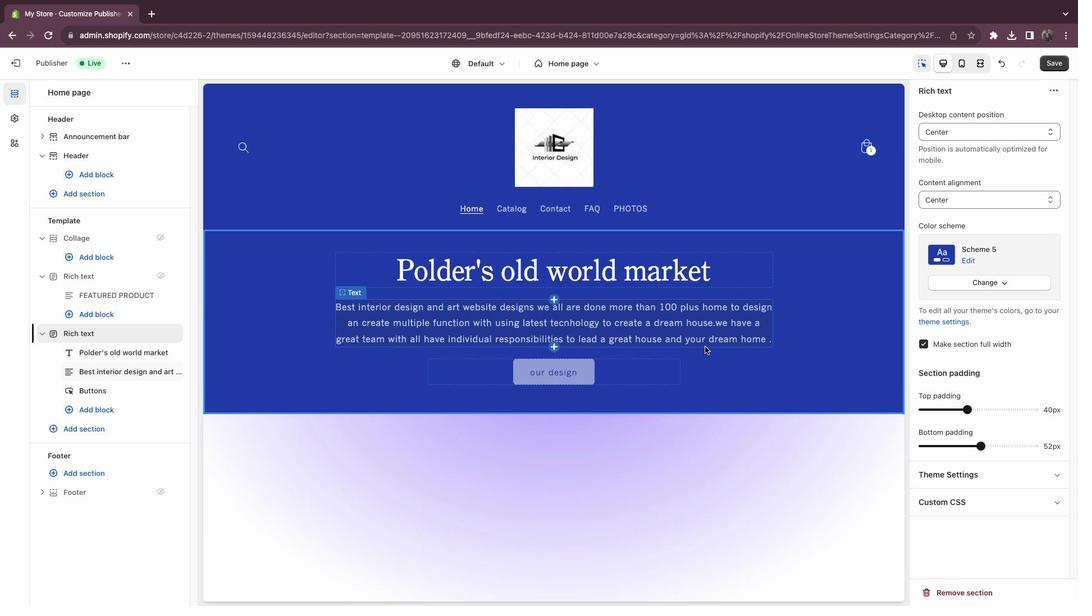 
Action: Mouse moved to (648, 486)
Screenshot: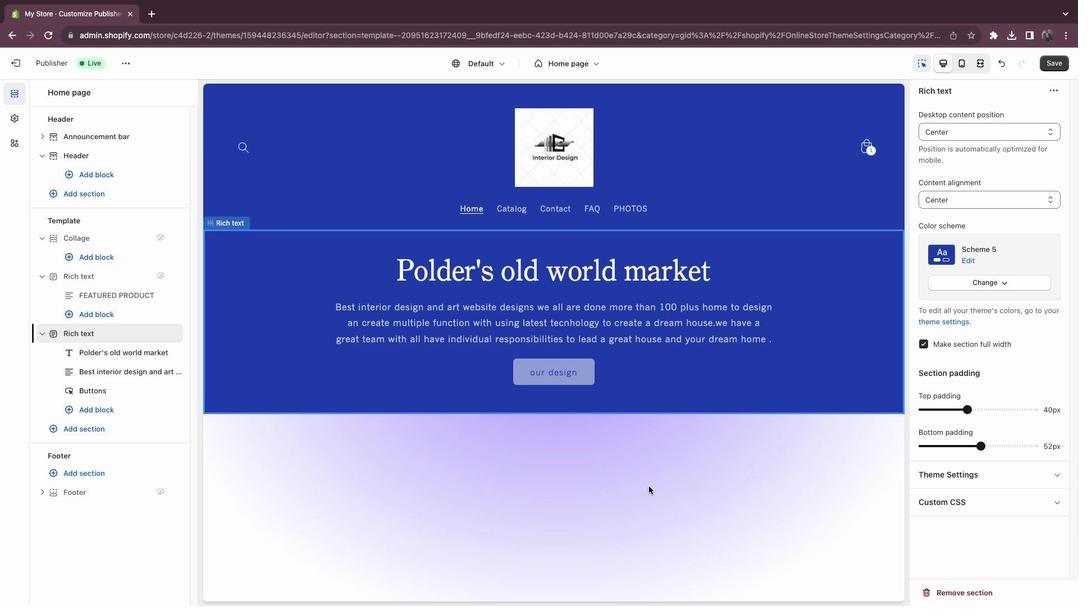 
Action: Mouse pressed left at (648, 486)
Screenshot: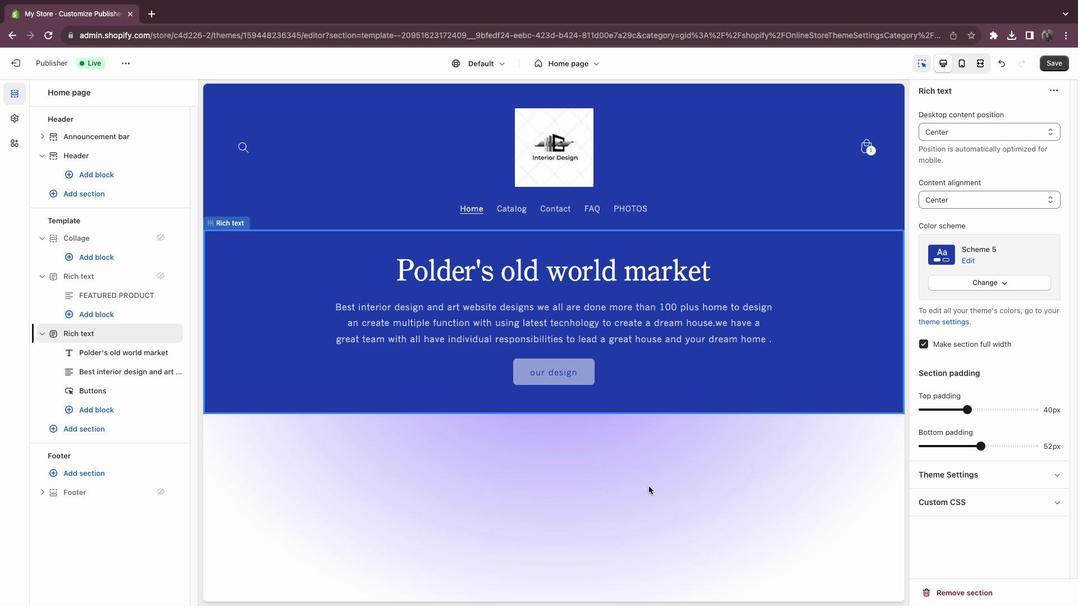 
Action: Mouse moved to (98, 408)
Screenshot: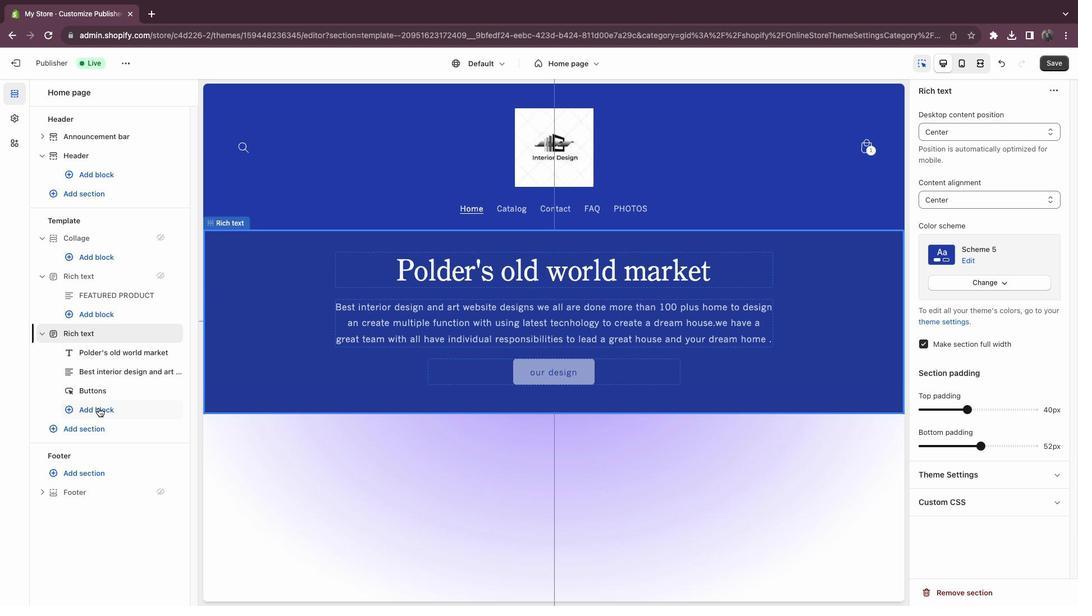 
Action: Mouse pressed left at (98, 408)
Screenshot: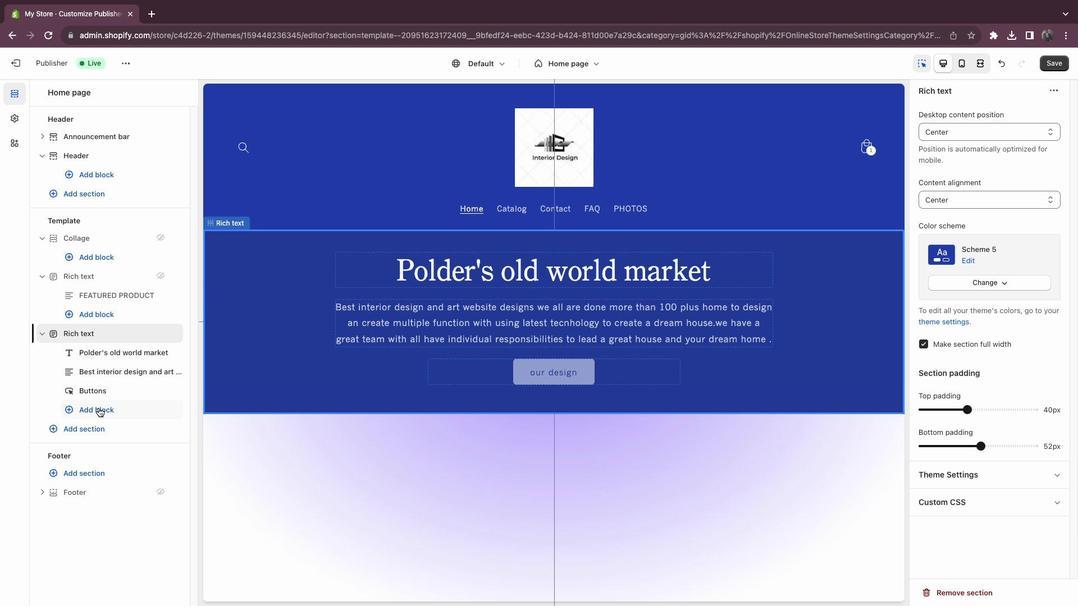 
Action: Mouse moved to (293, 352)
Screenshot: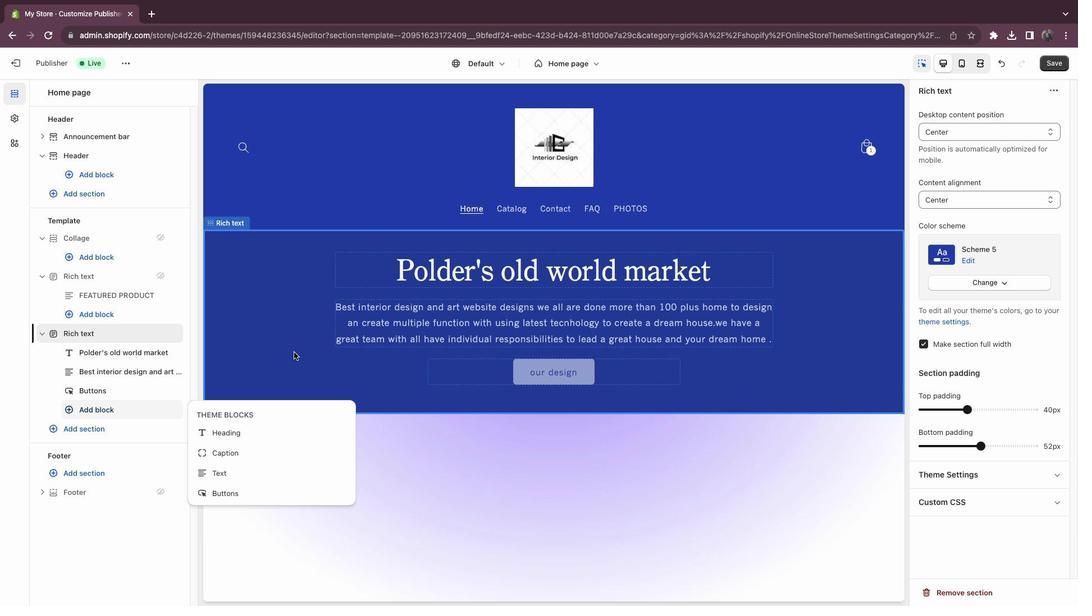 
Action: Mouse pressed left at (293, 352)
Screenshot: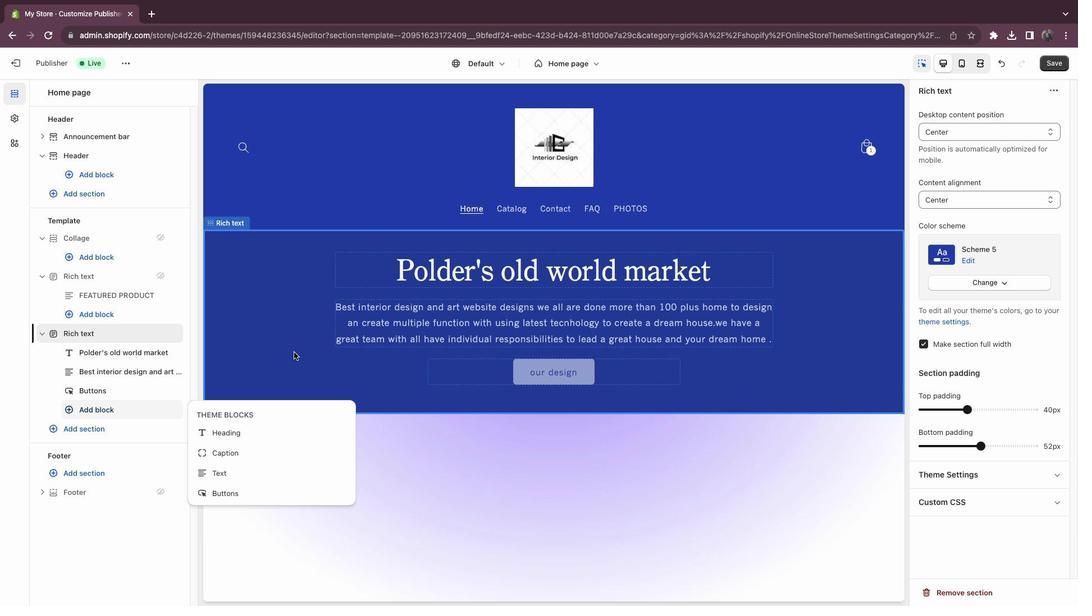 
Action: Mouse moved to (93, 427)
Screenshot: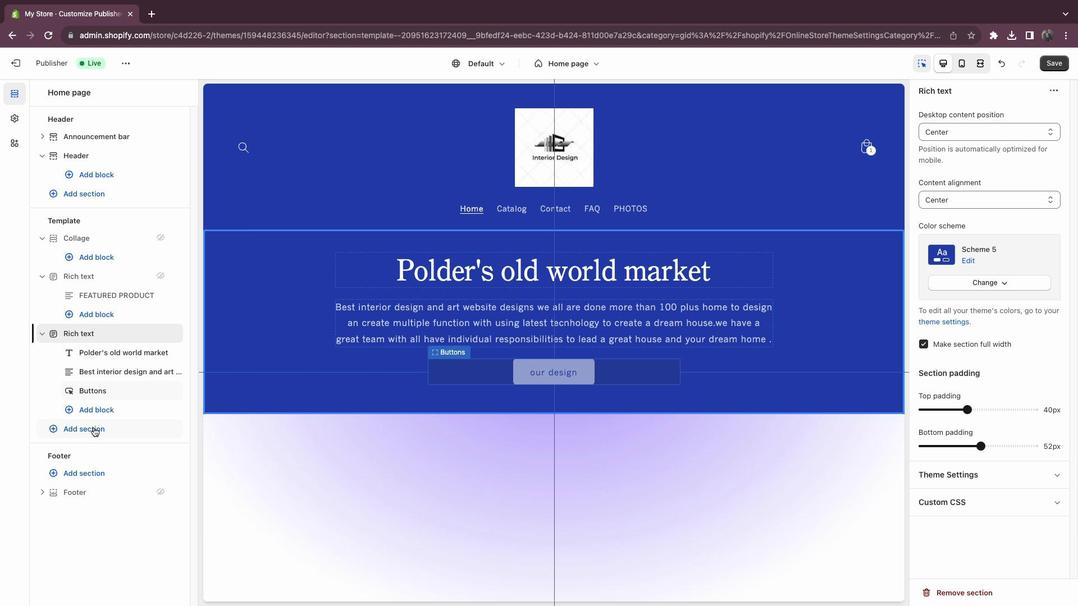 
Action: Mouse pressed left at (93, 427)
Screenshot: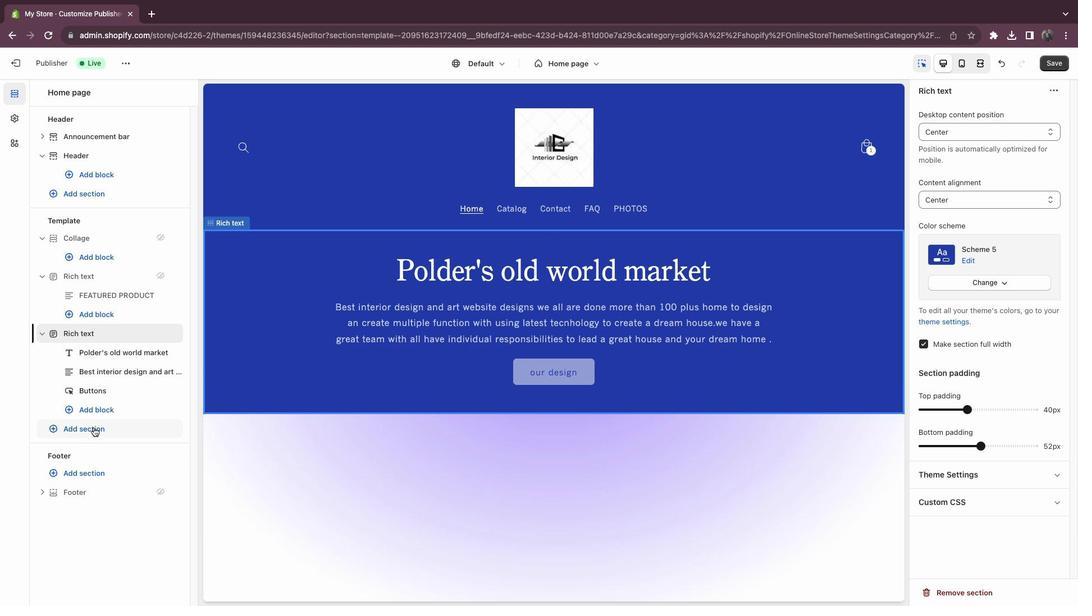 
Action: Mouse moved to (241, 451)
Screenshot: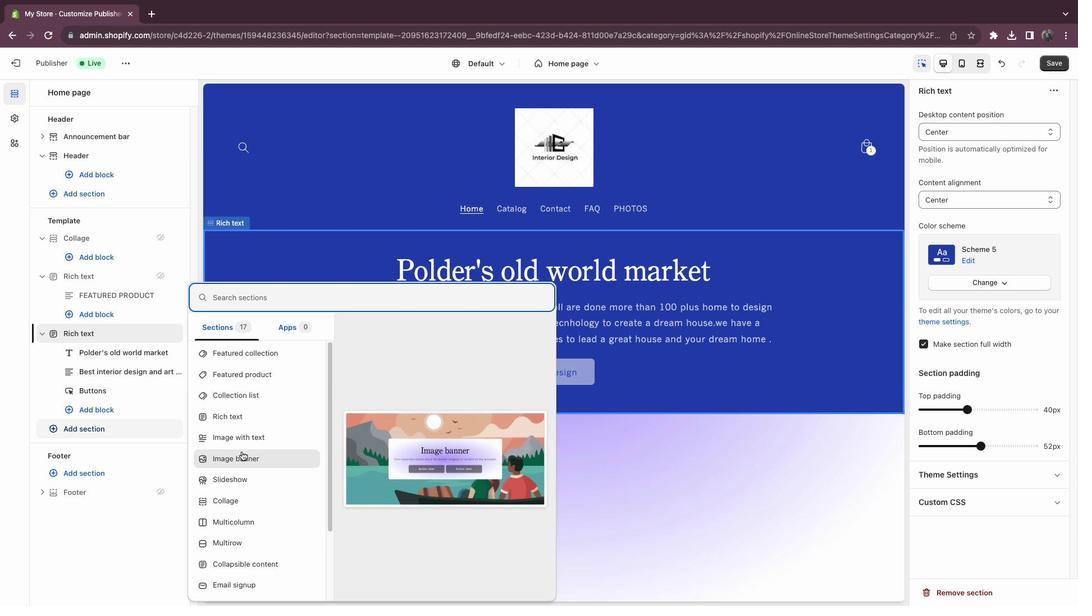 
Action: Mouse pressed left at (241, 451)
Screenshot: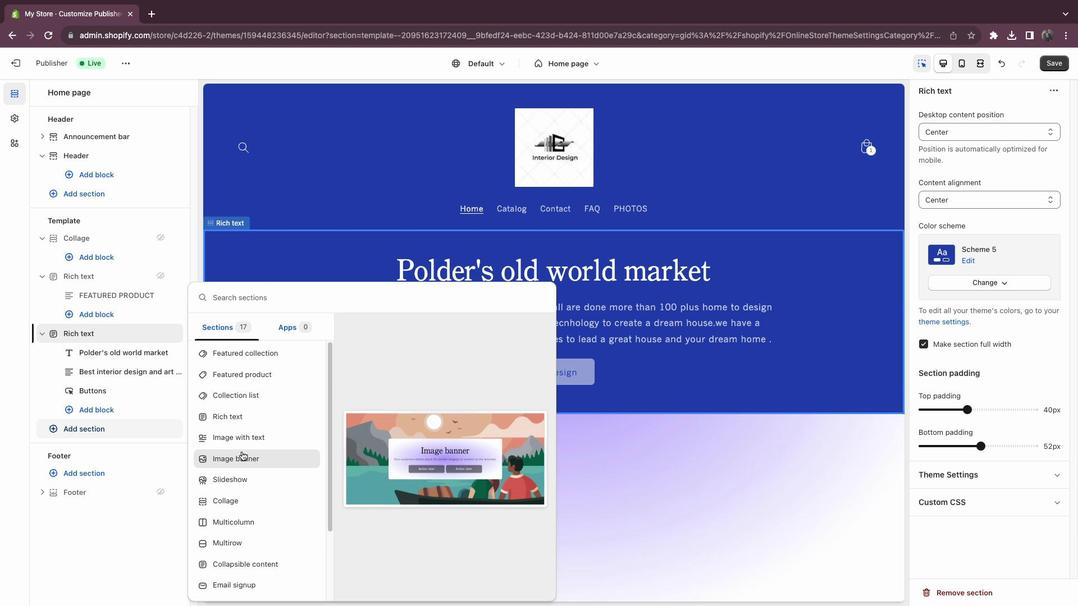 
Action: Mouse moved to (395, 307)
Screenshot: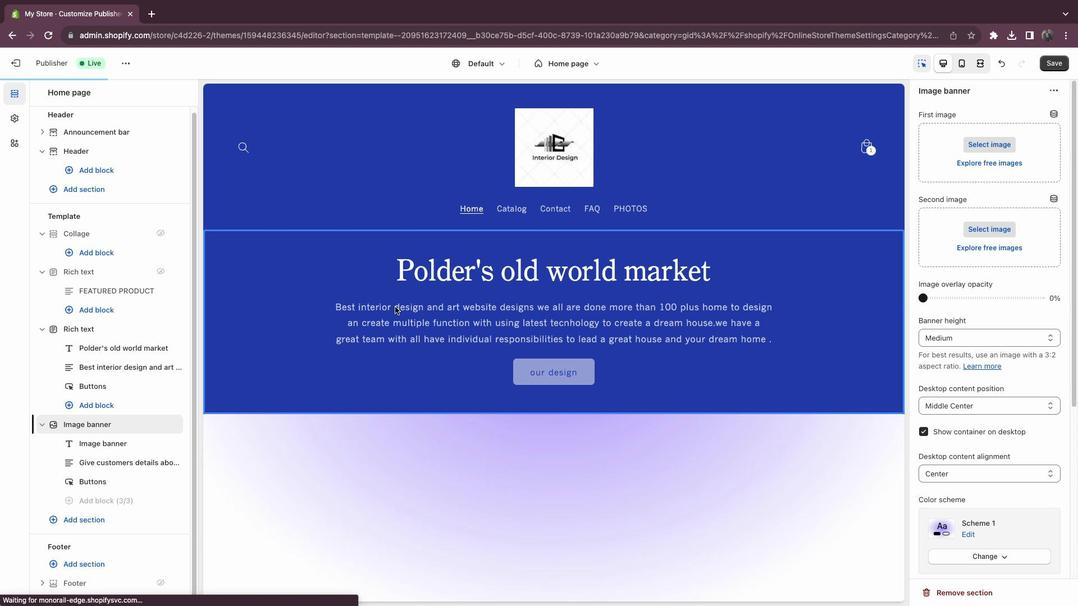 
Action: Mouse scrolled (395, 307) with delta (0, 0)
Screenshot: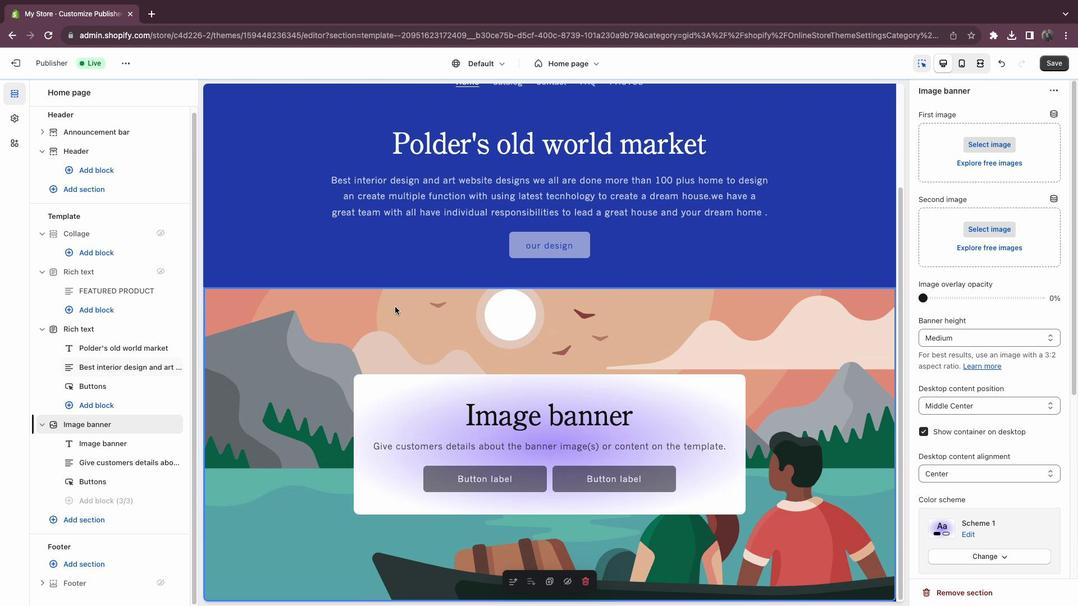 
Action: Mouse scrolled (395, 307) with delta (0, 0)
Screenshot: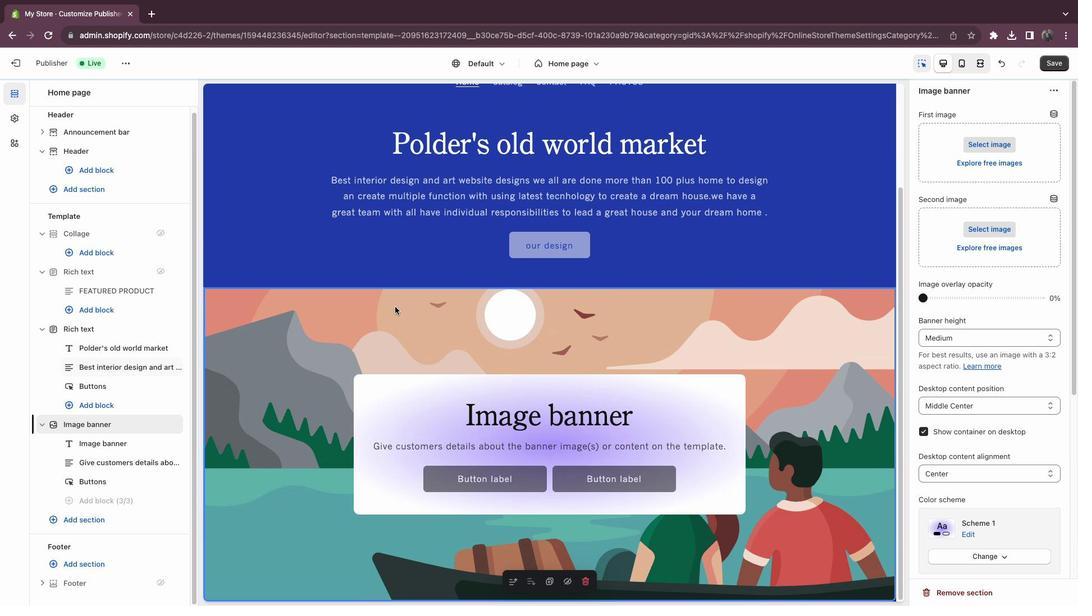
Action: Mouse scrolled (395, 307) with delta (0, -1)
Screenshot: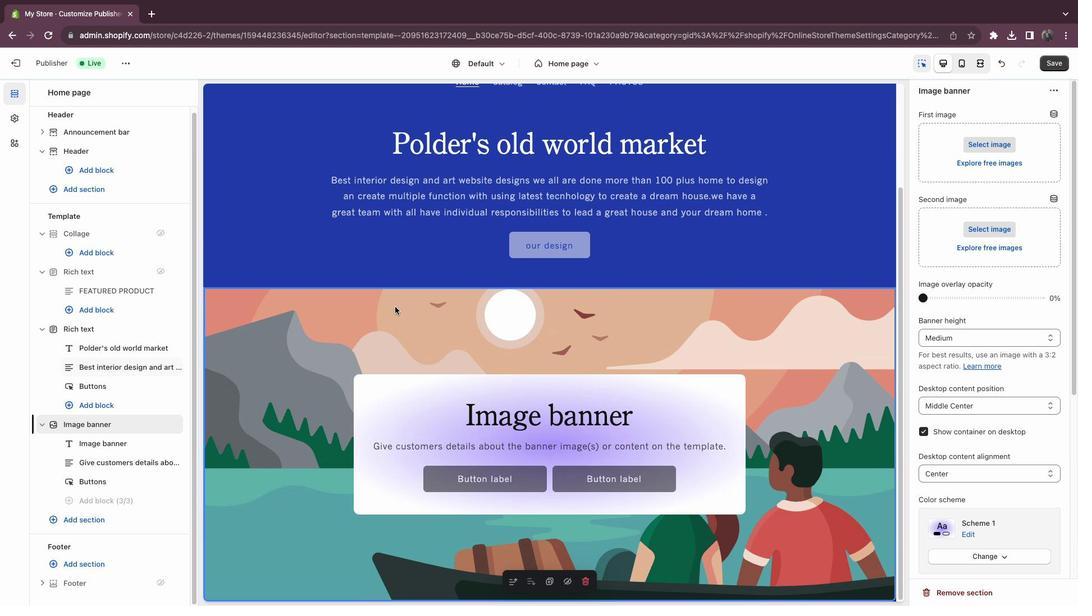 
Action: Mouse scrolled (395, 307) with delta (0, -2)
Screenshot: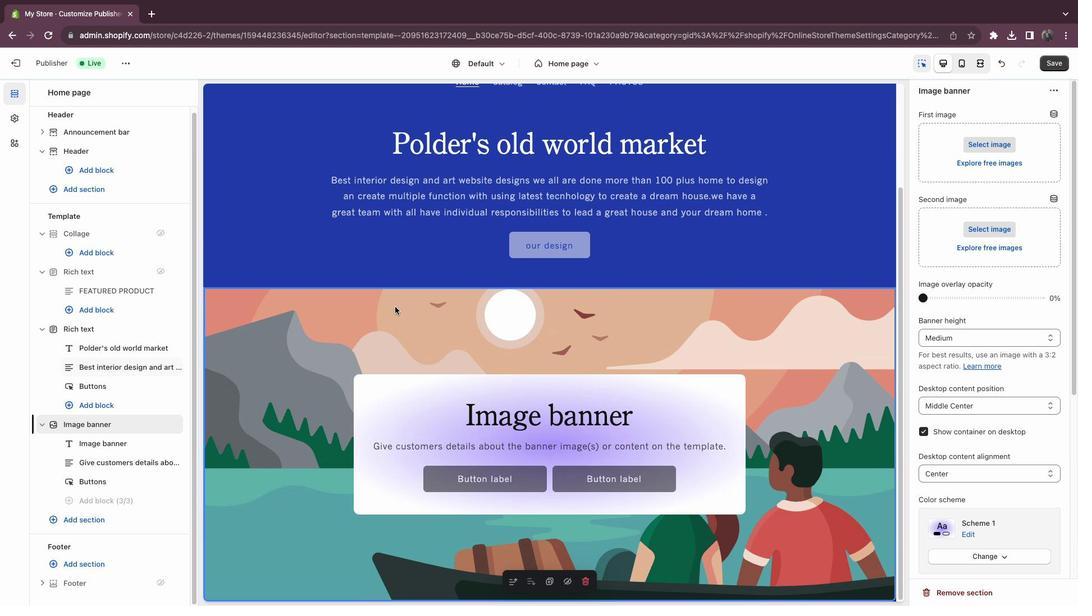
Action: Mouse scrolled (395, 307) with delta (0, -2)
Screenshot: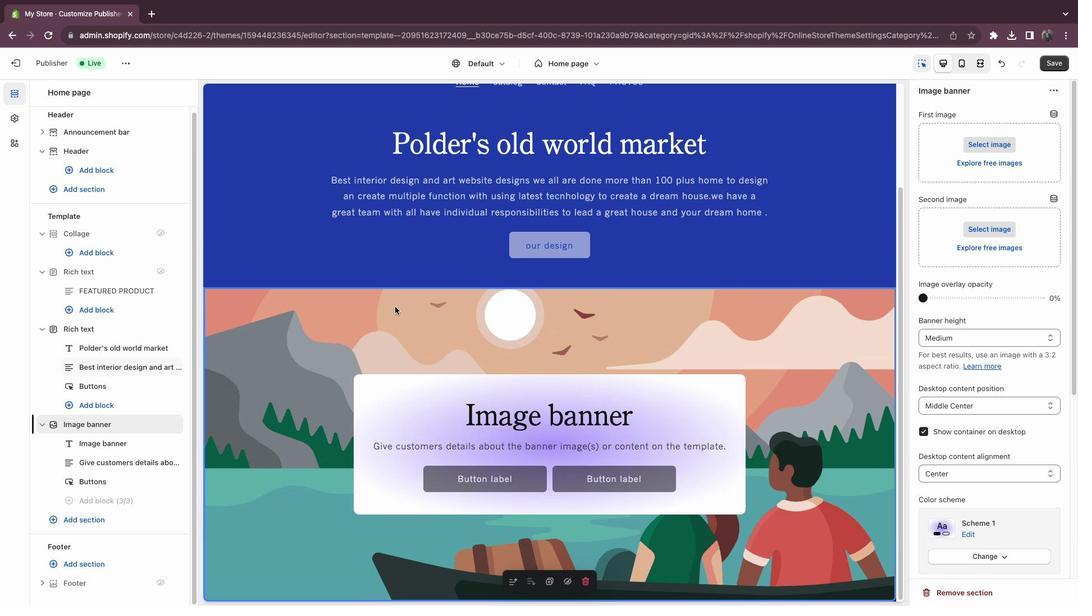 
Action: Mouse moved to (344, 340)
Screenshot: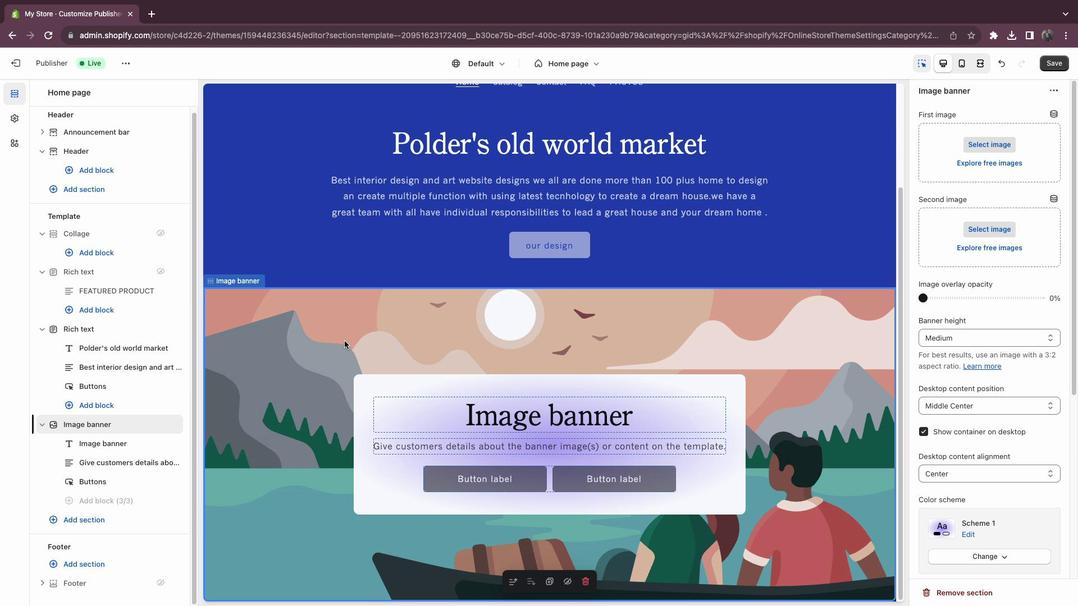 
Action: Mouse pressed left at (344, 340)
Screenshot: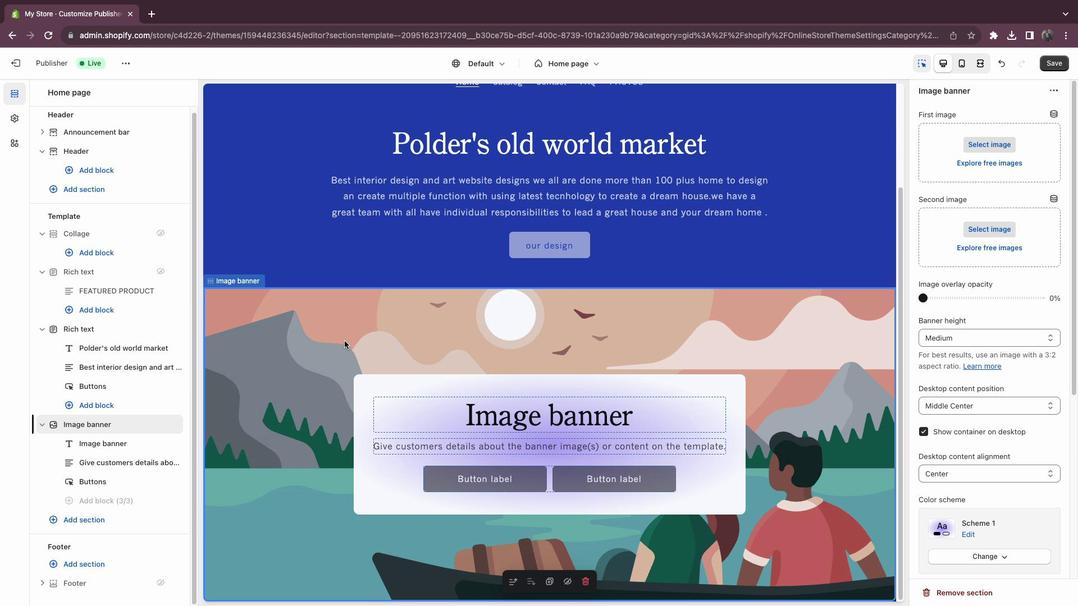
Action: Mouse moved to (368, 358)
Screenshot: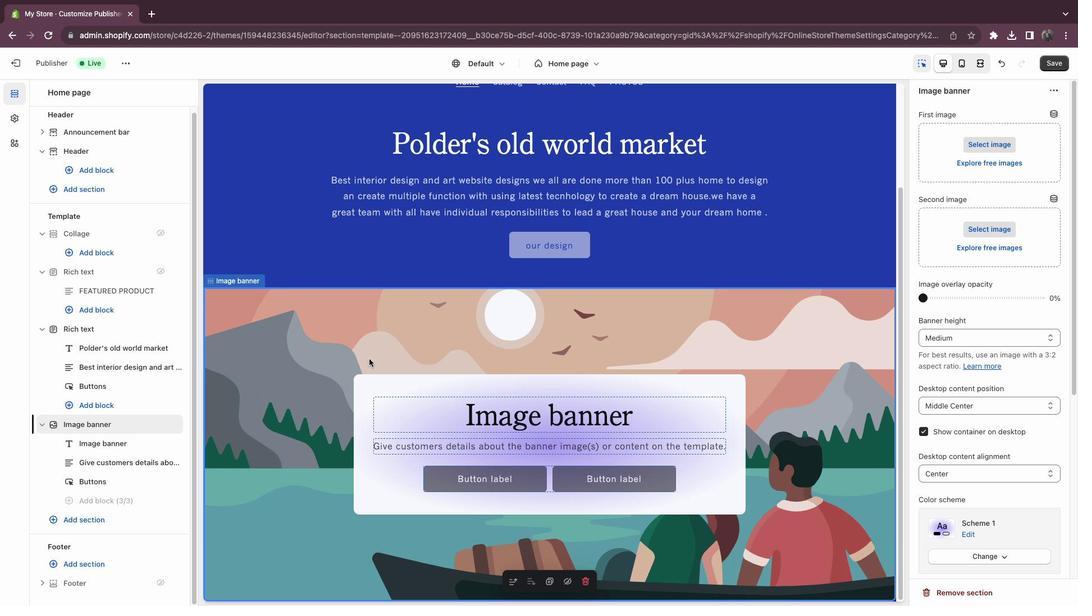 
Action: Mouse pressed left at (368, 358)
Screenshot: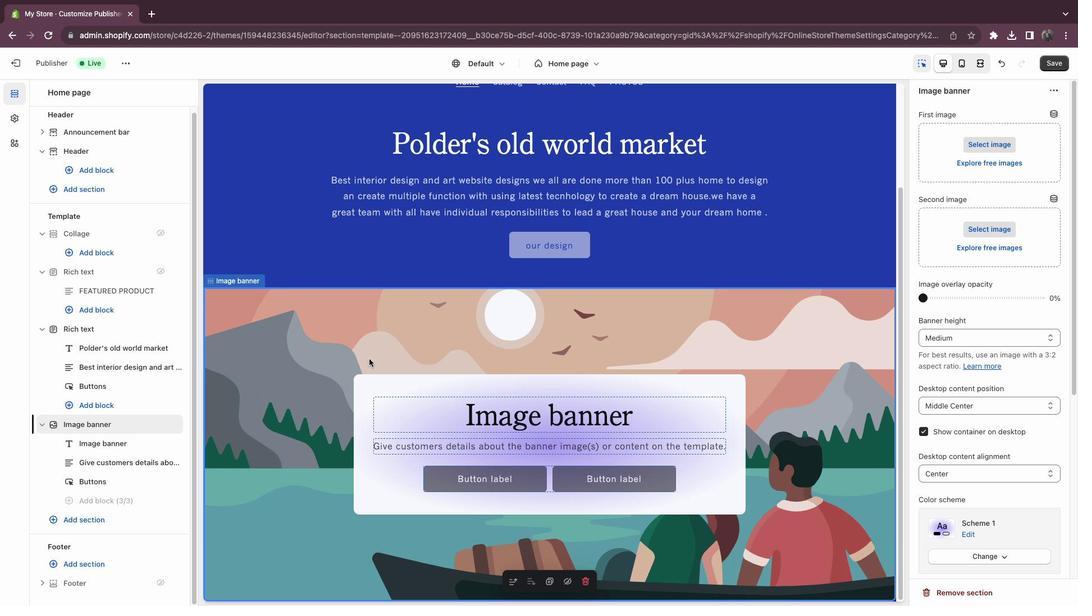 
Action: Mouse moved to (773, 433)
Screenshot: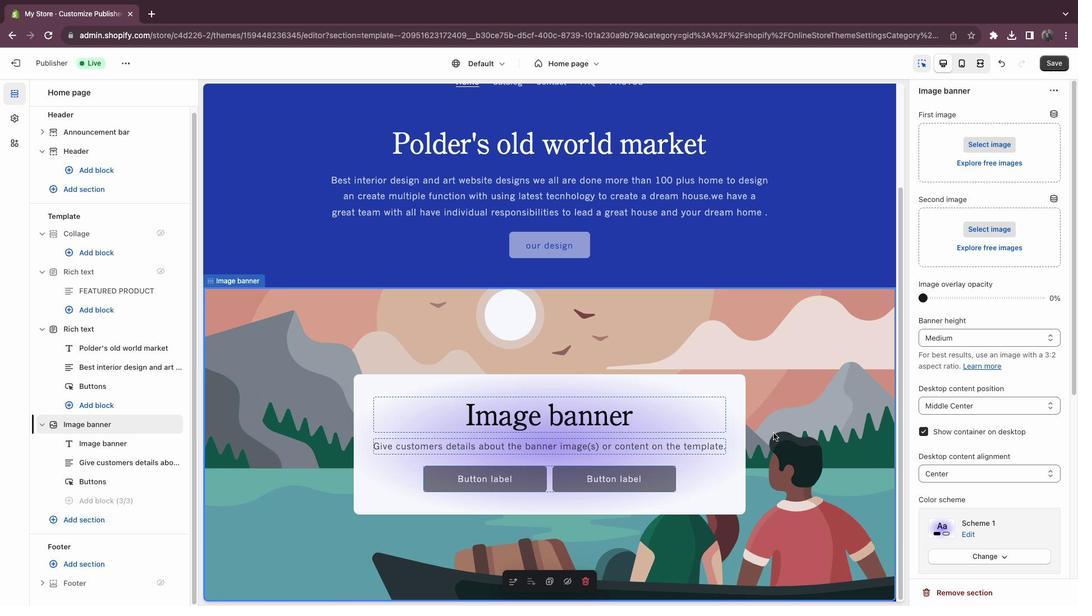 
Action: Mouse pressed left at (773, 433)
Screenshot: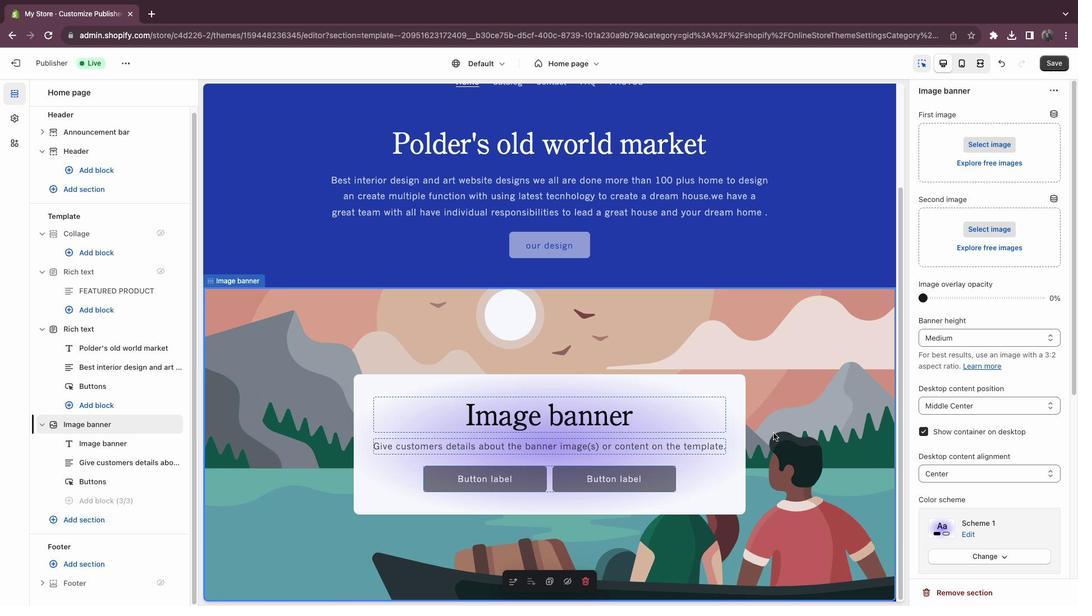 
Action: Mouse moved to (584, 578)
Screenshot: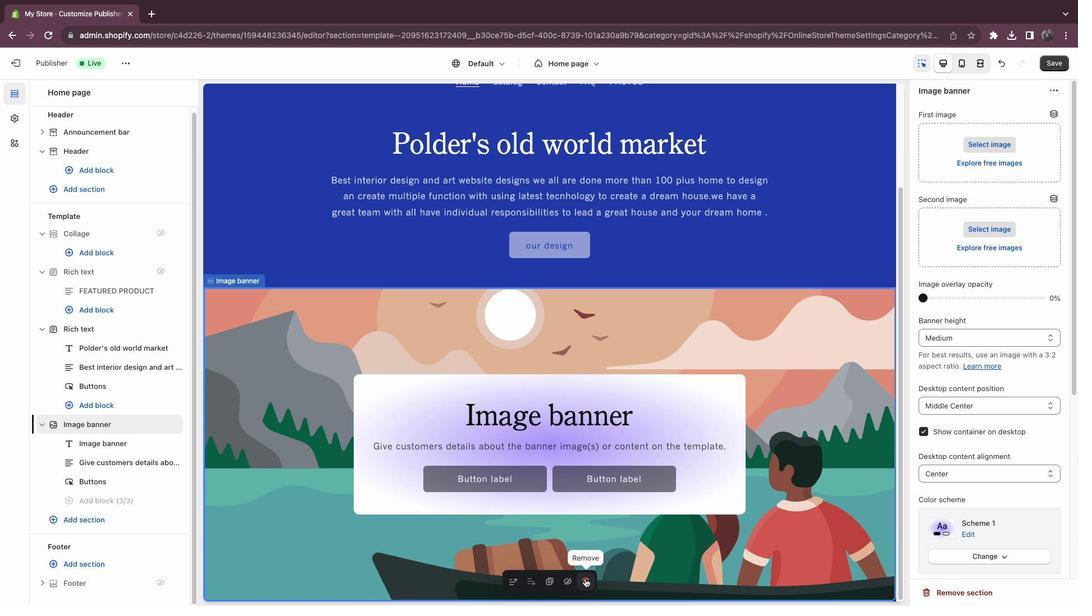 
Action: Mouse pressed left at (584, 578)
Screenshot: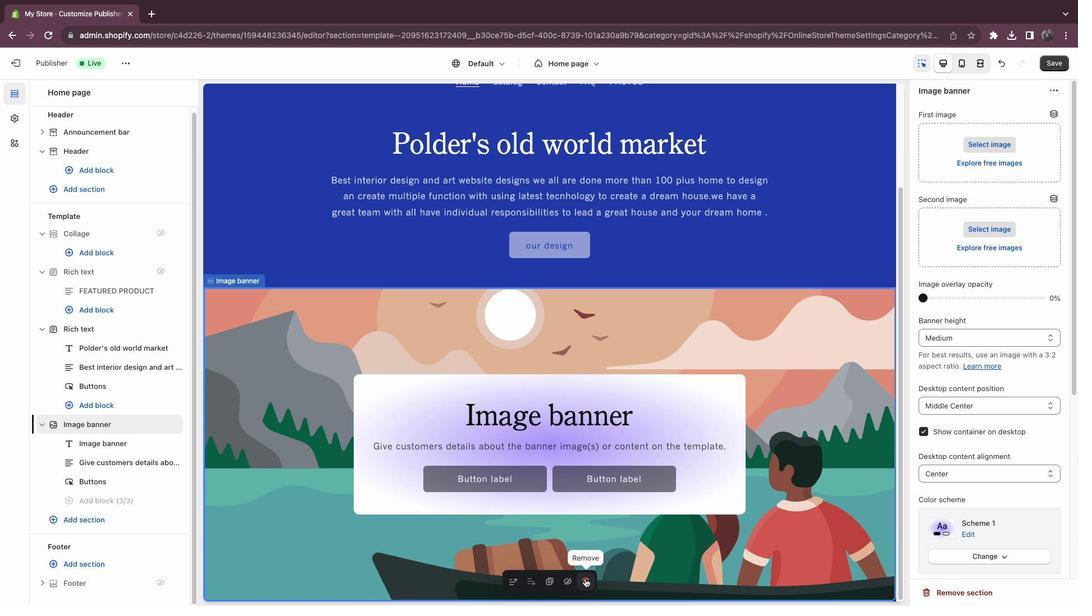 
Action: Mouse moved to (89, 427)
Screenshot: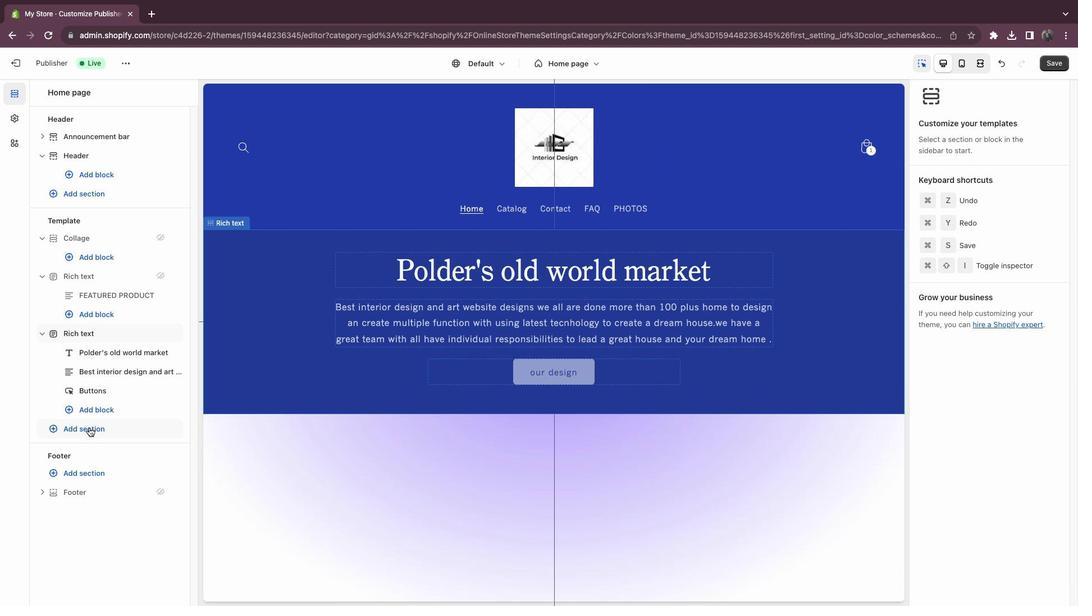 
Action: Mouse pressed left at (89, 427)
Screenshot: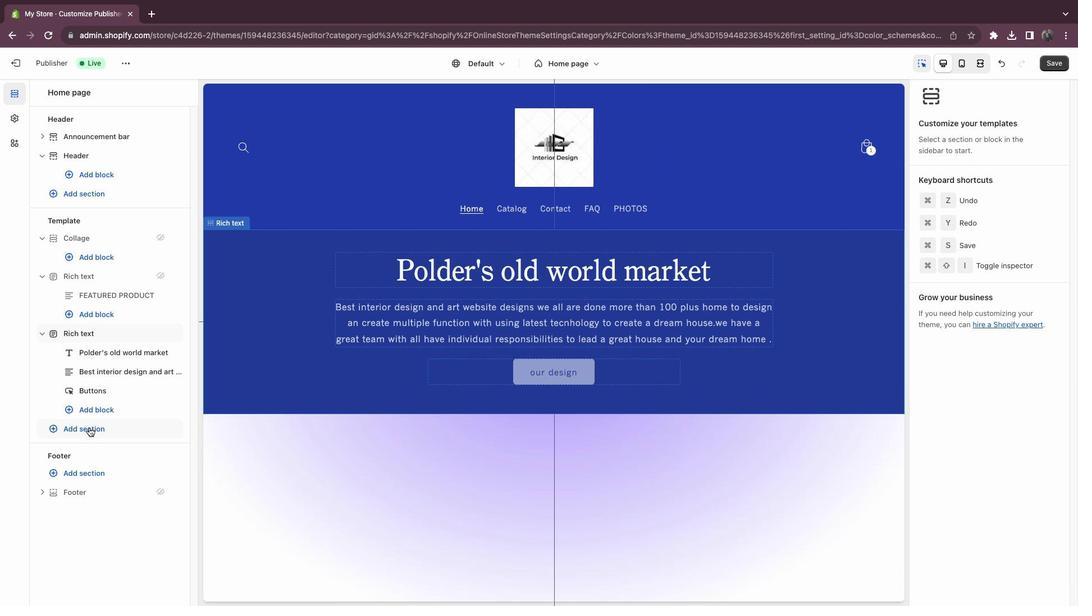 
Action: Mouse moved to (242, 479)
Screenshot: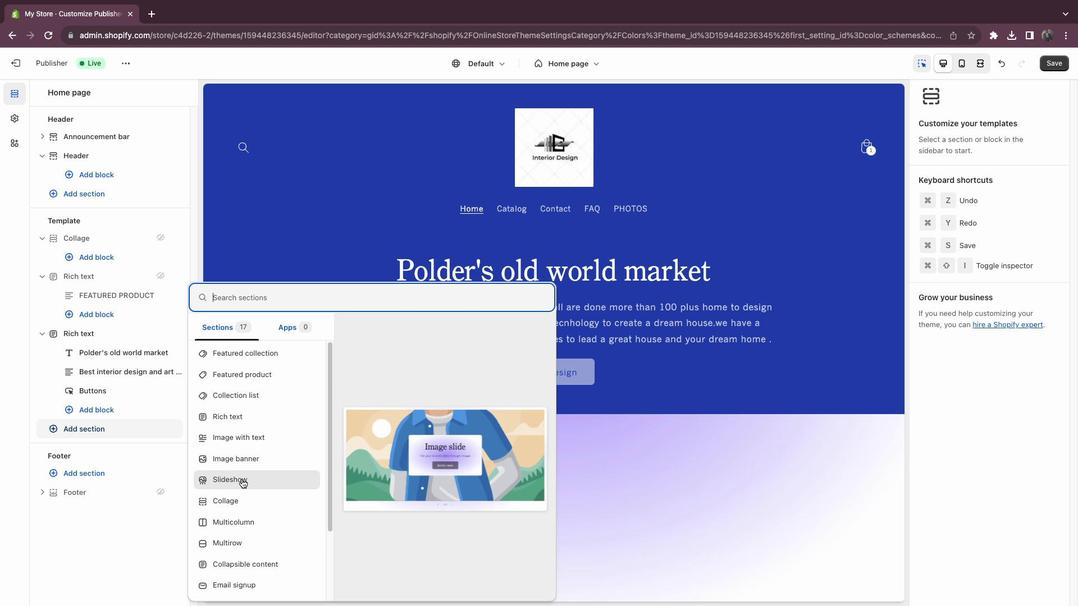 
Action: Mouse pressed left at (242, 479)
Screenshot: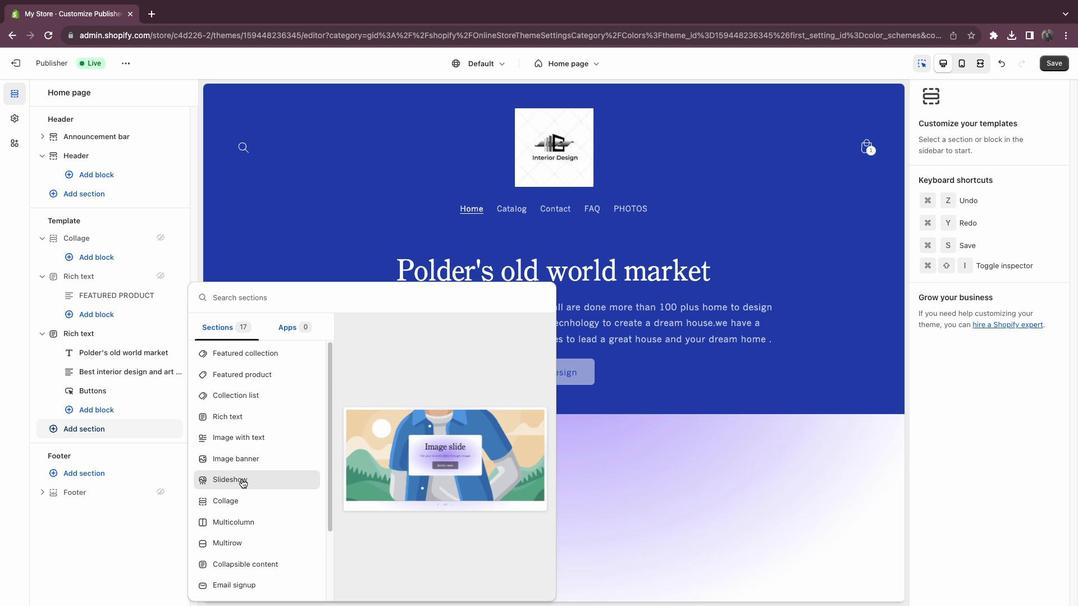 
Action: Mouse moved to (383, 397)
Screenshot: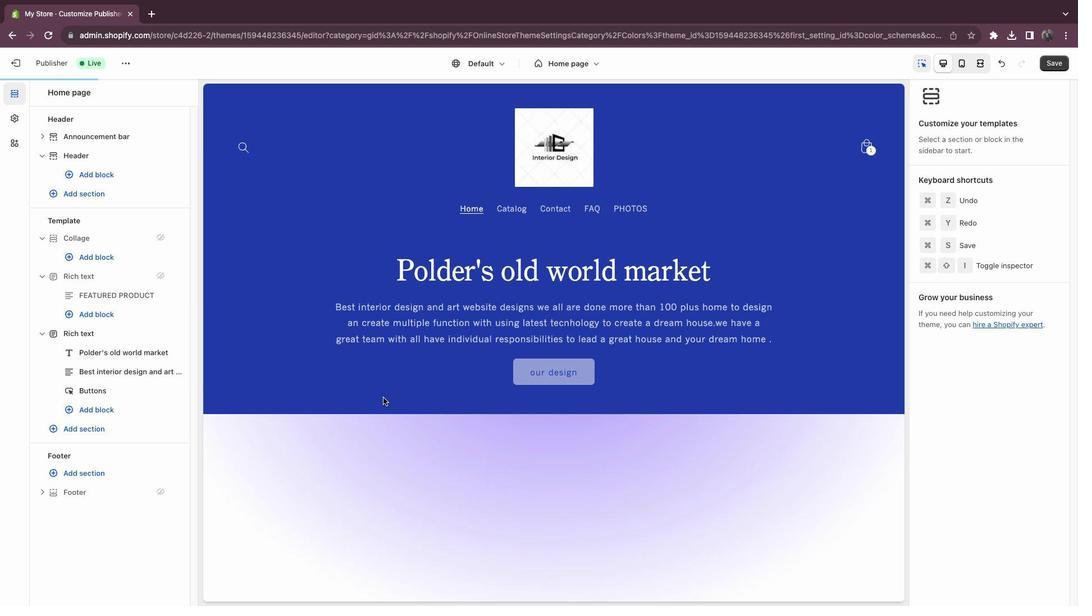 
Action: Mouse scrolled (383, 397) with delta (0, 0)
Screenshot: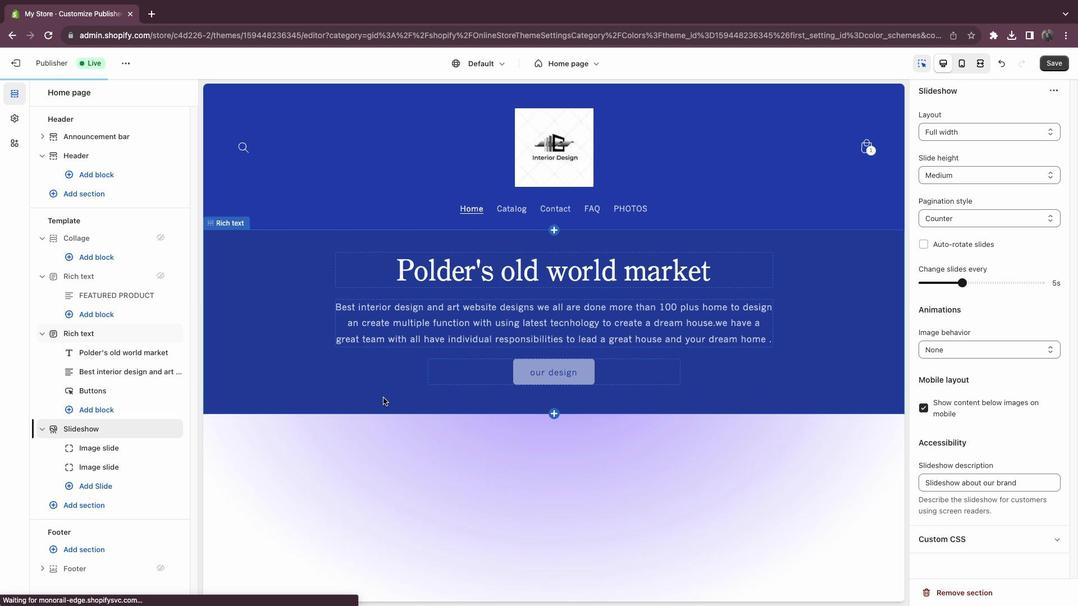 
Action: Mouse scrolled (383, 397) with delta (0, 0)
Screenshot: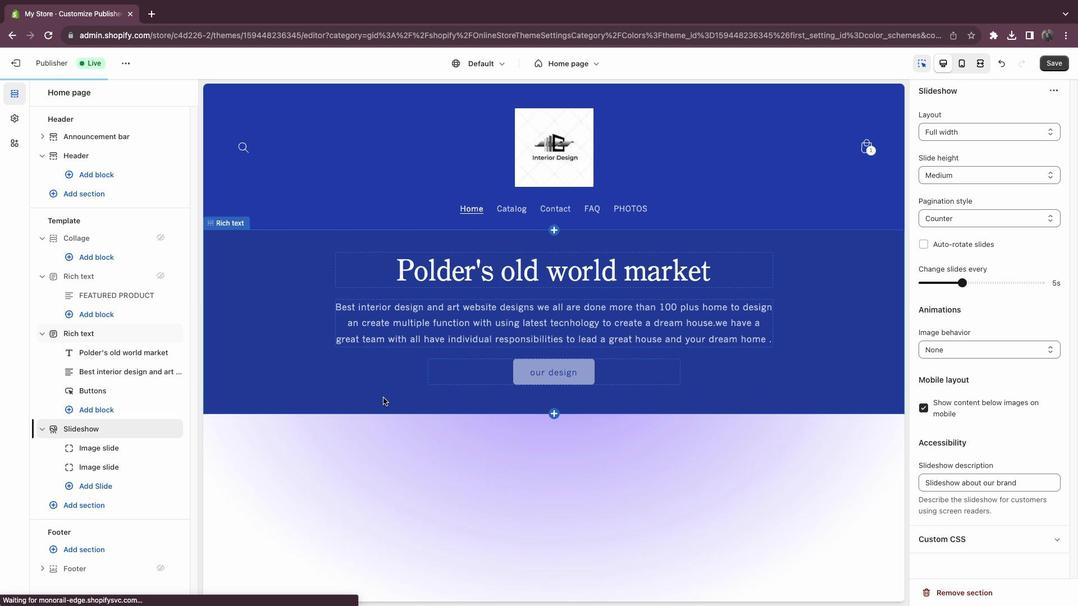 
Action: Mouse scrolled (383, 397) with delta (0, -1)
Screenshot: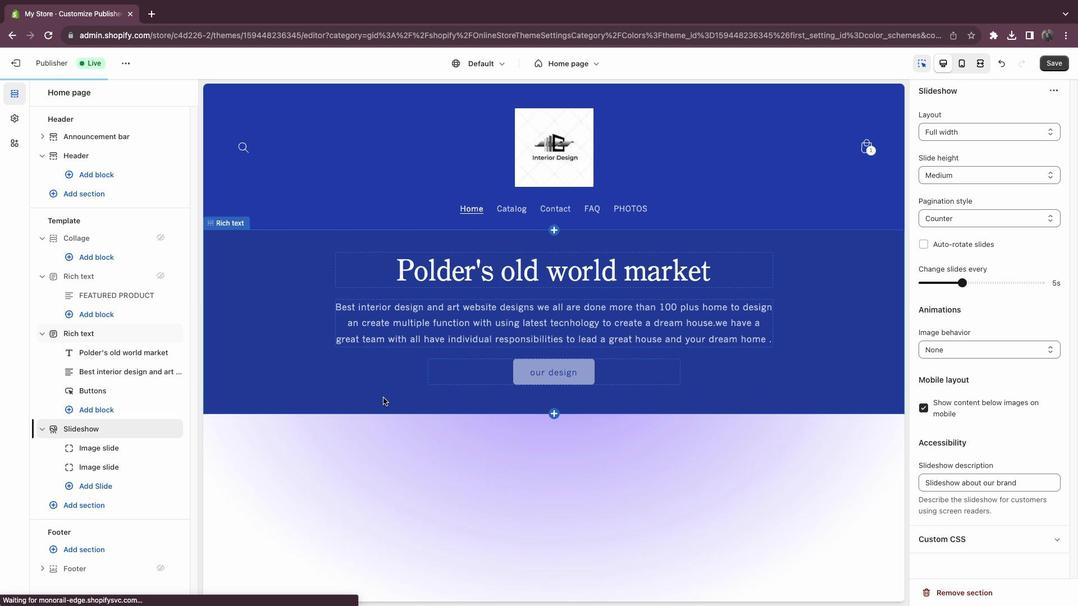 
Action: Mouse scrolled (383, 397) with delta (0, -2)
Screenshot: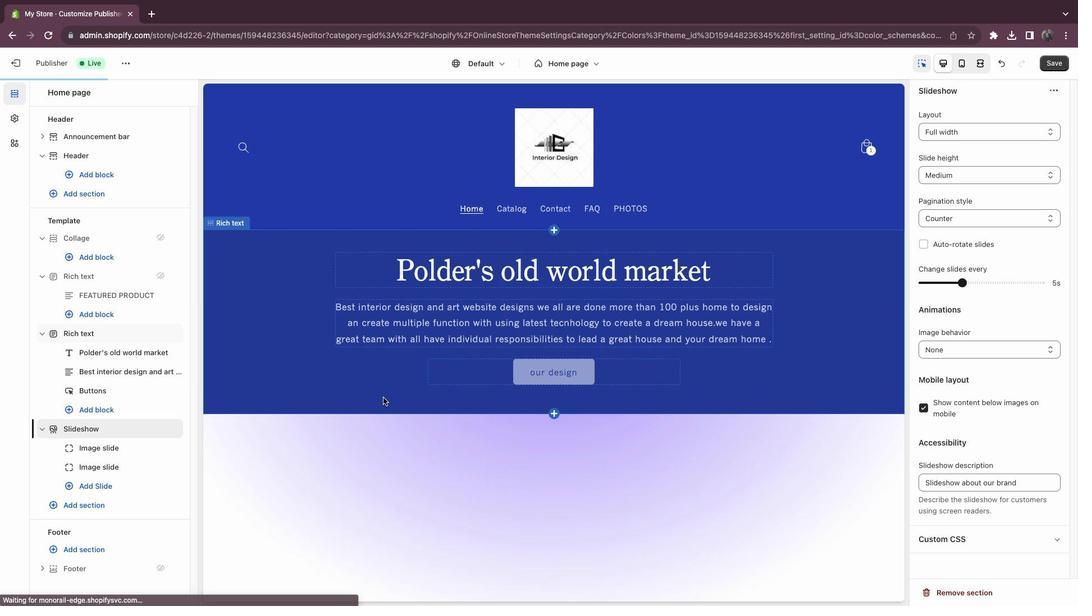 
Action: Mouse scrolled (383, 397) with delta (0, -3)
Screenshot: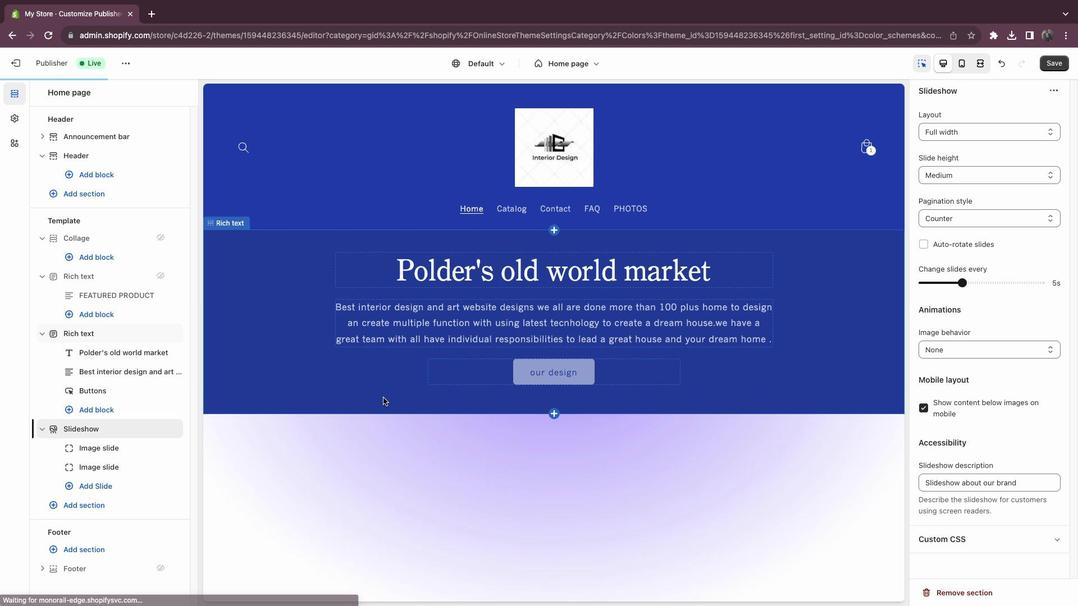 
Action: Mouse scrolled (383, 397) with delta (0, -3)
Screenshot: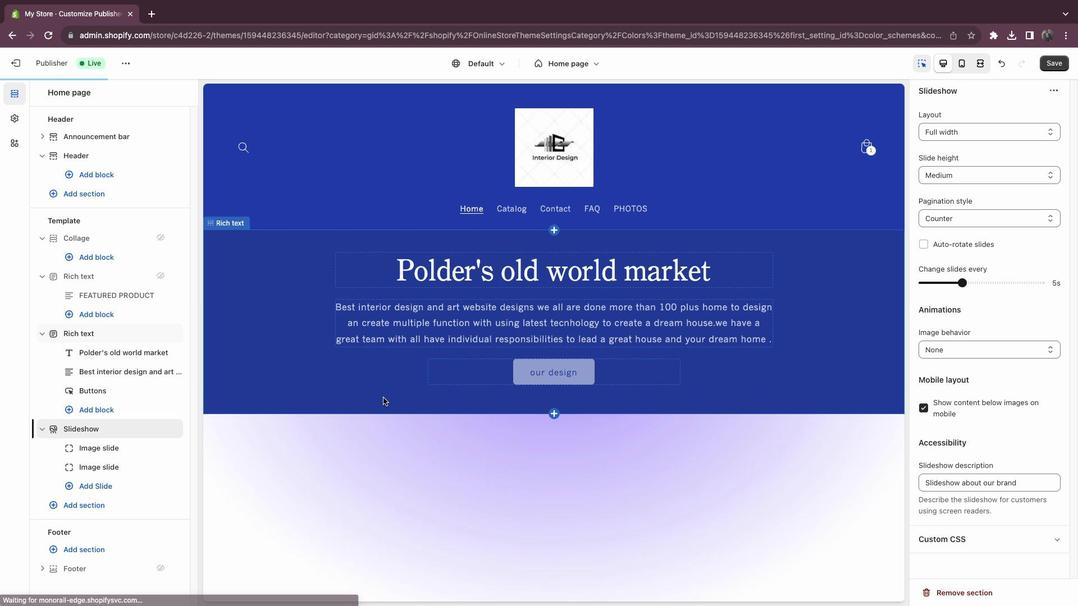 
Action: Mouse moved to (234, 321)
Screenshot: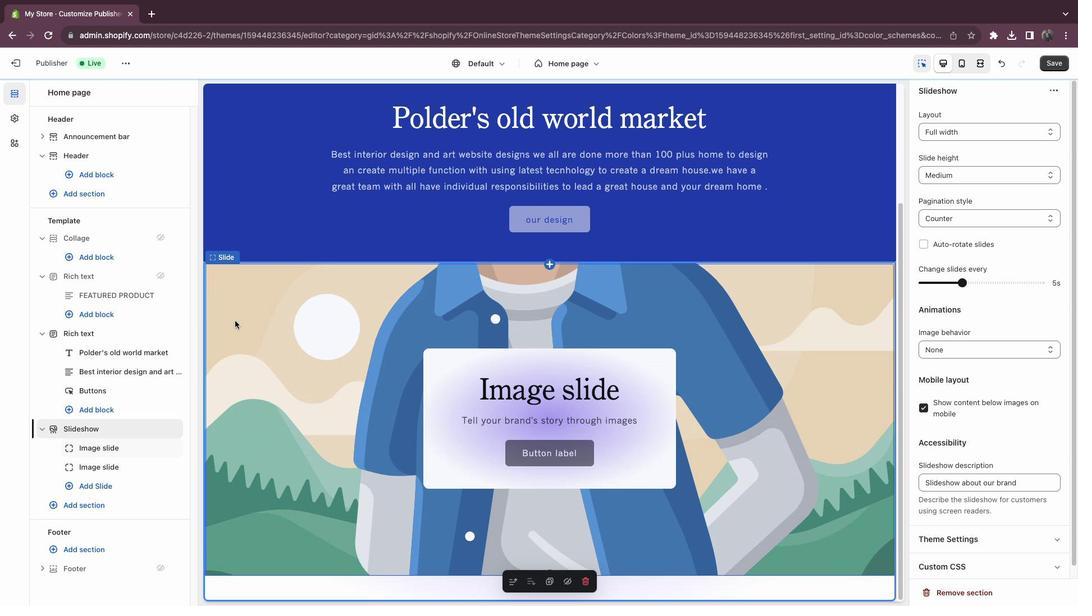 
Action: Mouse scrolled (234, 321) with delta (0, 0)
Screenshot: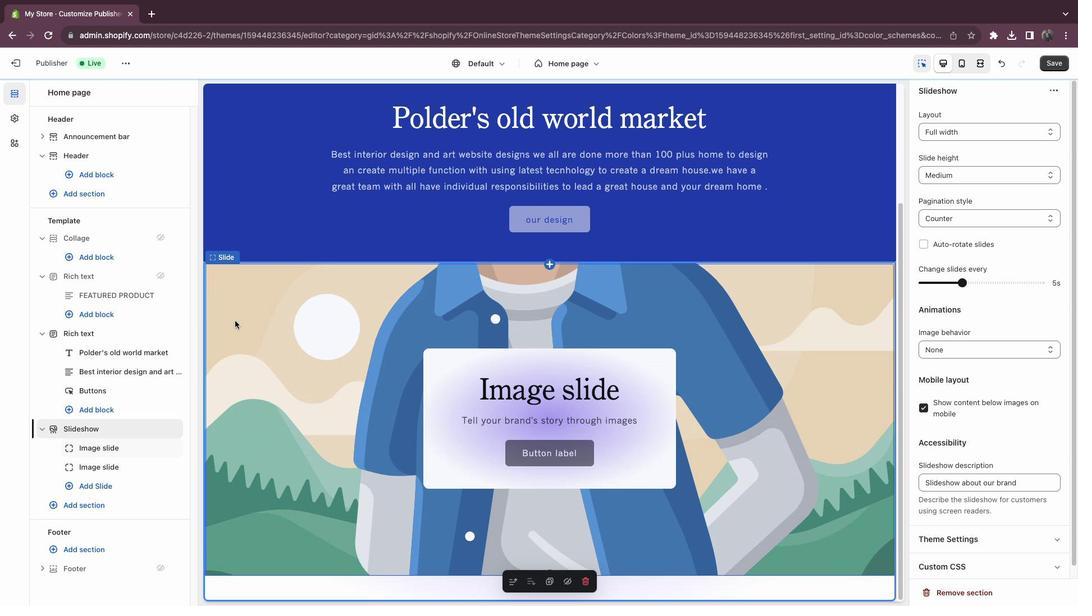 
Action: Mouse scrolled (234, 321) with delta (0, 0)
Screenshot: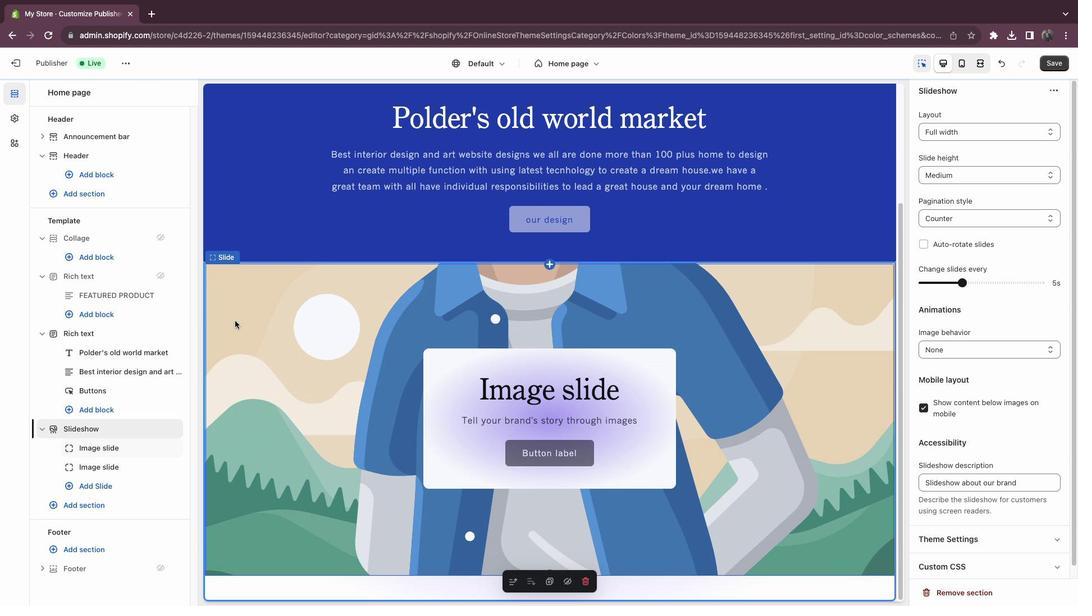 
Action: Mouse moved to (326, 361)
Screenshot: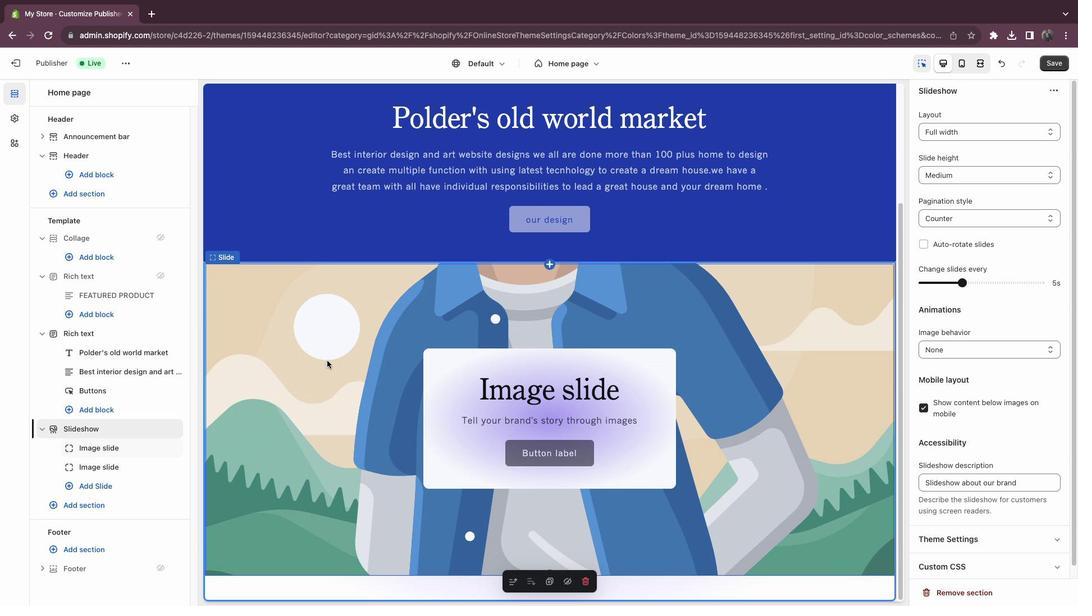 
Action: Mouse pressed left at (326, 361)
Screenshot: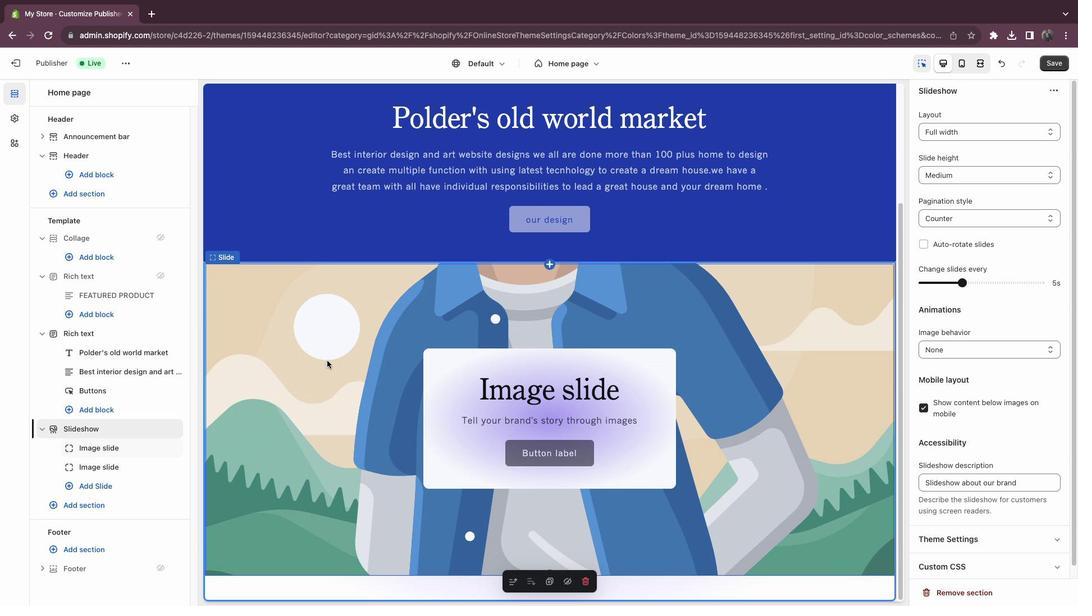 
Action: Mouse moved to (963, 162)
Screenshot: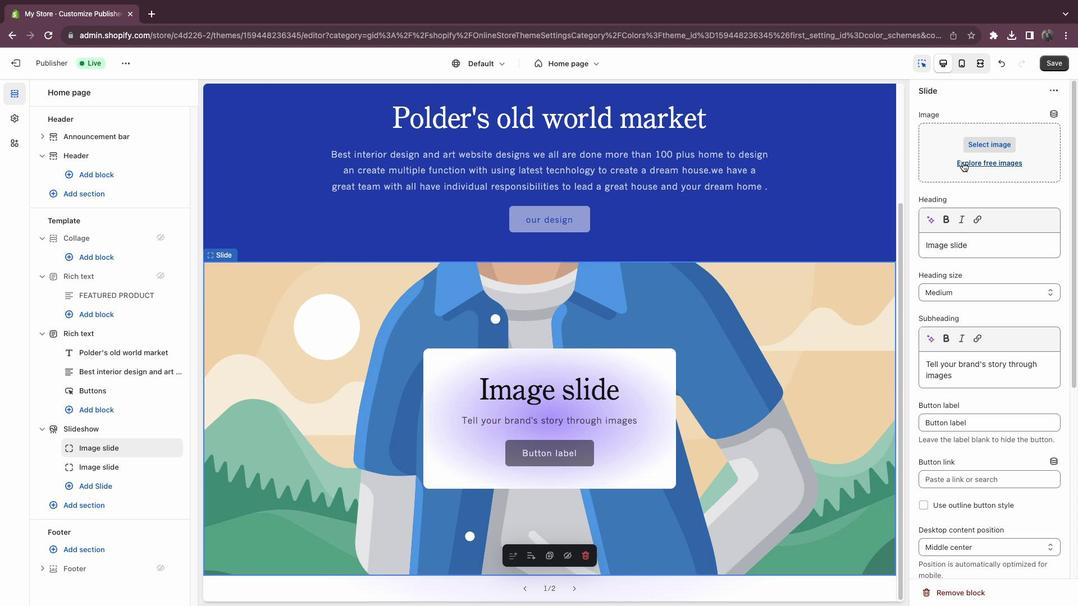 
Action: Mouse pressed left at (963, 162)
Screenshot: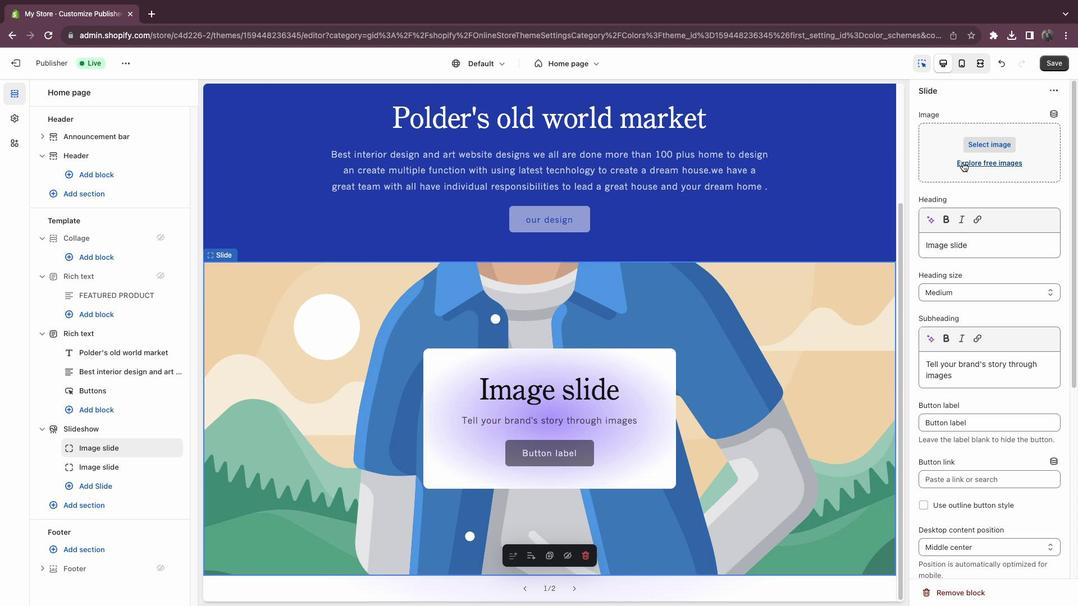 
Action: Mouse moved to (963, 255)
Screenshot: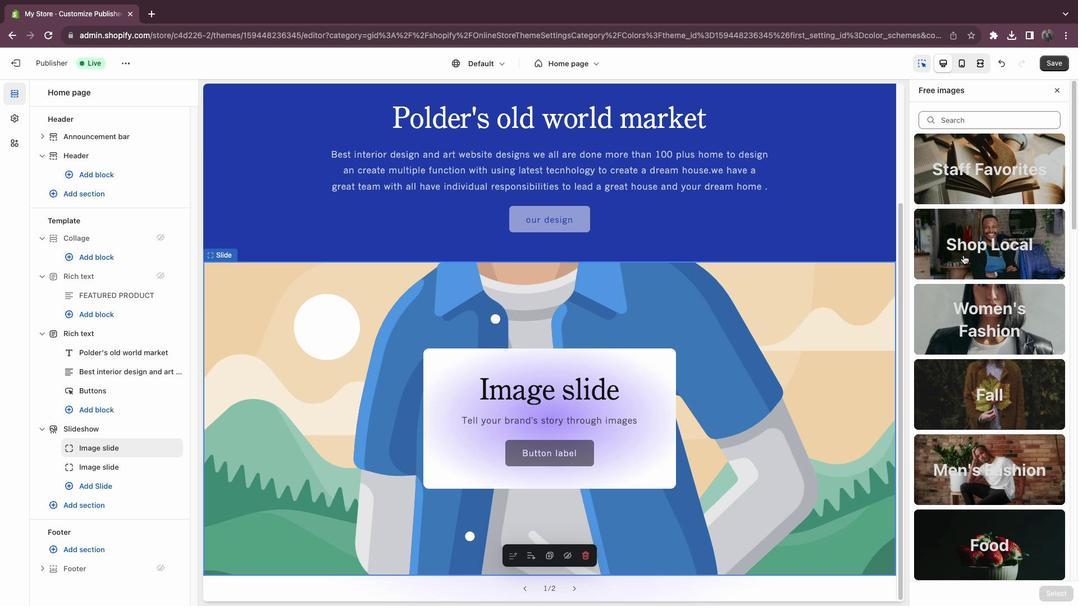 
Action: Mouse scrolled (963, 255) with delta (0, 0)
Screenshot: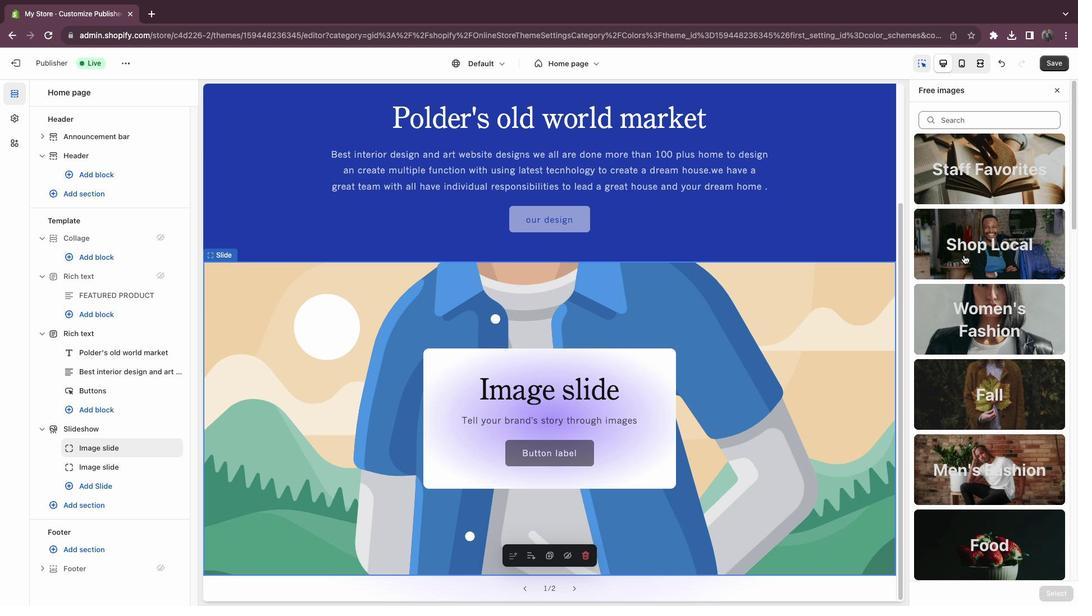 
Action: Mouse moved to (963, 254)
